 Task: Find flight options from New Delhi to Mumbai with offers for children flying for free.
Action: Mouse moved to (481, 127)
Screenshot: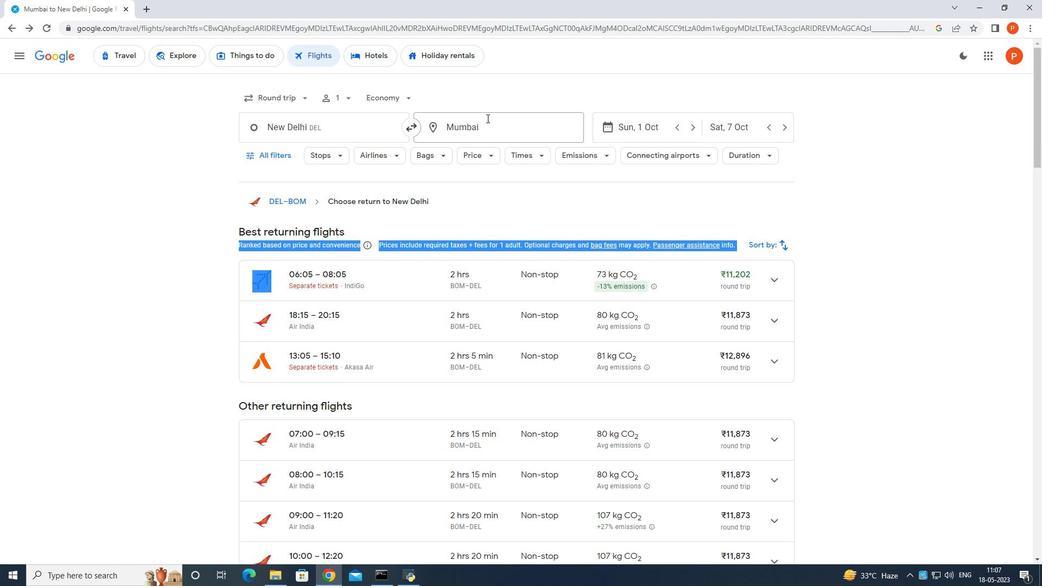 
Action: Mouse pressed left at (481, 127)
Screenshot: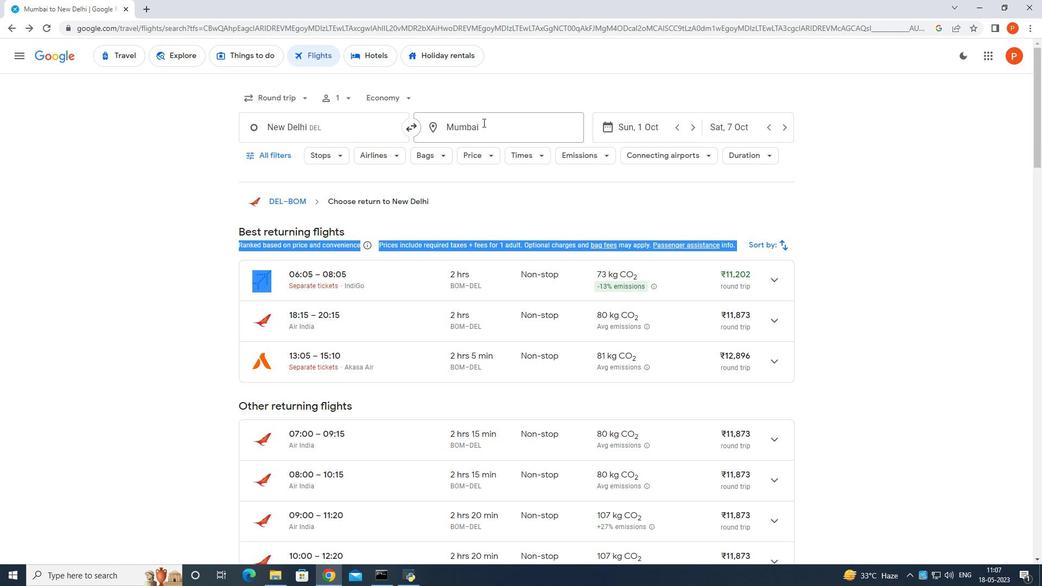 
Action: Mouse moved to (508, 126)
Screenshot: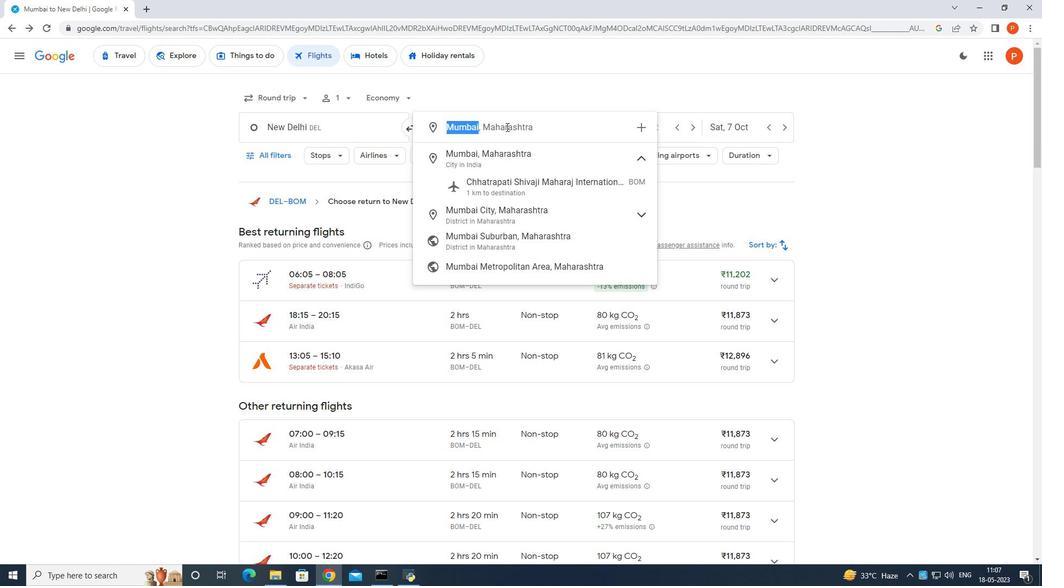 
Action: Mouse pressed left at (508, 126)
Screenshot: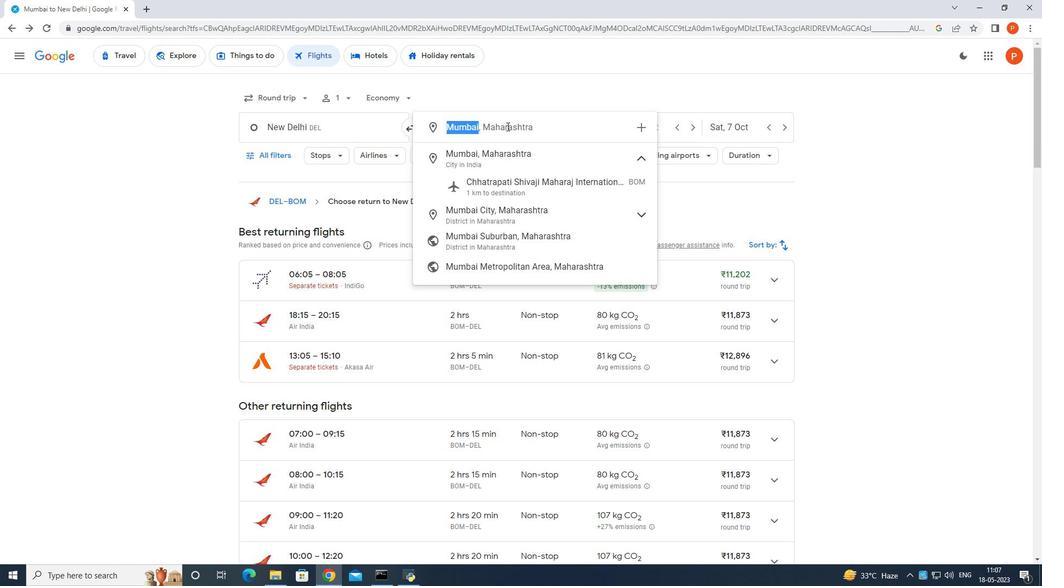 
Action: Mouse moved to (499, 155)
Screenshot: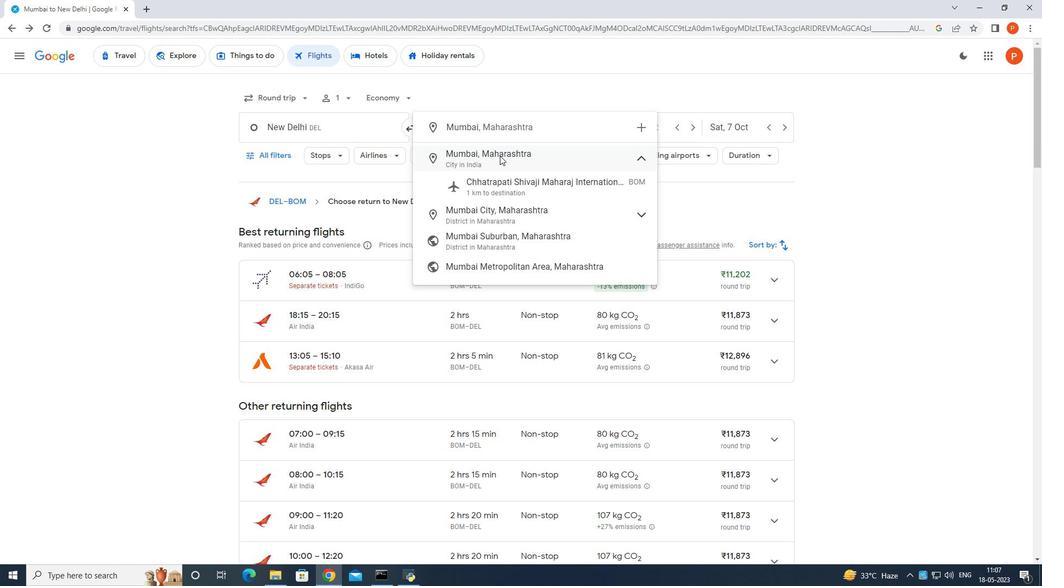 
Action: Mouse pressed left at (499, 155)
Screenshot: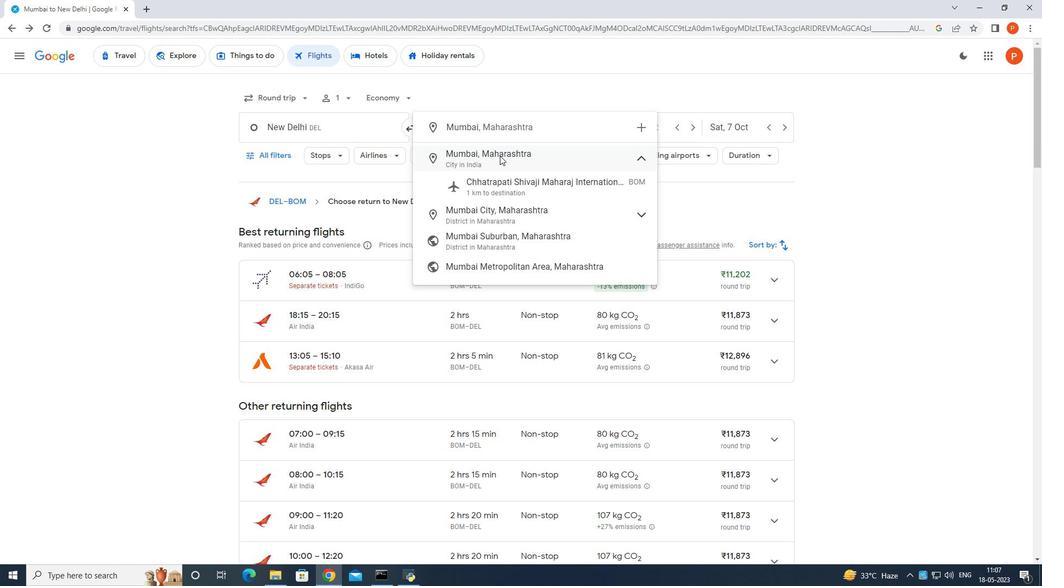 
Action: Mouse moved to (340, 129)
Screenshot: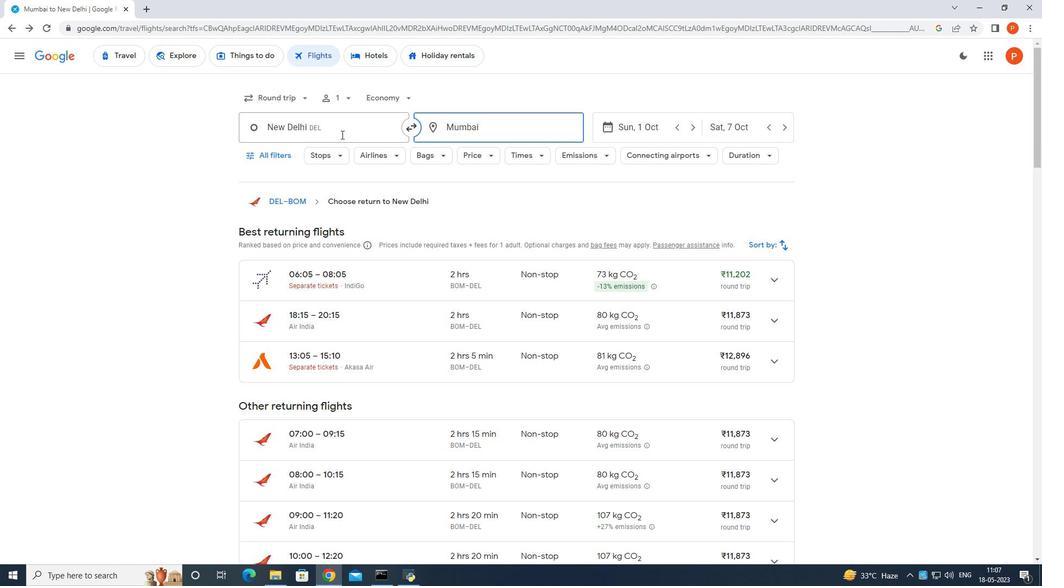 
Action: Mouse pressed left at (340, 129)
Screenshot: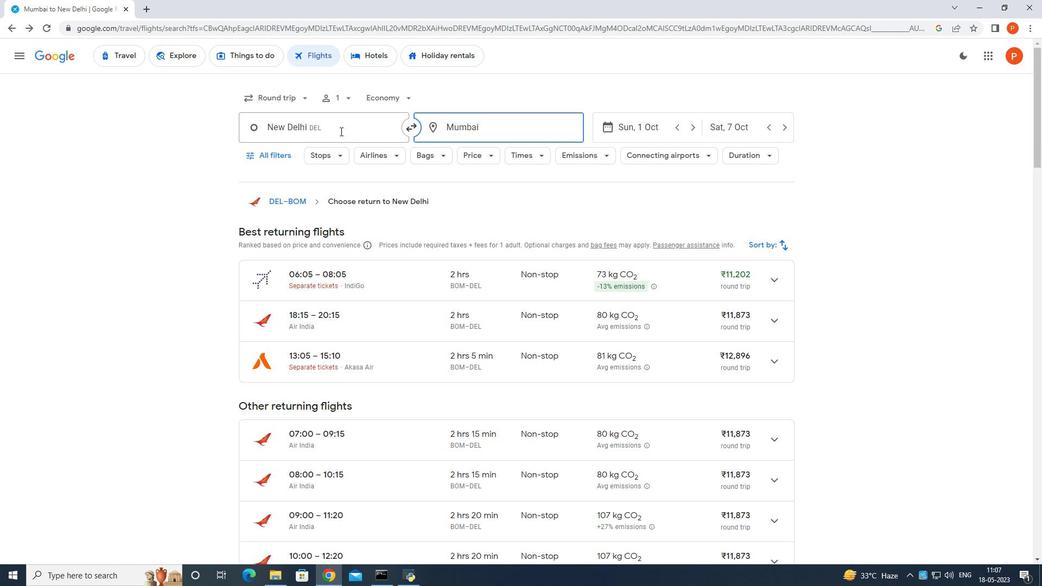 
Action: Mouse moved to (342, 179)
Screenshot: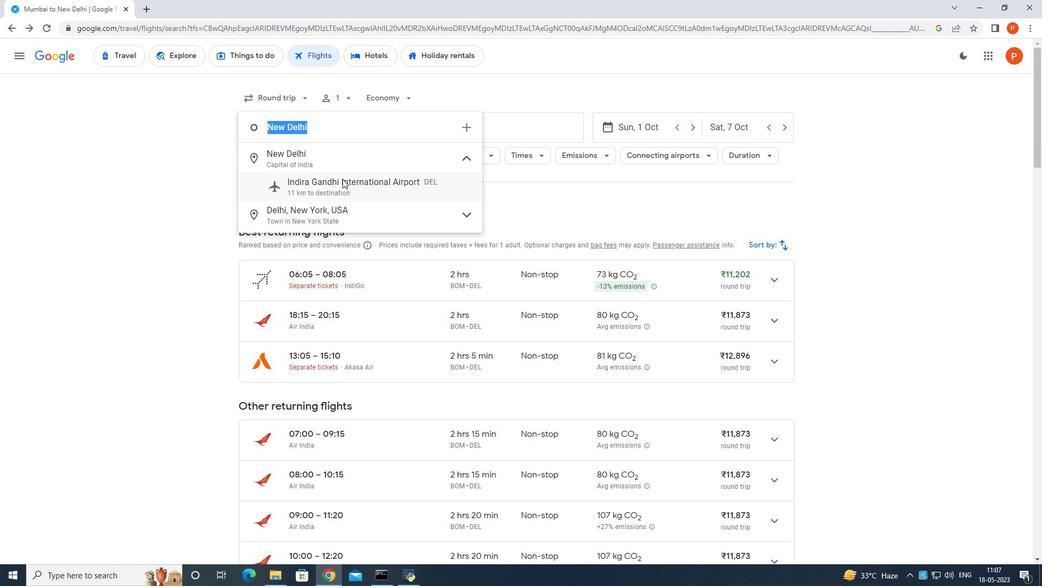 
Action: Mouse pressed left at (342, 179)
Screenshot: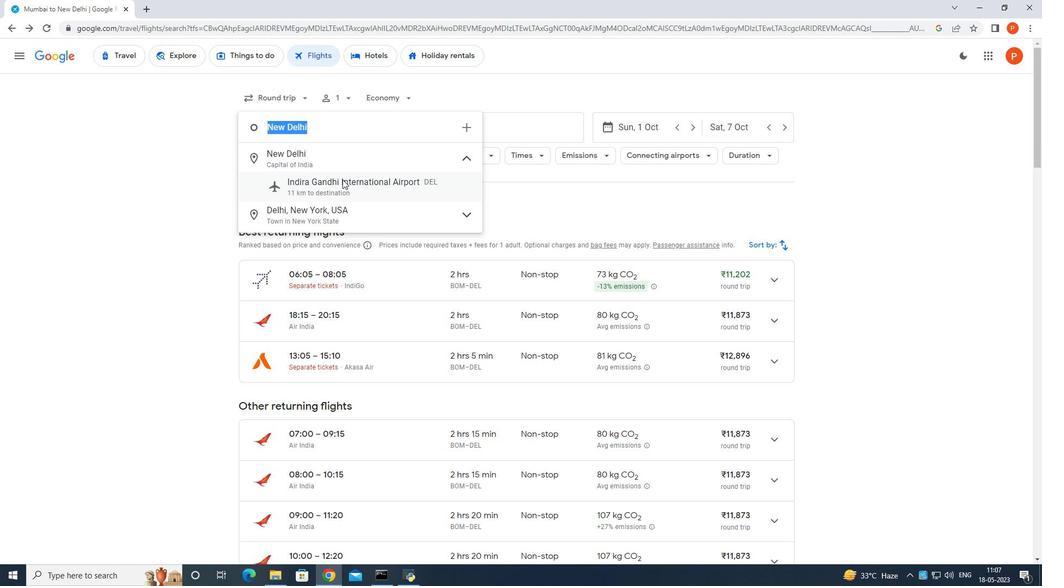 
Action: Mouse moved to (440, 270)
Screenshot: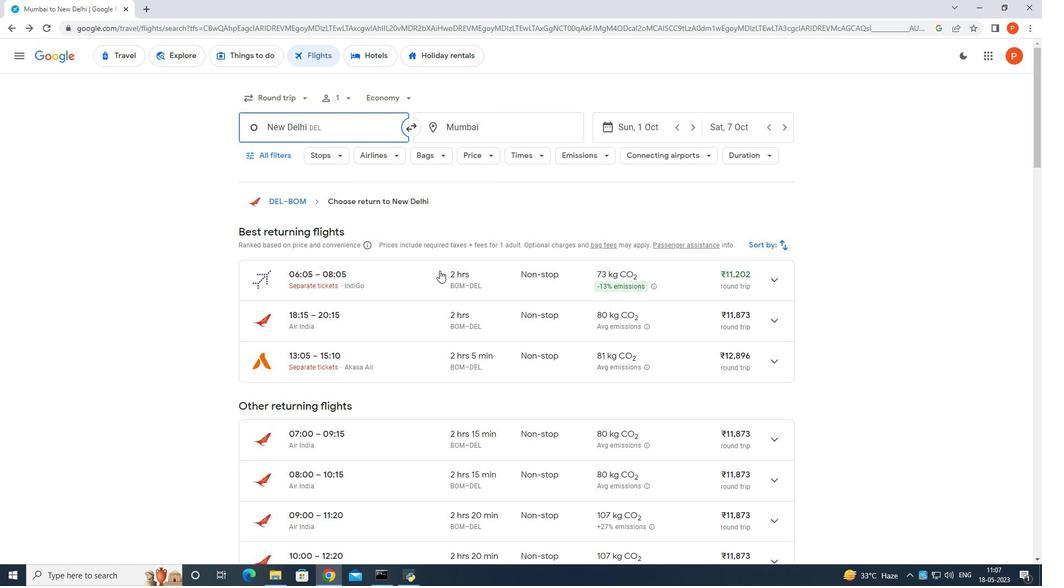 
Action: Mouse pressed left at (440, 270)
Screenshot: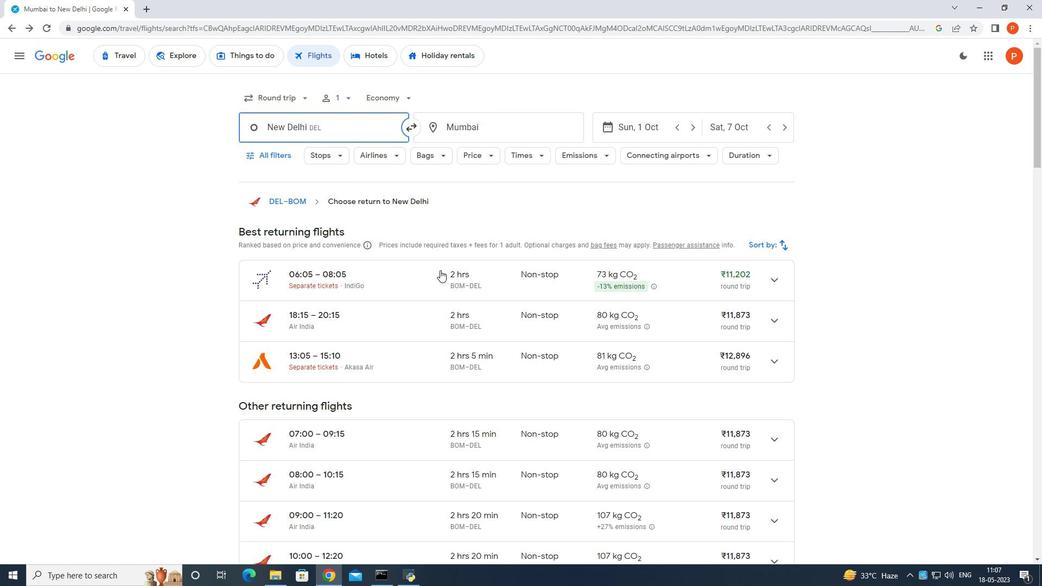 
Action: Mouse moved to (779, 148)
Screenshot: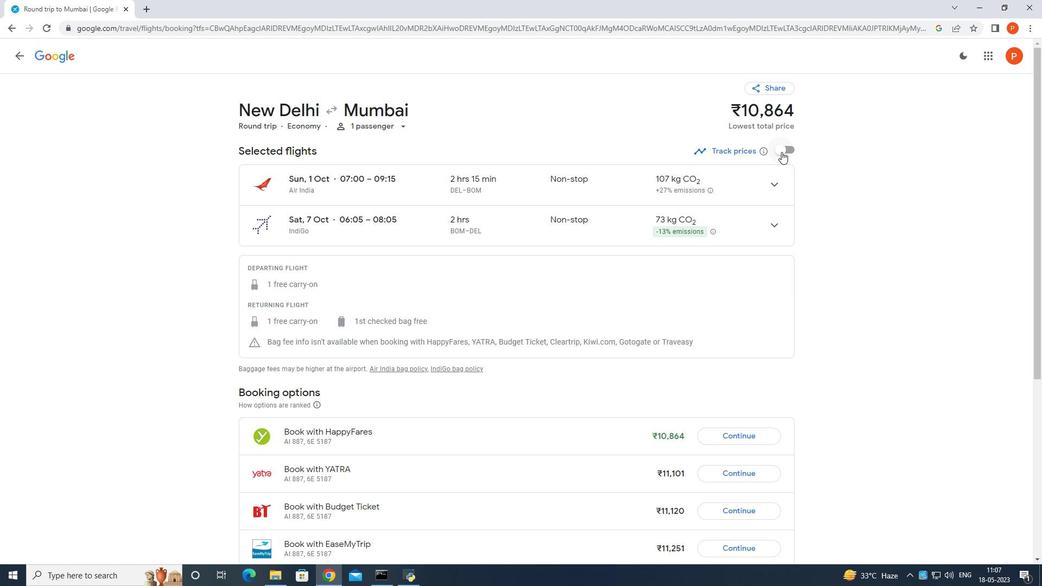 
Action: Mouse pressed left at (779, 148)
Screenshot: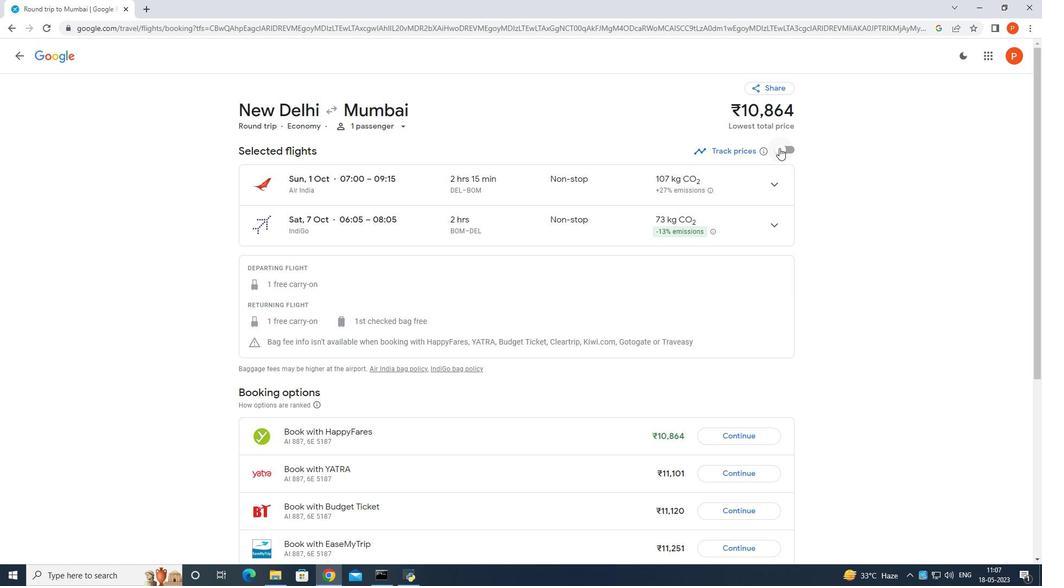 
Action: Mouse moved to (539, 187)
Screenshot: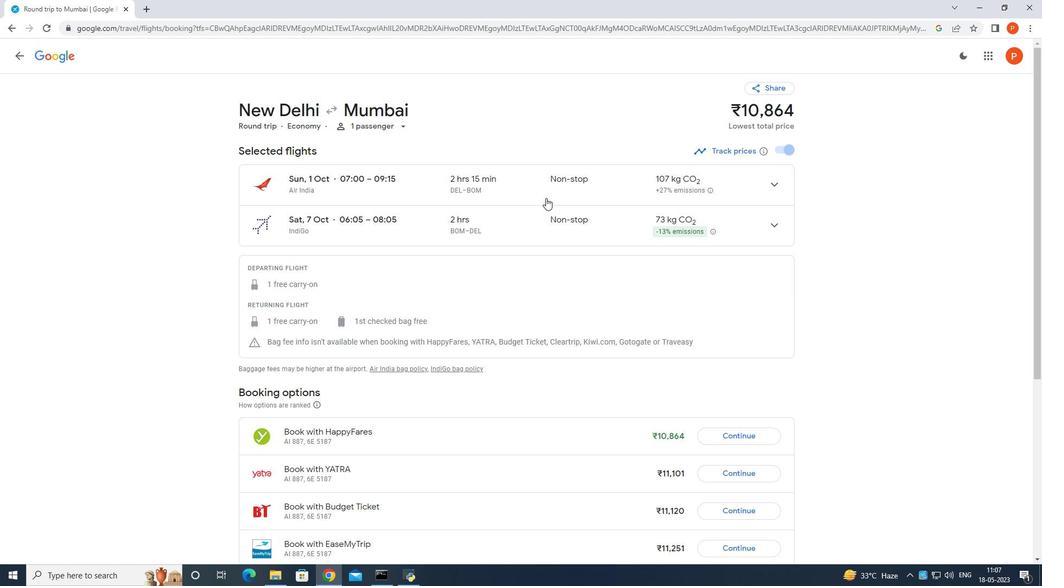 
Action: Mouse pressed left at (539, 187)
Screenshot: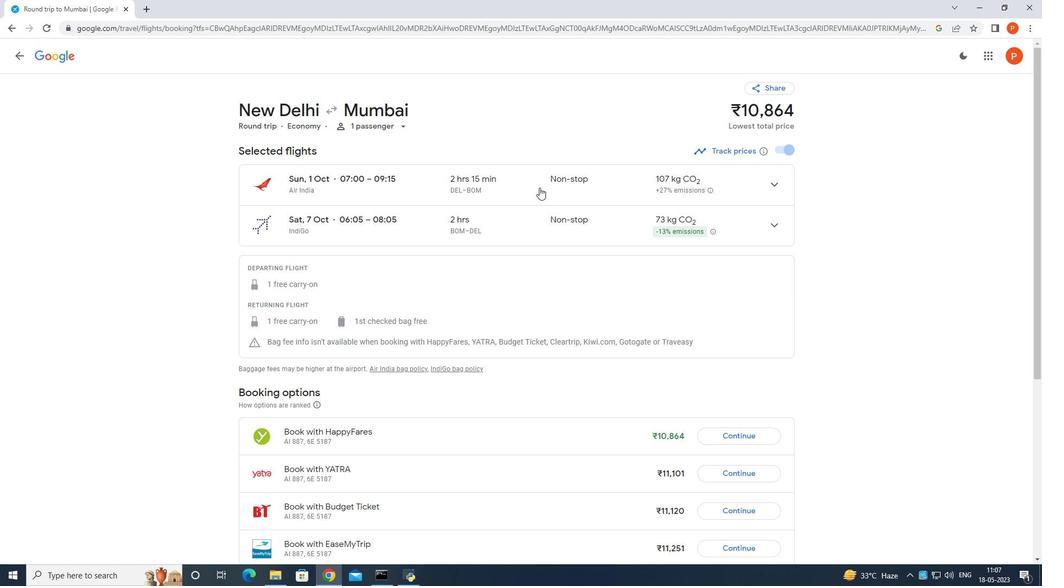 
Action: Mouse pressed left at (539, 187)
Screenshot: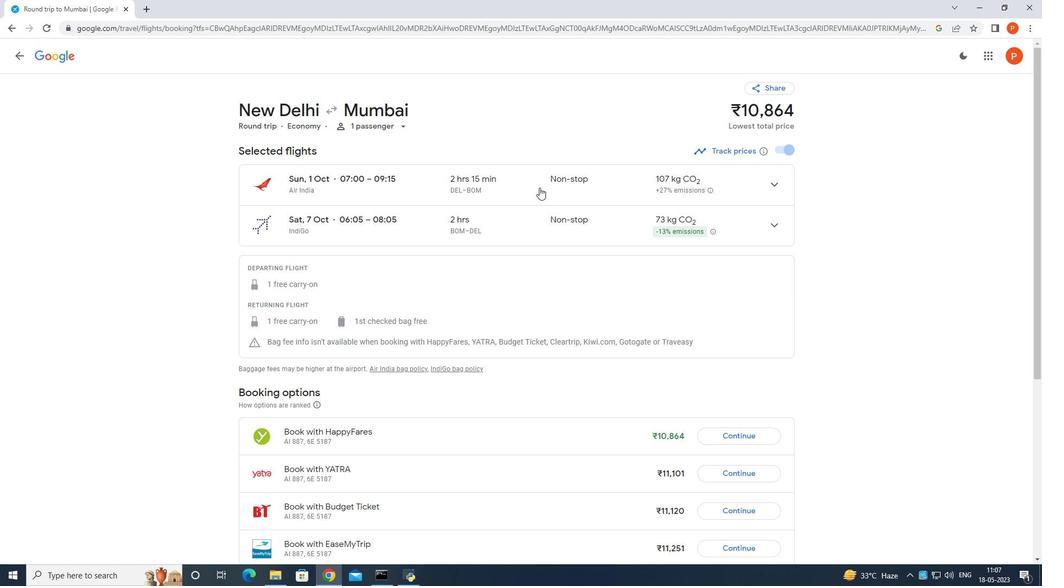 
Action: Mouse moved to (610, 368)
Screenshot: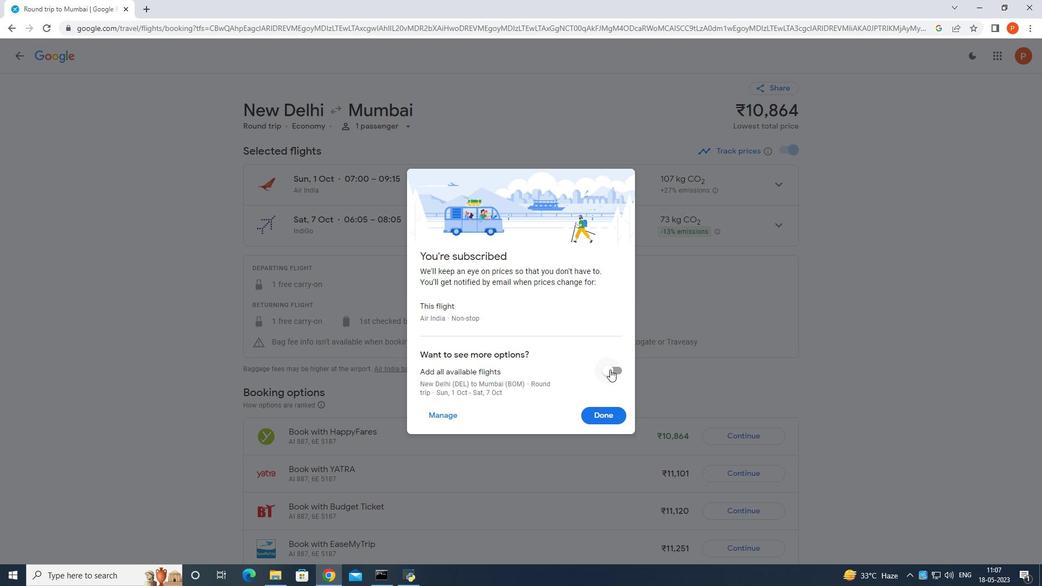 
Action: Mouse pressed left at (610, 368)
Screenshot: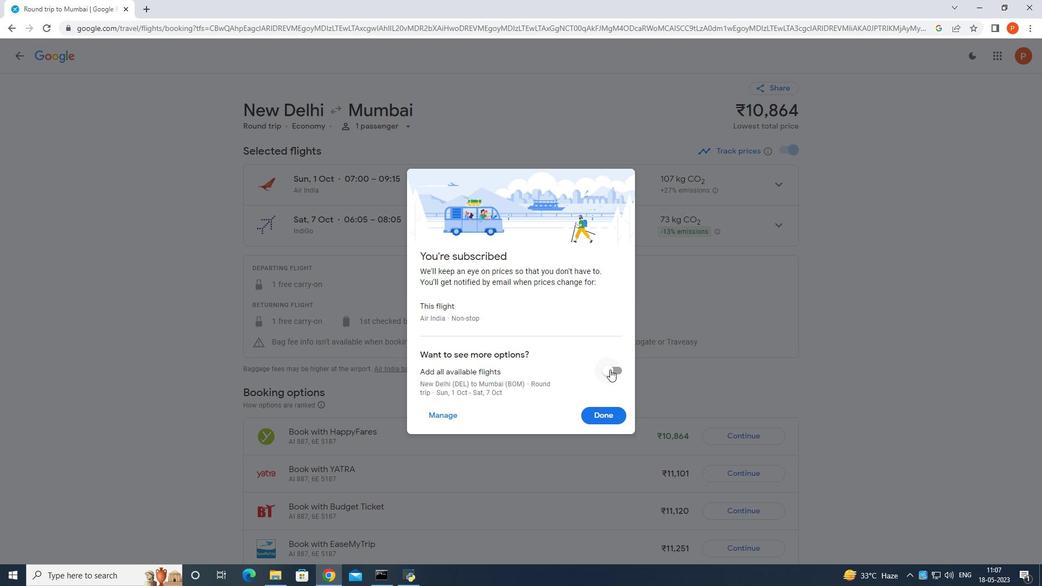 
Action: Mouse moved to (604, 414)
Screenshot: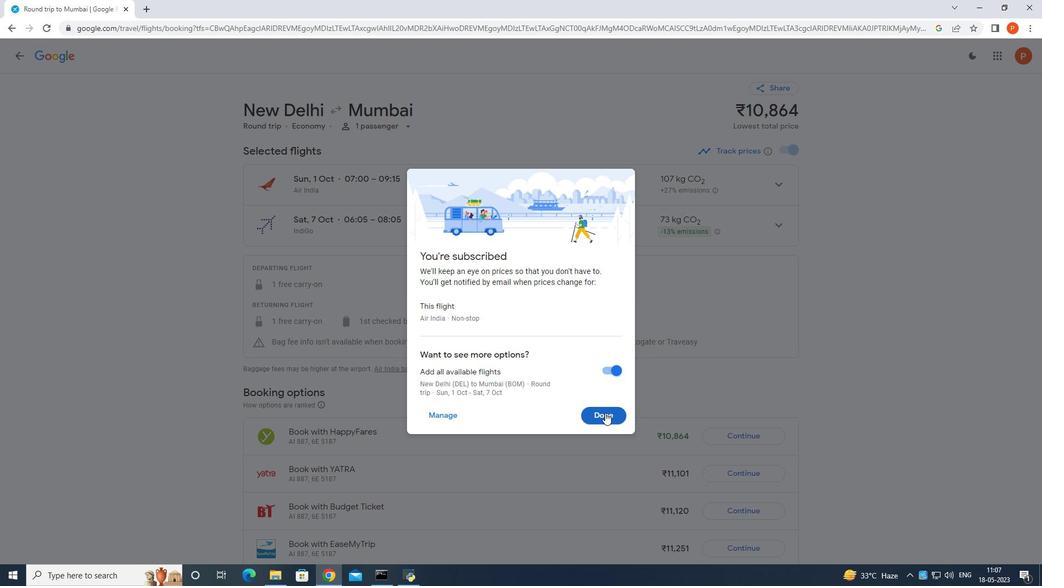 
Action: Mouse pressed left at (604, 414)
Screenshot: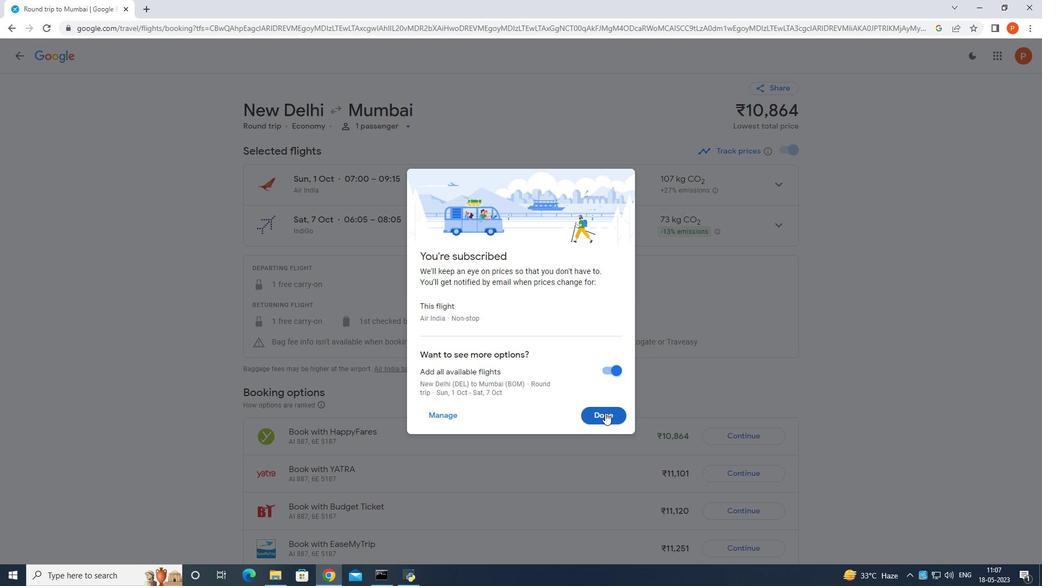 
Action: Mouse moved to (467, 185)
Screenshot: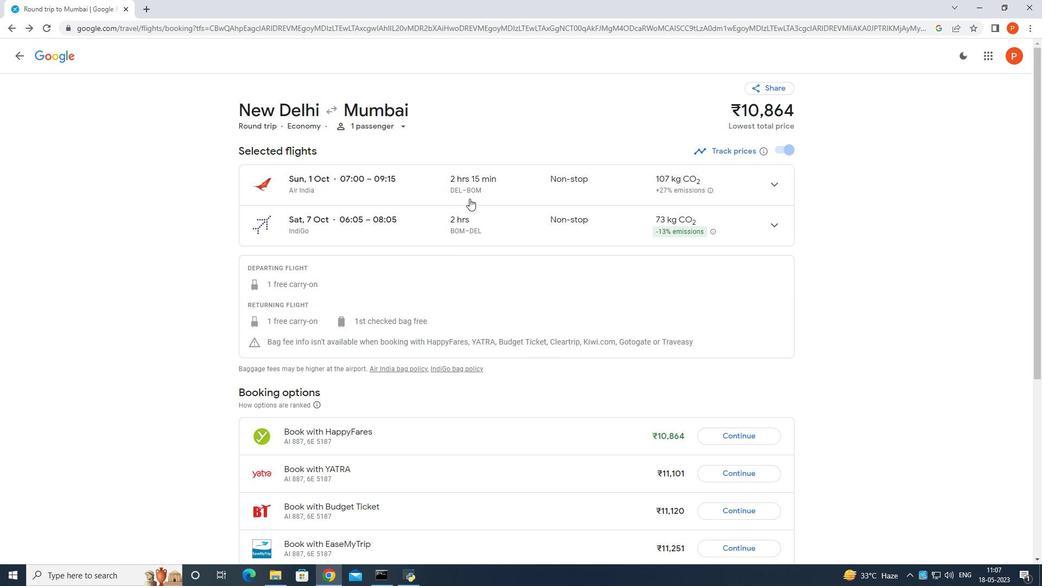 
Action: Mouse pressed left at (467, 185)
Screenshot: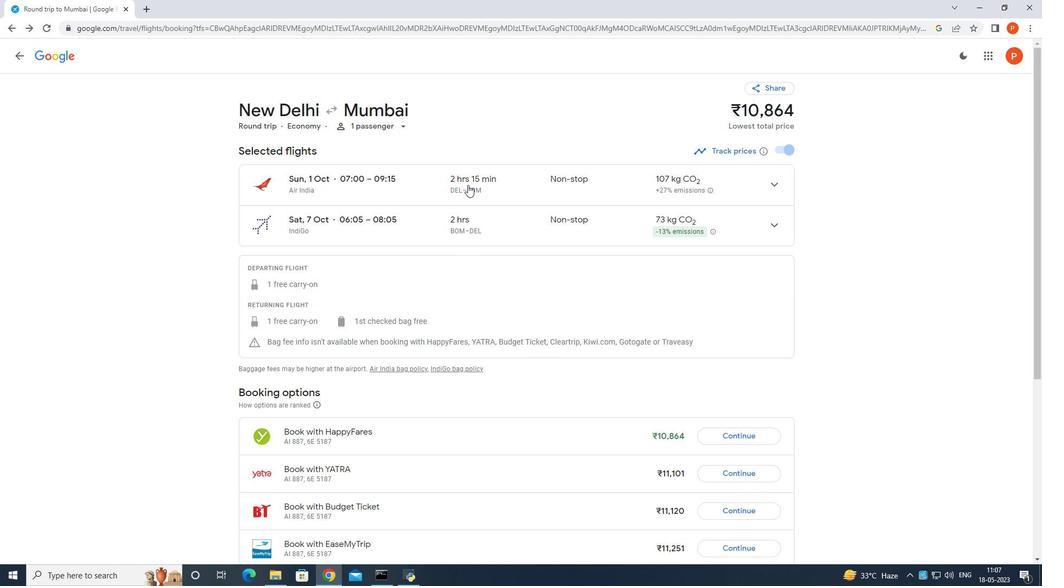 
Action: Mouse pressed left at (467, 185)
Screenshot: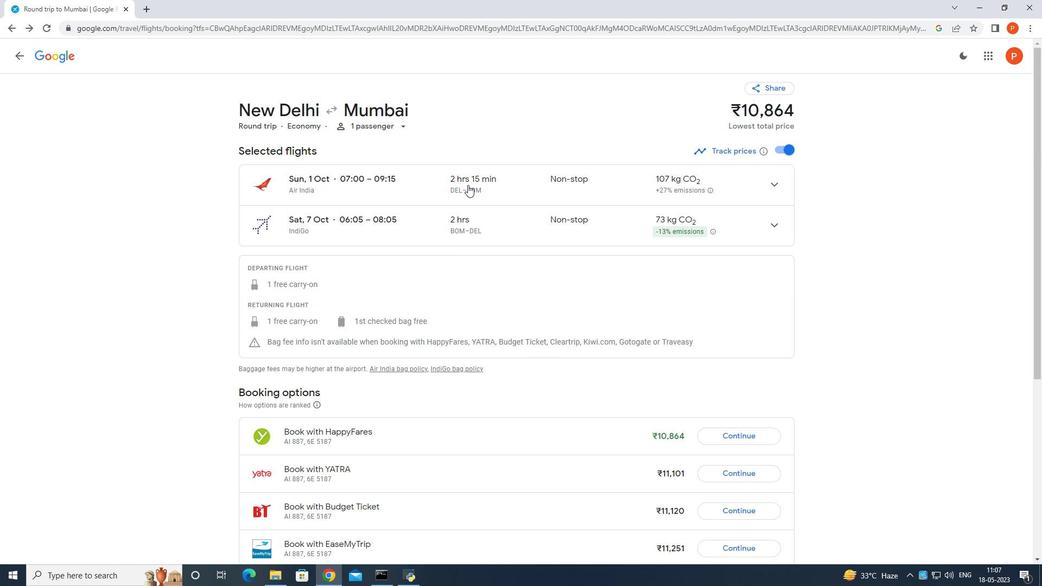 
Action: Mouse moved to (464, 186)
Screenshot: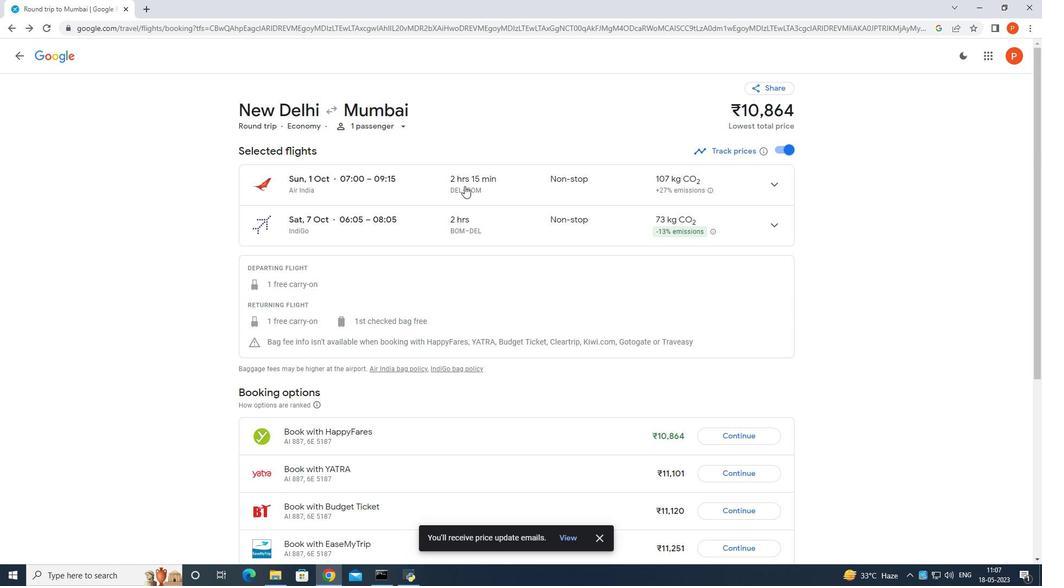
Action: Mouse pressed left at (464, 186)
Screenshot: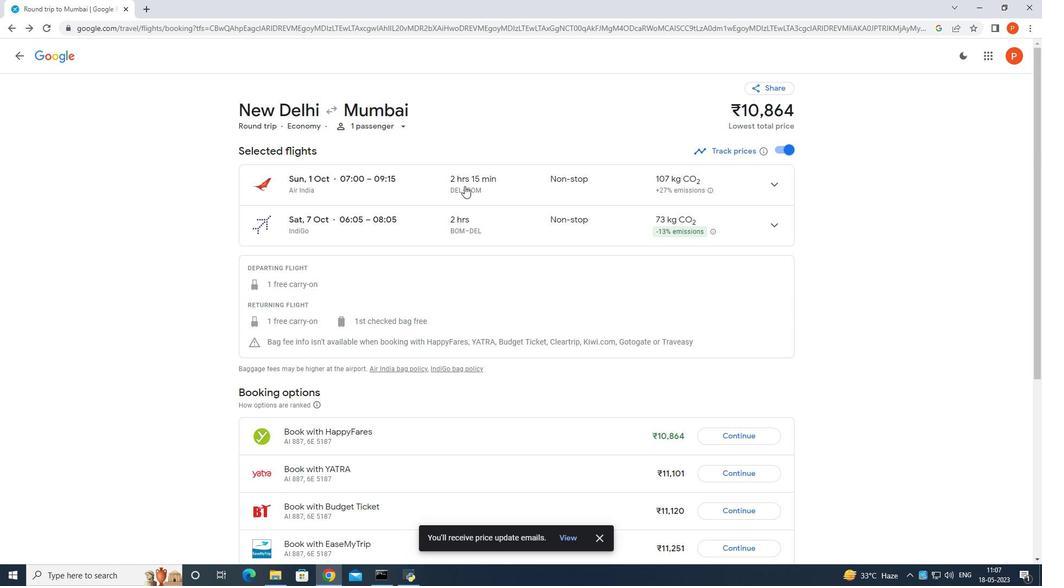 
Action: Mouse moved to (439, 251)
Screenshot: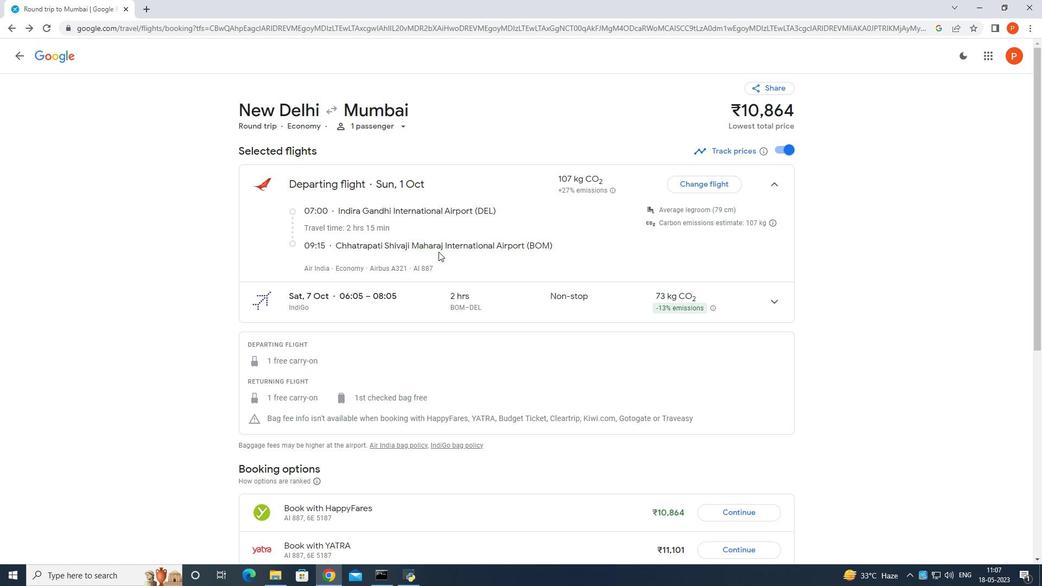 
Action: Mouse scrolled (439, 250) with delta (0, 0)
Screenshot: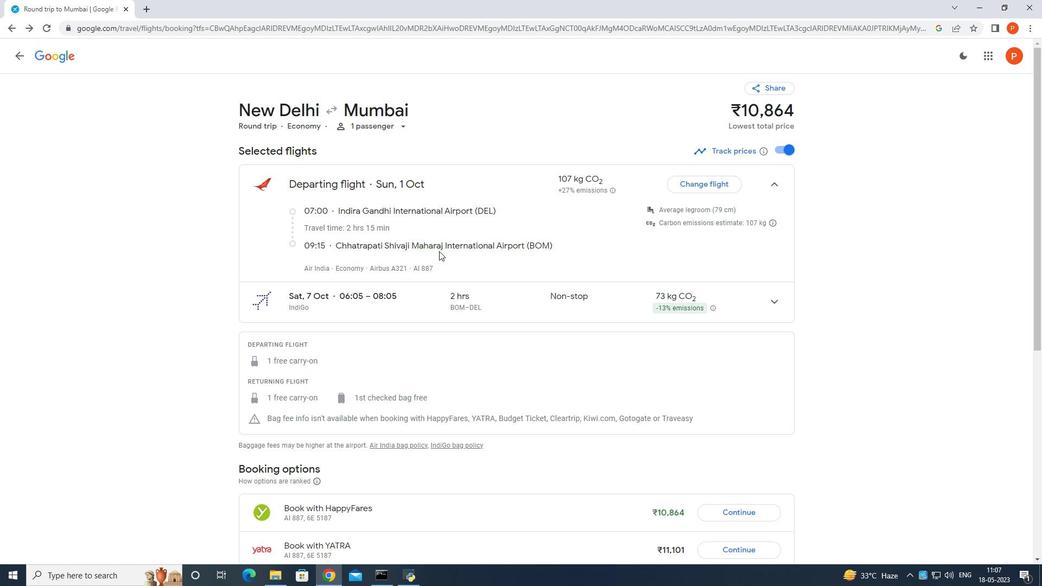 
Action: Mouse moved to (445, 255)
Screenshot: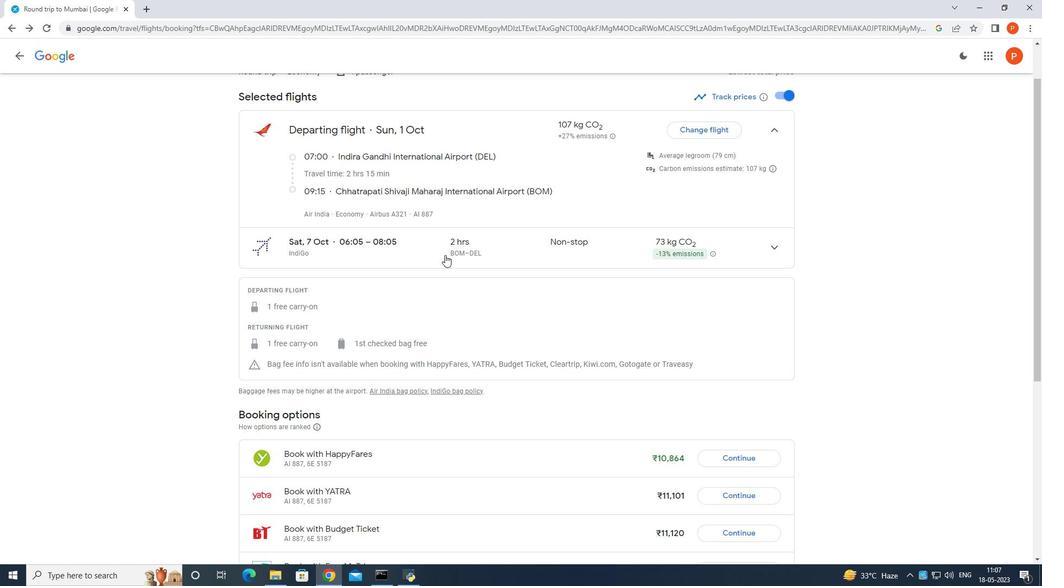 
Action: Mouse scrolled (445, 254) with delta (0, 0)
Screenshot: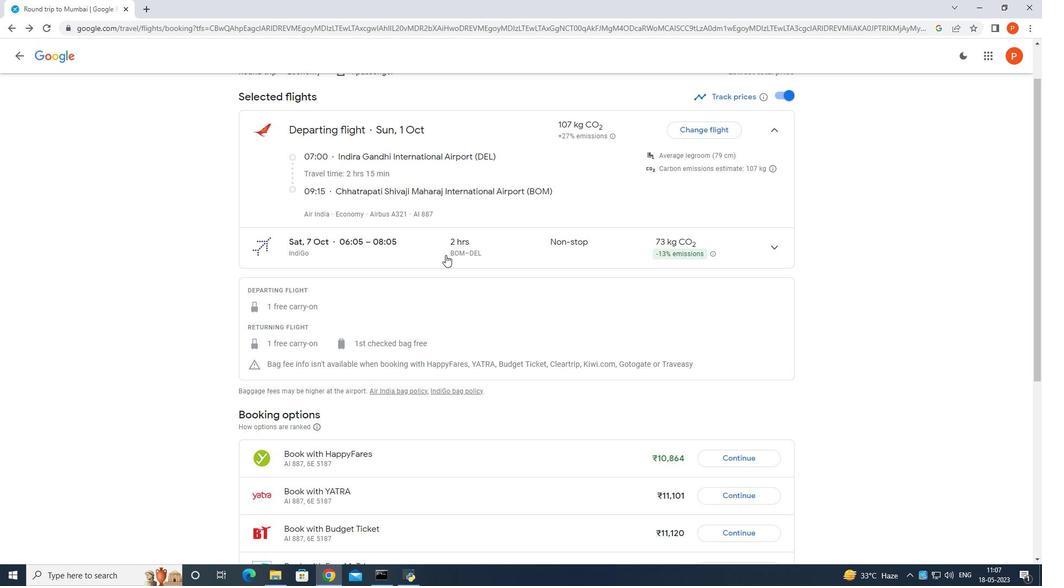 
Action: Mouse moved to (442, 254)
Screenshot: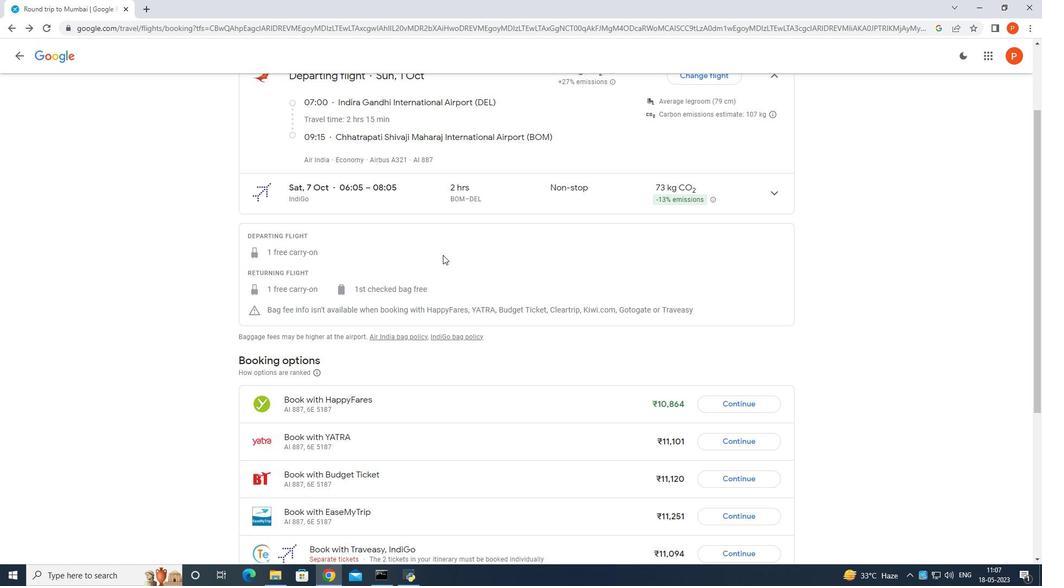 
Action: Mouse scrolled (442, 254) with delta (0, 0)
Screenshot: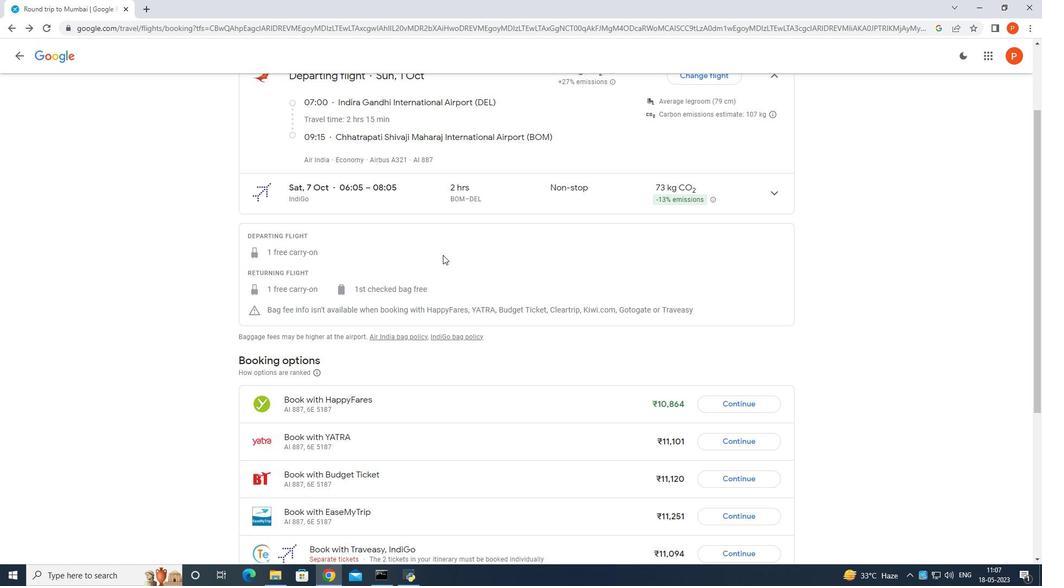 
Action: Mouse moved to (442, 255)
Screenshot: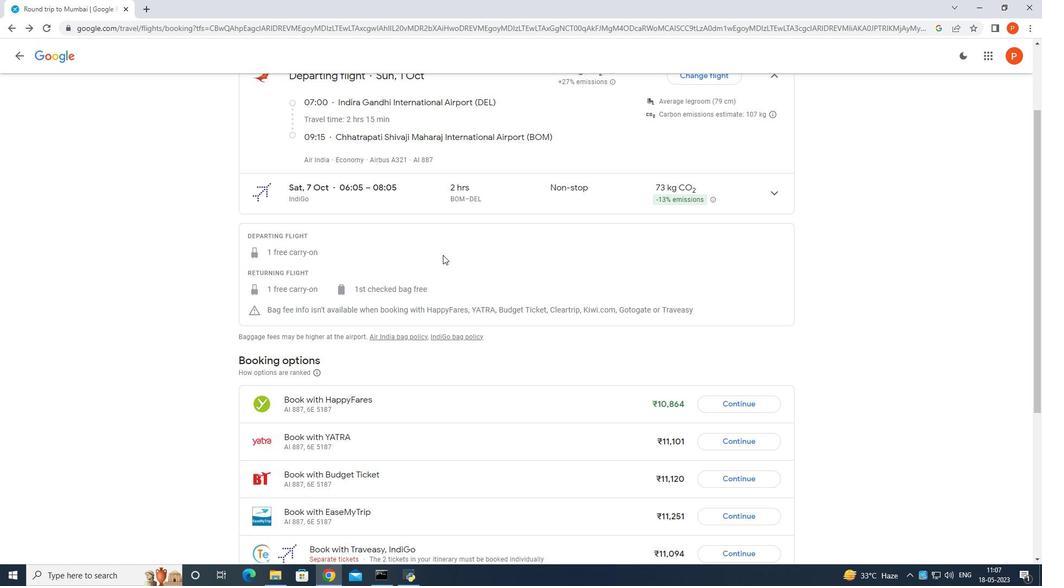 
Action: Mouse scrolled (442, 254) with delta (0, 0)
Screenshot: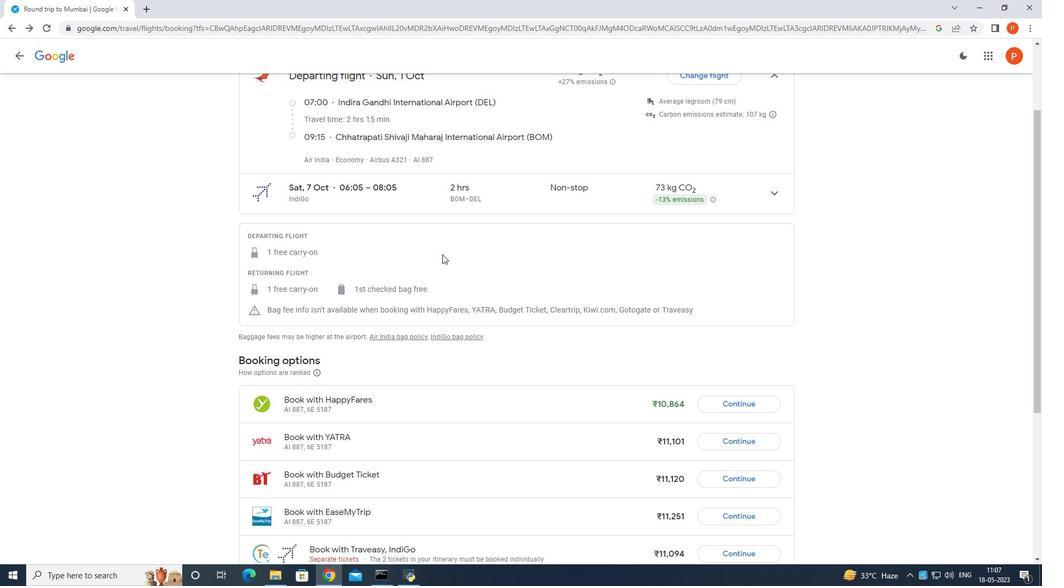 
Action: Mouse moved to (442, 257)
Screenshot: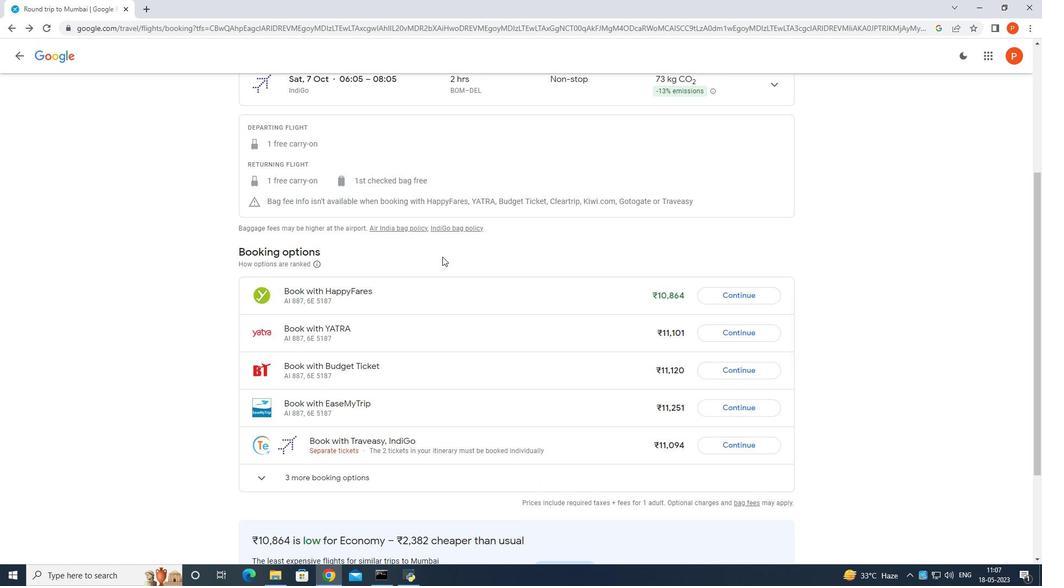 
Action: Mouse scrolled (442, 257) with delta (0, 0)
Screenshot: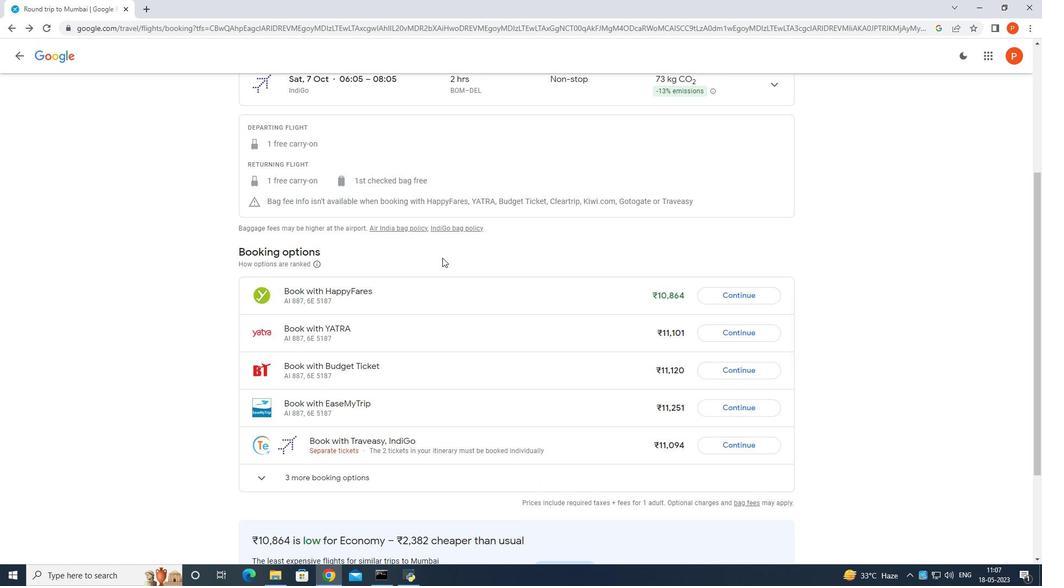 
Action: Mouse scrolled (442, 257) with delta (0, 0)
Screenshot: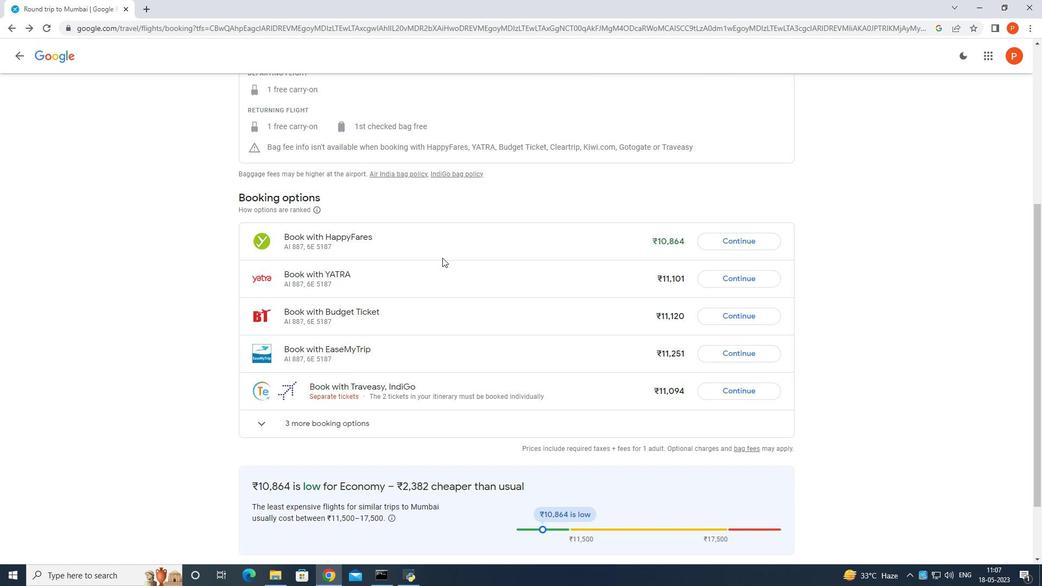 
Action: Mouse scrolled (442, 257) with delta (0, 0)
Screenshot: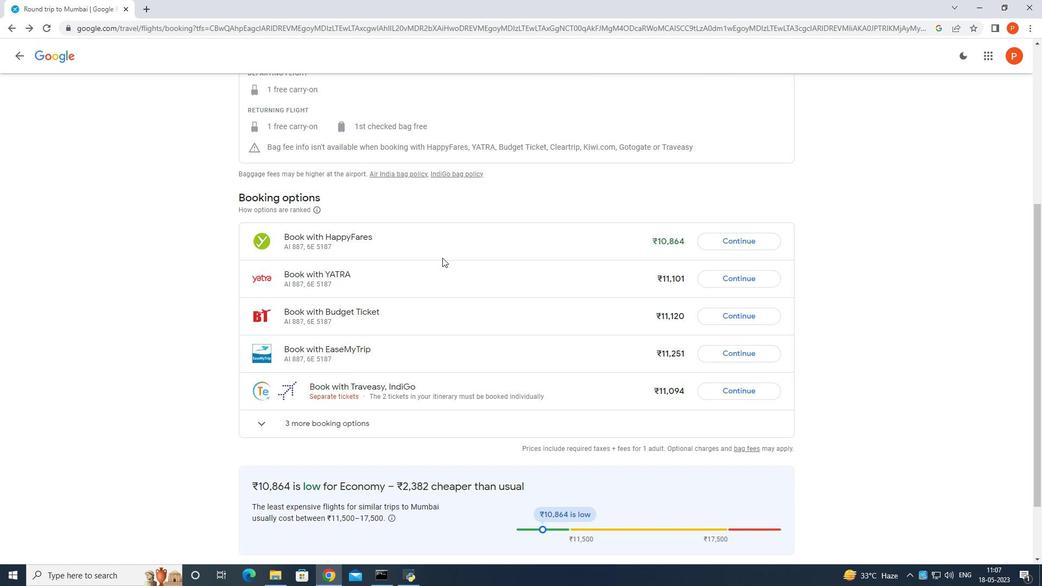 
Action: Mouse scrolled (442, 257) with delta (0, 0)
Screenshot: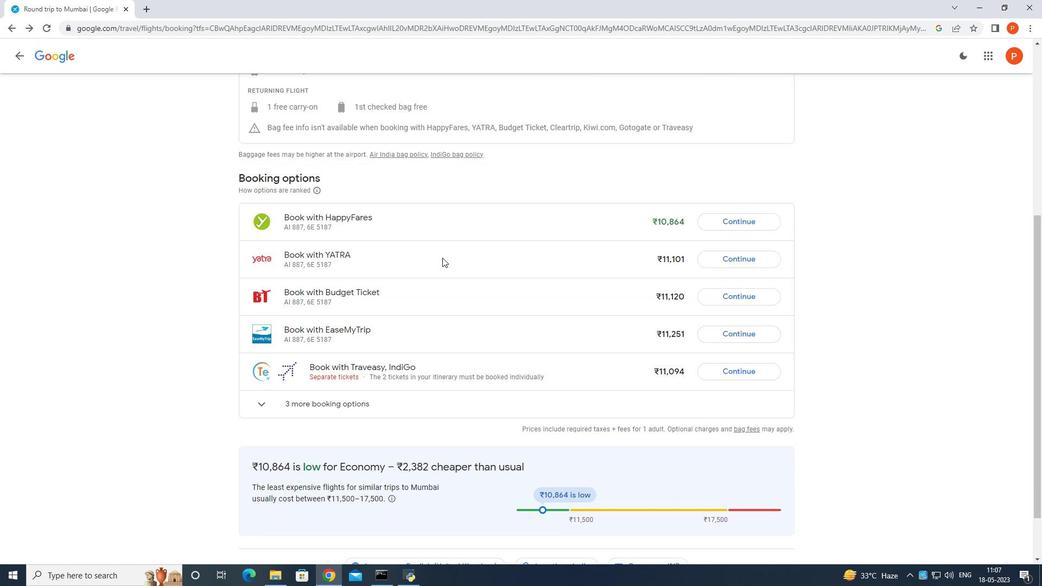 
Action: Mouse scrolled (442, 258) with delta (0, 0)
Screenshot: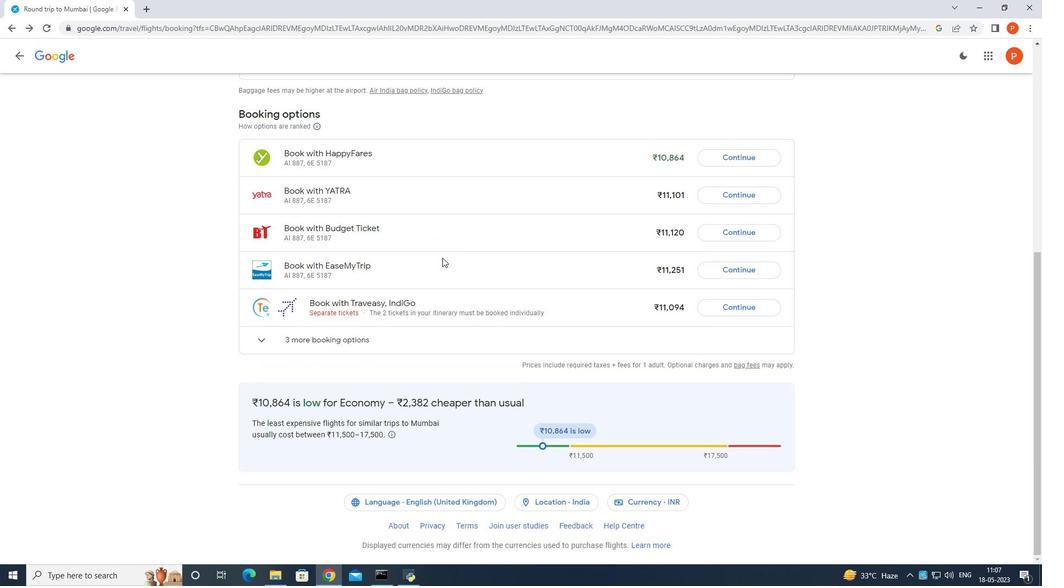 
Action: Mouse scrolled (442, 258) with delta (0, 0)
Screenshot: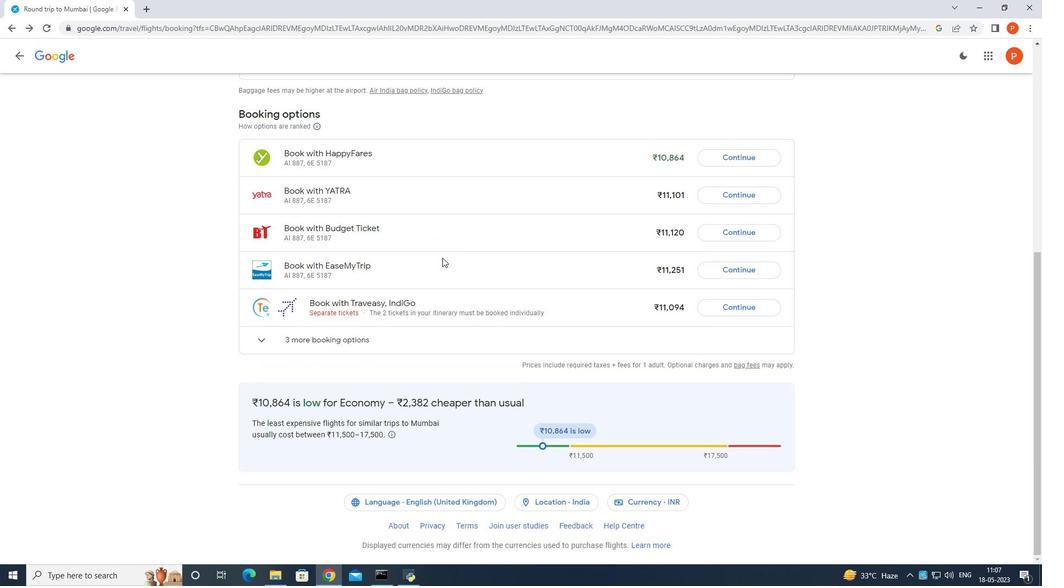 
Action: Mouse scrolled (442, 258) with delta (0, 0)
Screenshot: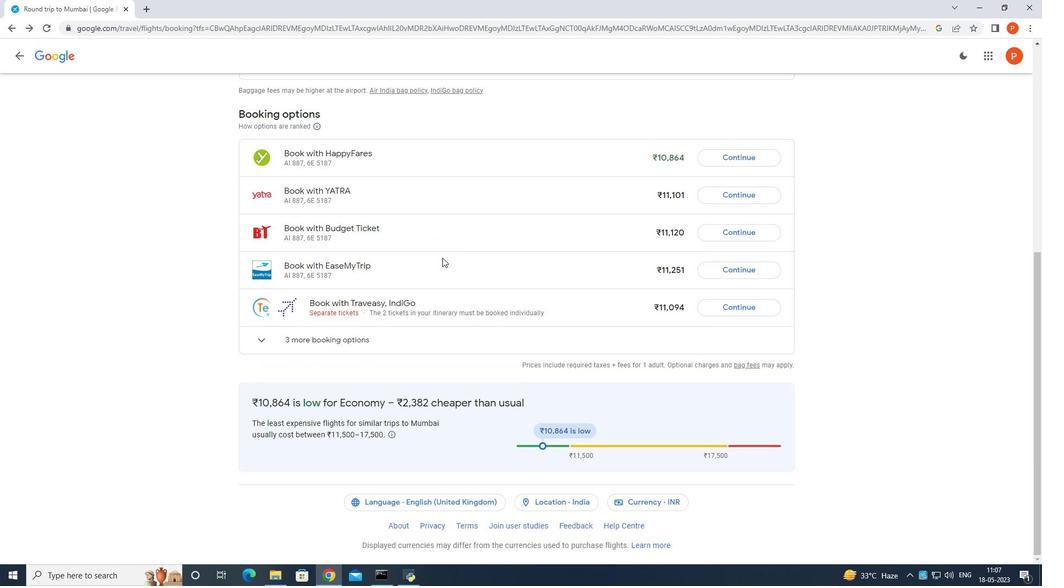 
Action: Mouse moved to (447, 320)
Screenshot: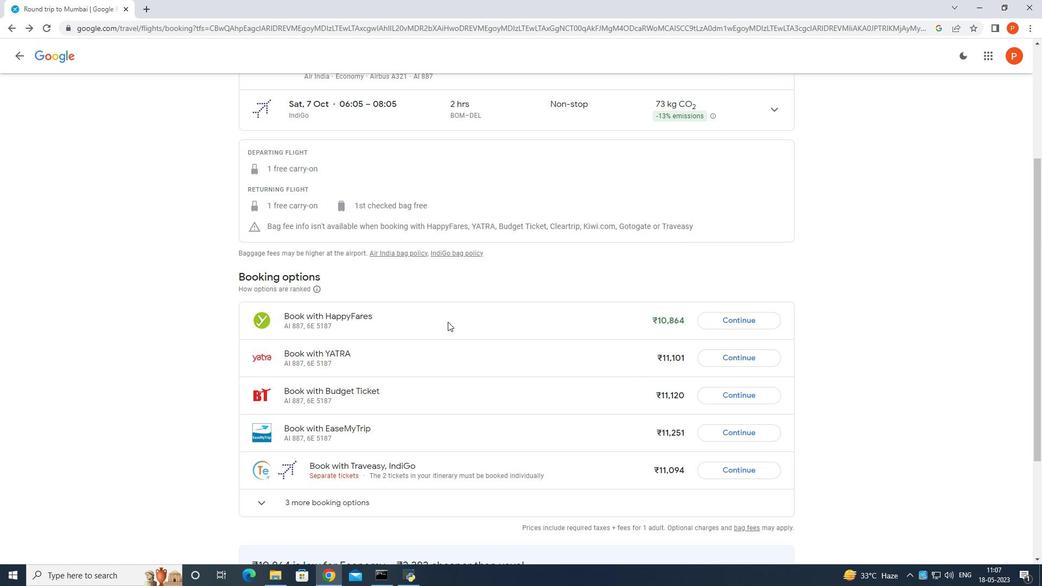 
Action: Mouse scrolled (447, 321) with delta (0, 0)
Screenshot: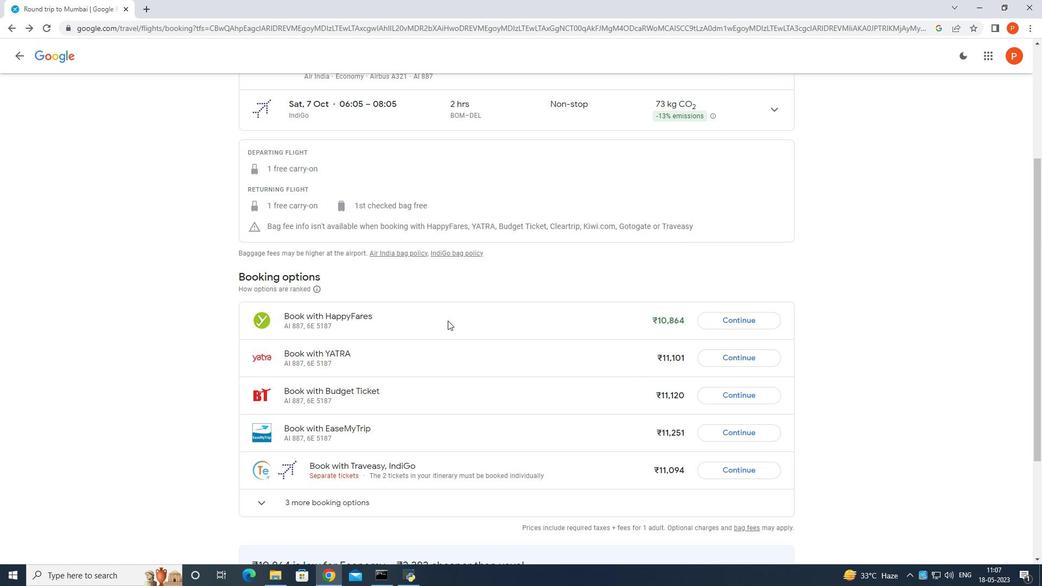 
Action: Mouse moved to (447, 320)
Screenshot: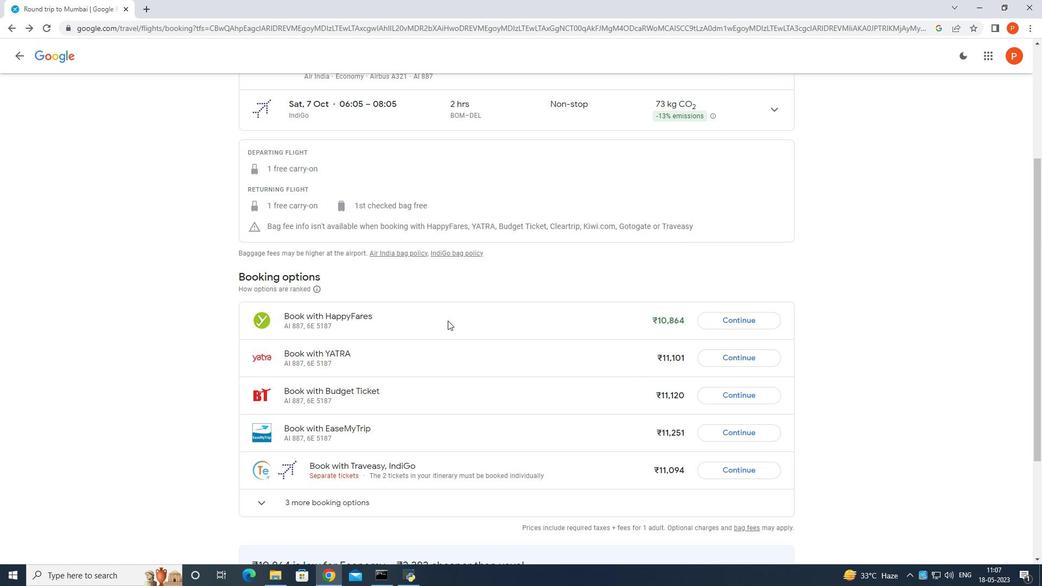 
Action: Mouse scrolled (447, 321) with delta (0, 0)
Screenshot: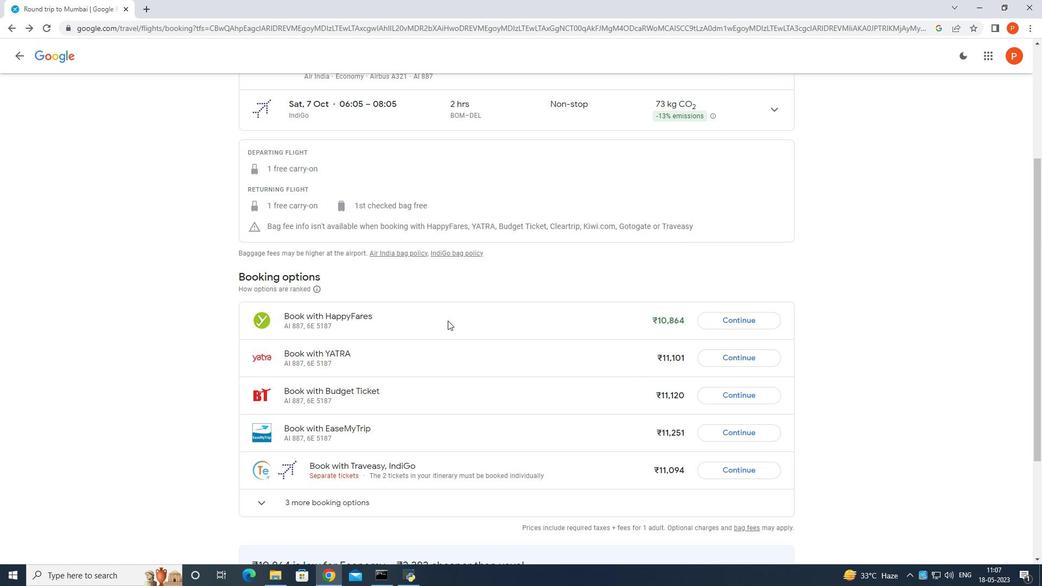 
Action: Mouse moved to (447, 320)
Screenshot: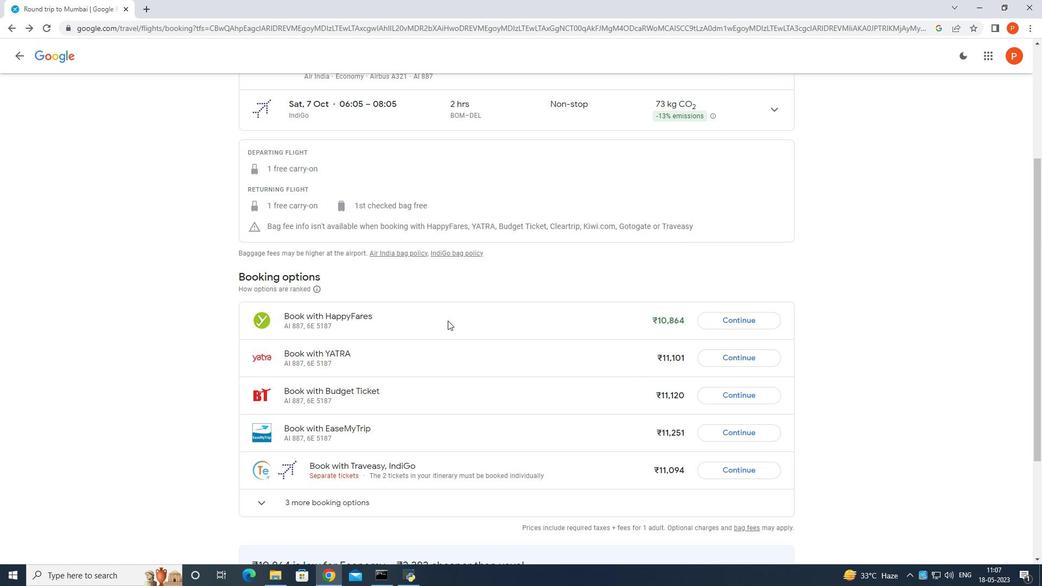 
Action: Mouse scrolled (447, 320) with delta (0, 0)
Screenshot: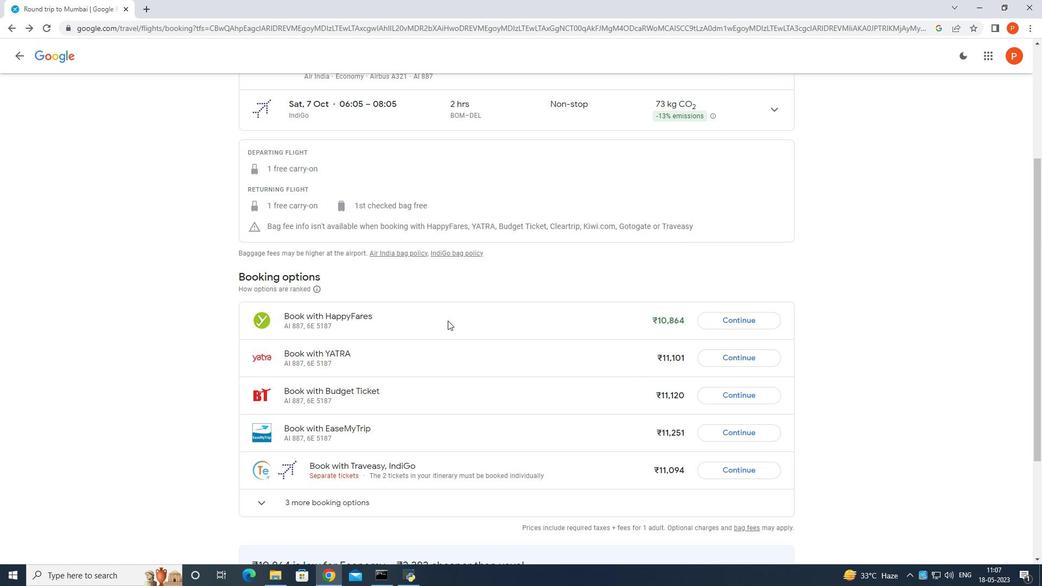 
Action: Mouse moved to (449, 318)
Screenshot: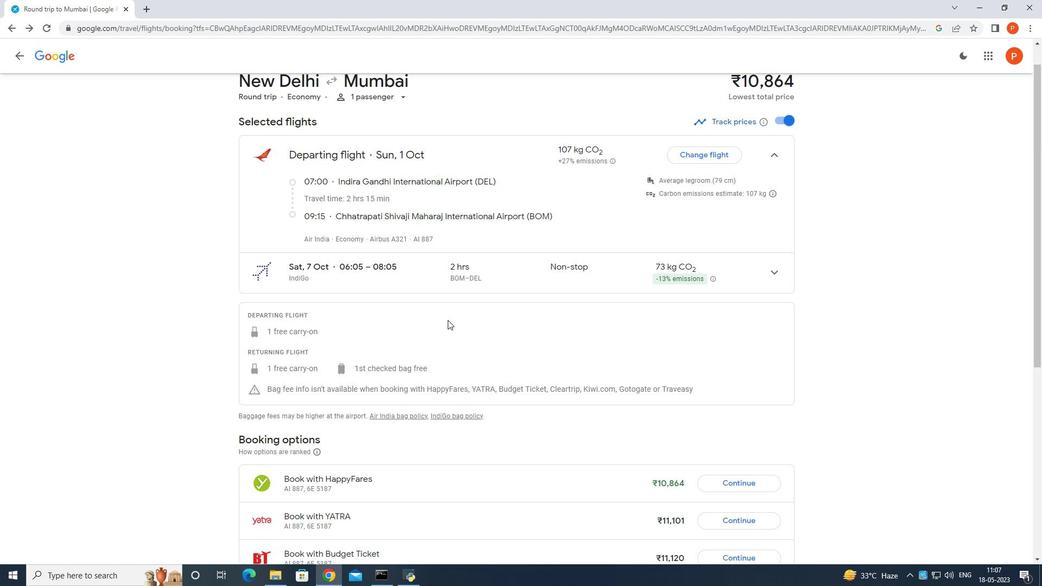 
Action: Mouse scrolled (449, 318) with delta (0, 0)
Screenshot: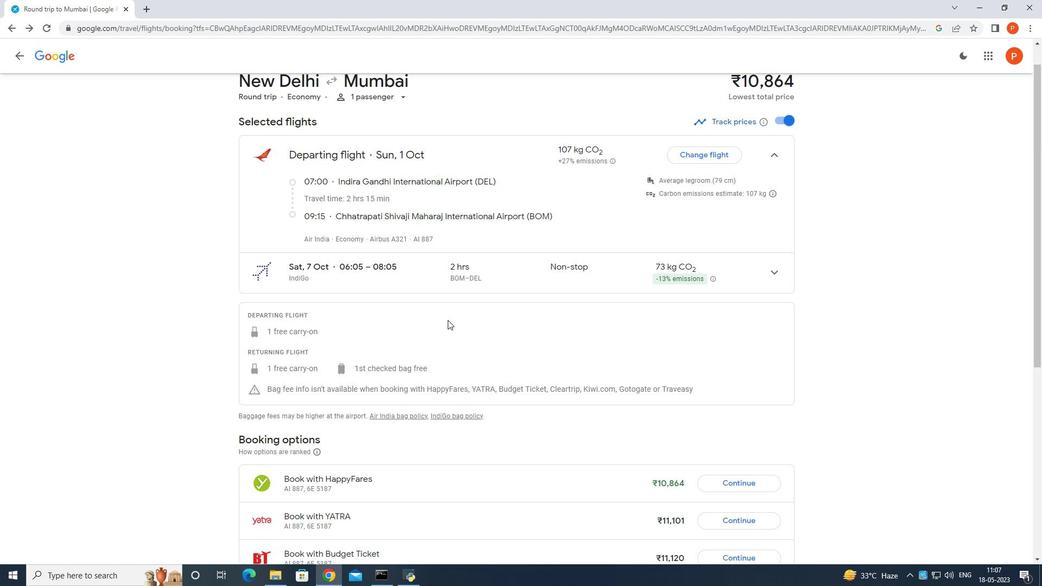 
Action: Mouse moved to (451, 316)
Screenshot: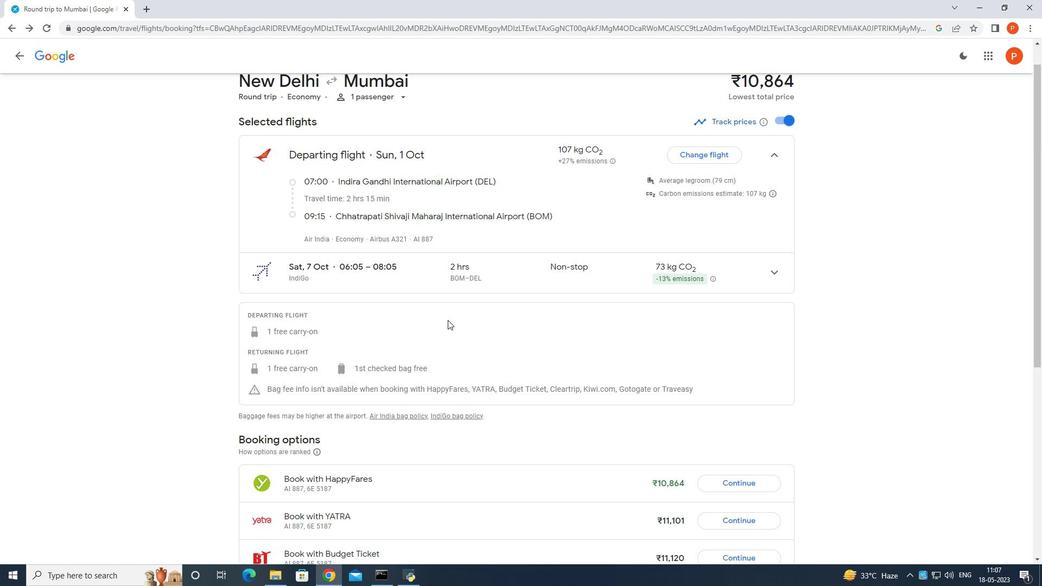 
Action: Mouse scrolled (451, 317) with delta (0, 0)
Screenshot: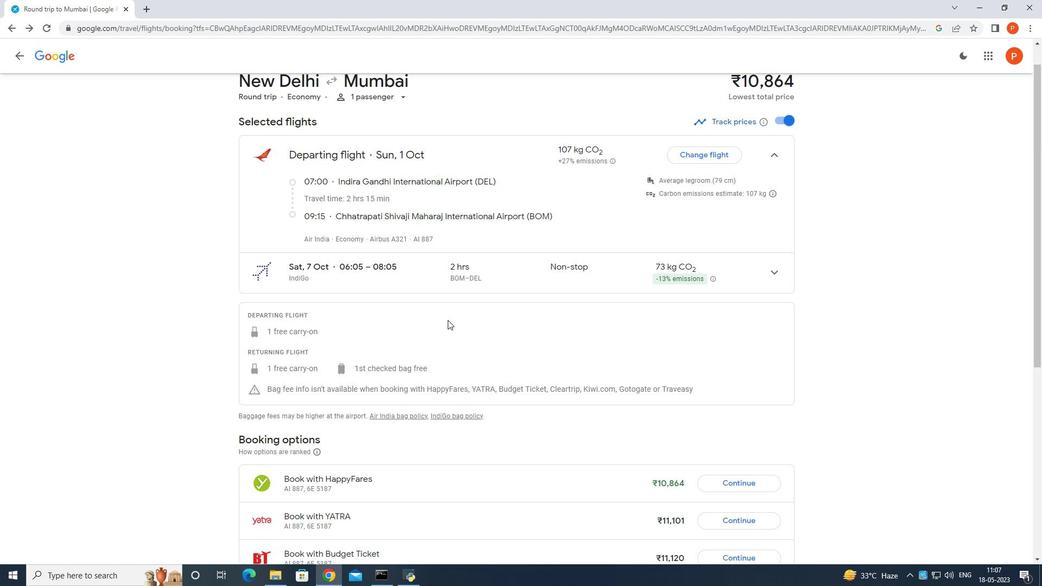
Action: Mouse moved to (452, 315)
Screenshot: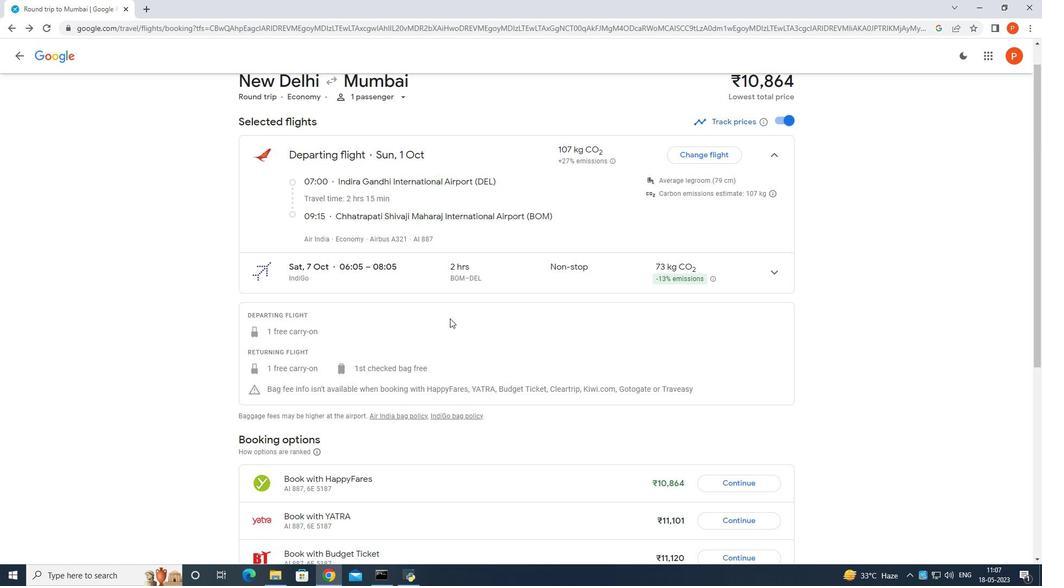 
Action: Mouse scrolled (452, 316) with delta (0, 0)
Screenshot: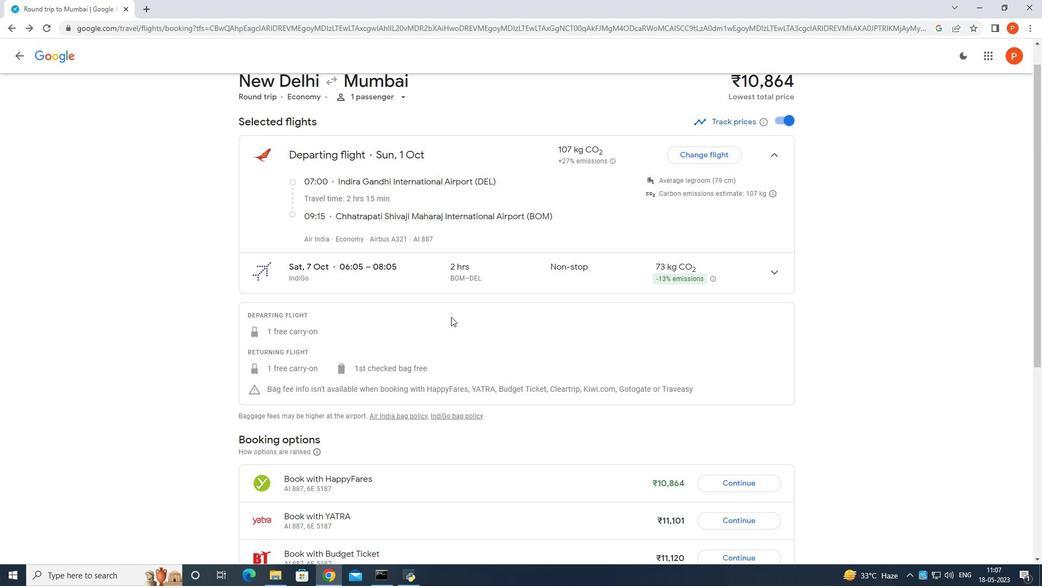 
Action: Mouse moved to (452, 315)
Screenshot: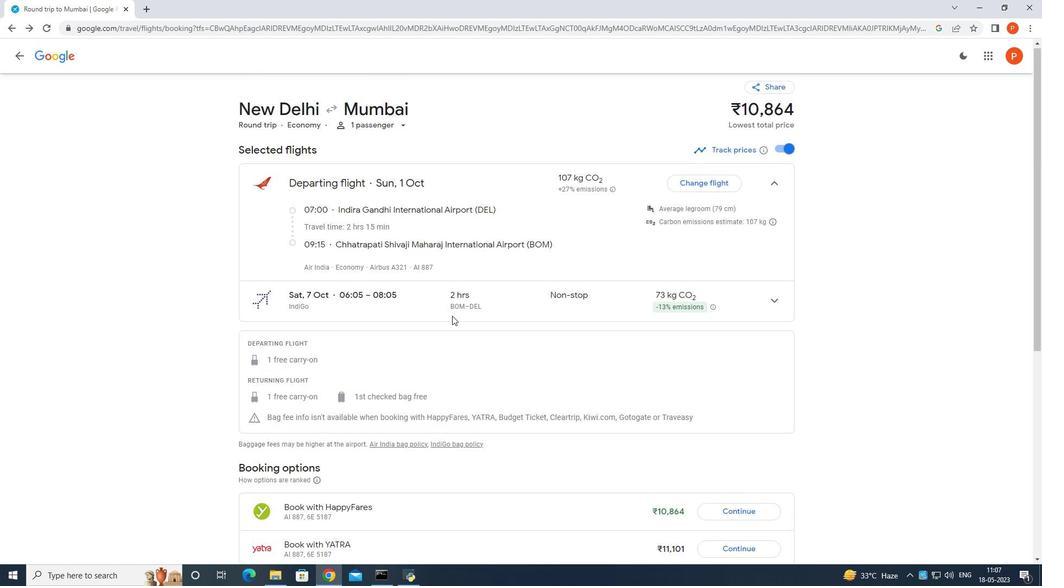 
Action: Mouse scrolled (452, 316) with delta (0, 0)
Screenshot: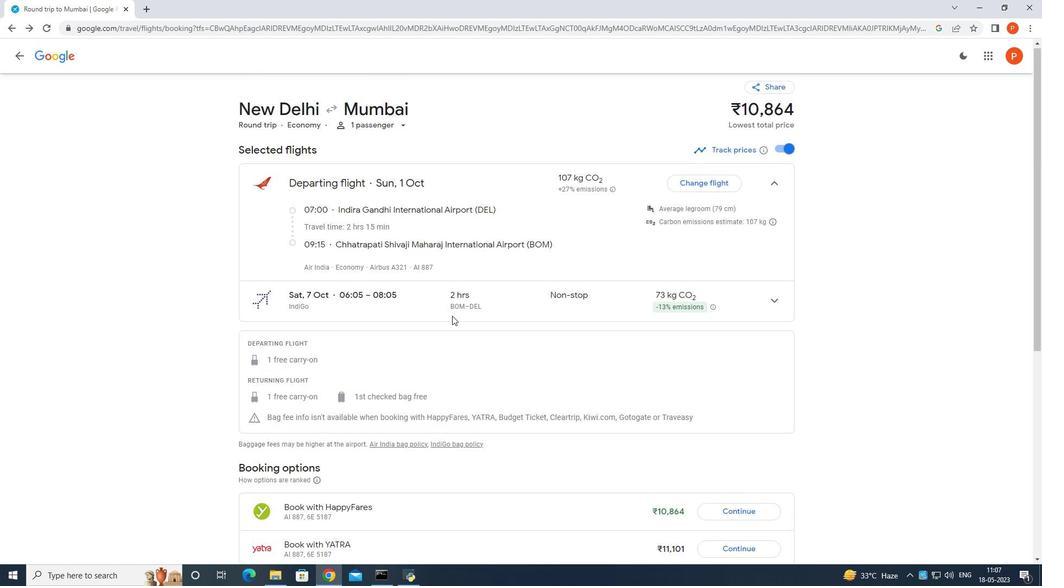 
Action: Mouse moved to (453, 314)
Screenshot: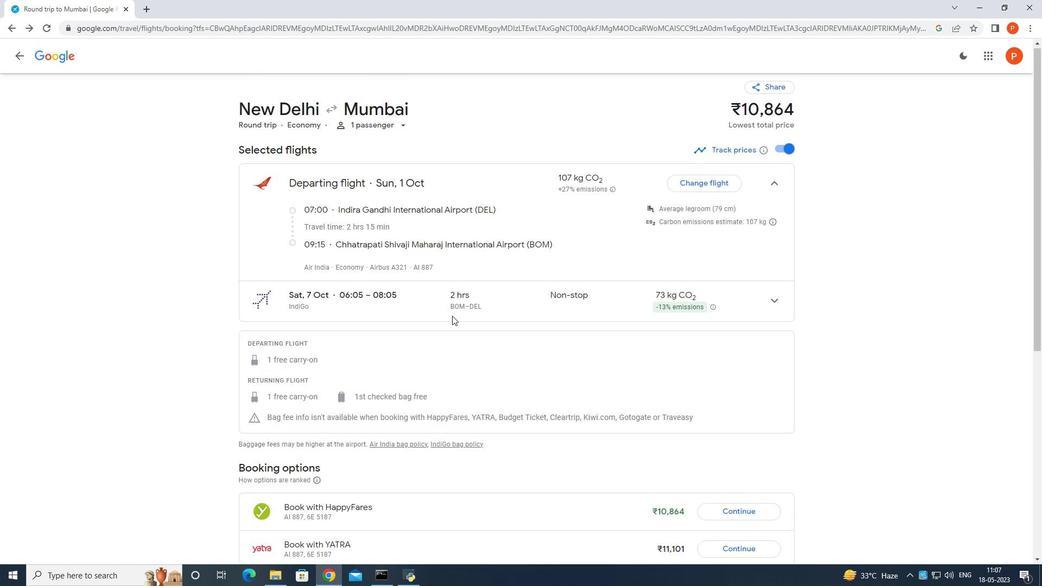 
Action: Mouse scrolled (453, 314) with delta (0, 0)
Screenshot: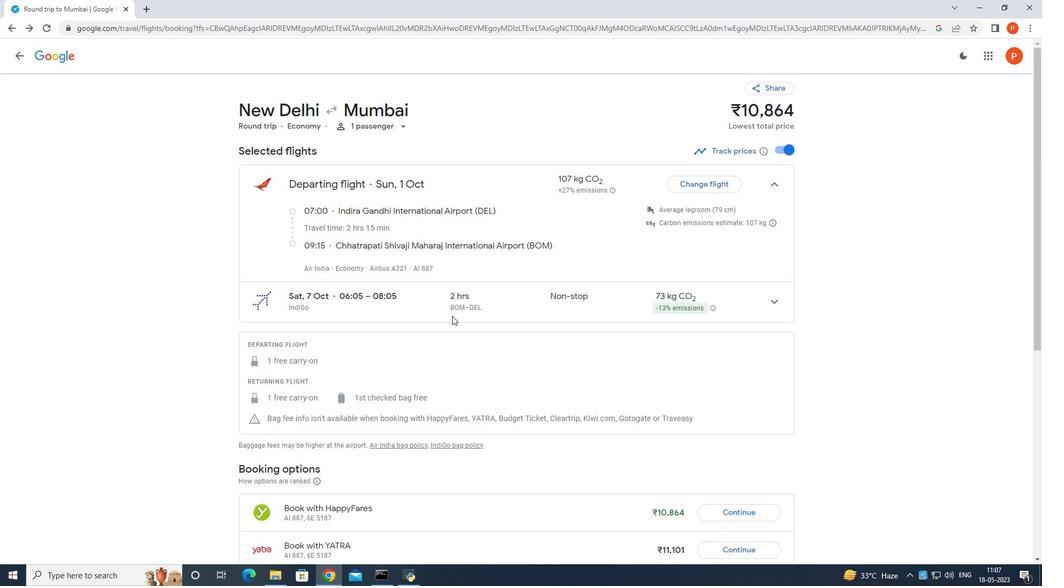 
Action: Mouse moved to (357, 256)
Screenshot: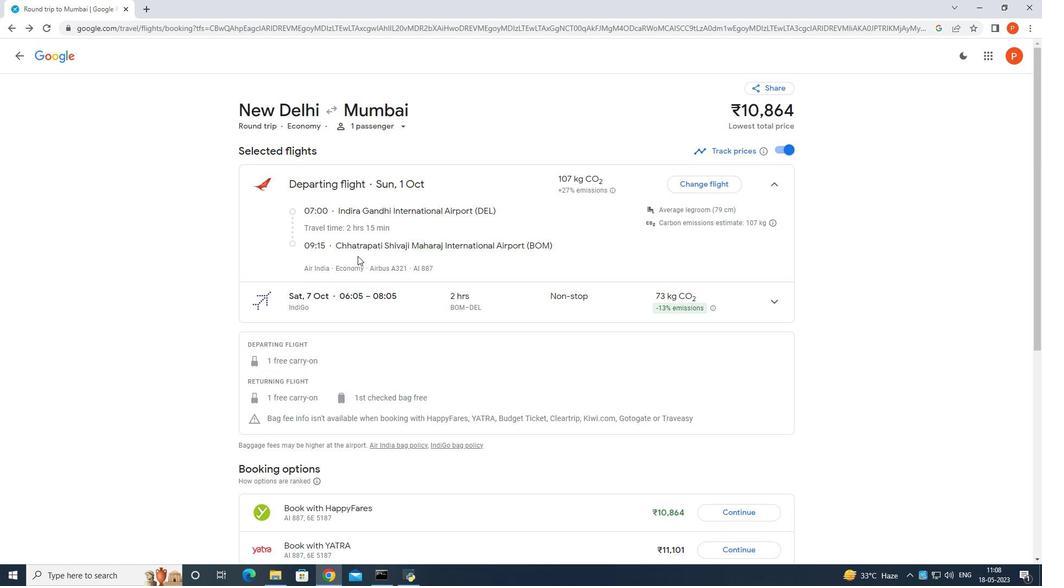 
Action: Mouse scrolled (357, 255) with delta (0, 0)
Screenshot: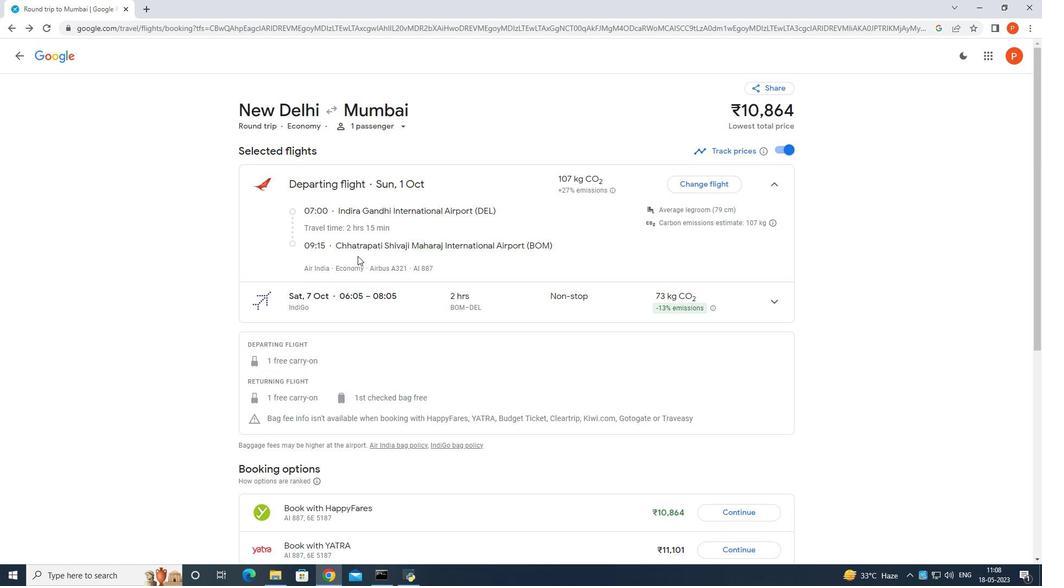 
Action: Mouse moved to (357, 256)
Screenshot: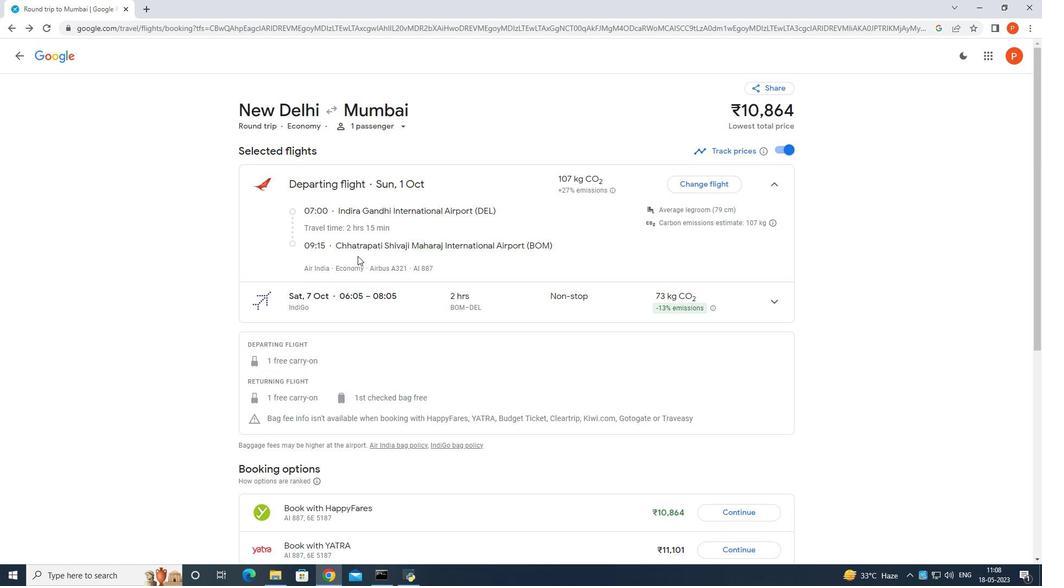 
Action: Mouse scrolled (357, 256) with delta (0, 0)
Screenshot: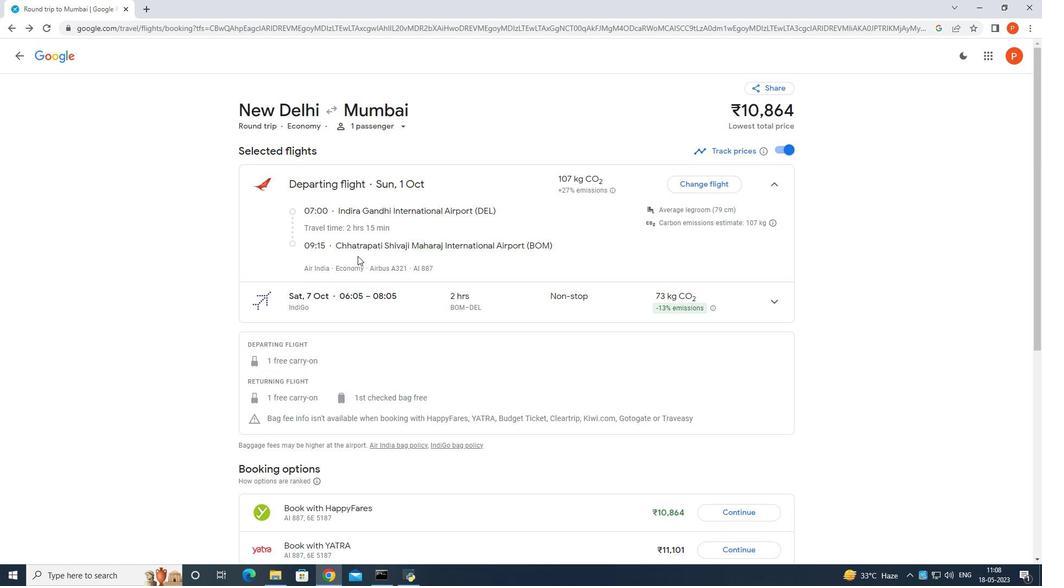 
Action: Mouse scrolled (357, 257) with delta (0, 0)
Screenshot: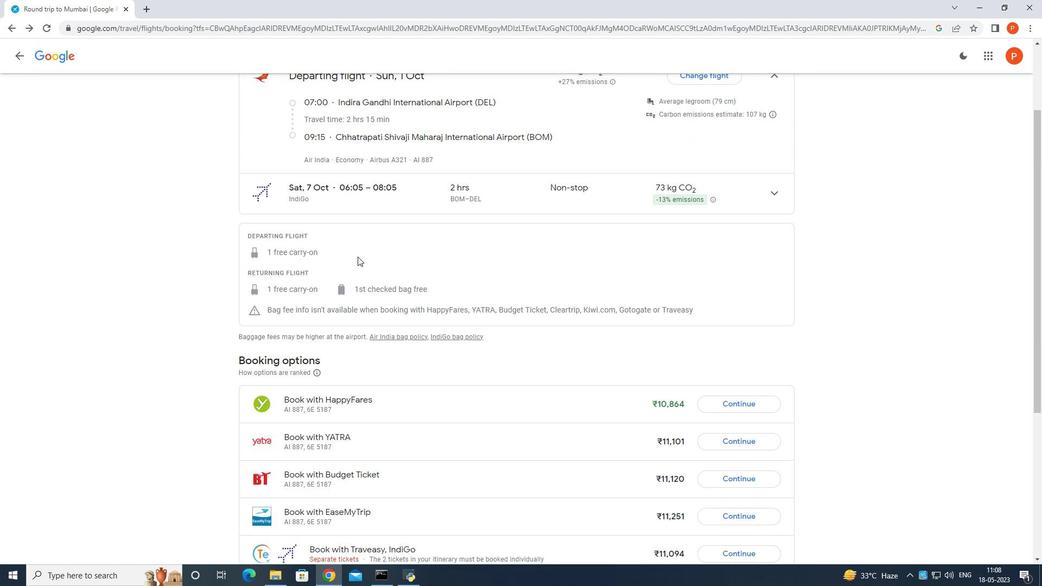 
Action: Mouse moved to (97, 152)
Screenshot: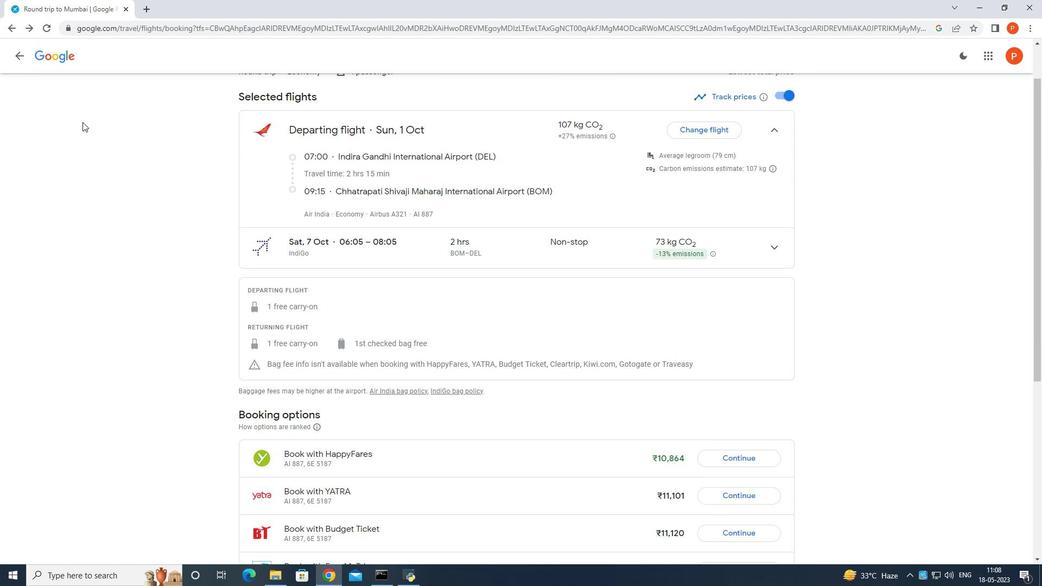 
Action: Mouse scrolled (97, 153) with delta (0, 0)
Screenshot: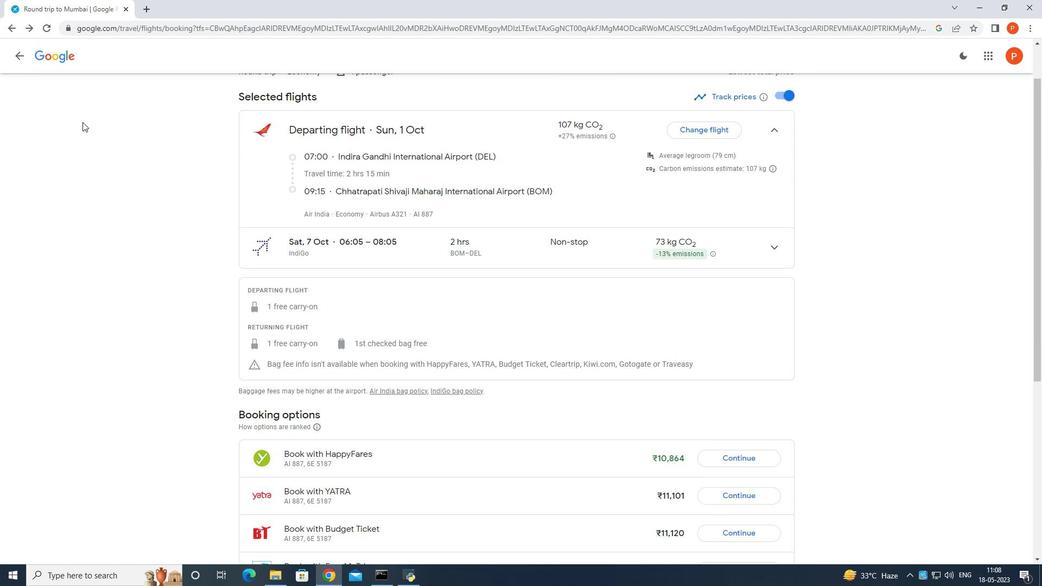 
Action: Mouse moved to (99, 152)
Screenshot: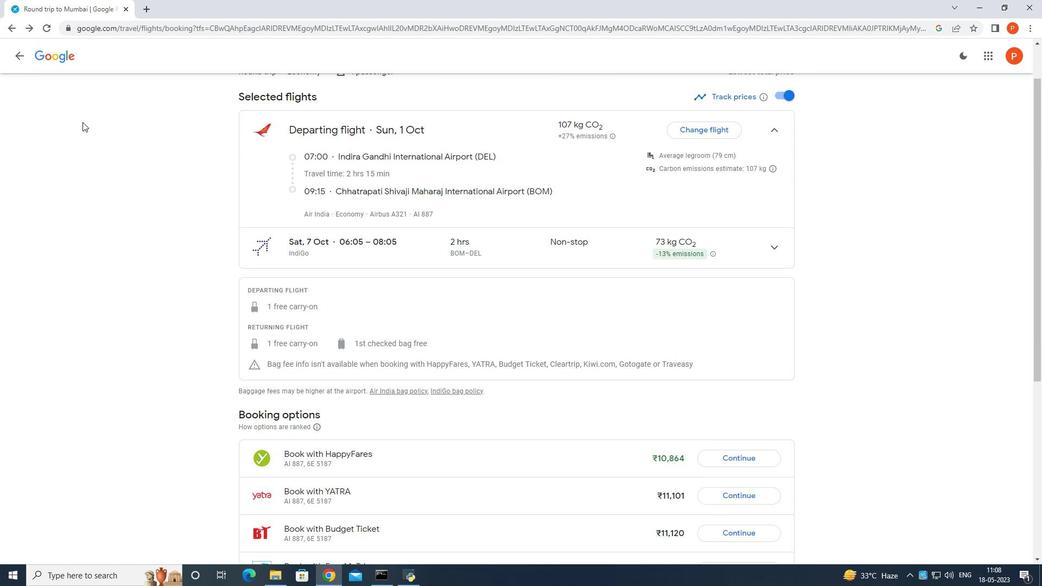 
Action: Mouse scrolled (99, 153) with delta (0, 0)
Screenshot: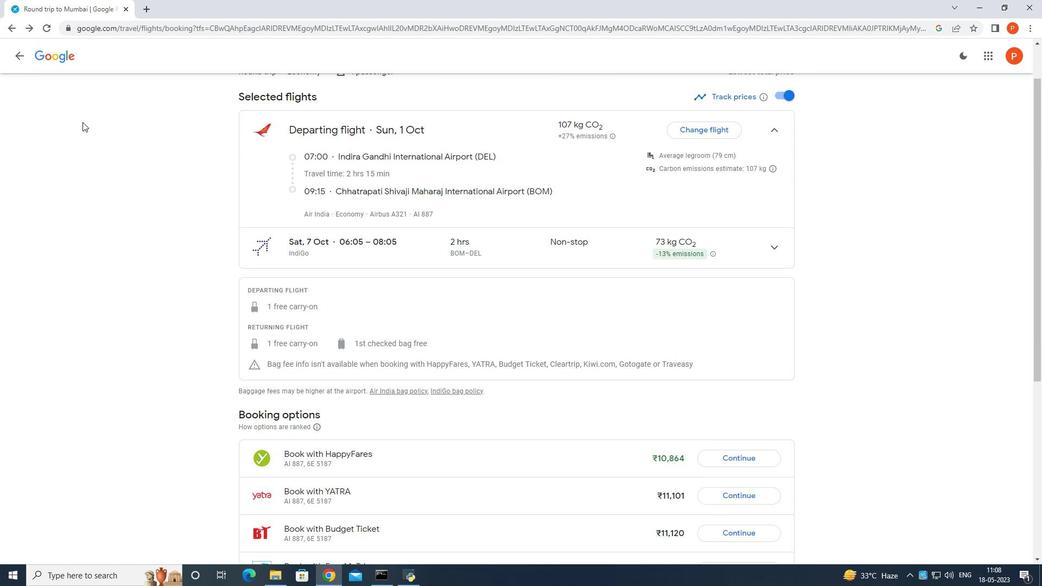 
Action: Mouse moved to (100, 152)
Screenshot: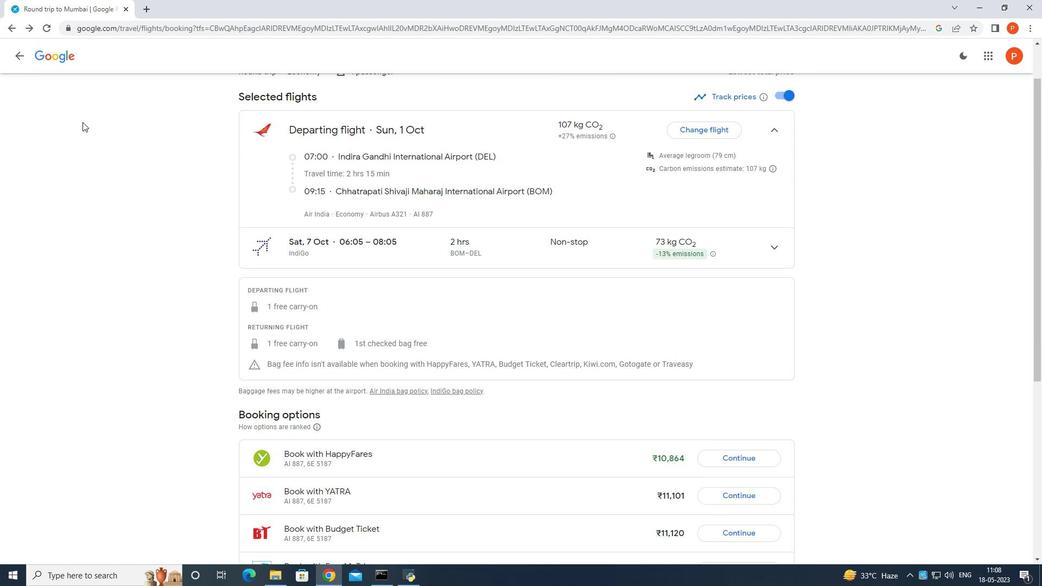 
Action: Mouse scrolled (100, 153) with delta (0, 0)
Screenshot: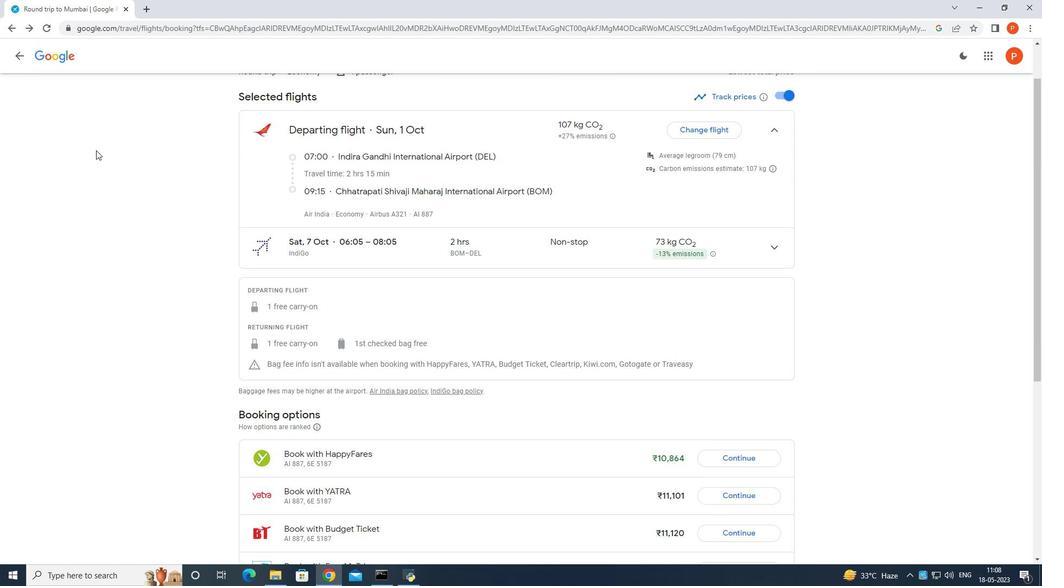 
Action: Mouse moved to (101, 152)
Screenshot: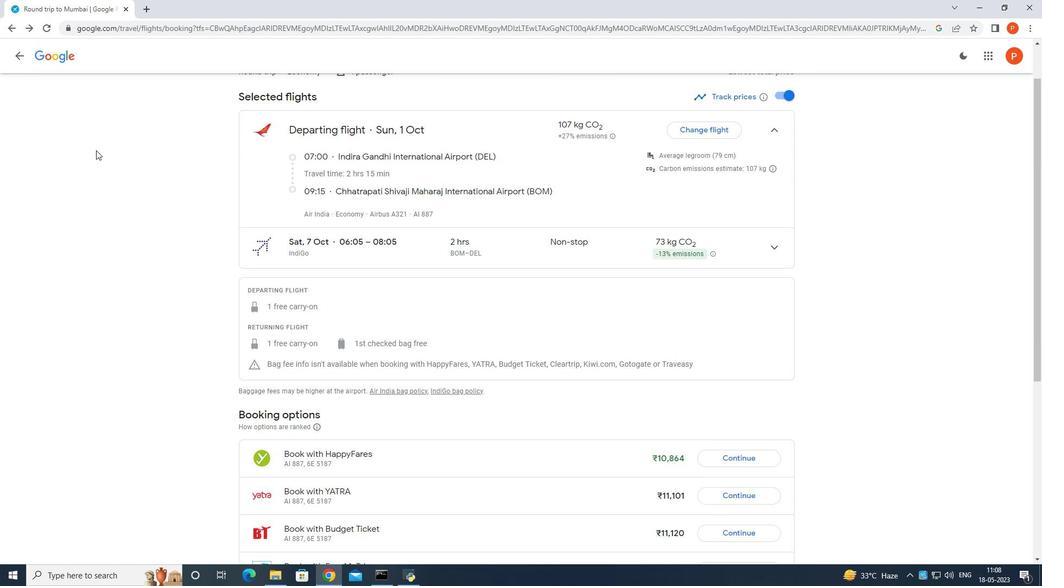 
Action: Mouse scrolled (101, 153) with delta (0, 0)
Screenshot: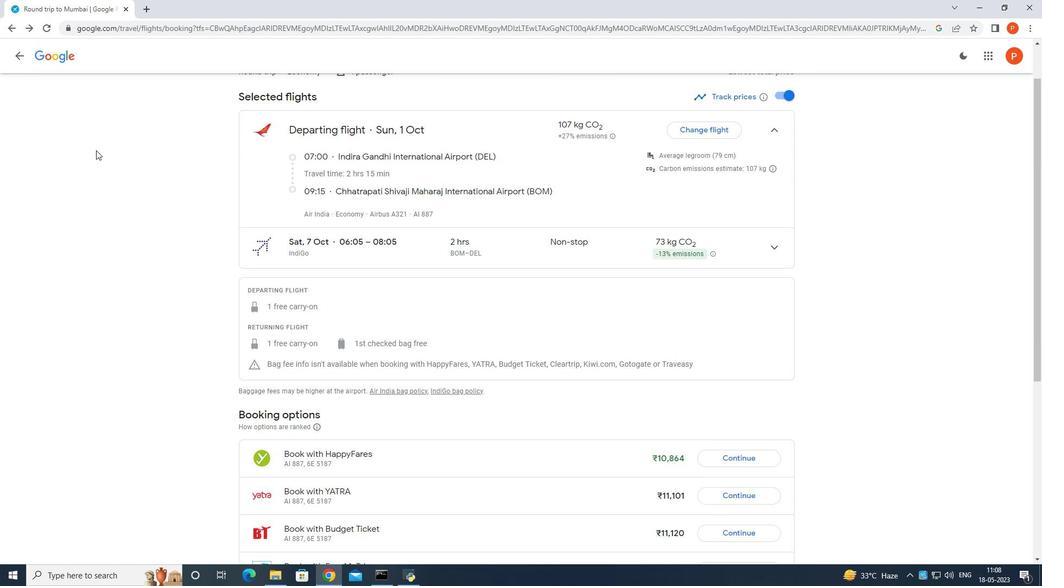 
Action: Mouse moved to (702, 181)
Screenshot: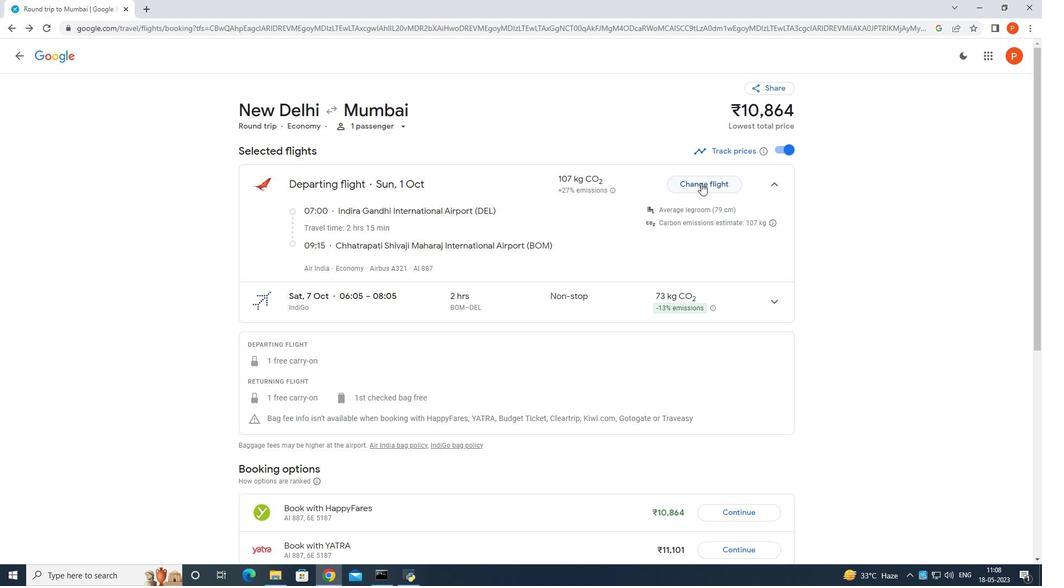 
Action: Mouse pressed left at (702, 181)
Screenshot: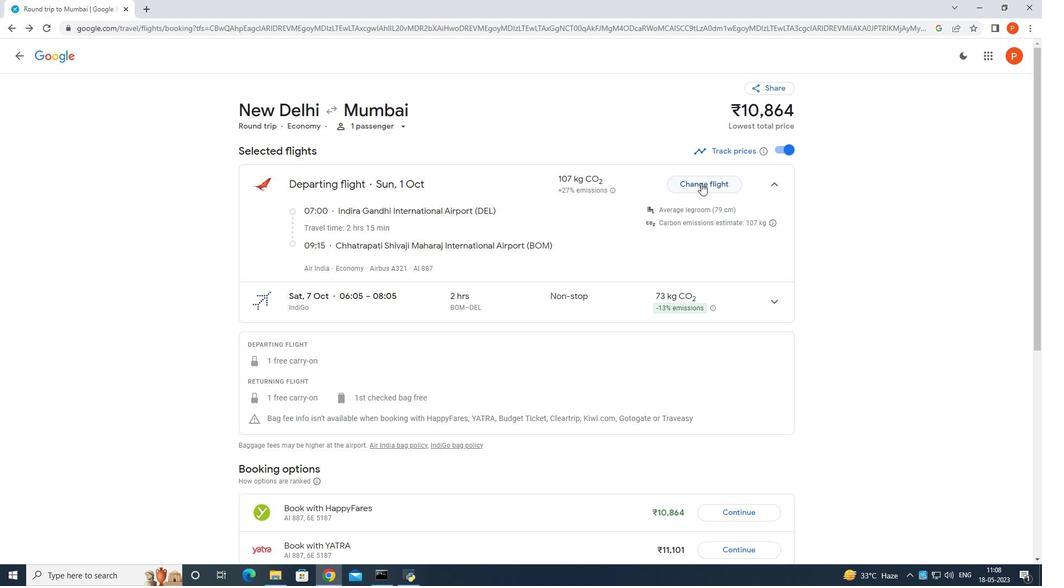 
Action: Mouse moved to (488, 309)
Screenshot: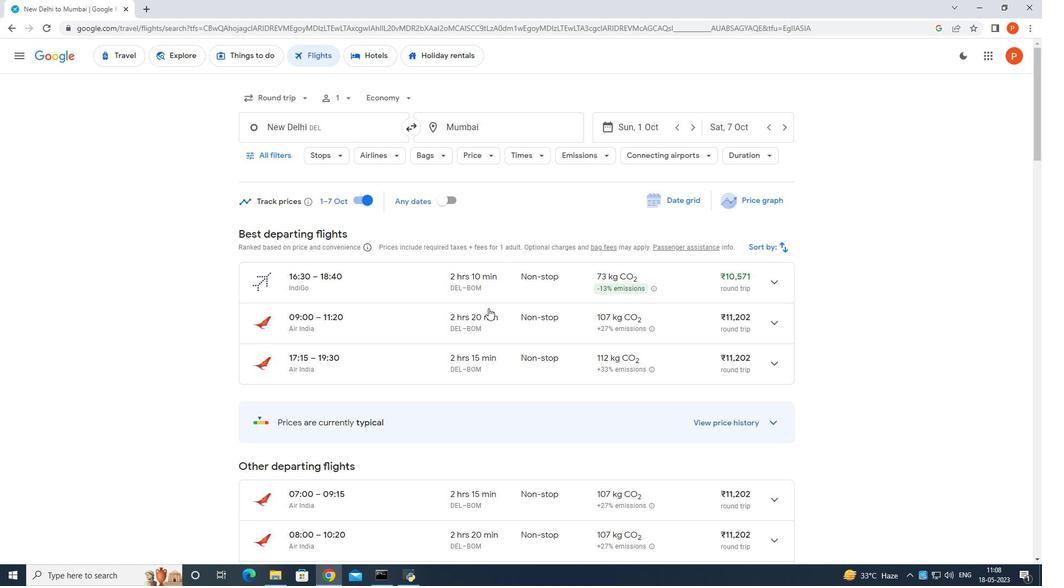 
Action: Mouse pressed left at (488, 309)
Screenshot: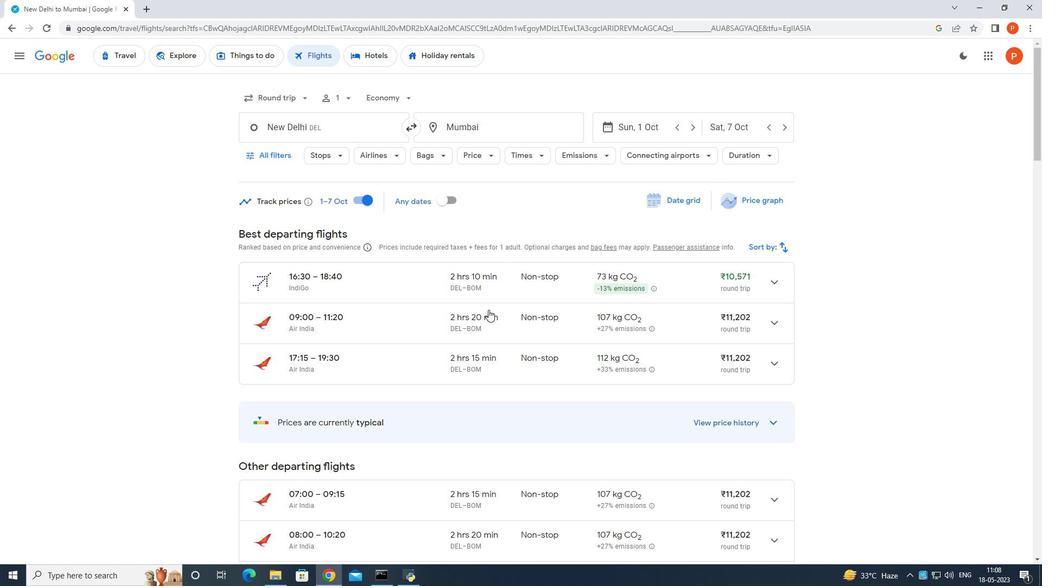 
Action: Mouse moved to (488, 310)
Screenshot: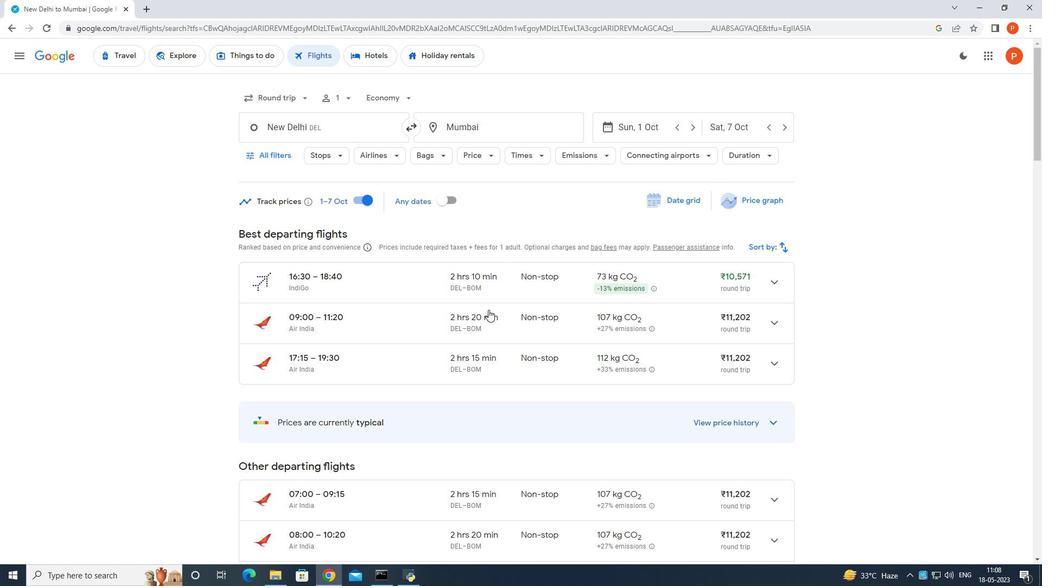 
Action: Mouse pressed left at (488, 310)
Screenshot: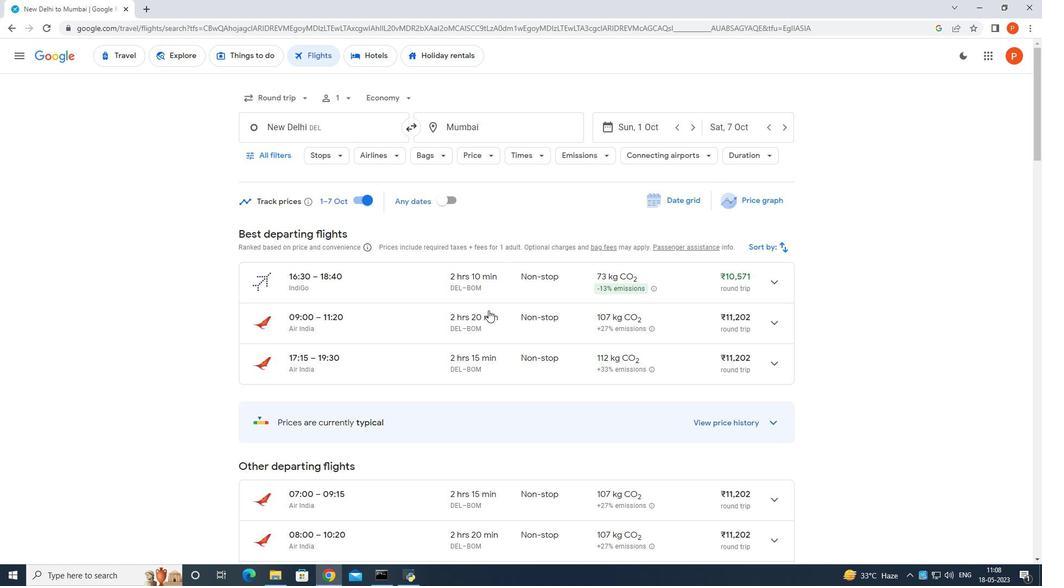 
Action: Mouse moved to (488, 290)
Screenshot: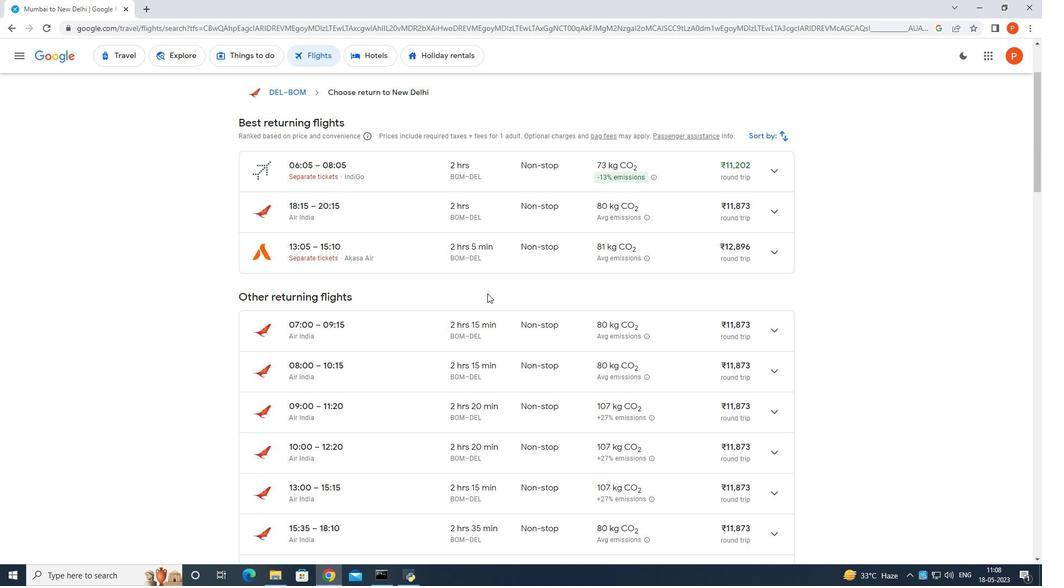 
Action: Mouse scrolled (488, 291) with delta (0, 0)
Screenshot: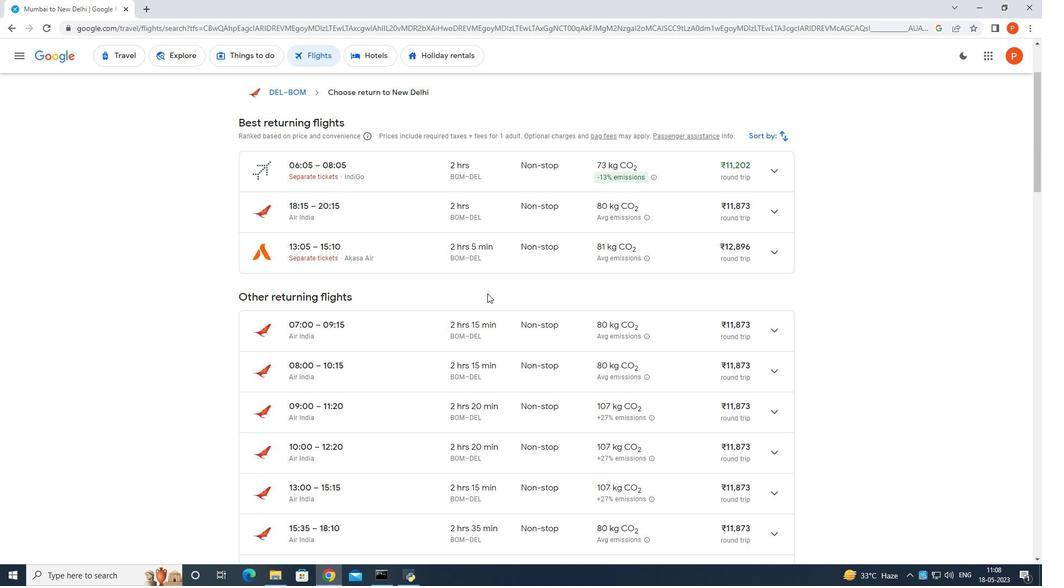 
Action: Mouse moved to (489, 289)
Screenshot: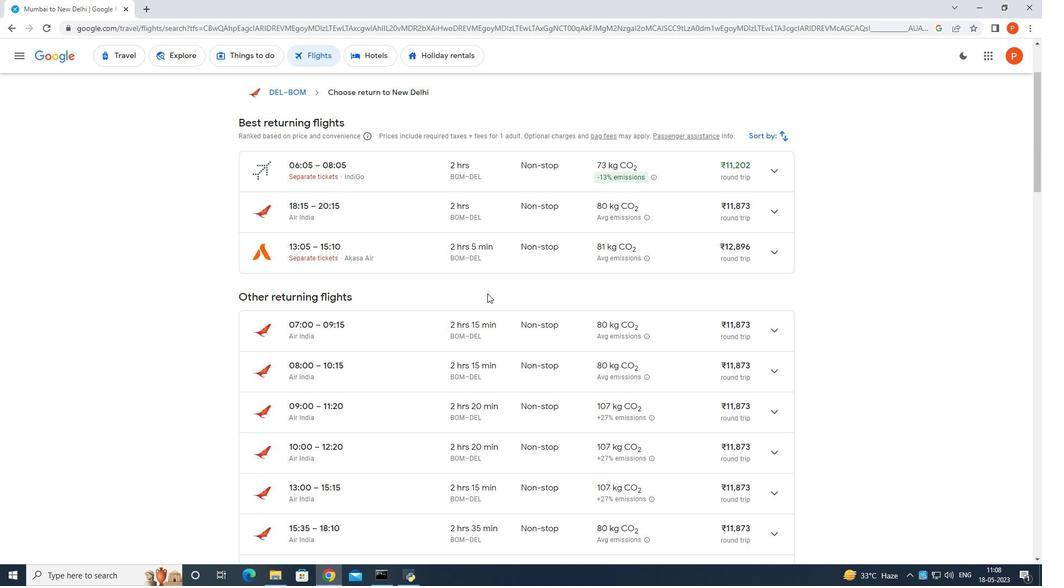 
Action: Mouse scrolled (489, 290) with delta (0, 0)
Screenshot: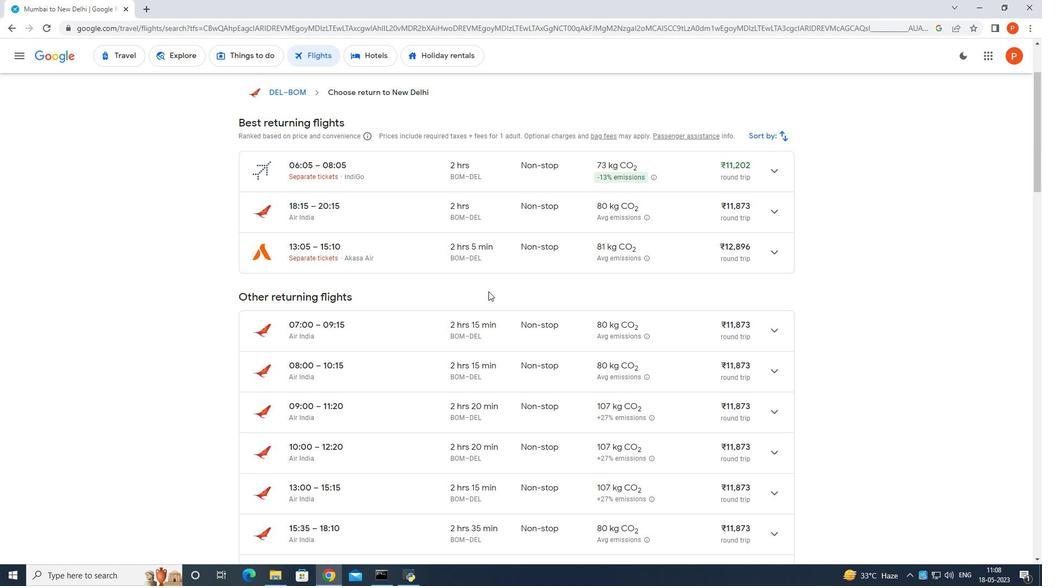 
Action: Mouse moved to (779, 273)
Screenshot: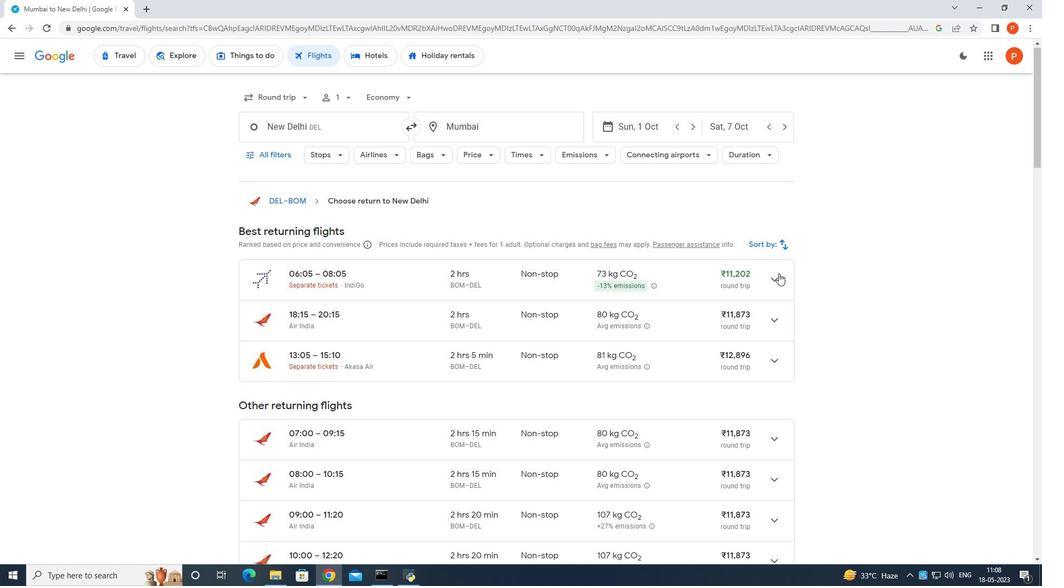
Action: Mouse pressed left at (779, 273)
Screenshot: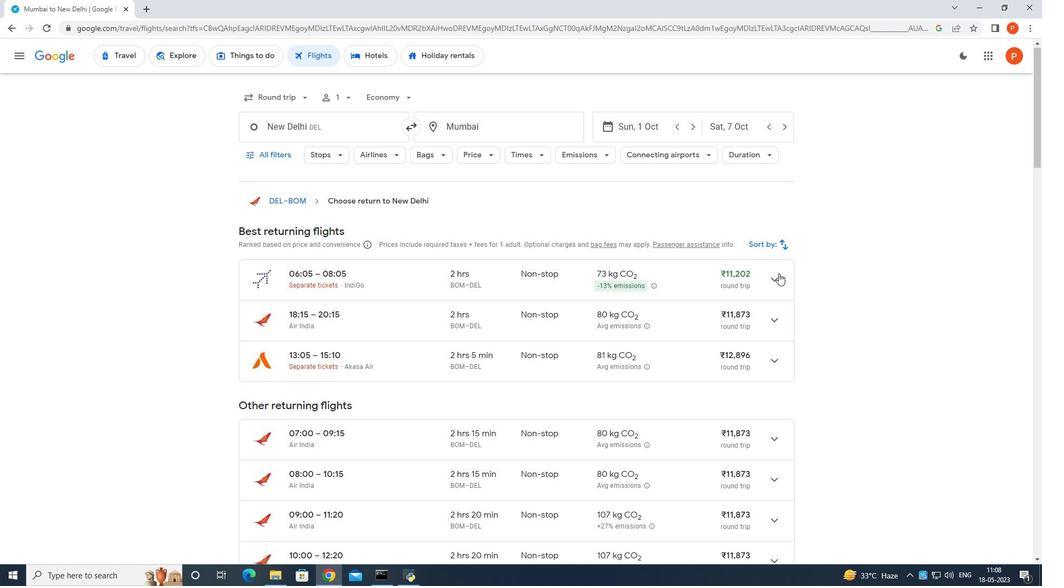
Action: Mouse moved to (714, 294)
Screenshot: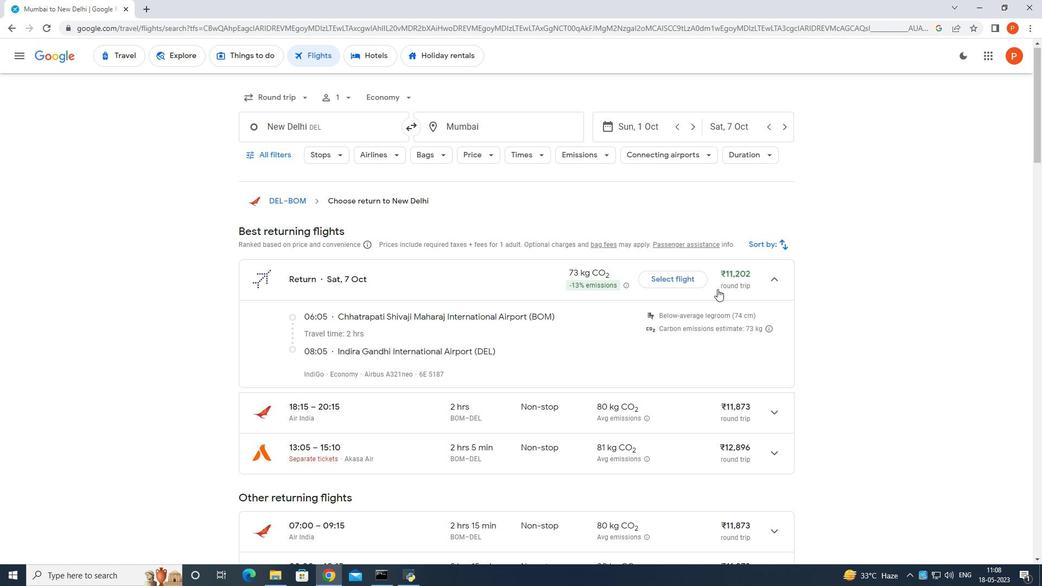 
Action: Mouse scrolled (714, 294) with delta (0, 0)
Screenshot: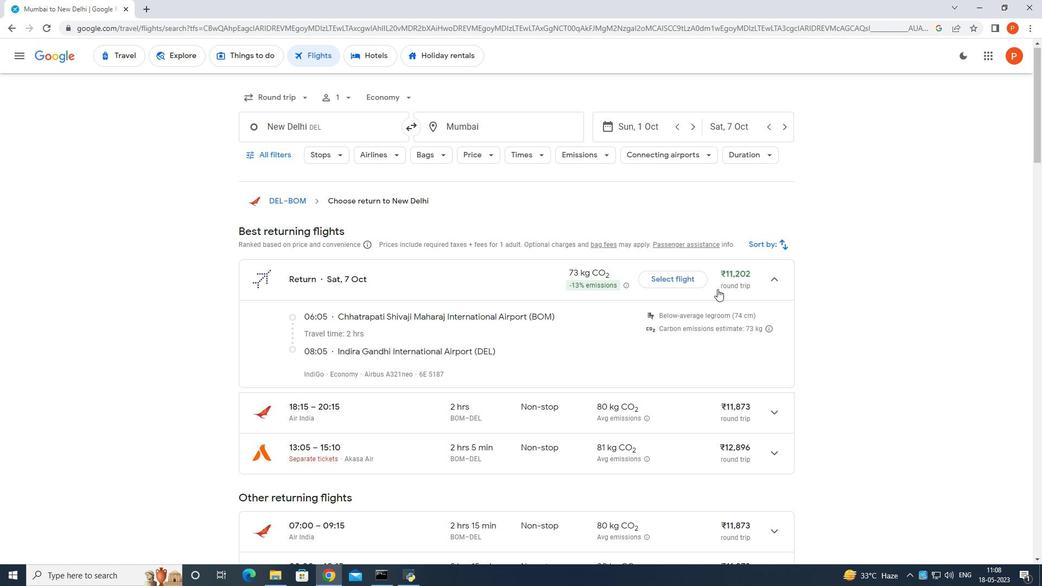 
Action: Mouse moved to (713, 295)
Screenshot: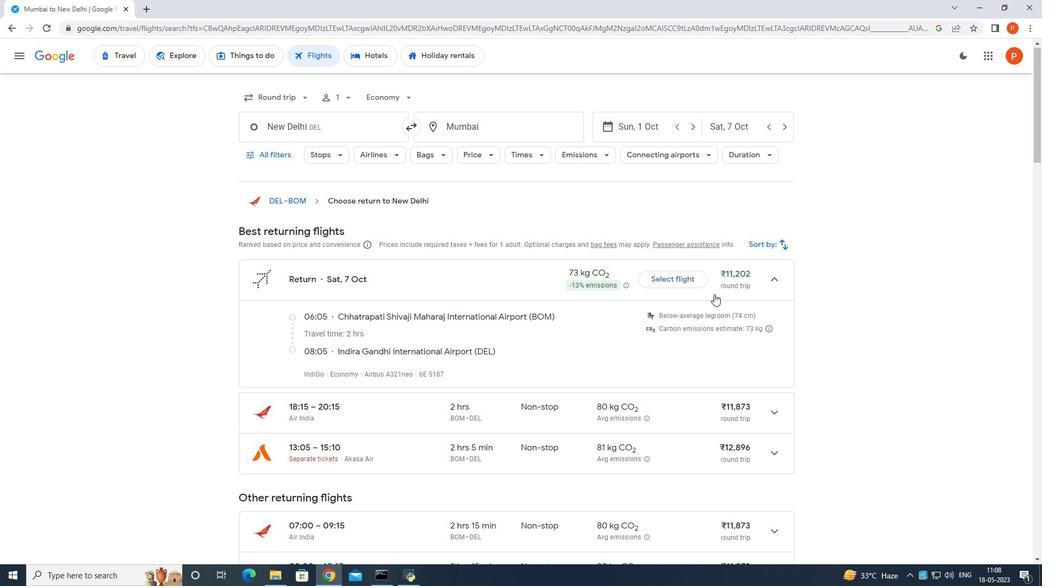 
Action: Mouse scrolled (713, 295) with delta (0, 0)
Screenshot: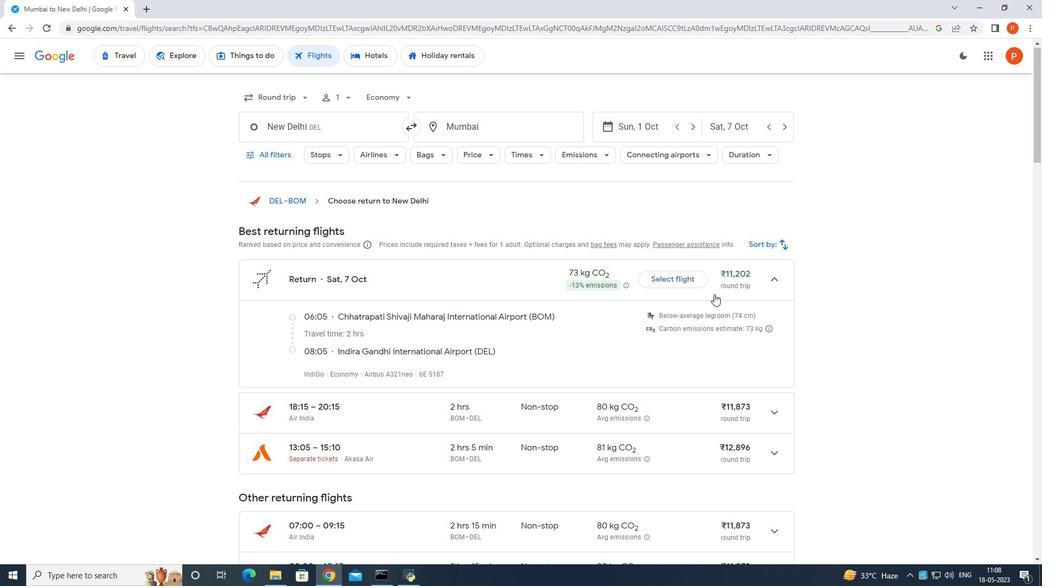 
Action: Mouse moved to (771, 341)
Screenshot: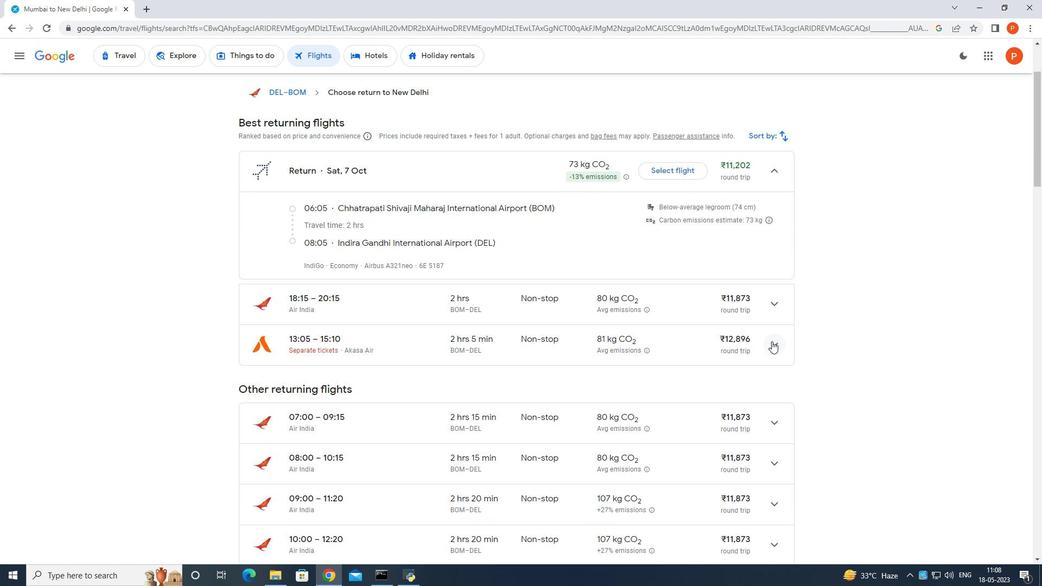 
Action: Mouse pressed left at (771, 341)
Screenshot: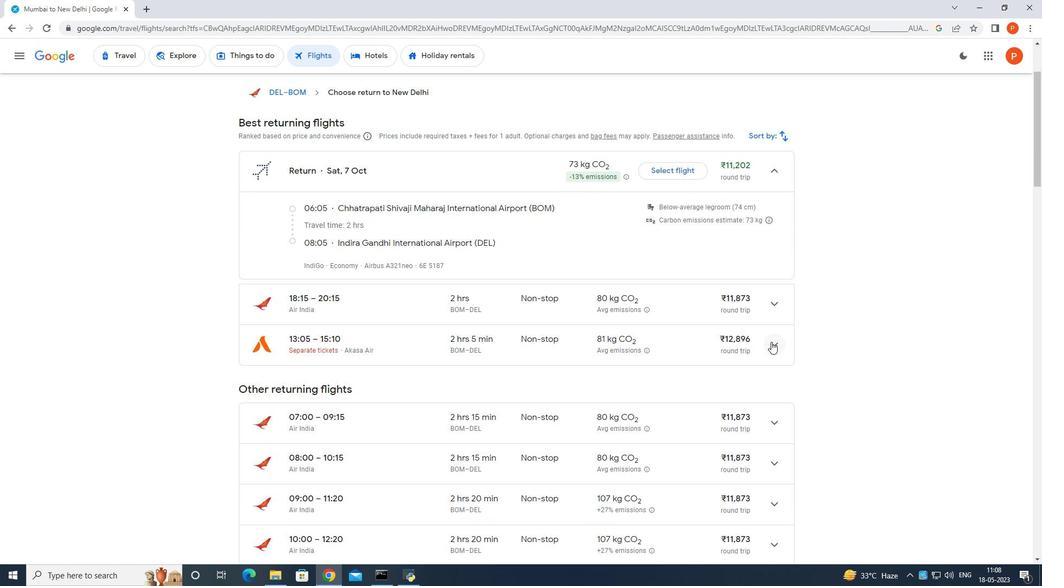 
Action: Mouse moved to (766, 338)
Screenshot: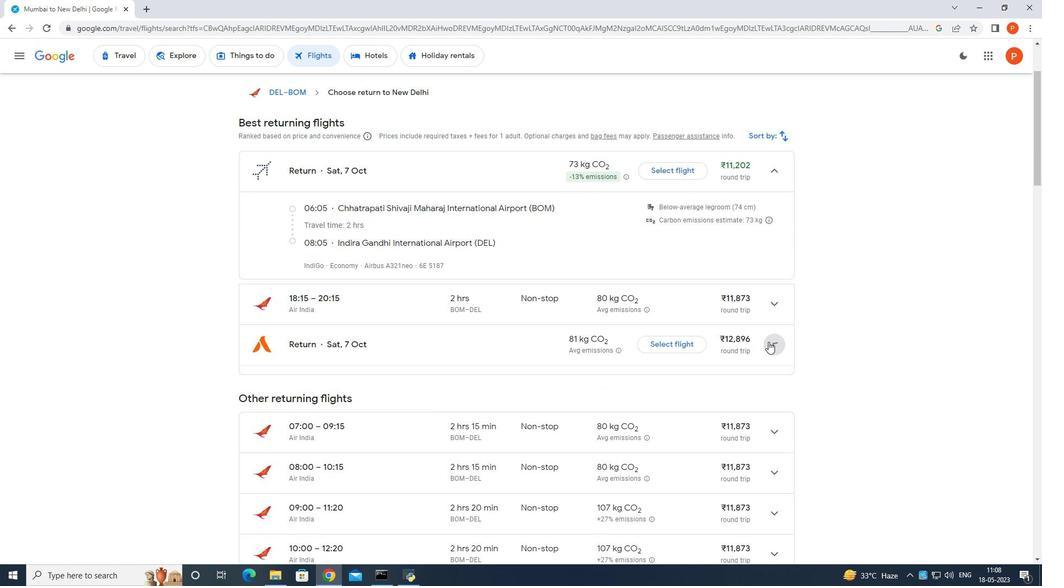 
Action: Mouse scrolled (766, 338) with delta (0, 0)
Screenshot: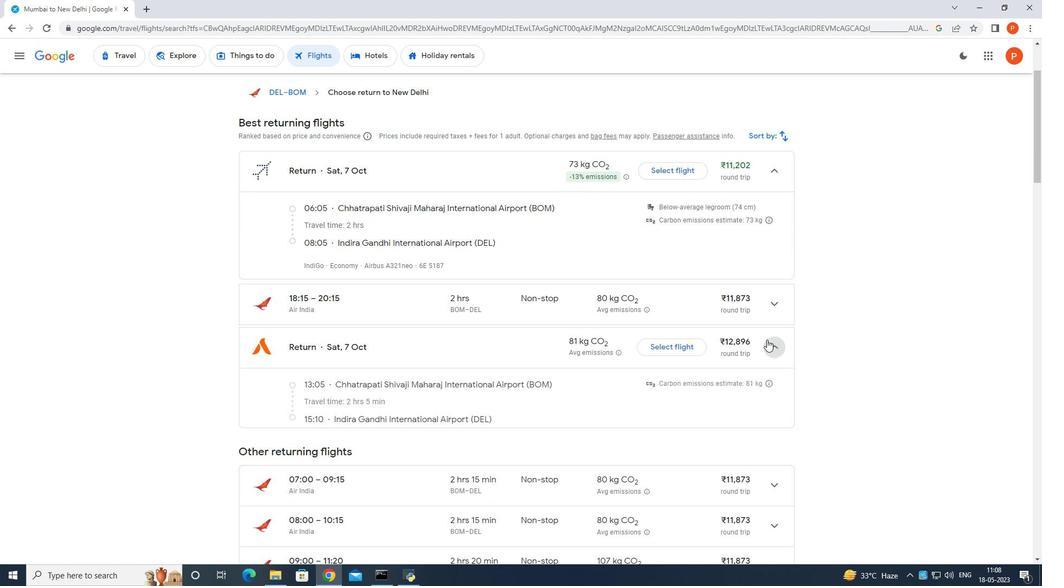 
Action: Mouse moved to (765, 338)
Screenshot: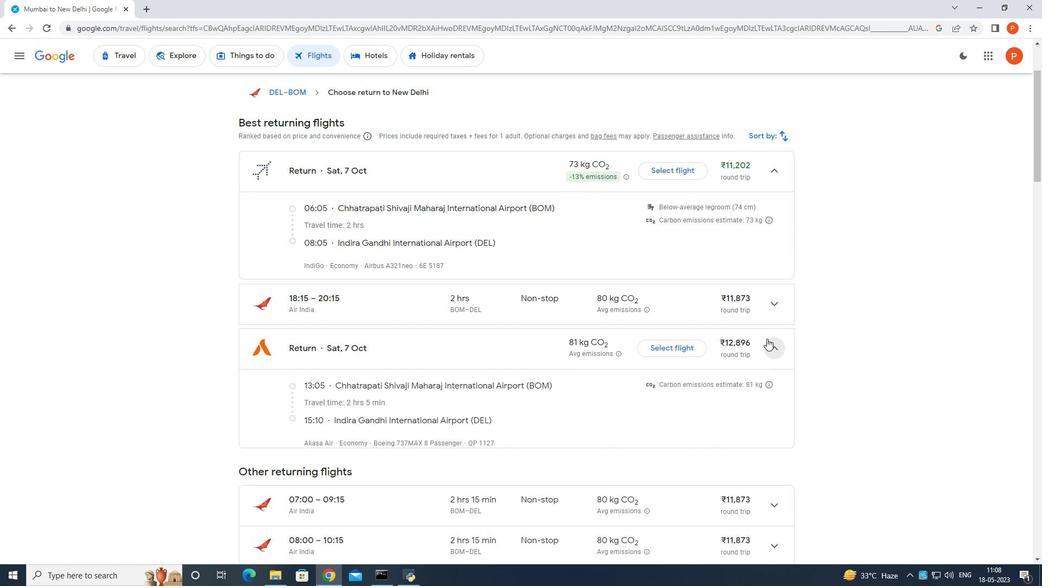 
Action: Mouse scrolled (765, 338) with delta (0, 0)
Screenshot: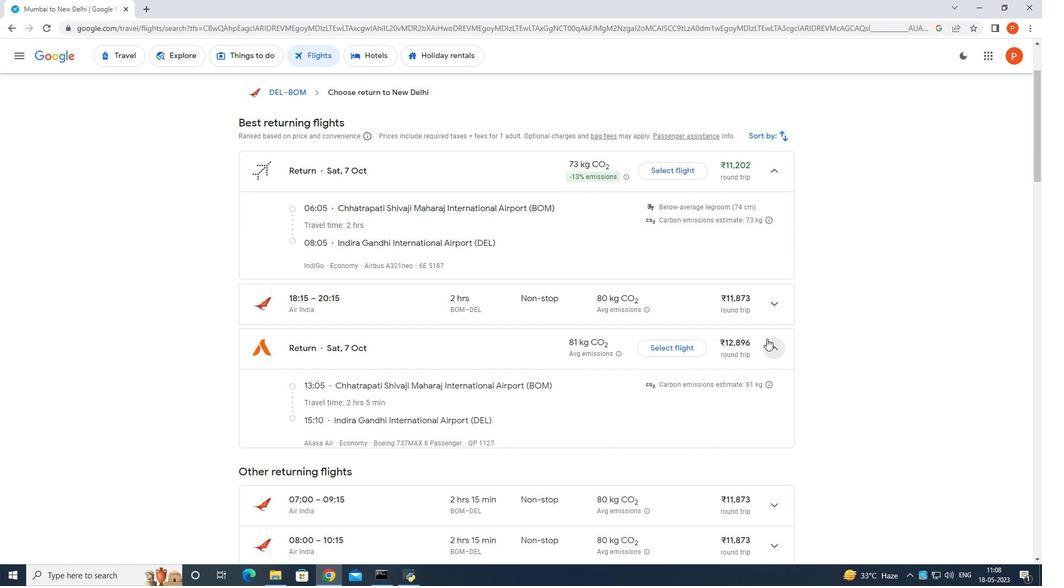 
Action: Mouse moved to (604, 306)
Screenshot: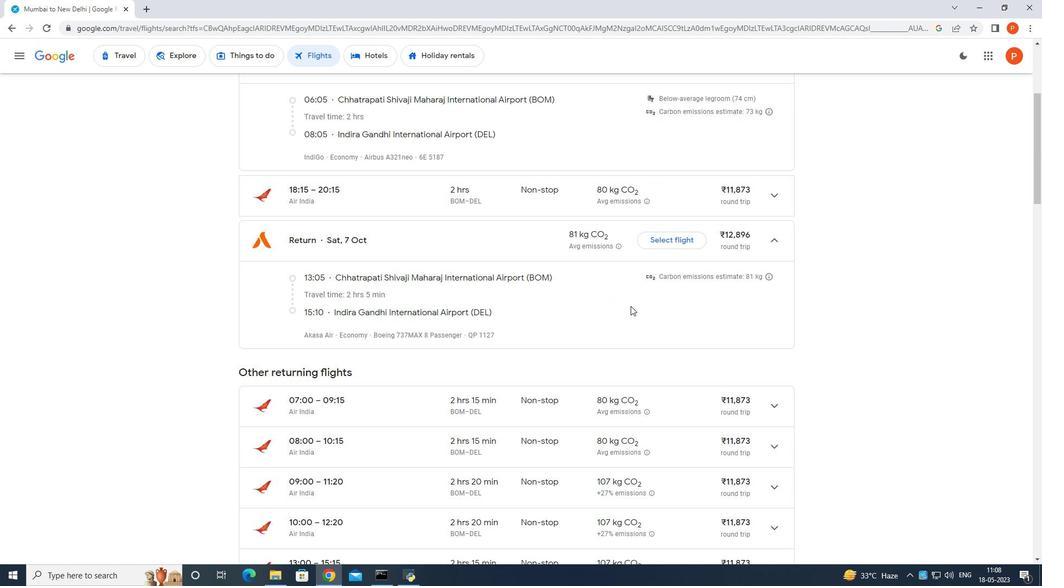 
Action: Mouse scrolled (604, 305) with delta (0, 0)
Screenshot: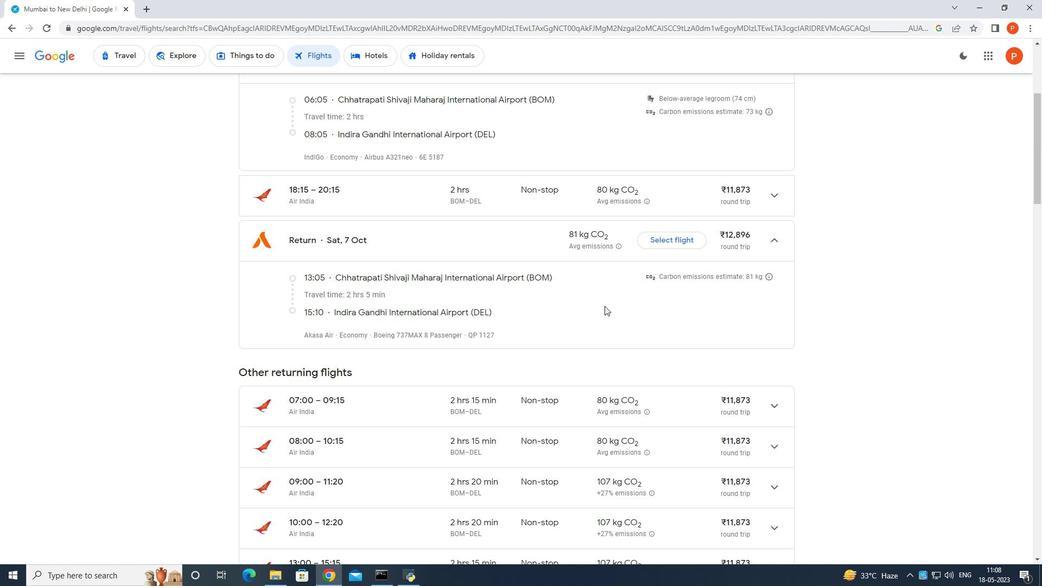 
Action: Mouse moved to (602, 300)
Screenshot: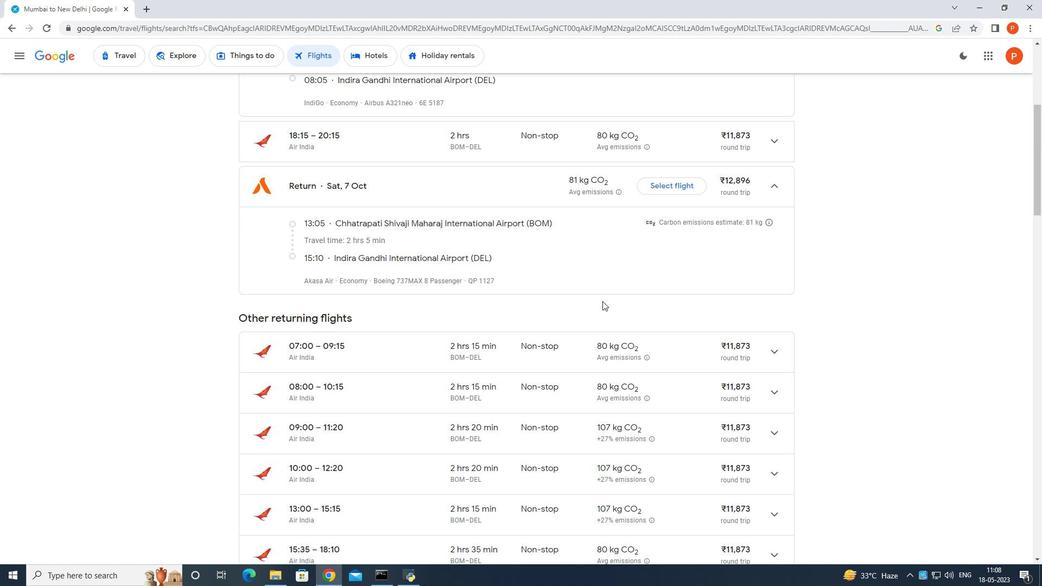 
Action: Mouse scrolled (602, 299) with delta (0, 0)
Screenshot: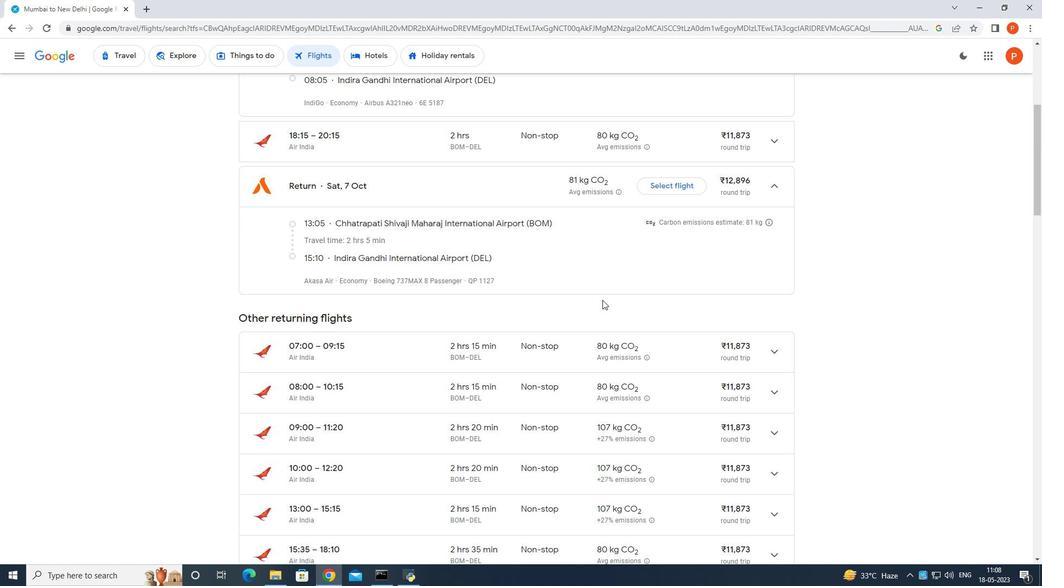 
Action: Mouse moved to (672, 125)
Screenshot: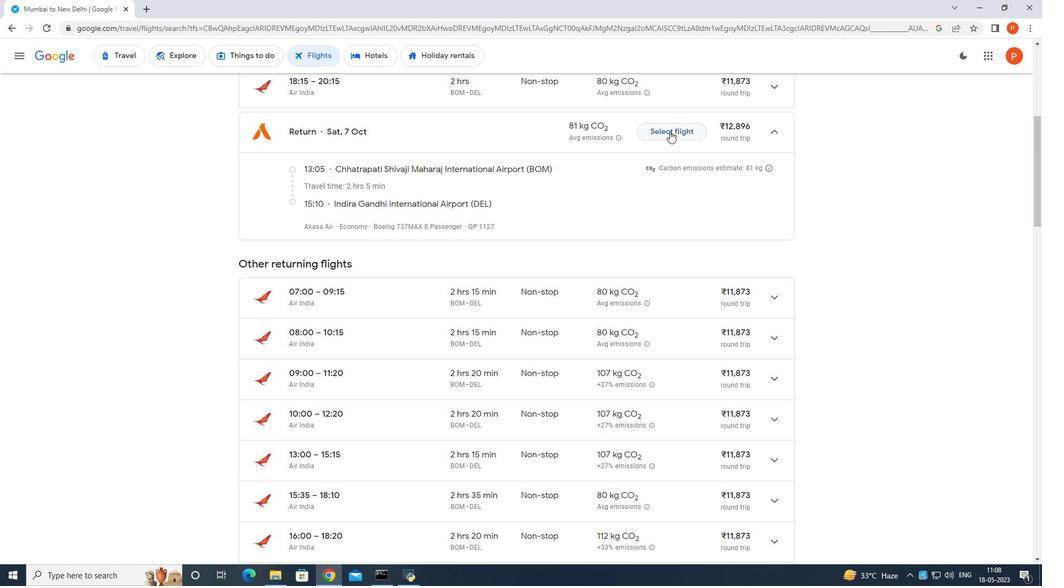
Action: Mouse pressed left at (672, 125)
Screenshot: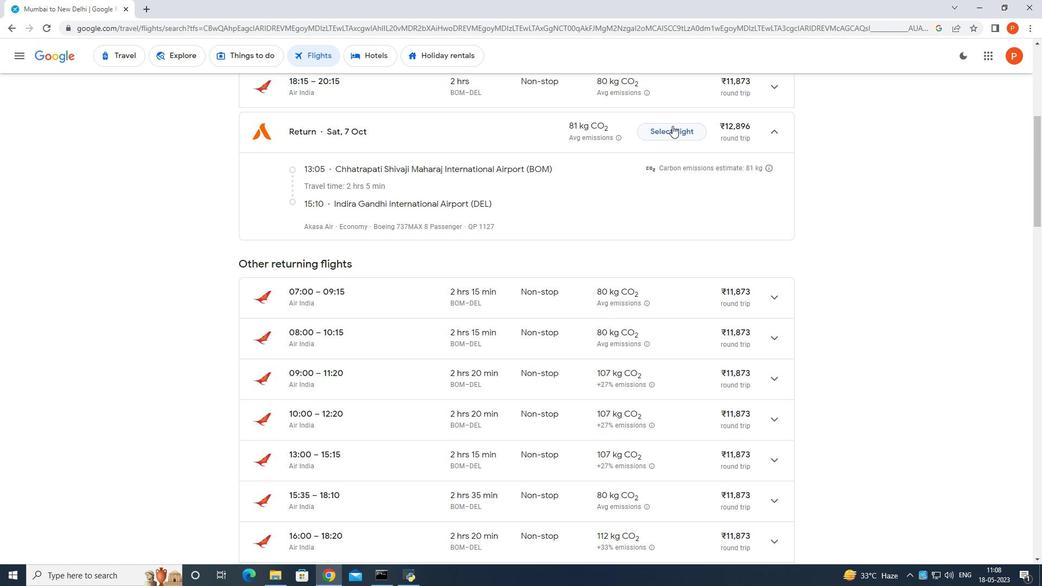 
Action: Mouse moved to (290, 224)
Screenshot: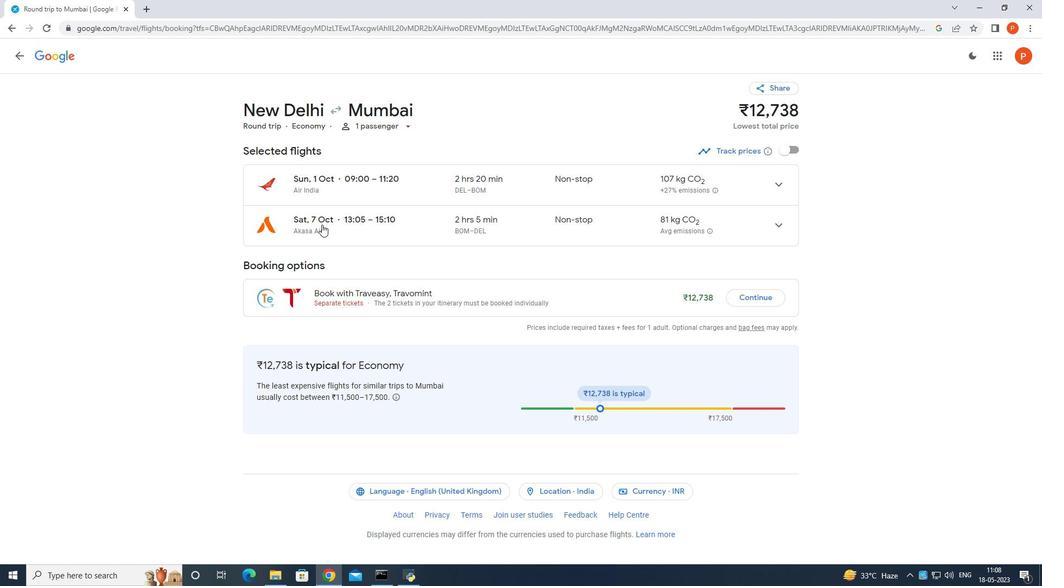 
Action: Mouse pressed left at (290, 224)
Screenshot: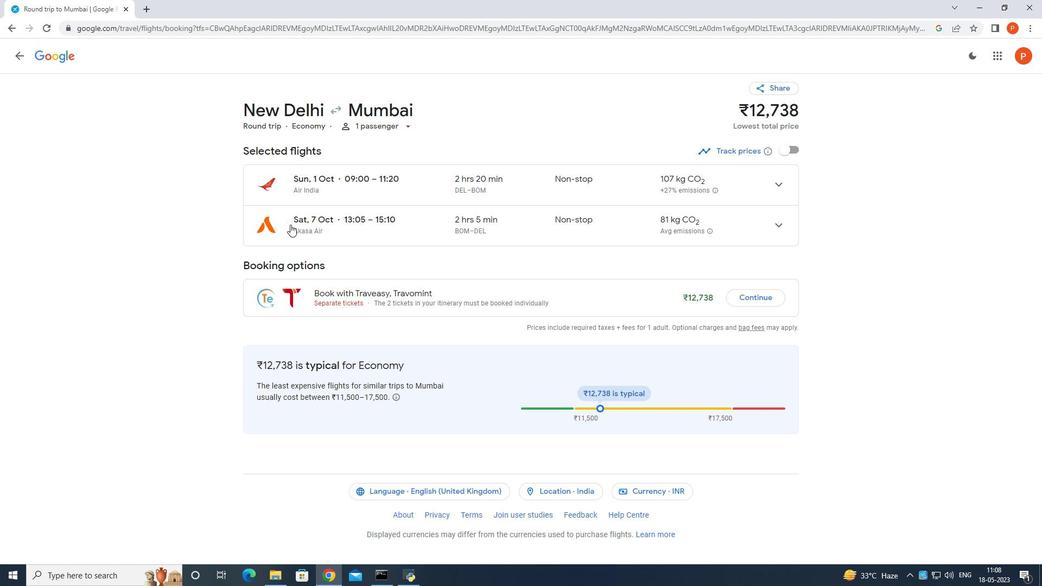 
Action: Mouse moved to (557, 261)
Screenshot: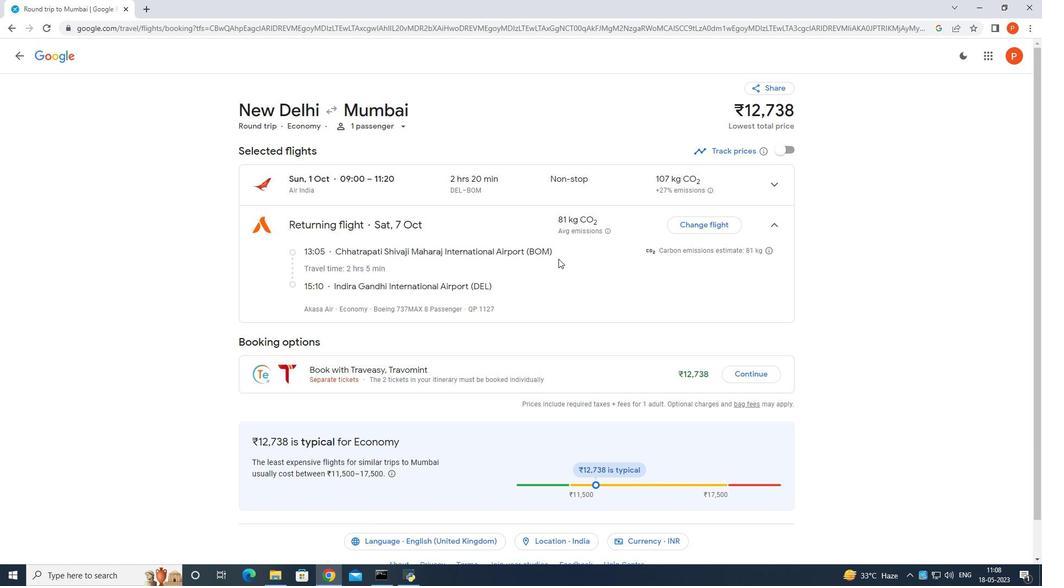 
Action: Mouse scrolled (557, 261) with delta (0, 0)
Screenshot: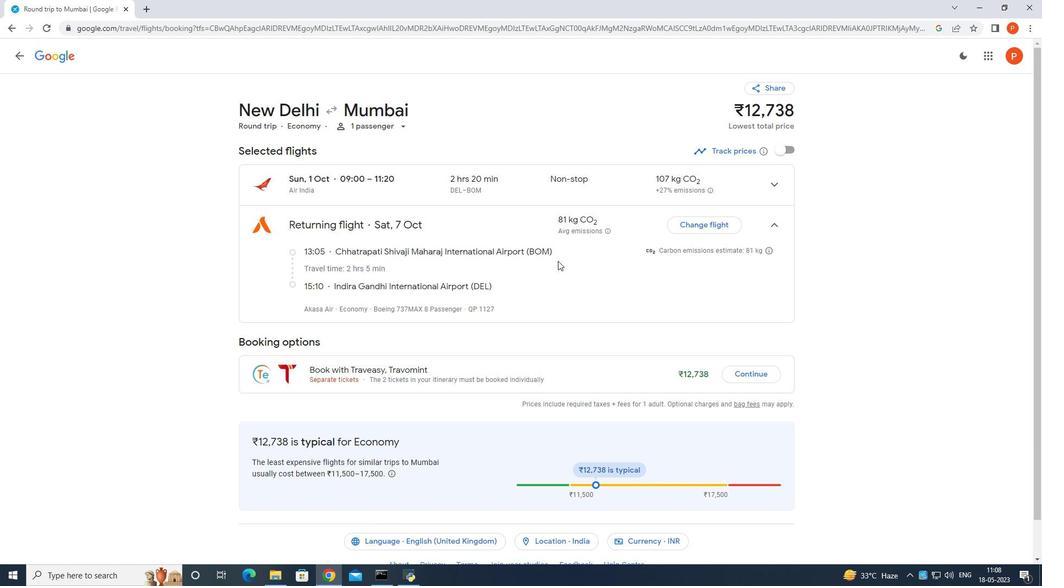 
Action: Mouse moved to (557, 262)
Screenshot: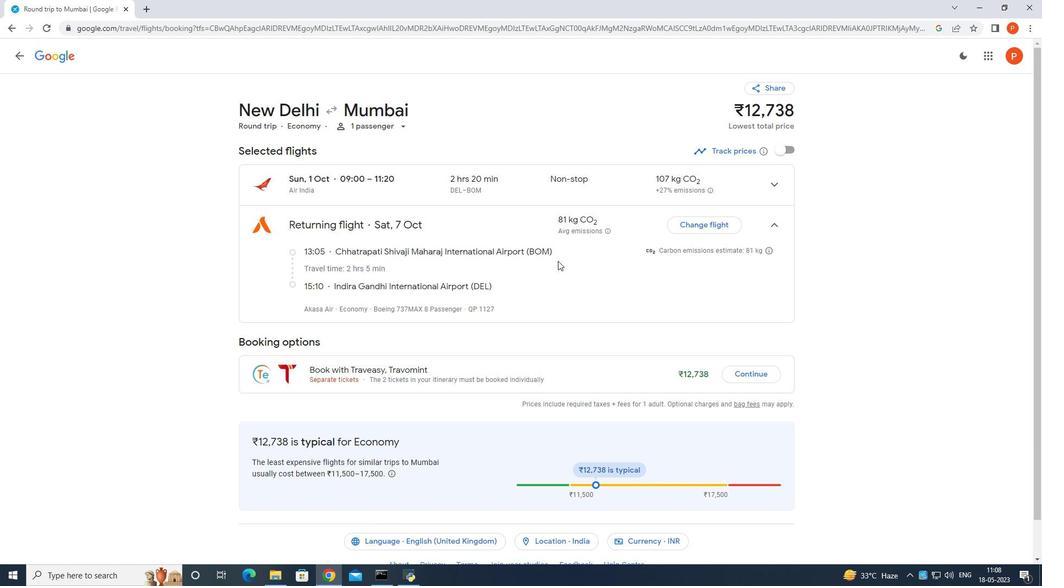 
Action: Mouse scrolled (557, 263) with delta (0, 0)
Screenshot: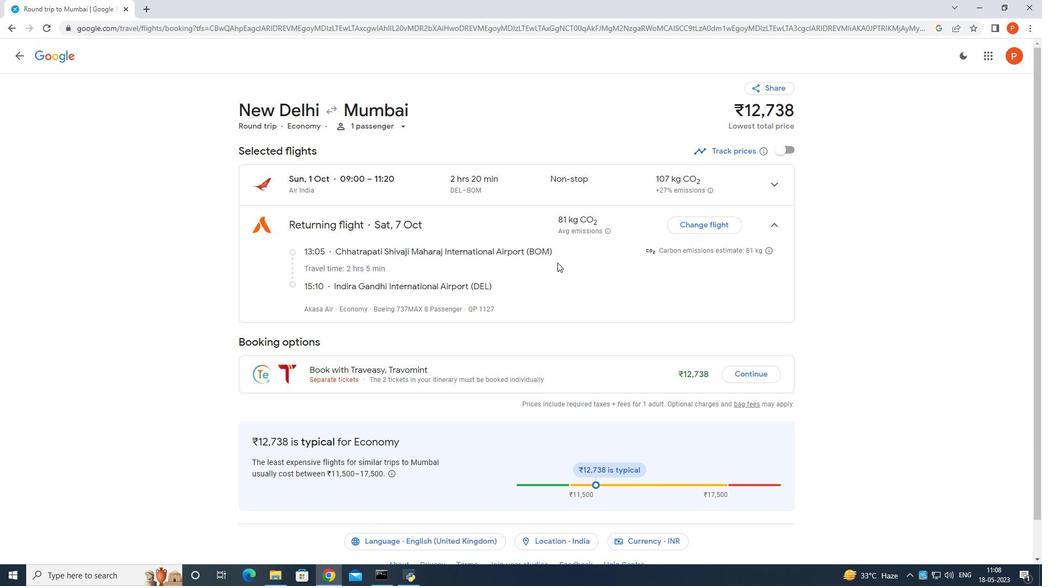 
Action: Mouse scrolled (557, 263) with delta (0, 0)
Screenshot: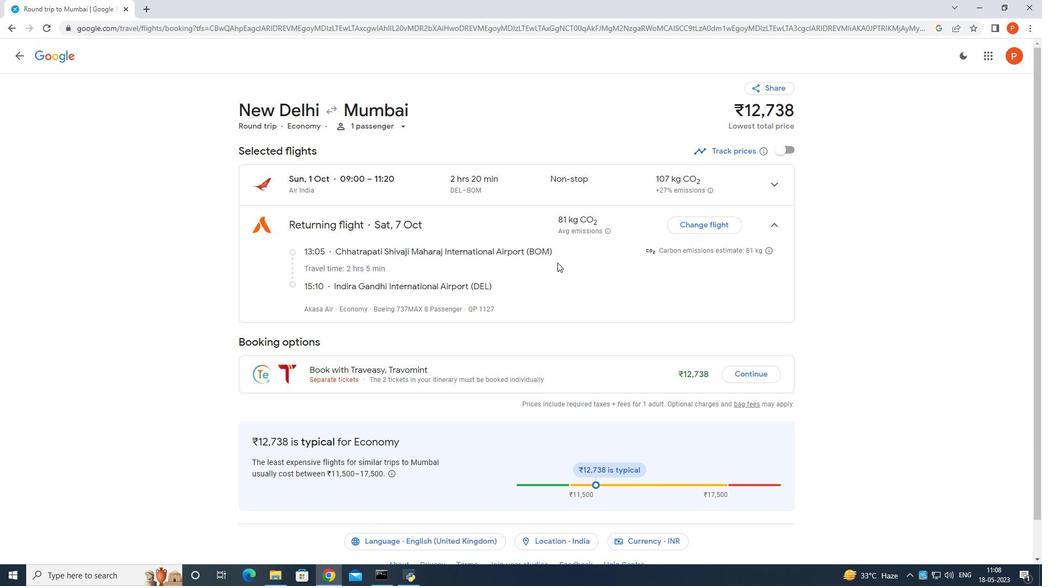 
Action: Mouse scrolled (557, 262) with delta (0, 0)
Screenshot: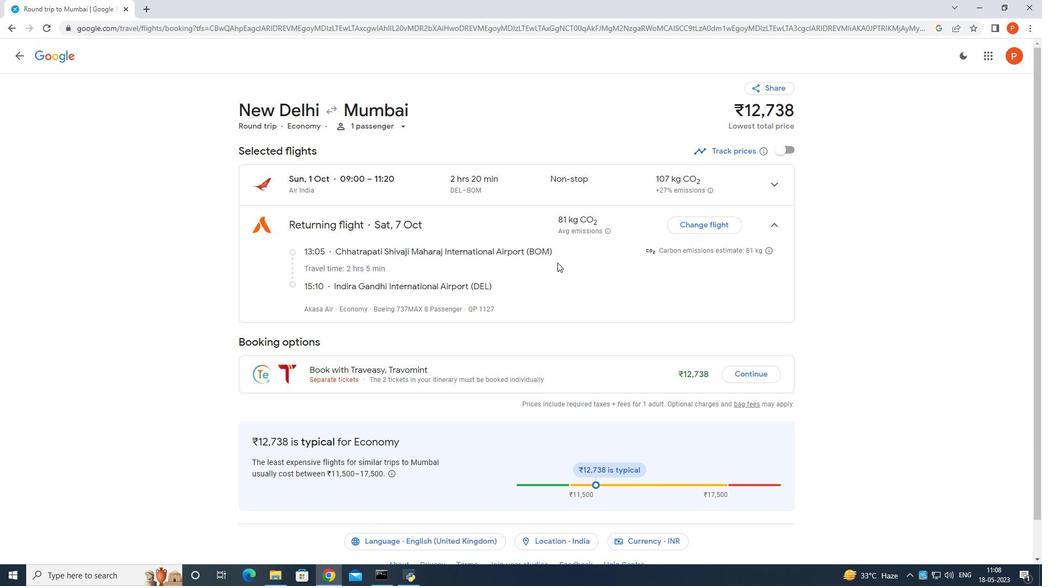 
Action: Mouse scrolled (557, 262) with delta (0, 0)
Screenshot: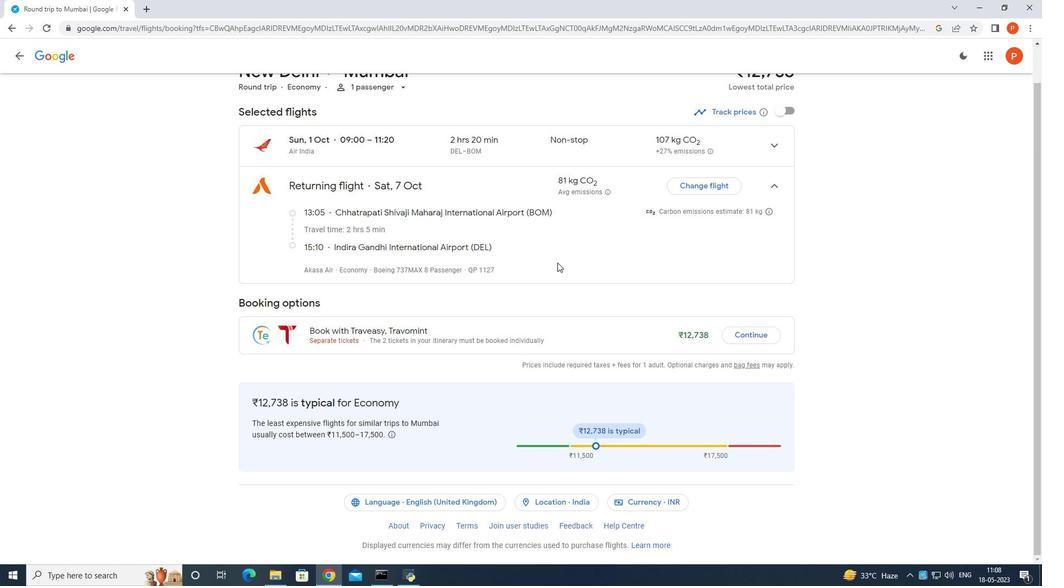 
Action: Mouse scrolled (557, 262) with delta (0, 0)
Screenshot: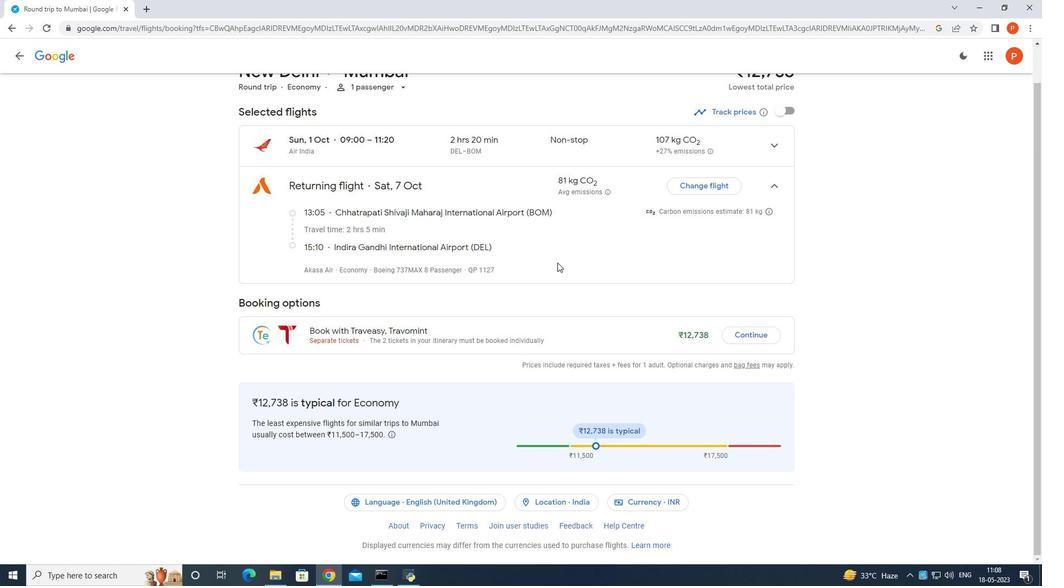 
Action: Mouse scrolled (557, 262) with delta (0, 0)
Screenshot: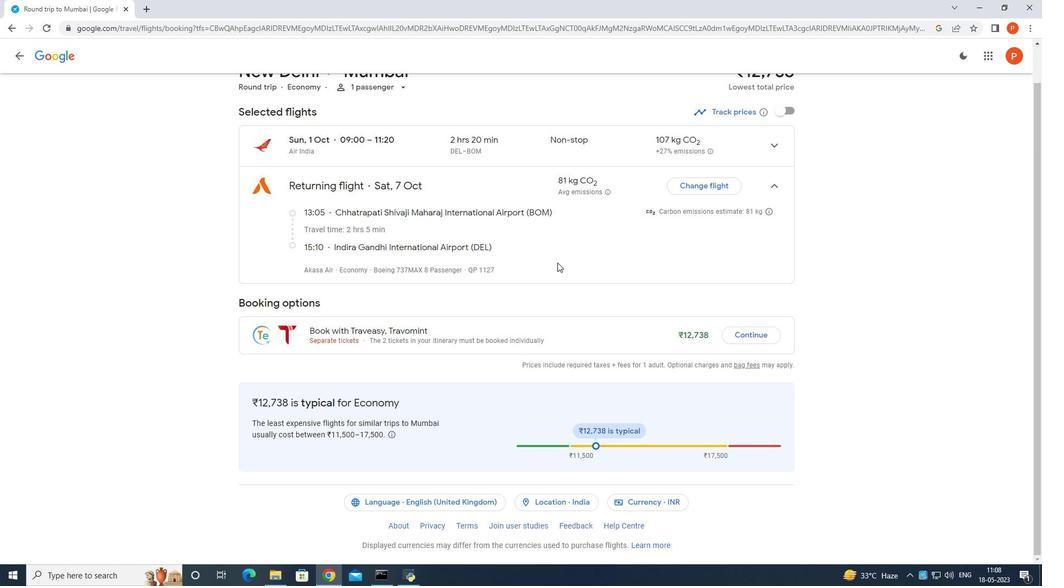 
Action: Mouse scrolled (557, 262) with delta (0, 0)
Screenshot: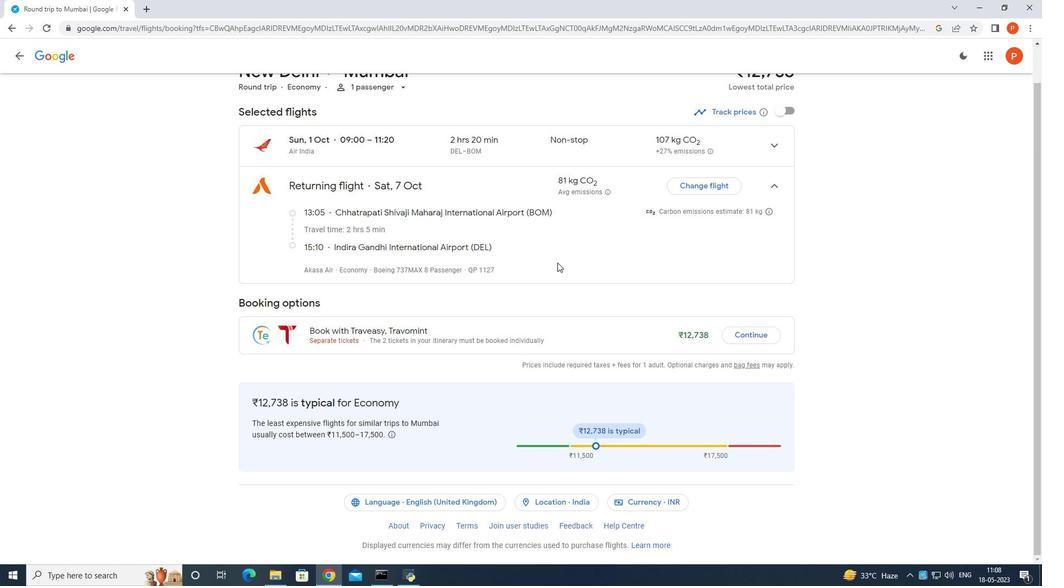 
Action: Mouse scrolled (557, 262) with delta (0, 0)
Screenshot: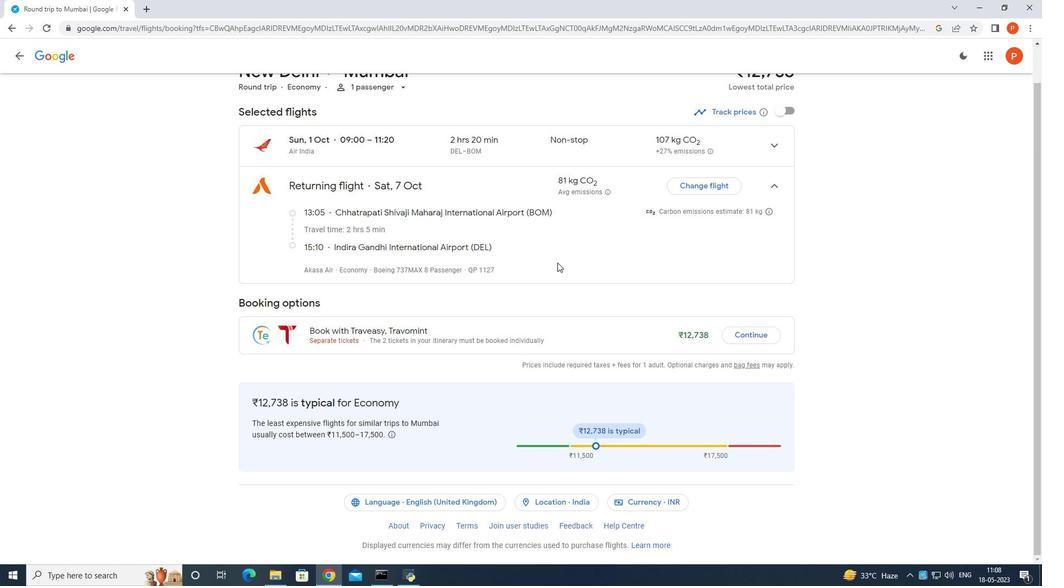 
Action: Mouse scrolled (557, 262) with delta (0, 0)
Screenshot: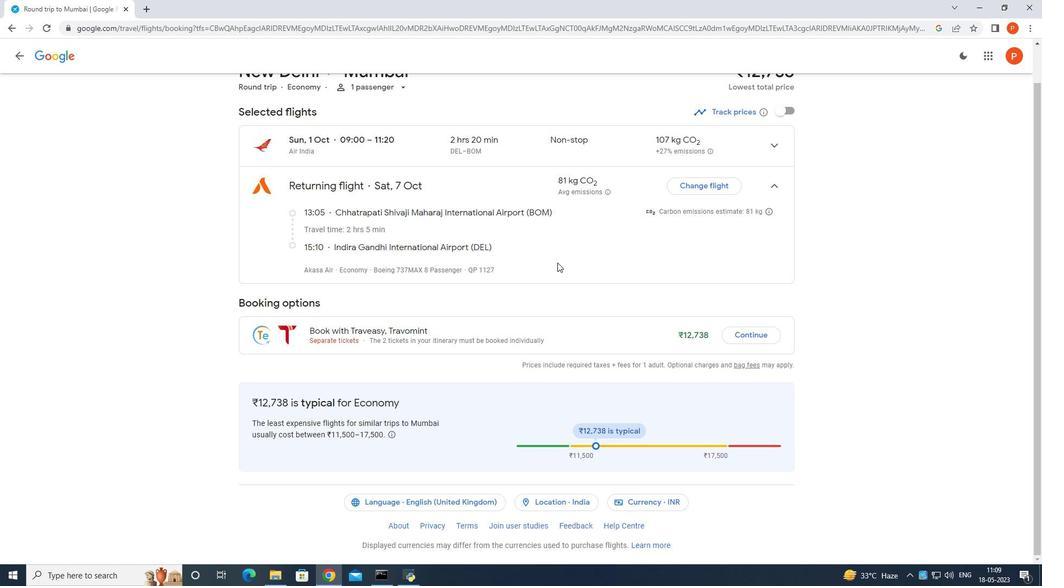 
Action: Mouse scrolled (557, 262) with delta (0, 0)
Screenshot: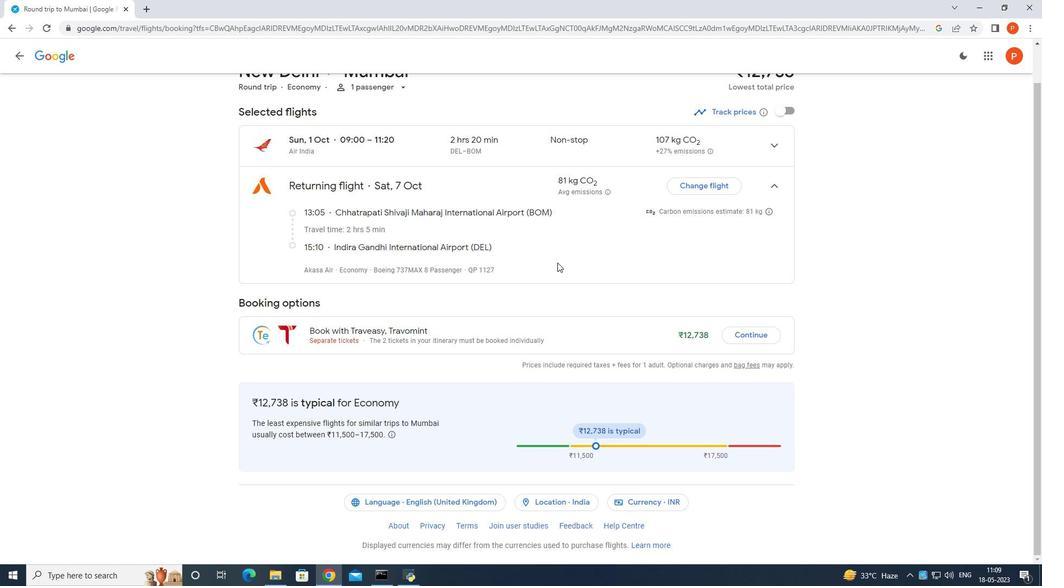 
Action: Mouse scrolled (557, 262) with delta (0, 0)
Screenshot: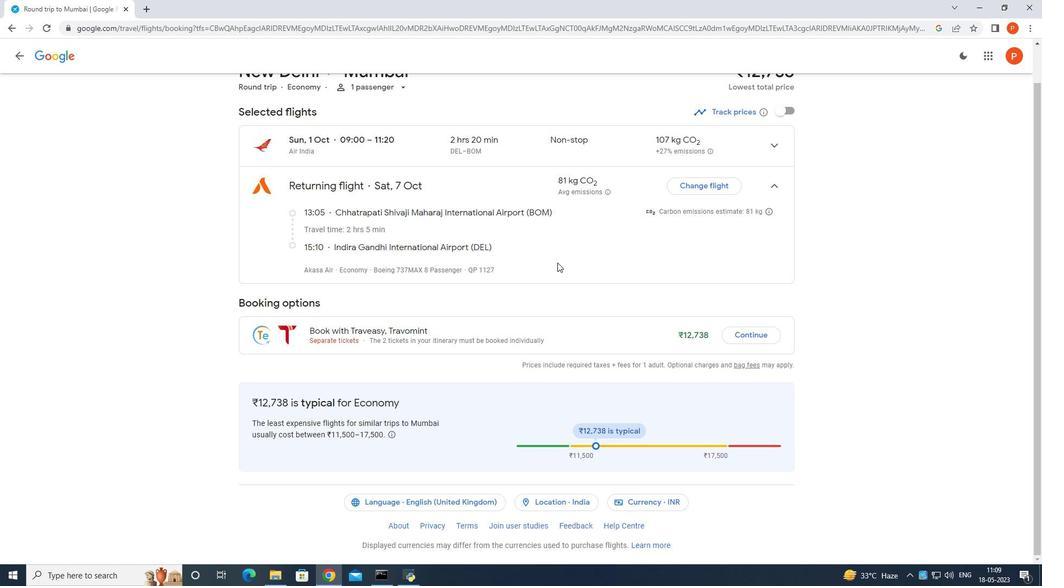 
Action: Mouse scrolled (557, 262) with delta (0, 0)
Screenshot: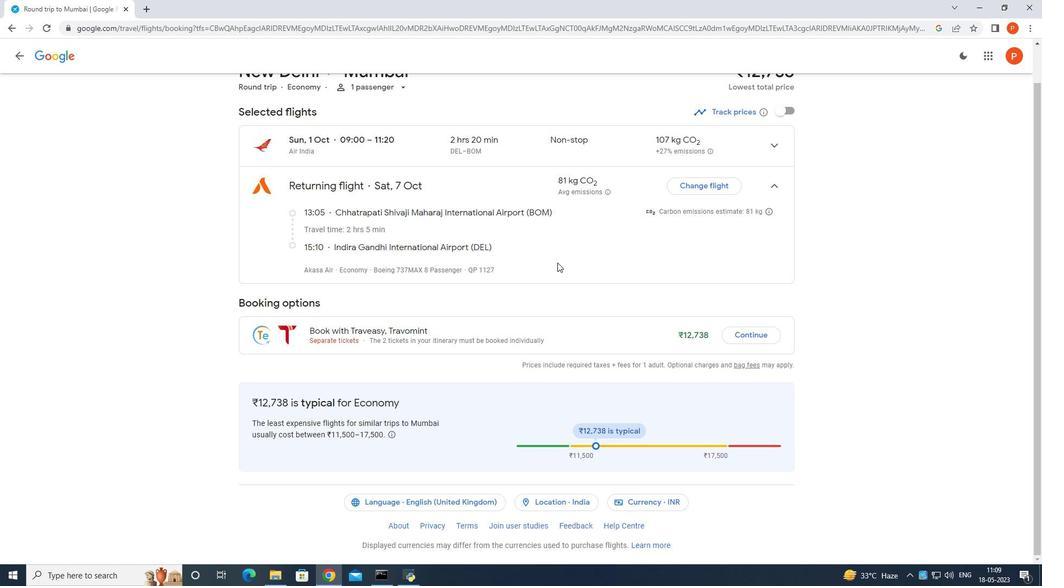 
Action: Mouse scrolled (557, 262) with delta (0, 0)
Screenshot: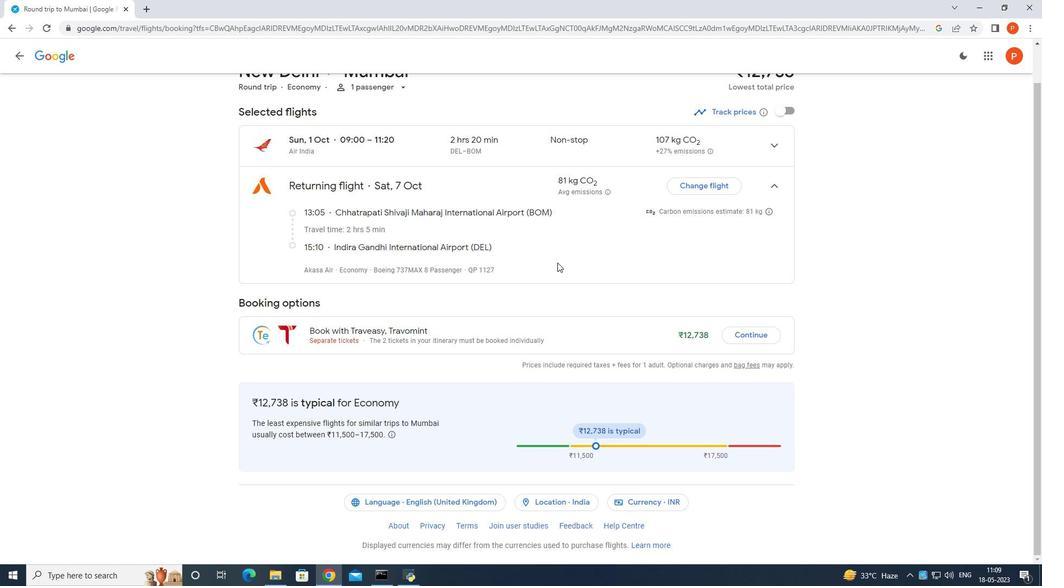 
Action: Mouse moved to (681, 218)
Screenshot: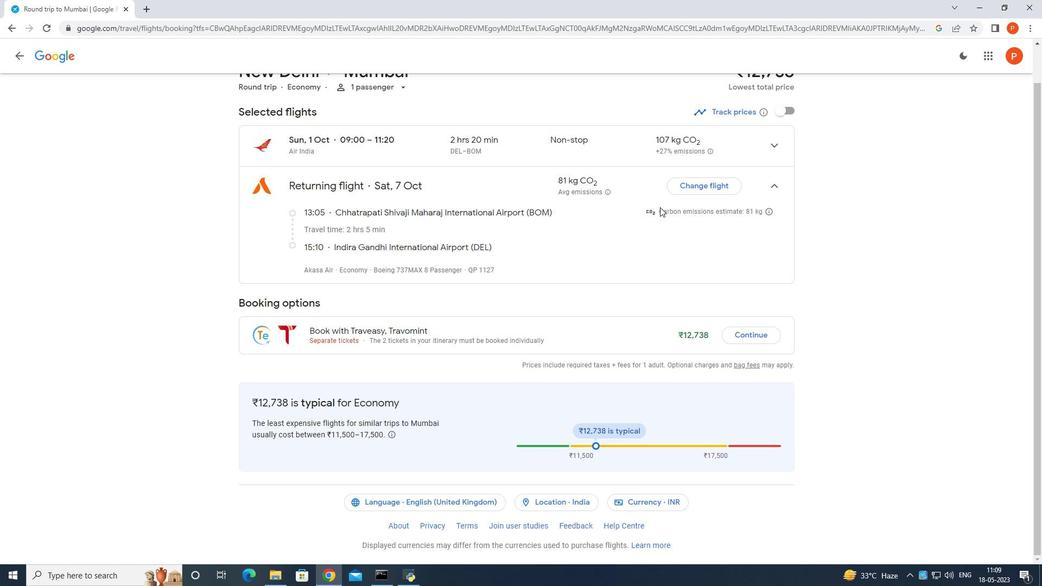 
Action: Mouse scrolled (681, 219) with delta (0, 0)
Screenshot: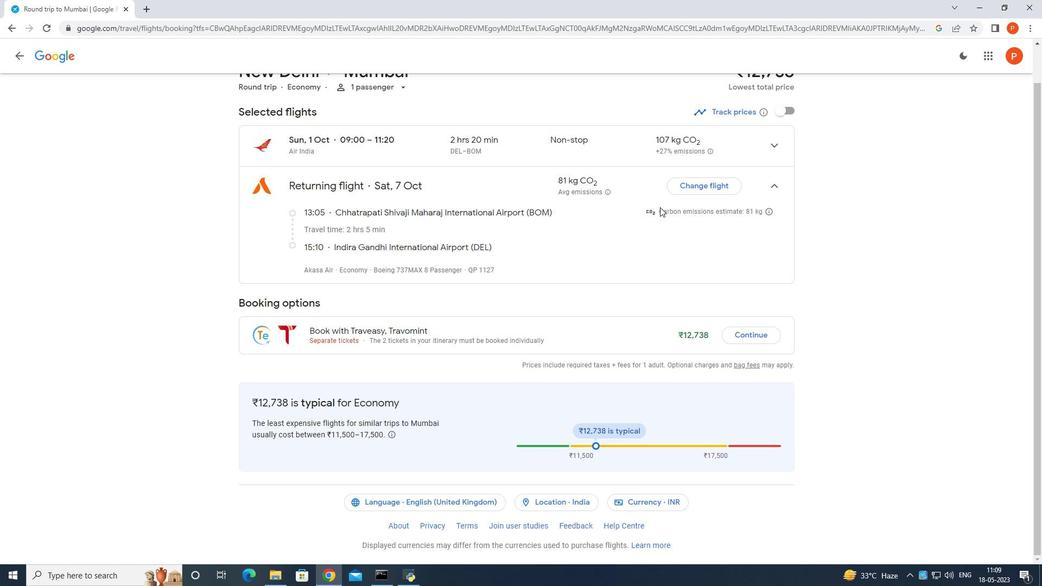 
Action: Mouse moved to (683, 216)
Screenshot: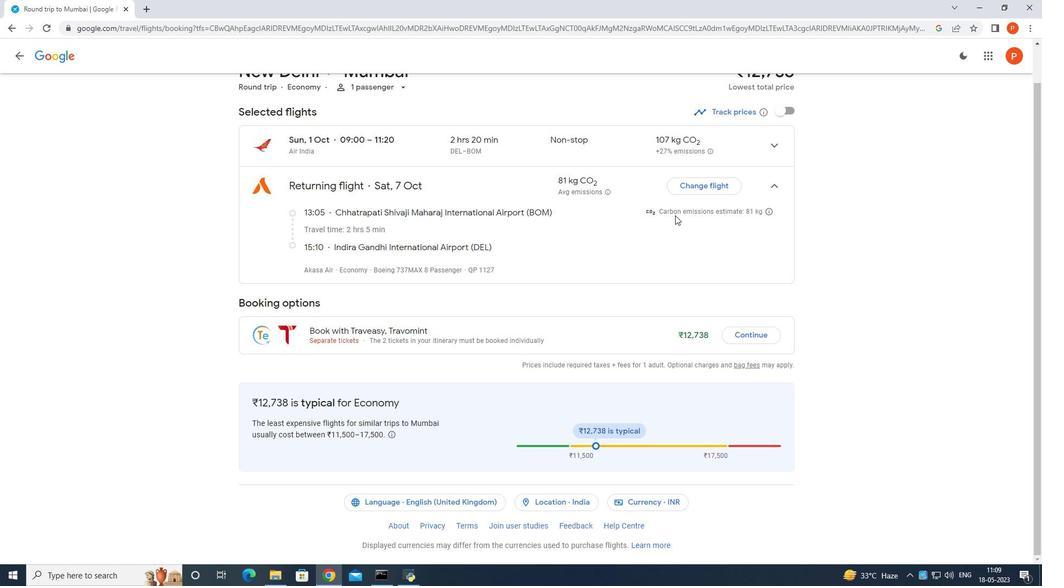 
Action: Mouse scrolled (683, 216) with delta (0, 0)
Screenshot: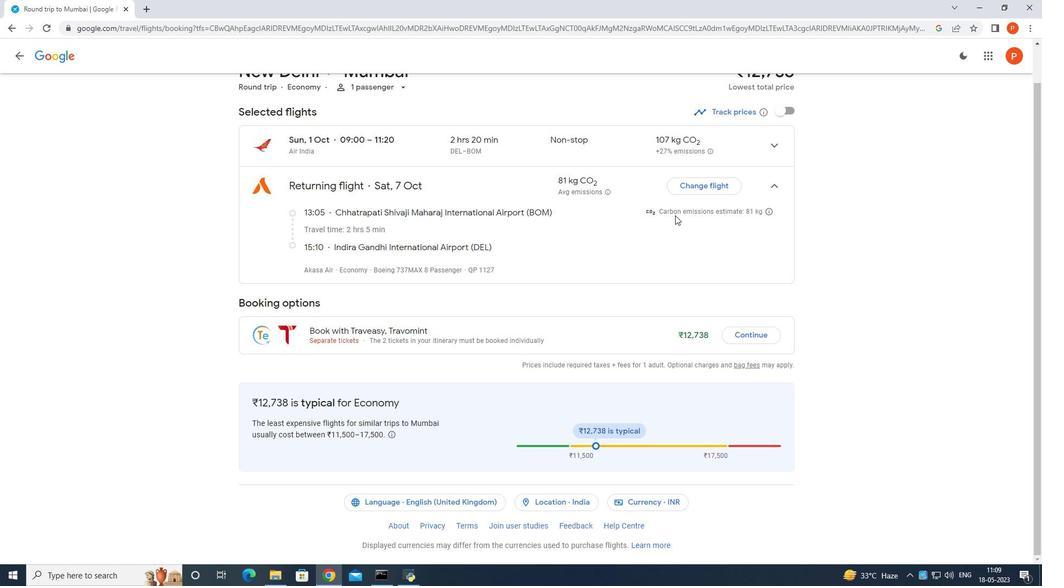 
Action: Mouse moved to (685, 213)
Screenshot: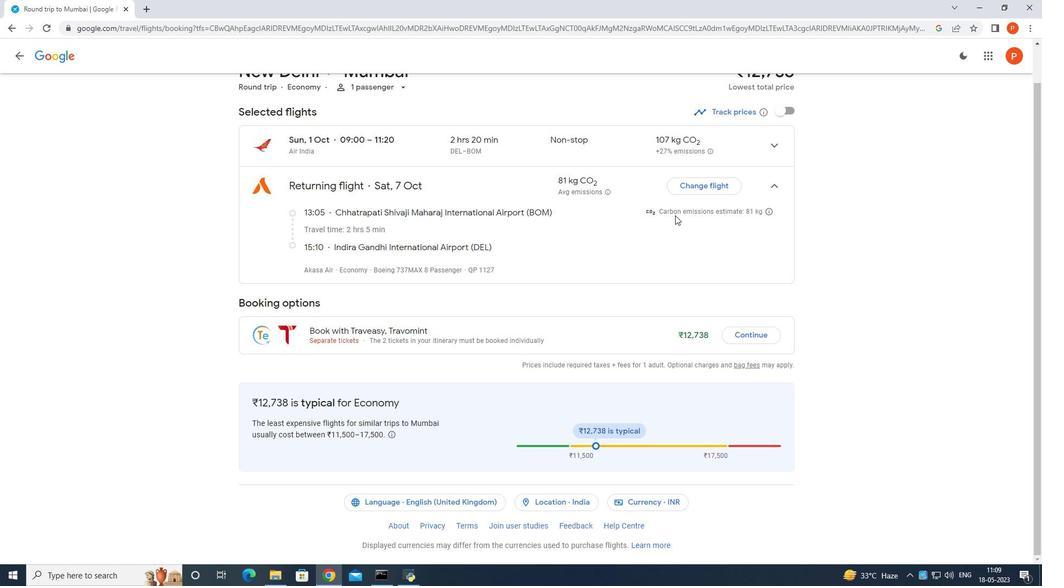 
Action: Mouse scrolled (685, 214) with delta (0, 0)
Screenshot: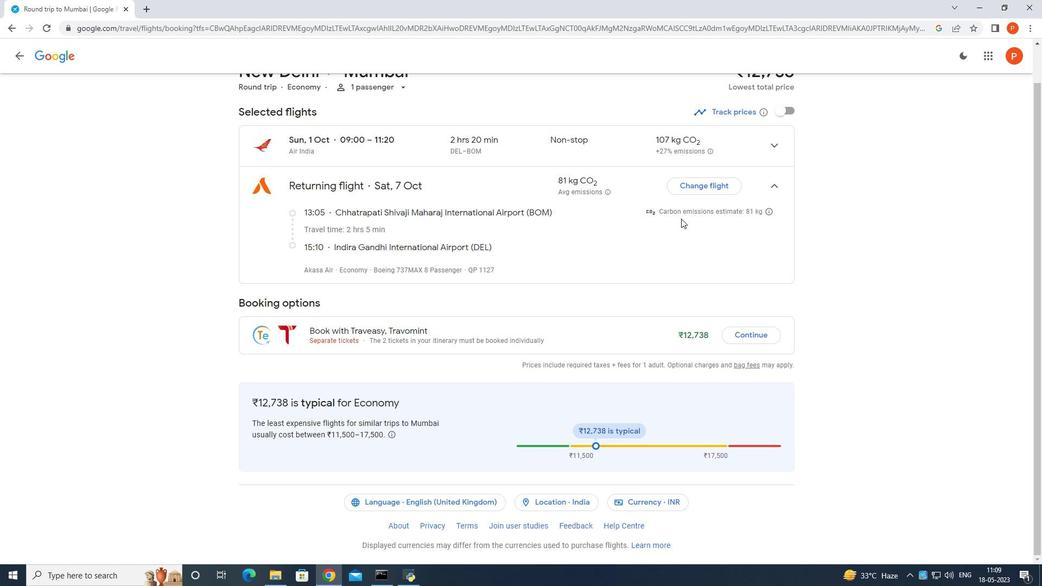 
Action: Mouse moved to (686, 210)
Screenshot: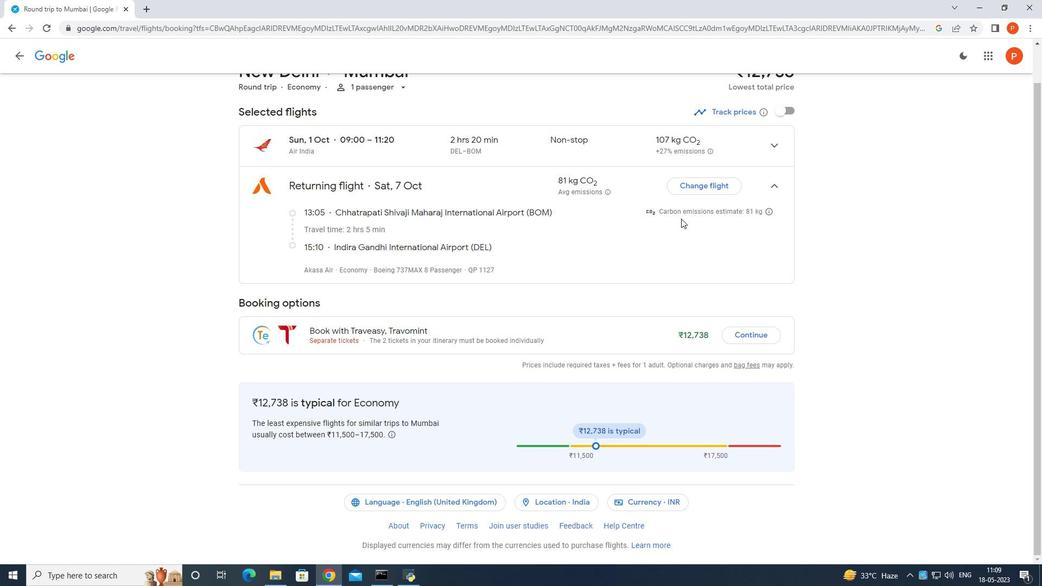 
Action: Mouse scrolled (686, 210) with delta (0, 0)
Screenshot: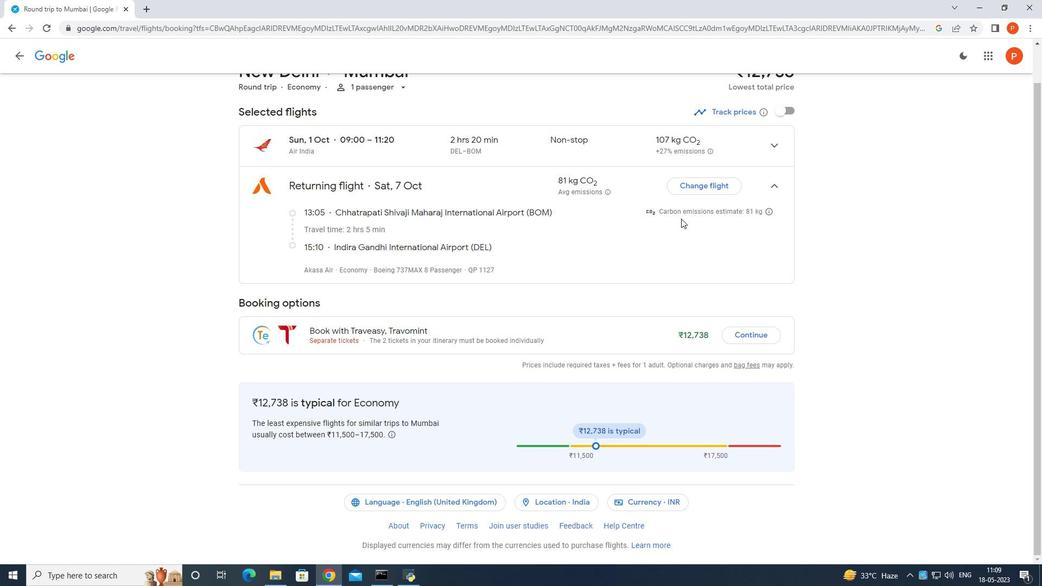 
Action: Mouse moved to (690, 218)
Screenshot: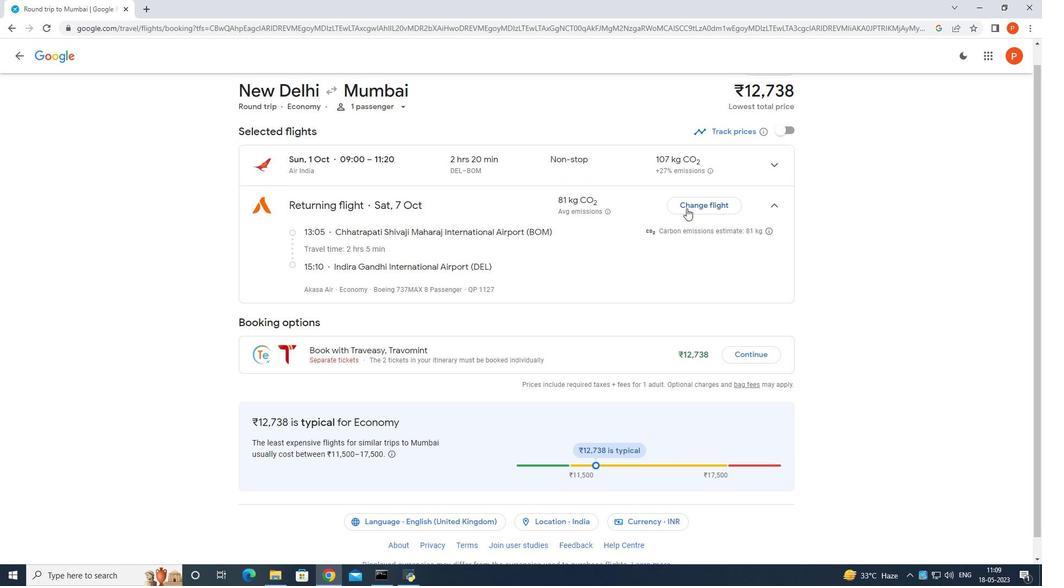 
Action: Mouse scrolled (690, 218) with delta (0, 0)
Screenshot: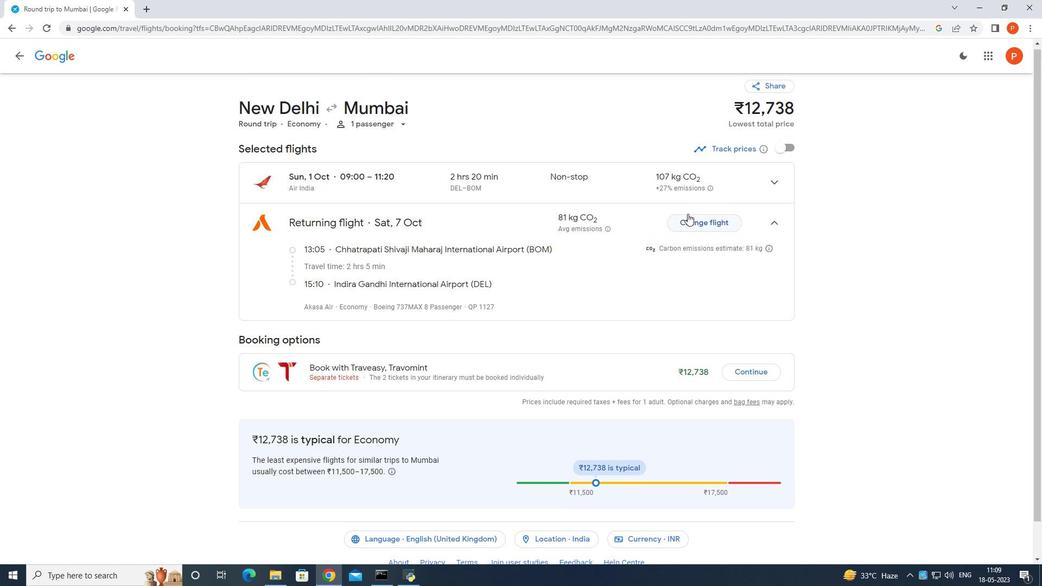 
Action: Mouse moved to (690, 218)
Screenshot: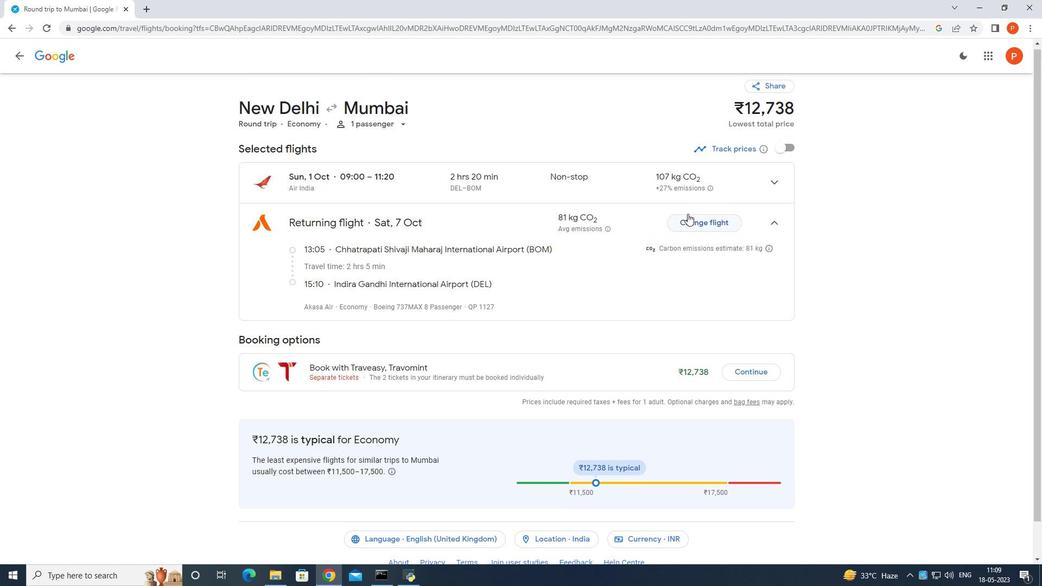 
Action: Mouse scrolled (690, 218) with delta (0, 0)
Screenshot: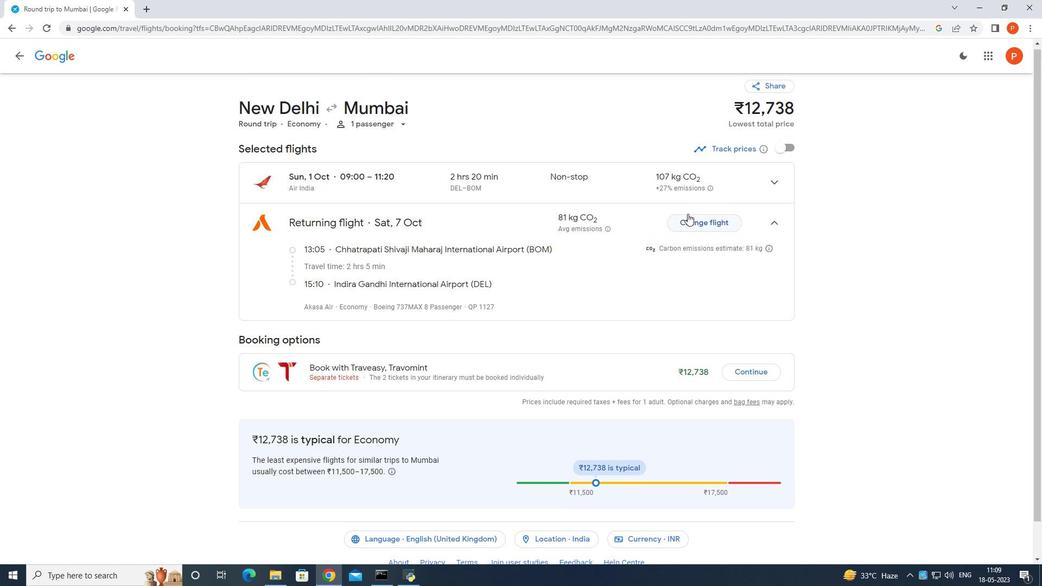 
Action: Mouse moved to (693, 217)
Screenshot: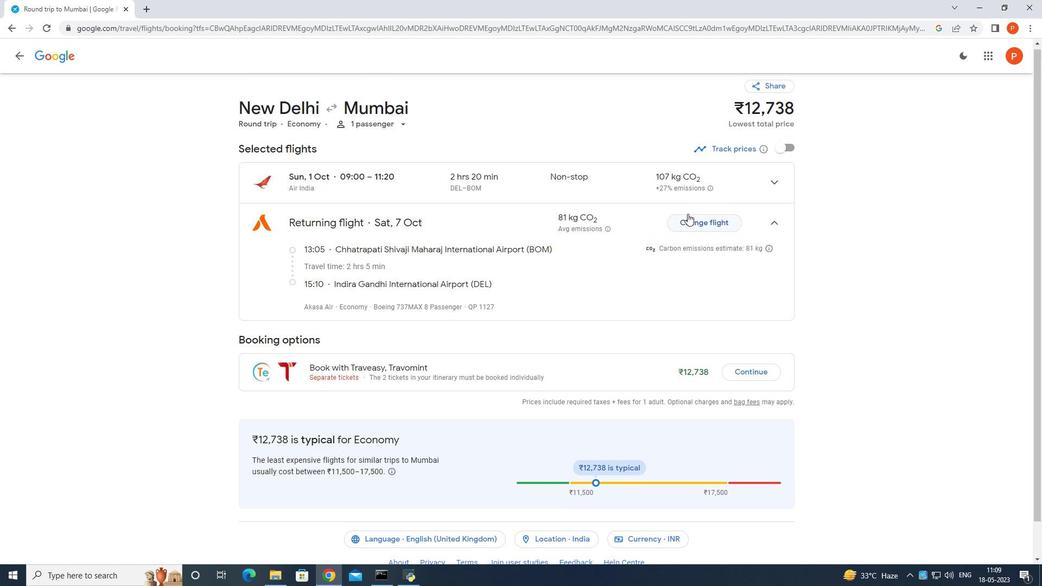 
Action: Mouse scrolled (693, 217) with delta (0, 0)
Screenshot: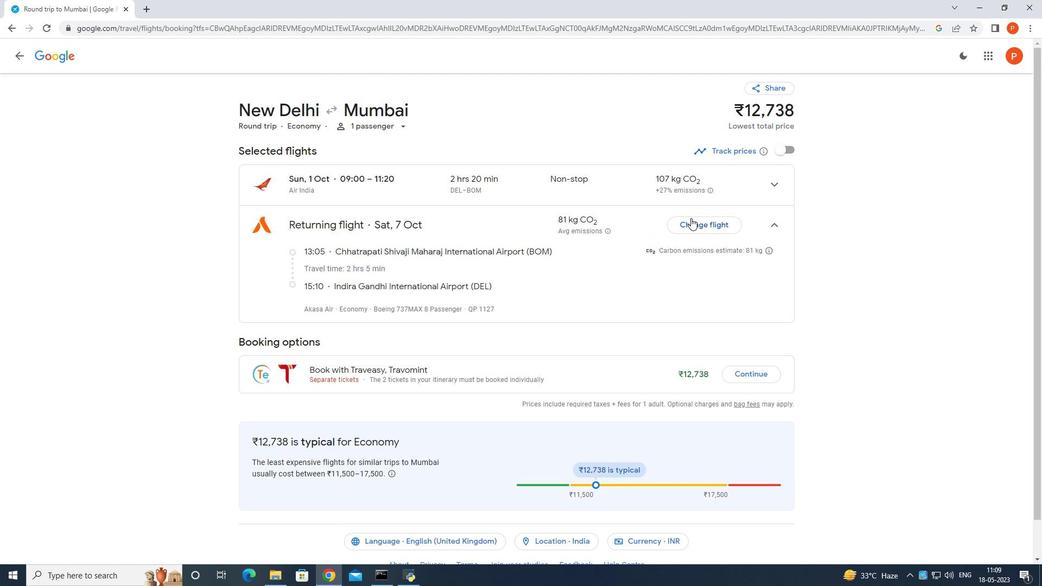 
Action: Mouse moved to (694, 213)
Screenshot: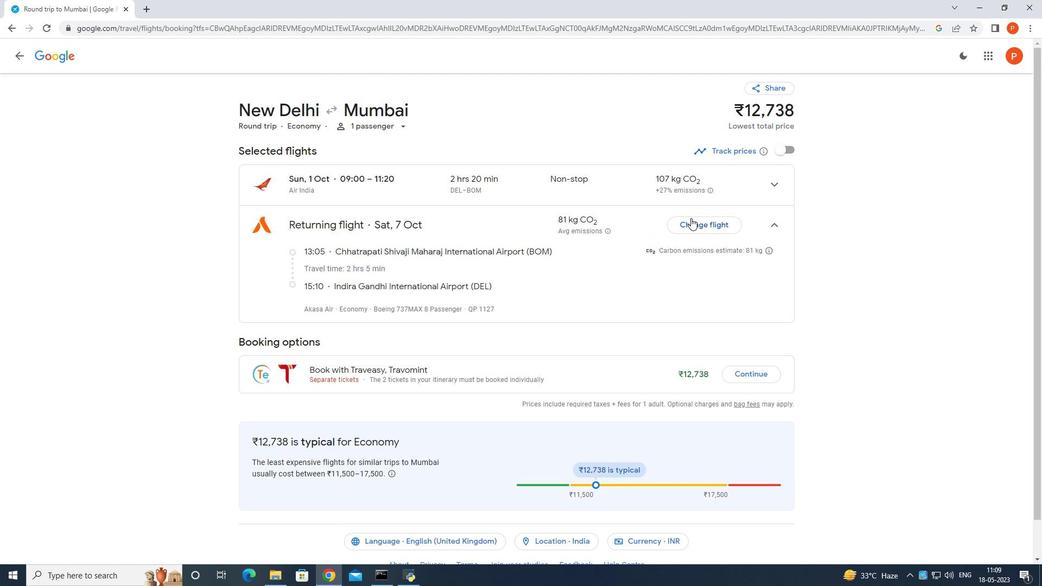 
Action: Mouse scrolled (694, 214) with delta (0, 0)
Screenshot: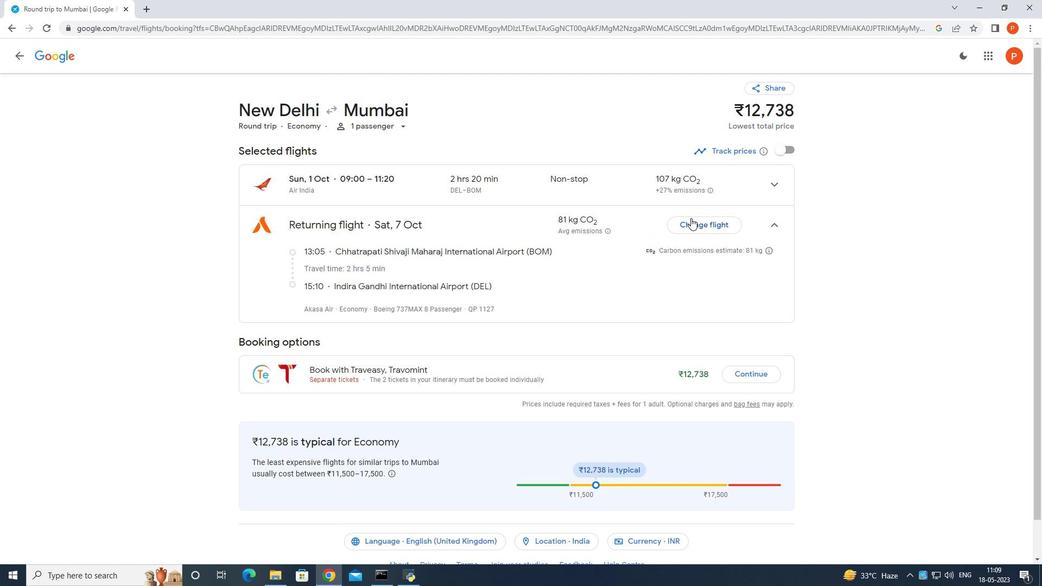 
Action: Mouse moved to (693, 224)
Screenshot: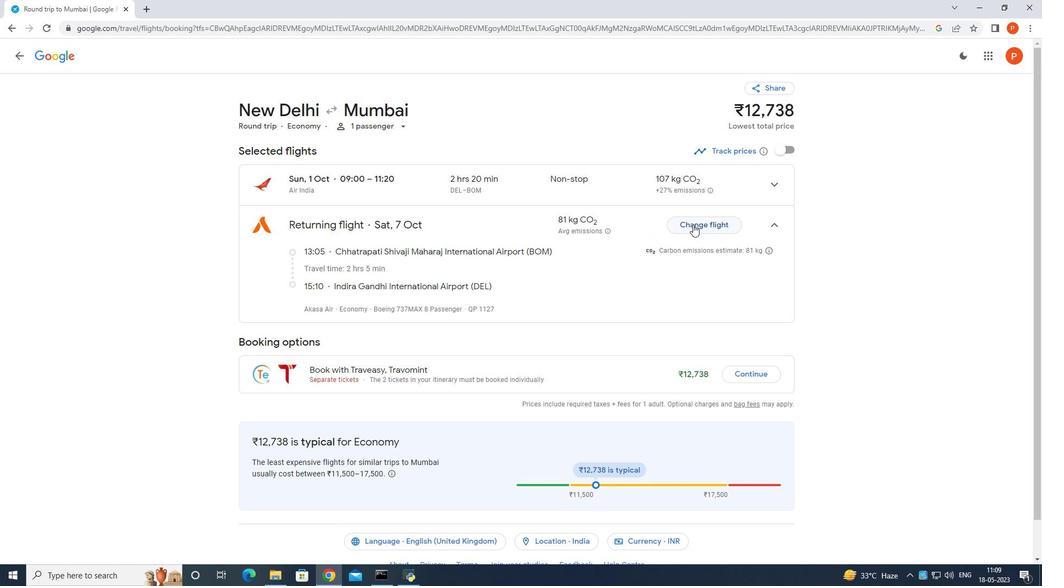 
Action: Mouse pressed left at (693, 224)
Screenshot: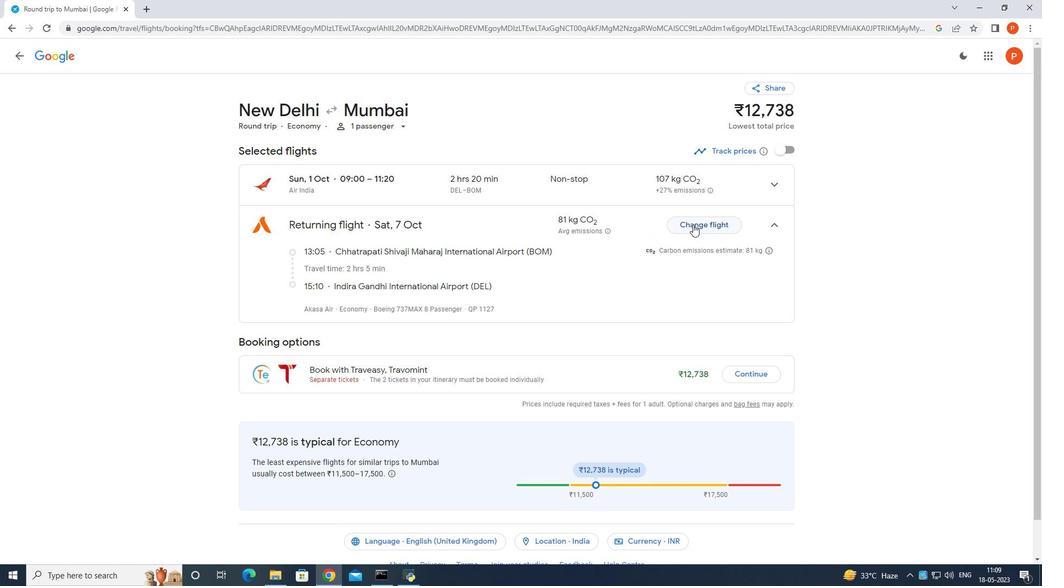 
Action: Mouse moved to (622, 217)
Screenshot: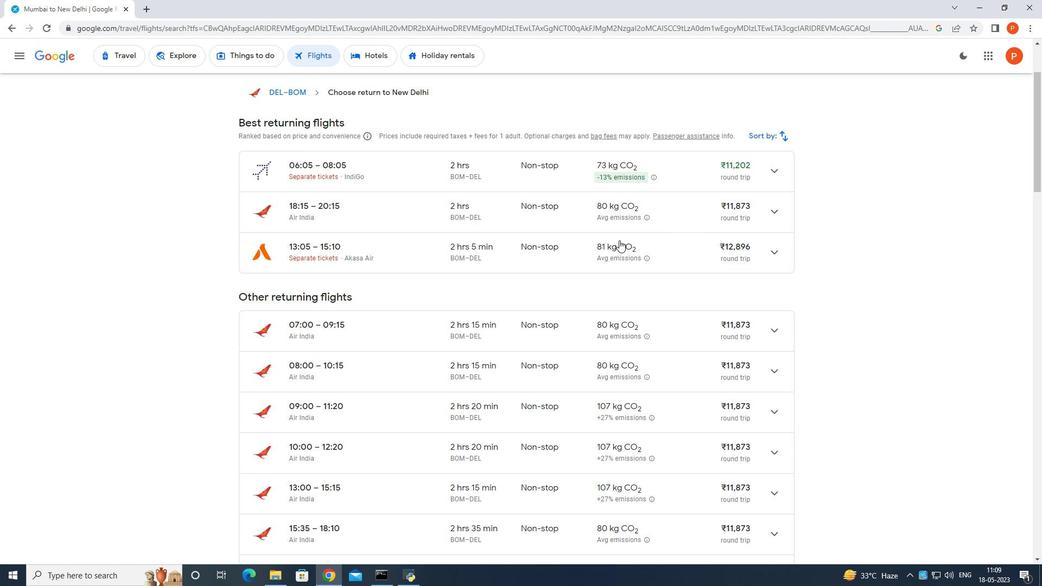 
Action: Mouse scrolled (622, 216) with delta (0, 0)
Screenshot: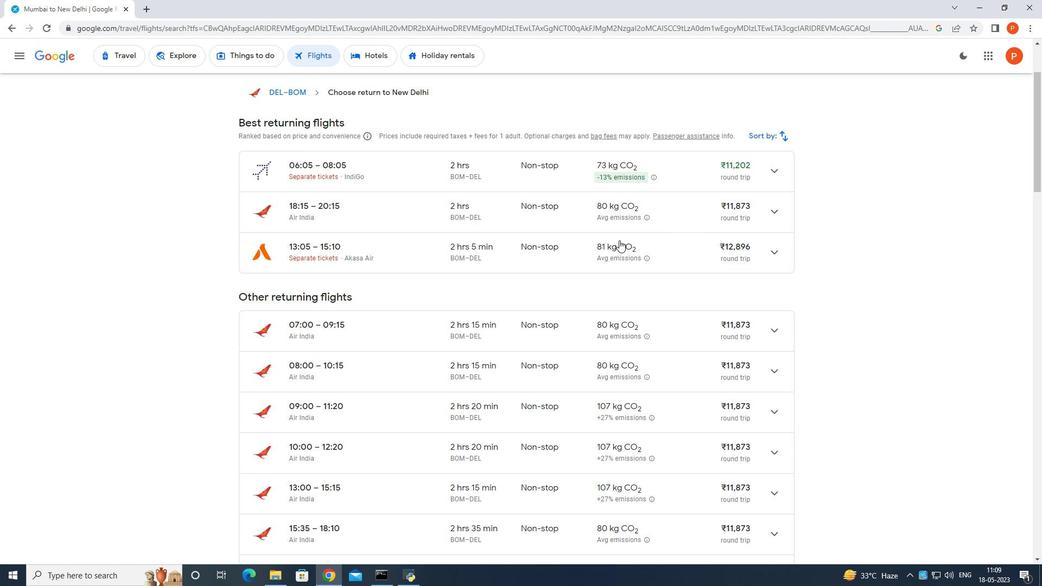 
Action: Mouse moved to (621, 225)
Screenshot: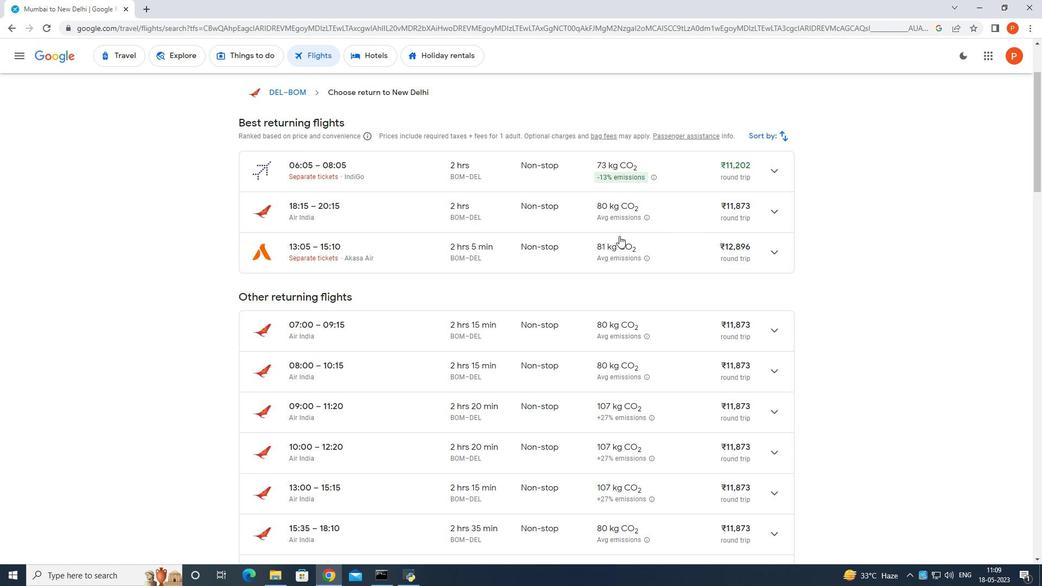 
Action: Mouse scrolled (621, 225) with delta (0, 0)
Screenshot: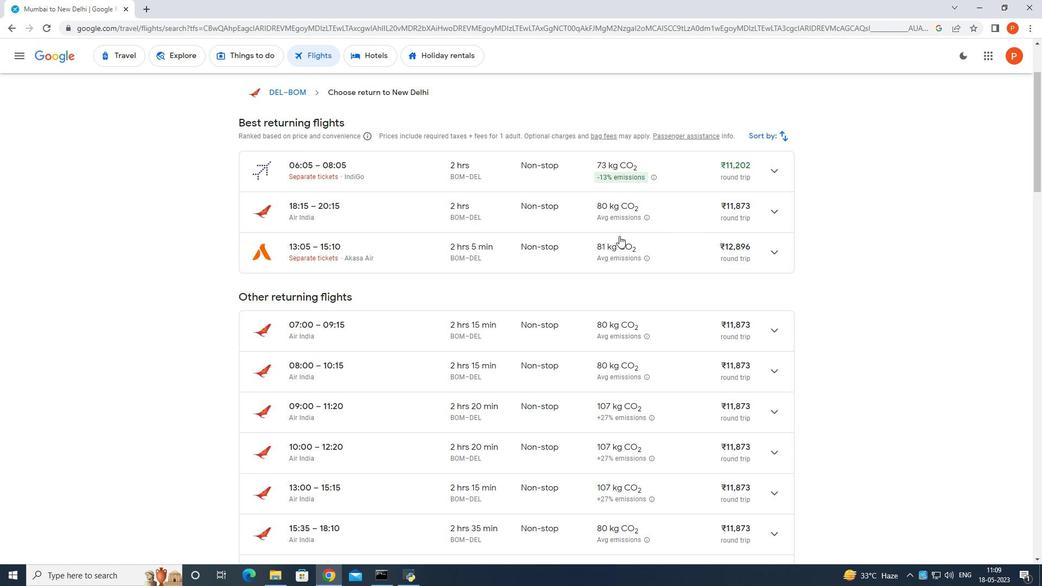 
Action: Mouse moved to (620, 230)
Screenshot: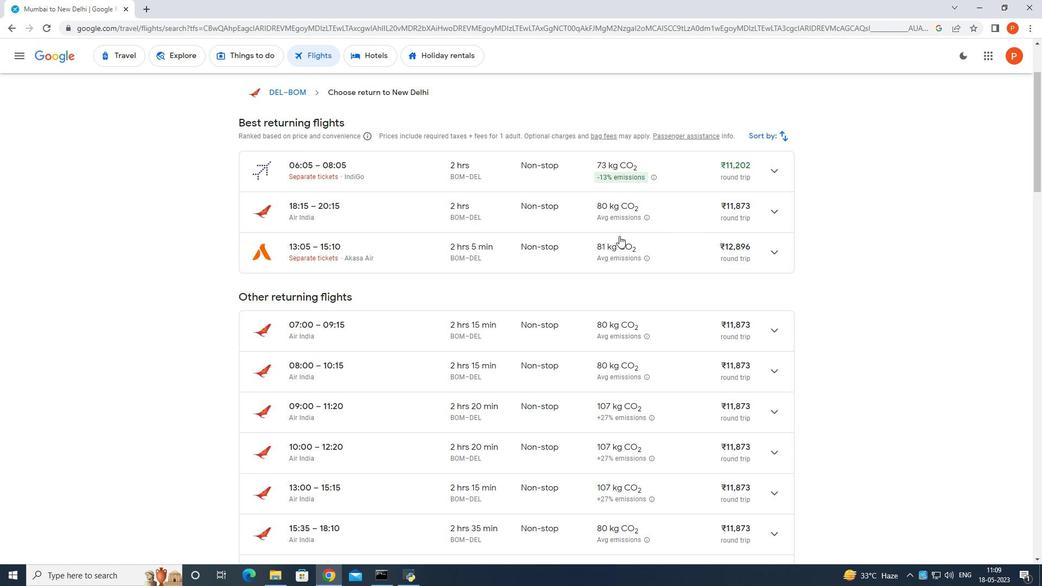 
Action: Mouse scrolled (620, 230) with delta (0, 0)
Screenshot: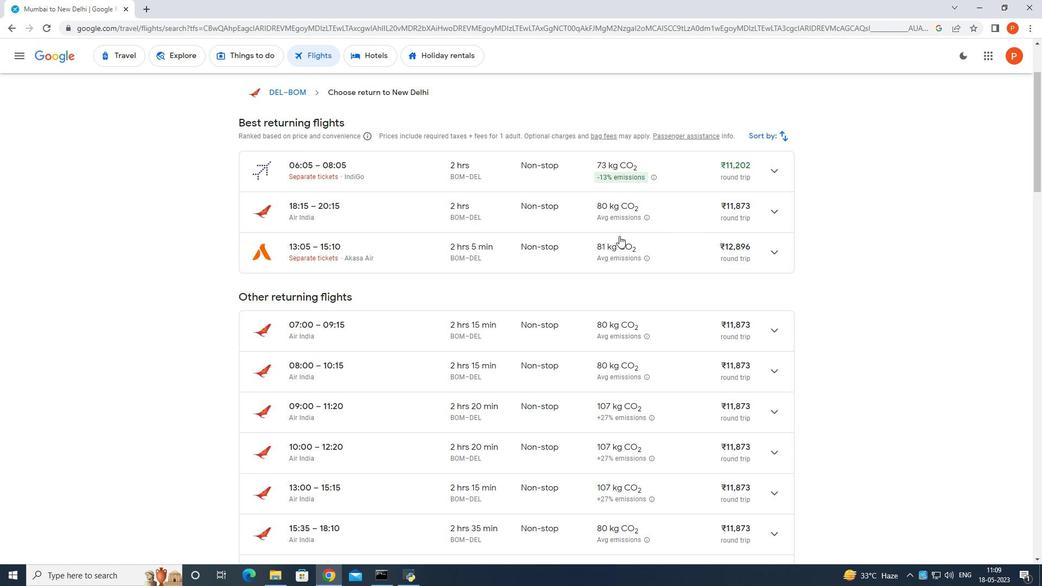 
Action: Mouse moved to (619, 237)
Screenshot: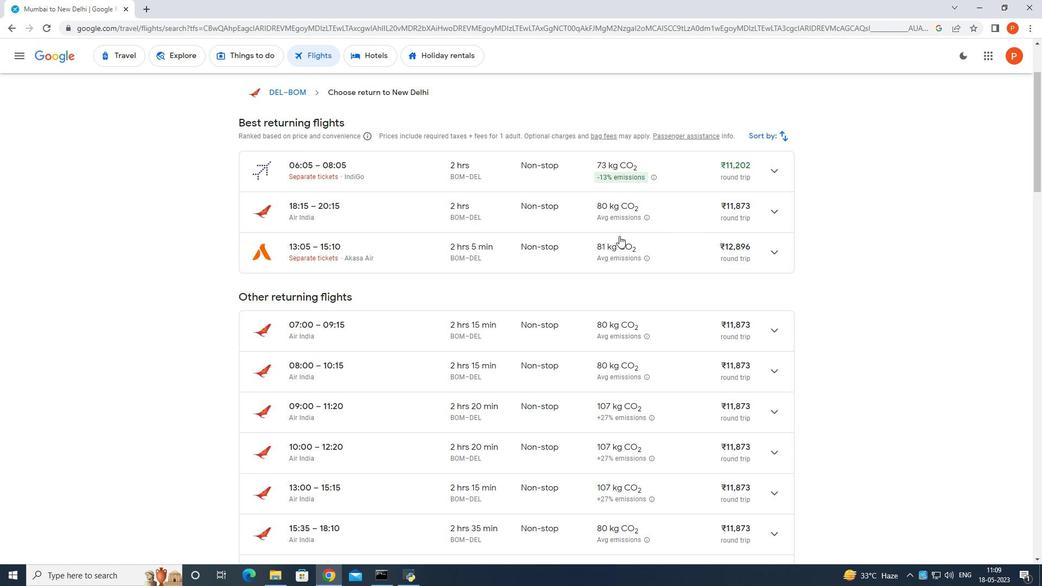 
Action: Mouse scrolled (619, 236) with delta (0, 0)
Screenshot: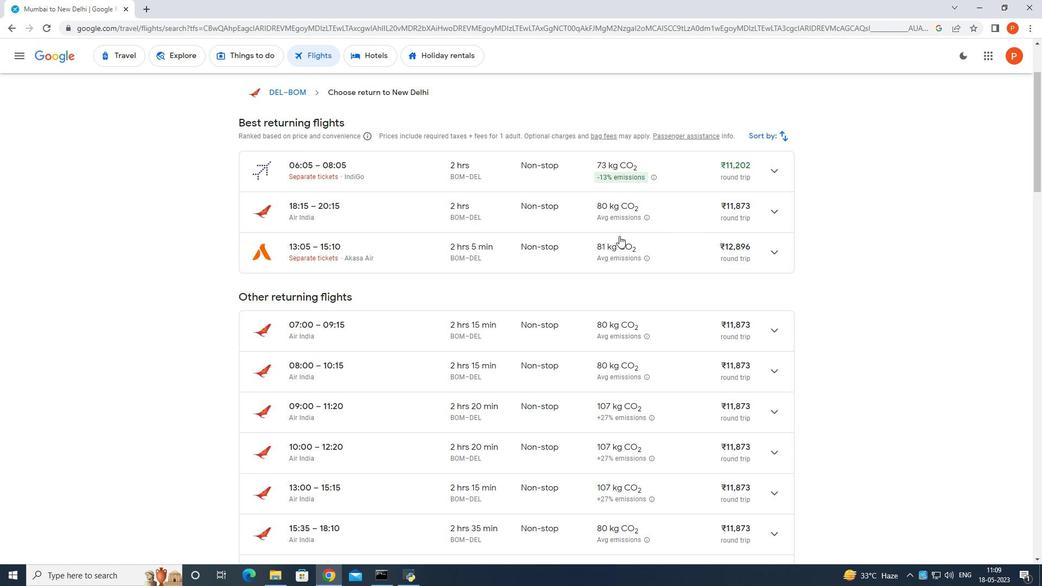 
Action: Mouse moved to (619, 244)
Screenshot: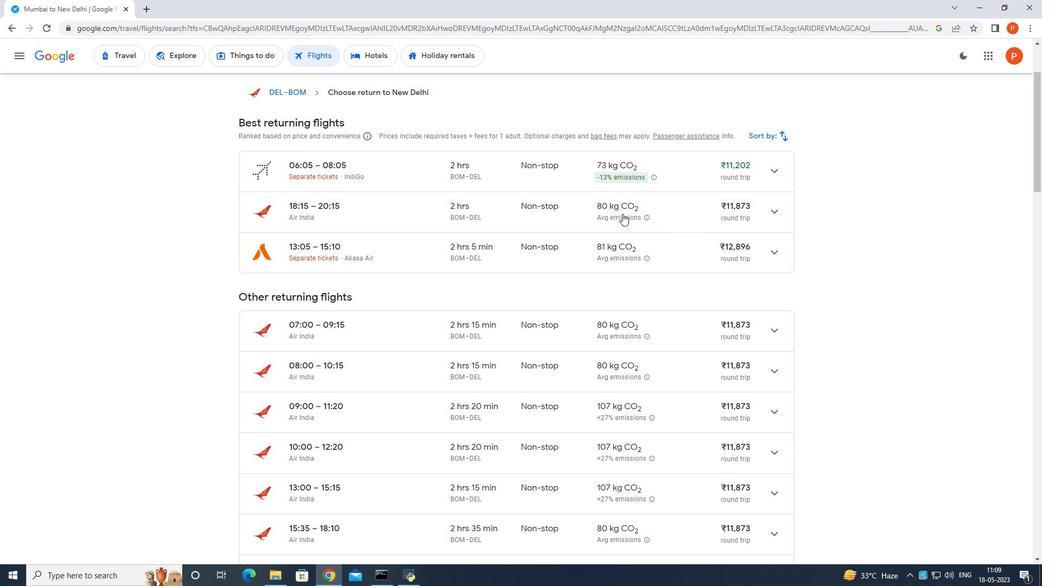 
Action: Mouse scrolled (619, 243) with delta (0, 0)
Screenshot: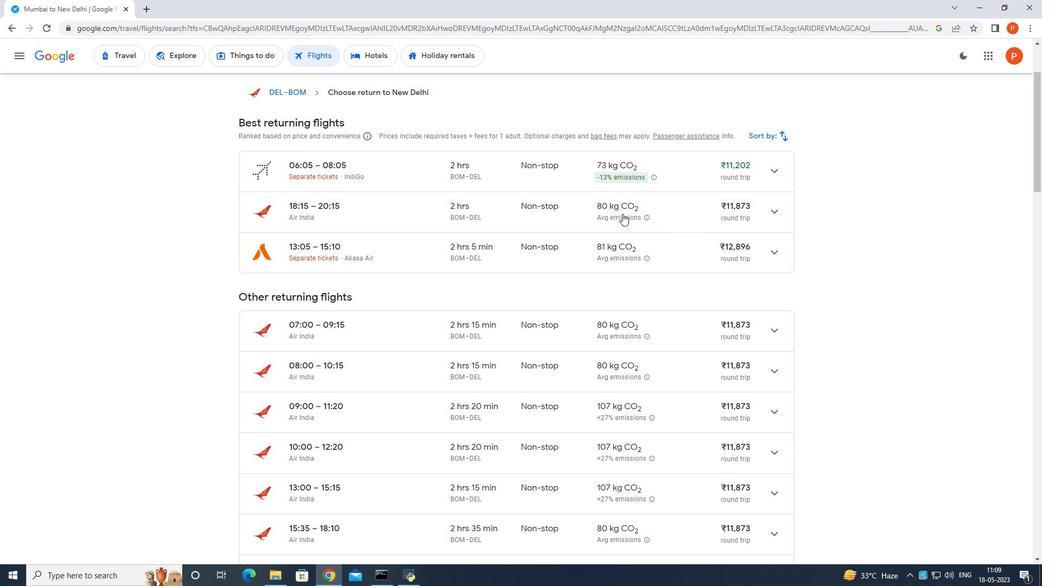
Action: Mouse moved to (622, 236)
Screenshot: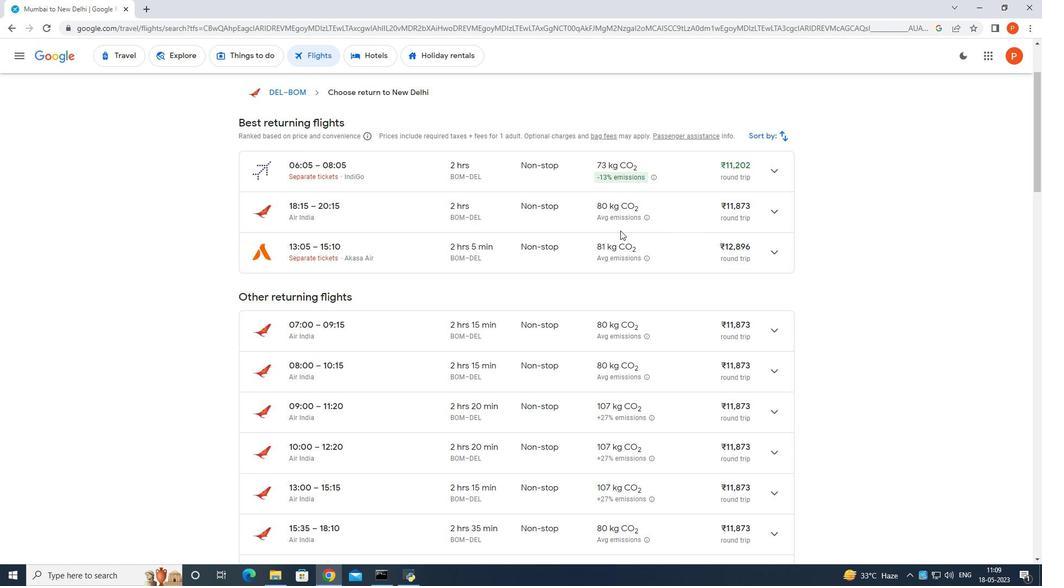 
Action: Mouse scrolled (622, 236) with delta (0, 0)
Screenshot: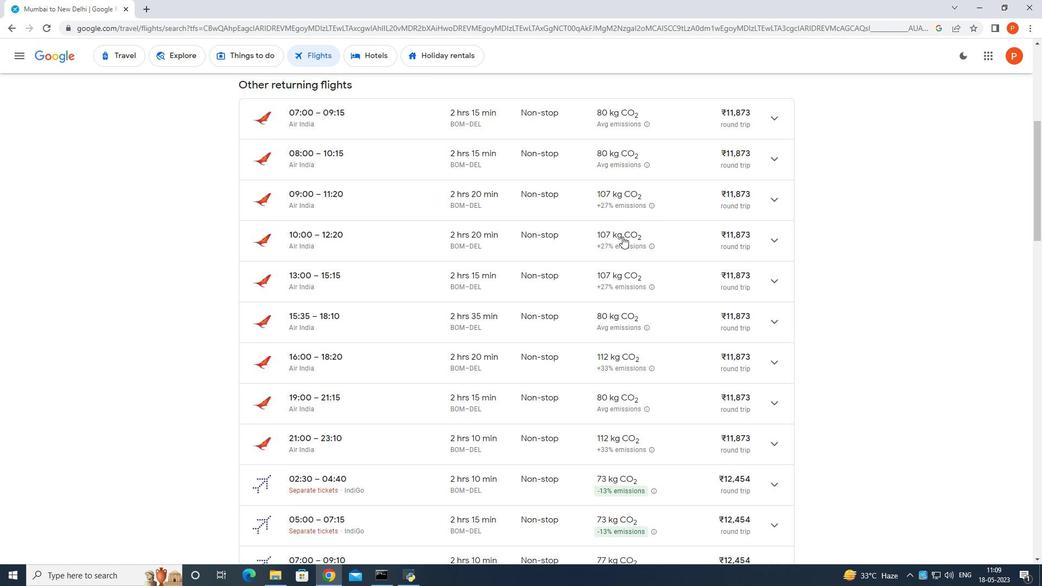 
Action: Mouse scrolled (622, 236) with delta (0, 0)
Screenshot: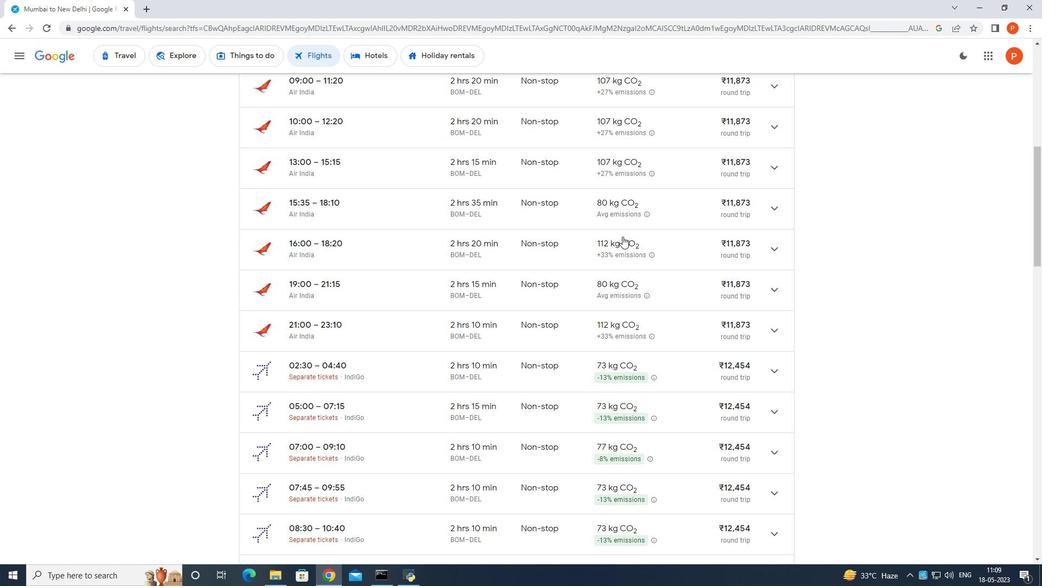 
Action: Mouse moved to (622, 236)
Screenshot: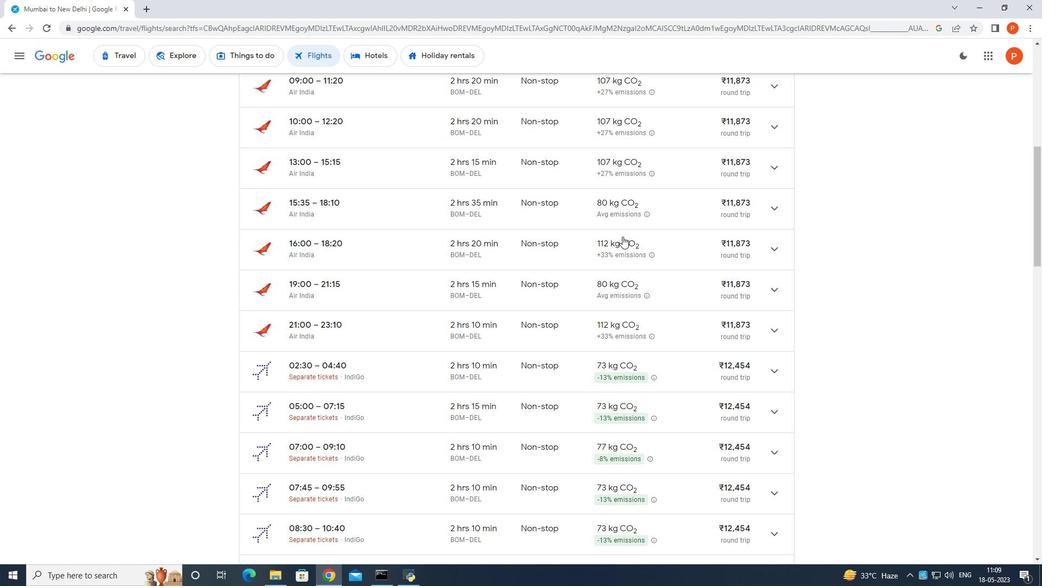 
Action: Mouse scrolled (622, 236) with delta (0, 0)
Screenshot: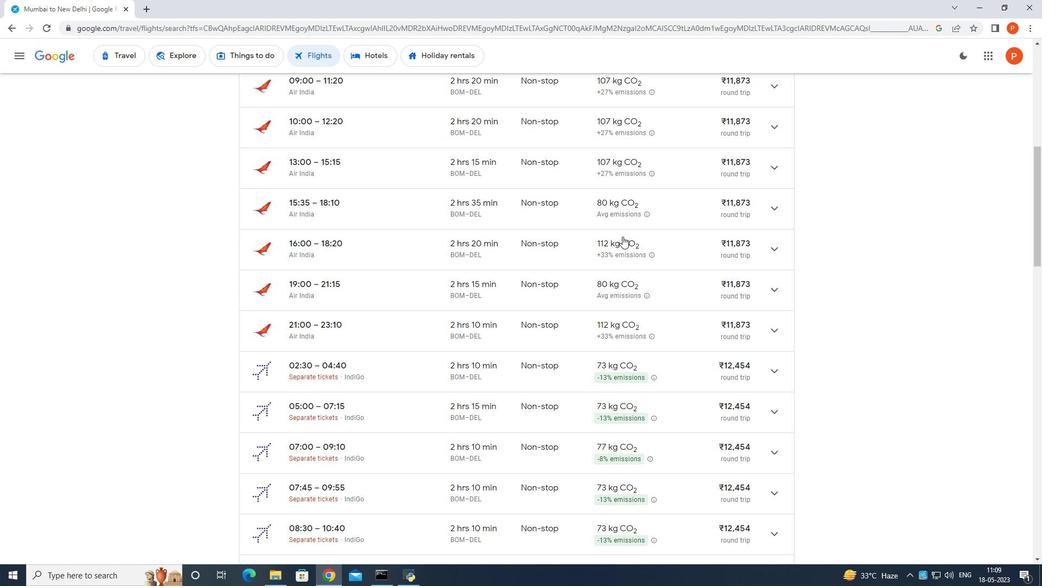 
Action: Mouse moved to (622, 237)
Screenshot: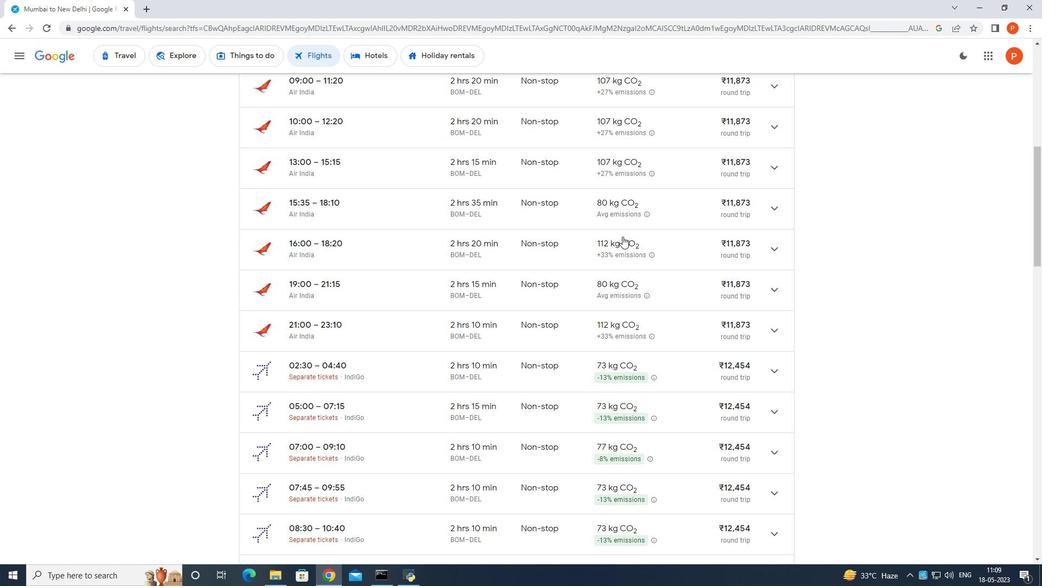 
Action: Mouse scrolled (622, 236) with delta (0, 0)
Screenshot: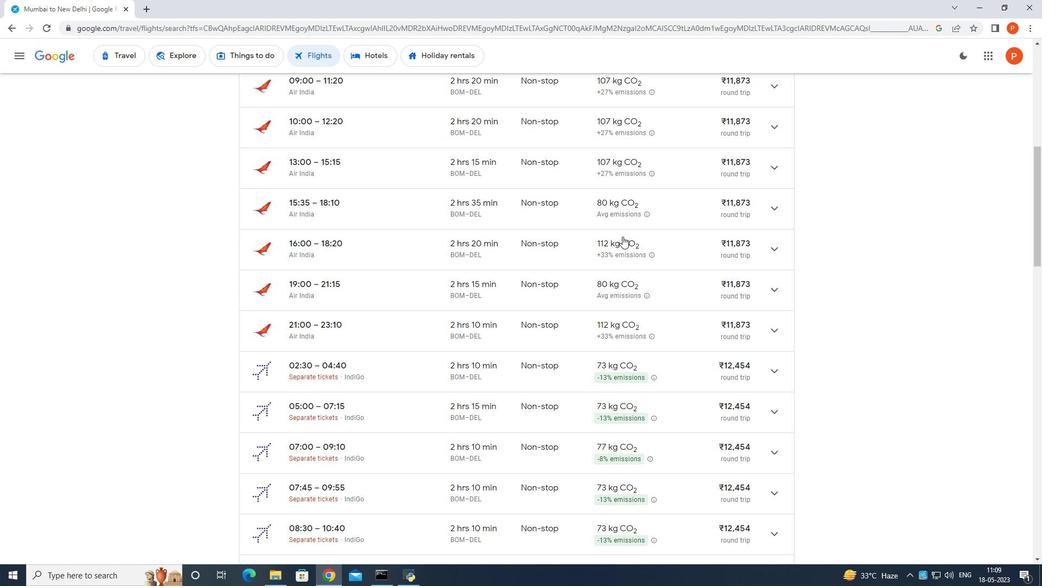 
Action: Mouse scrolled (622, 236) with delta (0, 0)
Screenshot: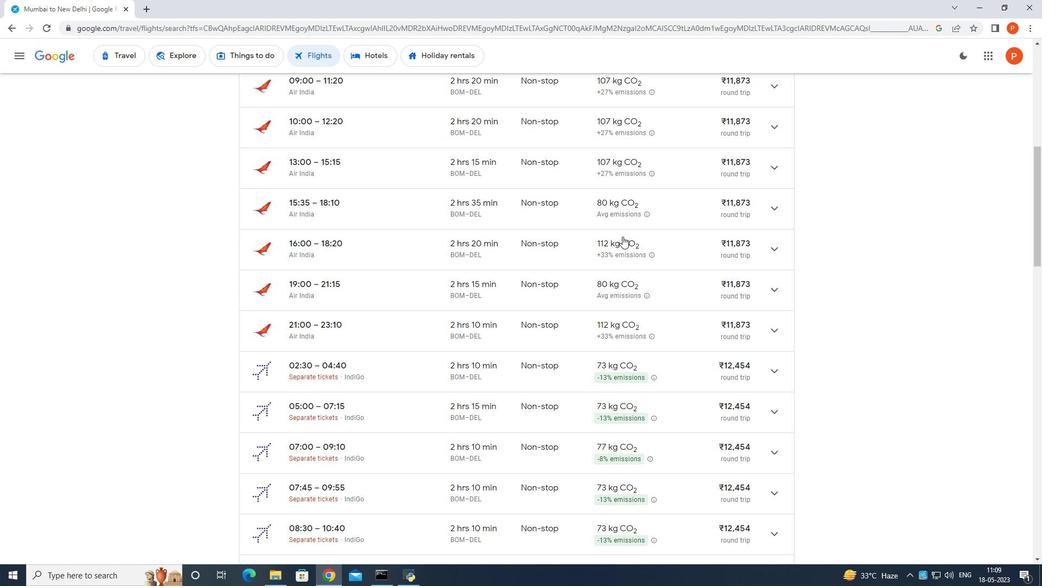 
Action: Mouse moved to (621, 238)
Screenshot: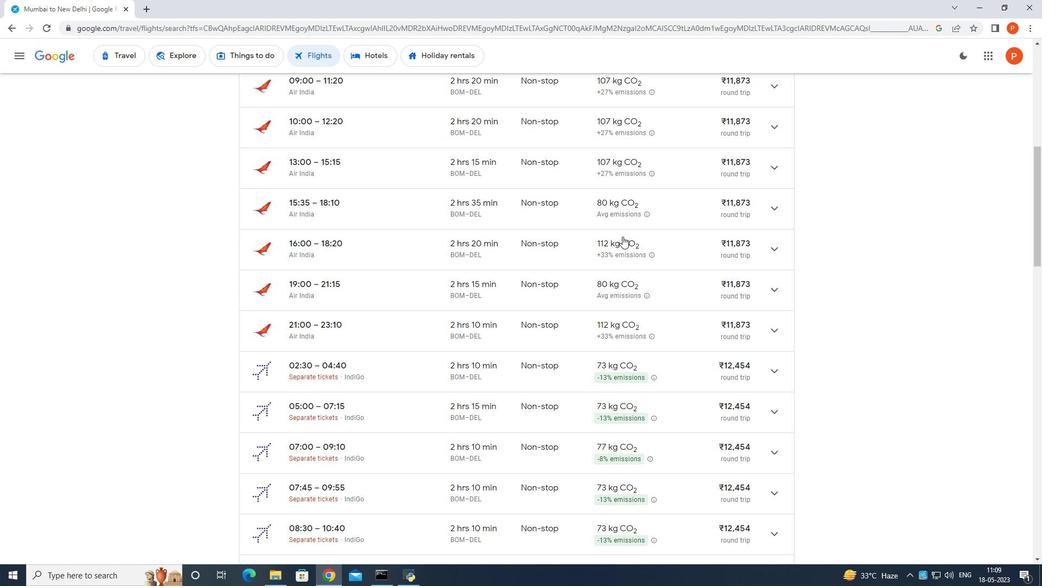 
Action: Mouse scrolled (621, 237) with delta (0, 0)
Screenshot: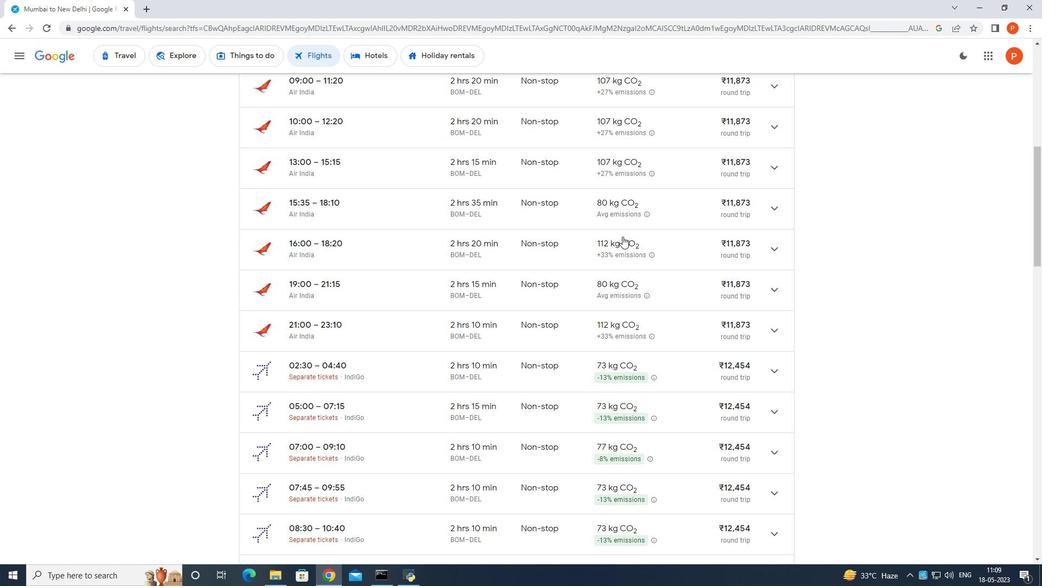 
Action: Mouse moved to (621, 238)
Screenshot: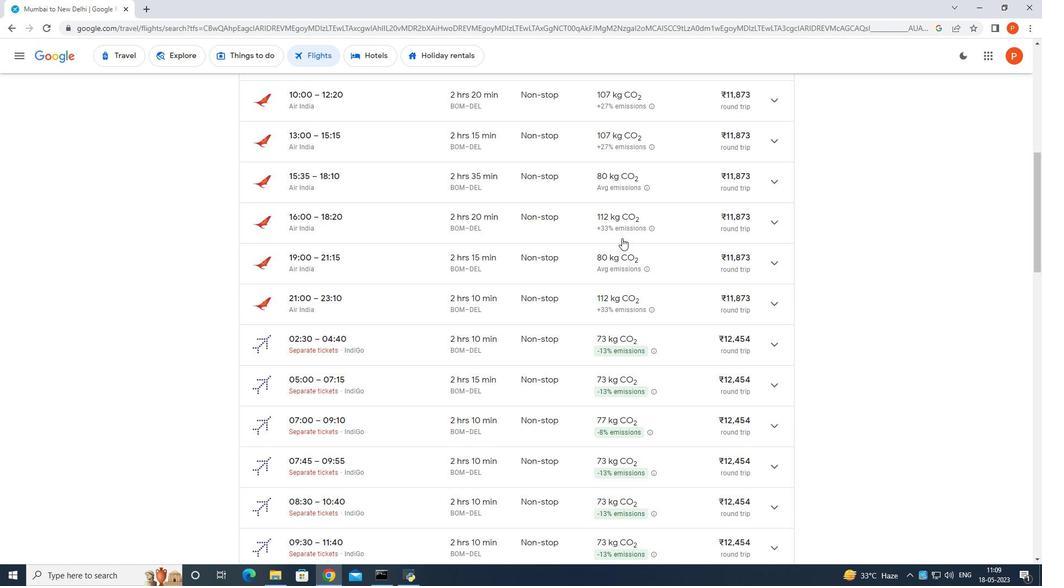 
Action: Mouse scrolled (621, 237) with delta (0, 0)
Screenshot: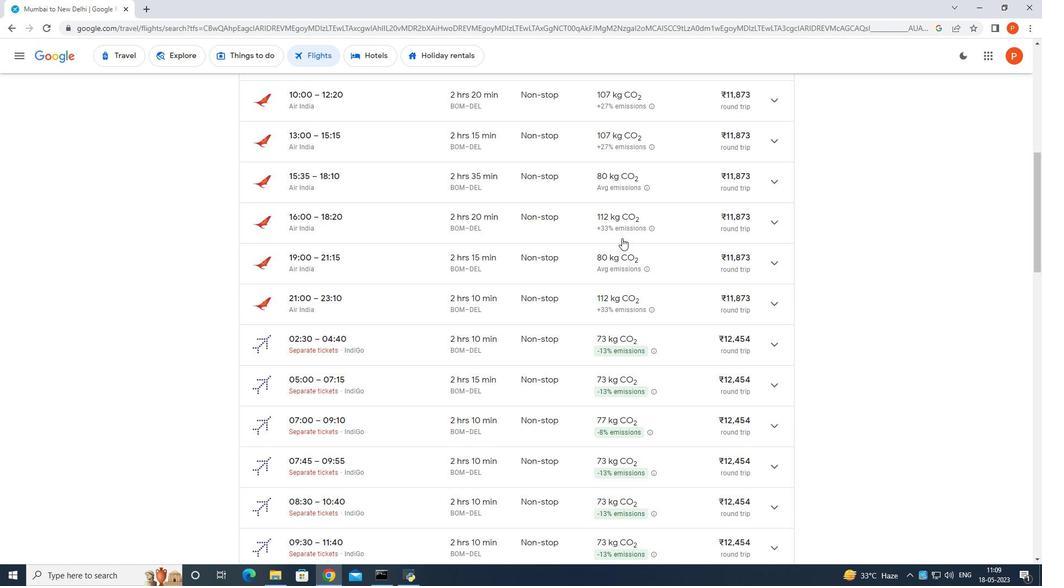 
Action: Mouse scrolled (621, 237) with delta (0, 0)
Screenshot: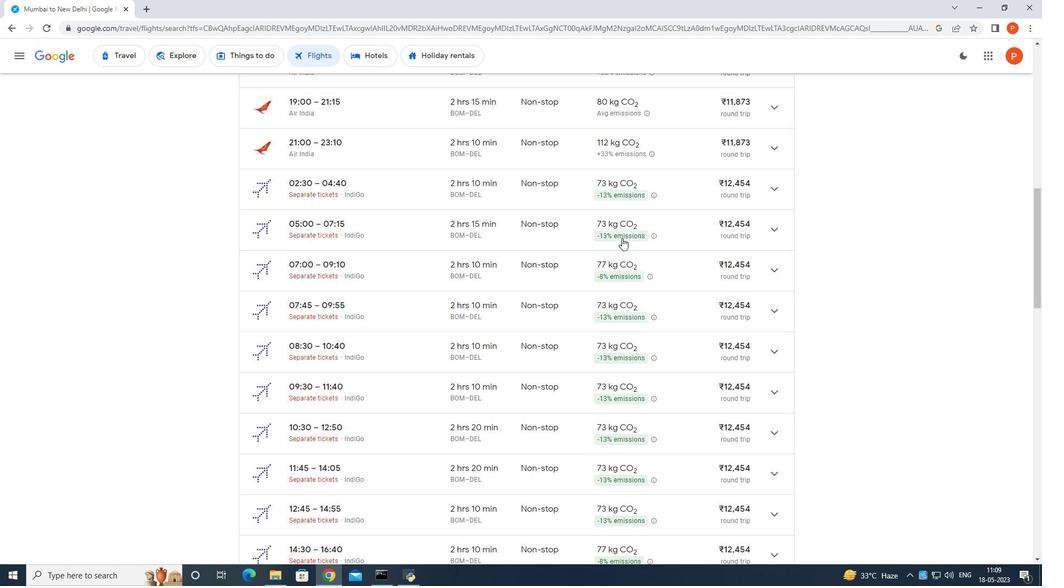 
Action: Mouse scrolled (621, 237) with delta (0, 0)
Screenshot: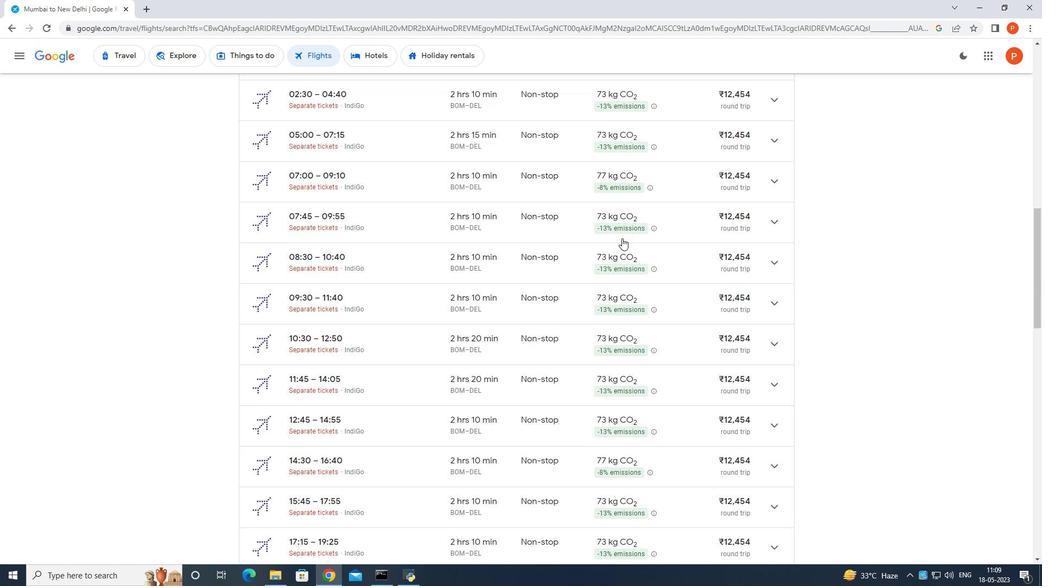 
Action: Mouse scrolled (621, 237) with delta (0, 0)
Screenshot: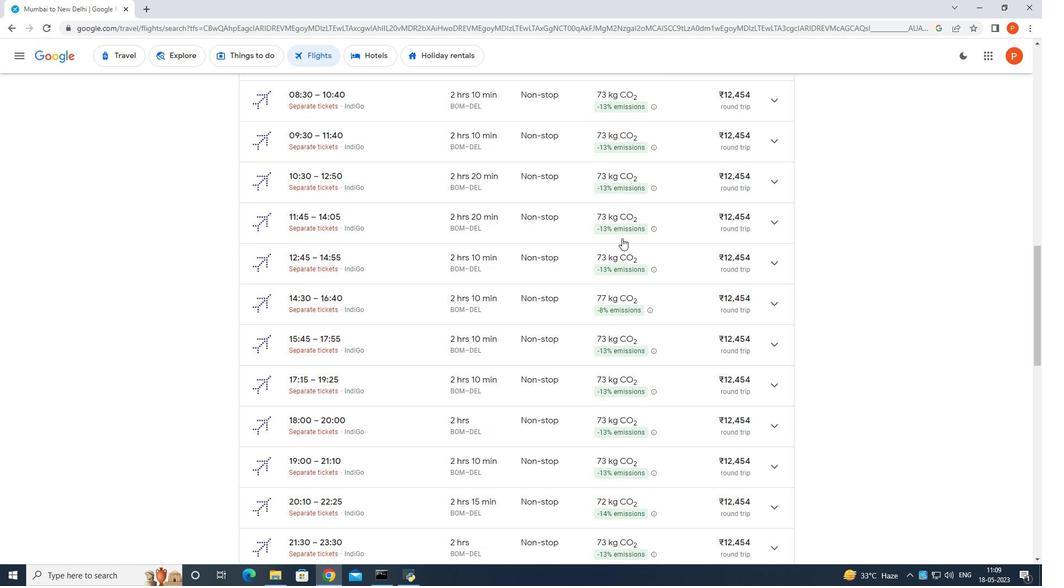 
Action: Mouse scrolled (621, 237) with delta (0, 0)
Screenshot: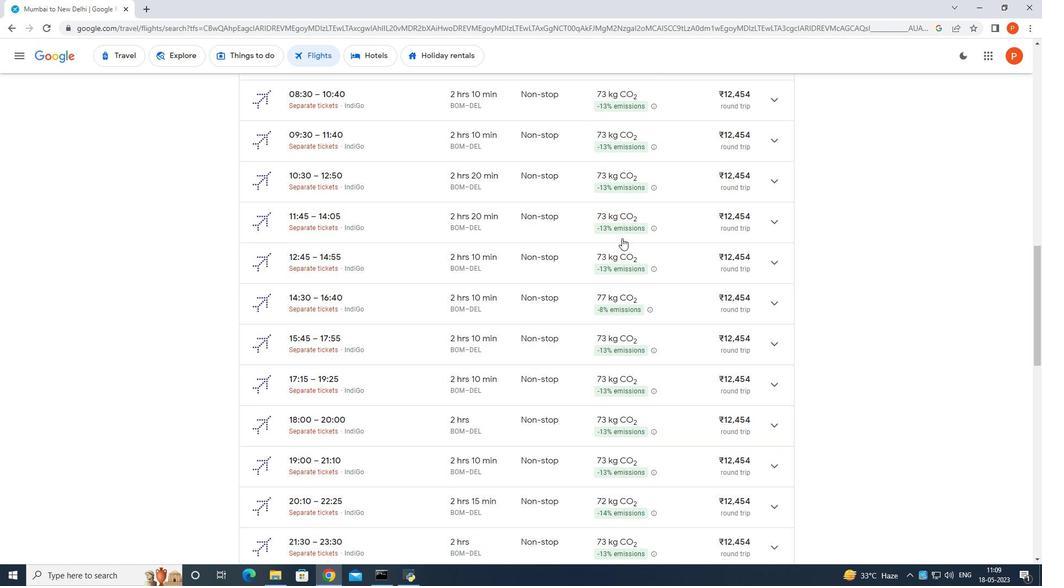 
Action: Mouse scrolled (621, 237) with delta (0, 0)
Screenshot: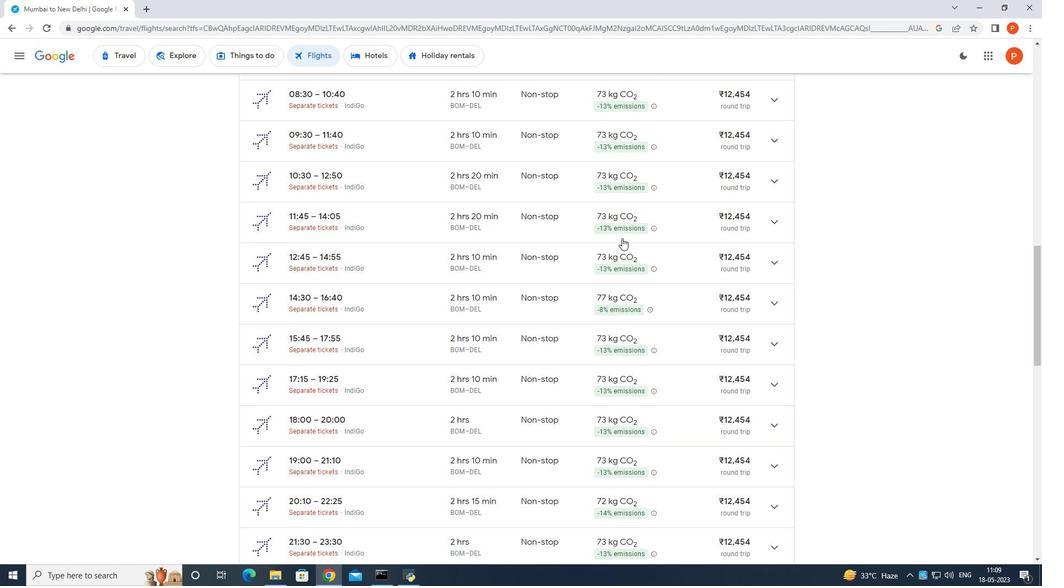 
Action: Mouse scrolled (621, 237) with delta (0, 0)
Screenshot: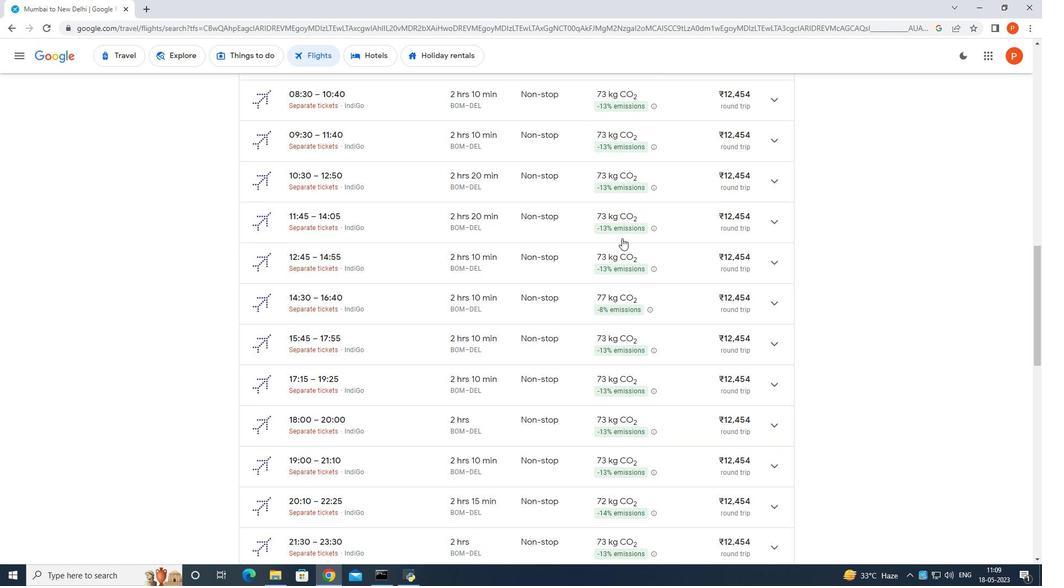 
Action: Mouse scrolled (621, 237) with delta (0, 0)
Screenshot: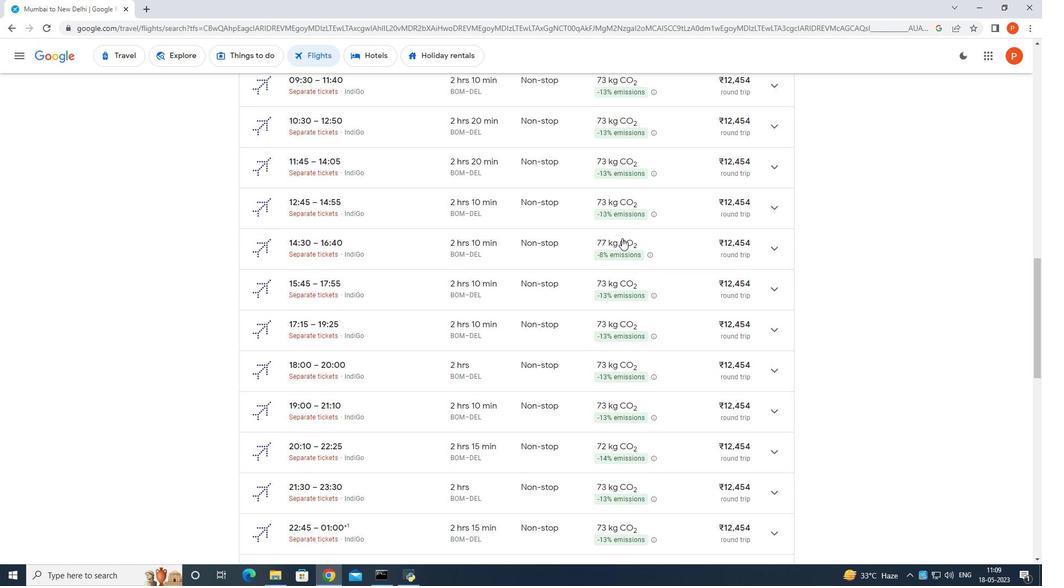 
Action: Mouse scrolled (621, 237) with delta (0, 0)
Screenshot: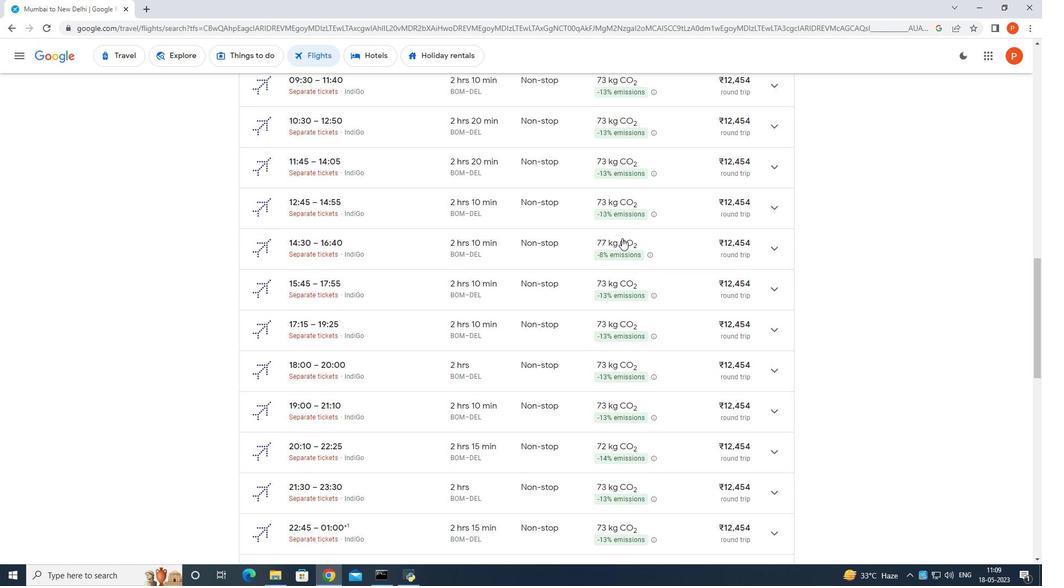 
Action: Mouse moved to (621, 237)
Screenshot: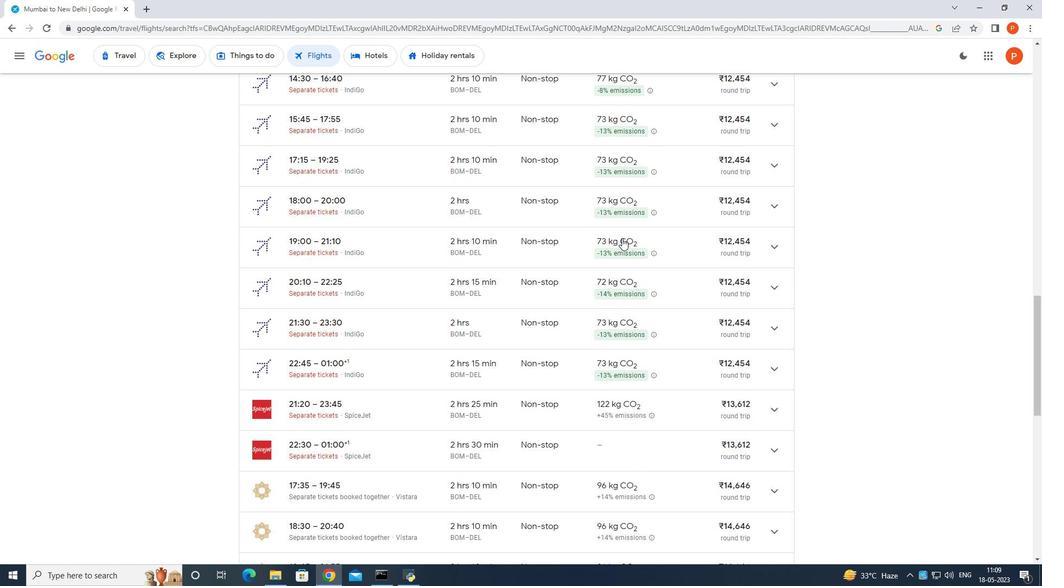 
Action: Mouse scrolled (621, 237) with delta (0, 0)
Screenshot: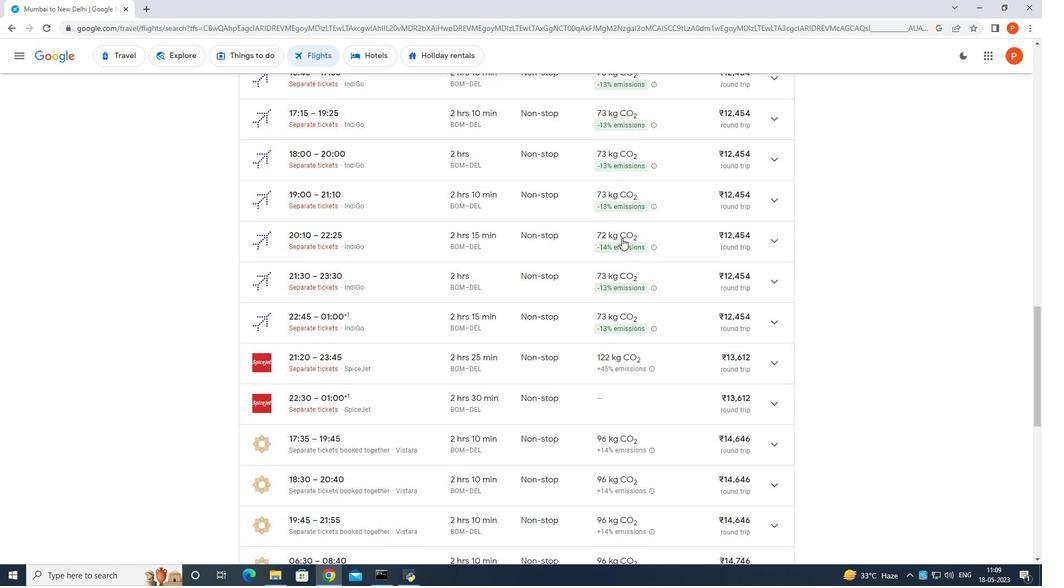 
Action: Mouse scrolled (621, 237) with delta (0, 0)
Screenshot: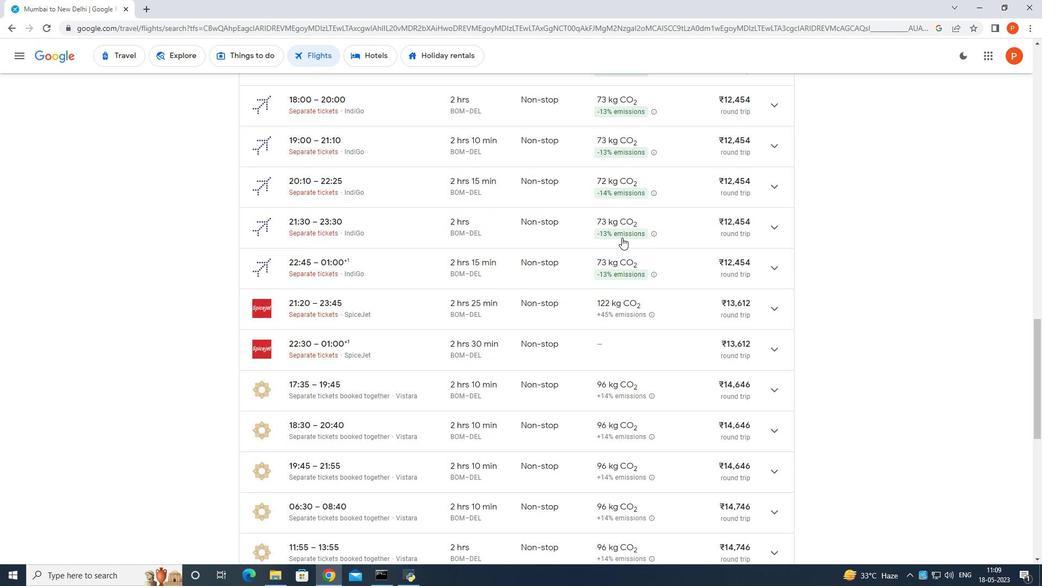 
Action: Mouse moved to (524, 279)
Screenshot: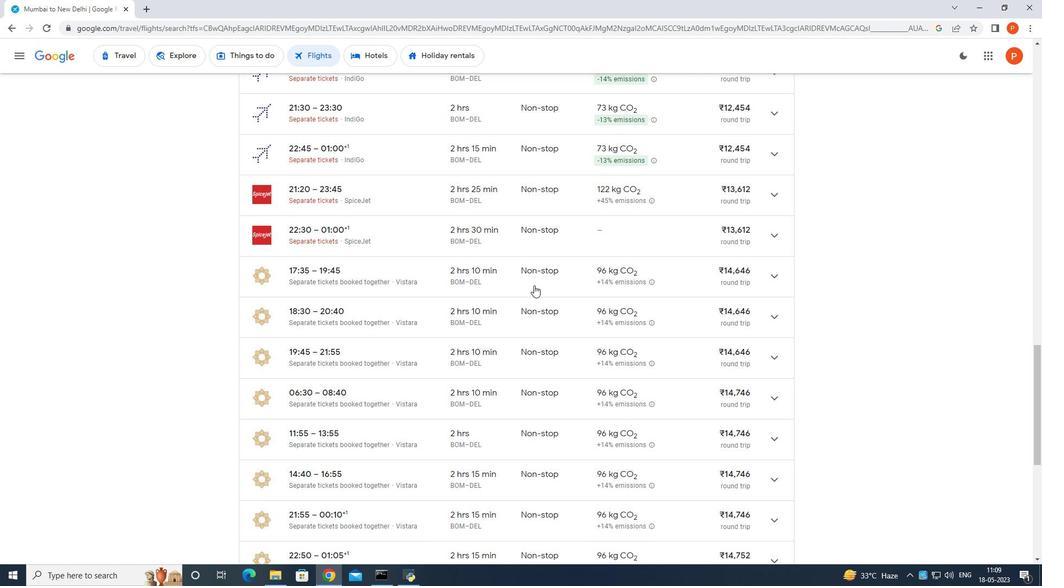 
Action: Mouse pressed left at (524, 279)
Screenshot: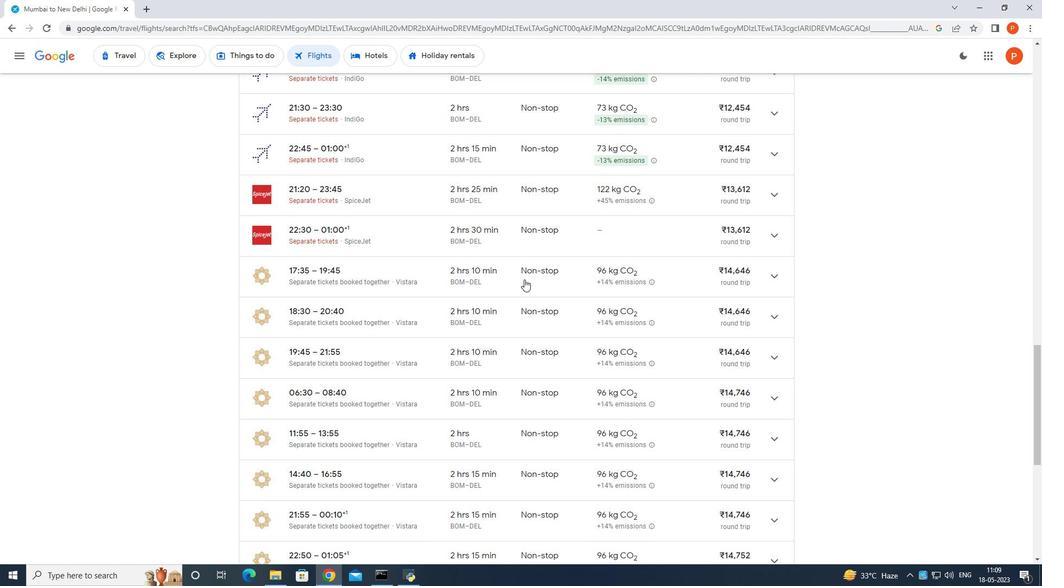 
Action: Mouse moved to (524, 277)
Screenshot: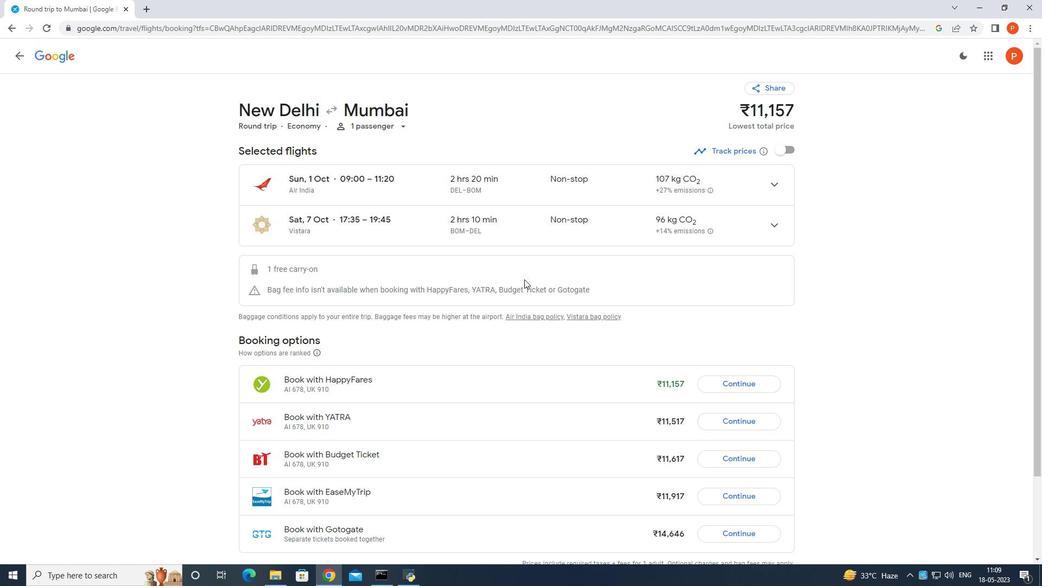
Action: Mouse scrolled (524, 277) with delta (0, 0)
Screenshot: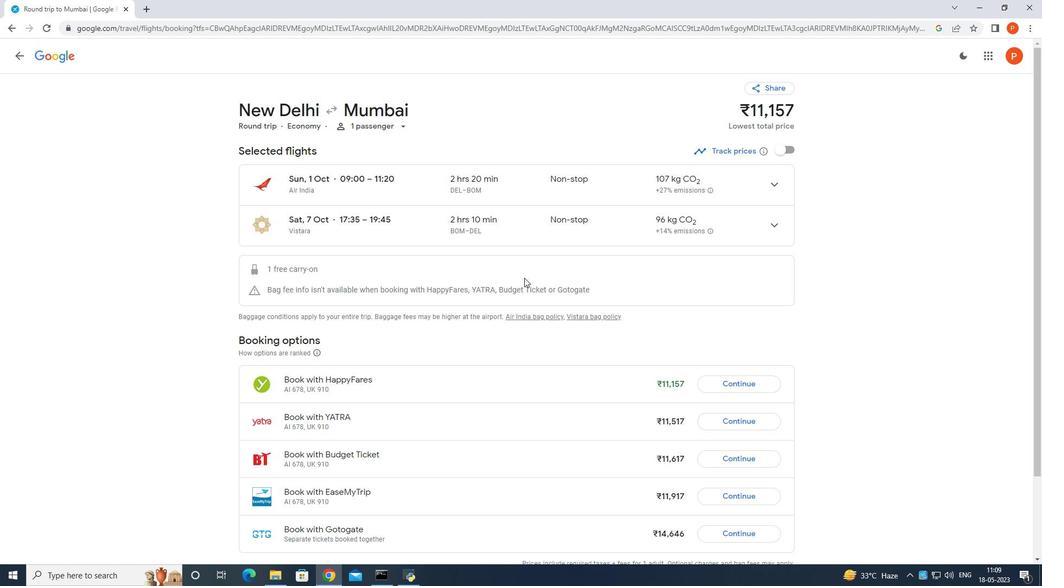 
Action: Mouse scrolled (524, 277) with delta (0, 0)
Screenshot: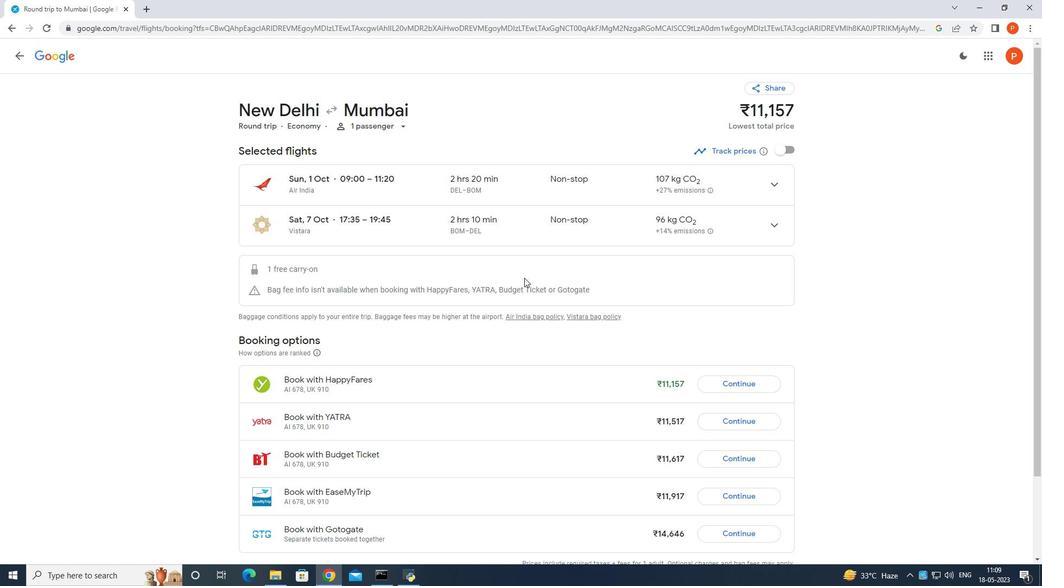 
Action: Mouse moved to (527, 273)
Screenshot: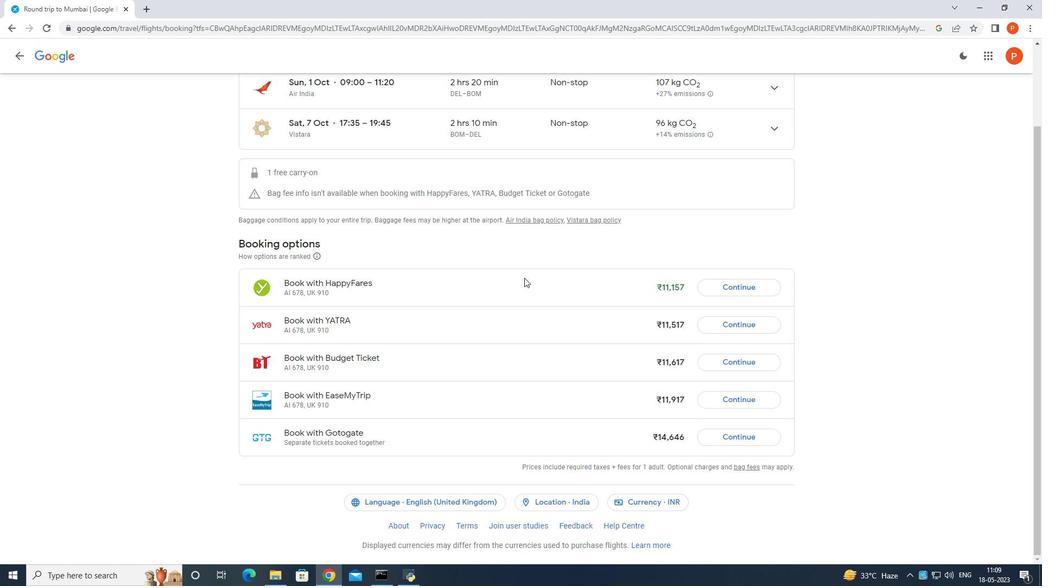 
Action: Mouse scrolled (527, 273) with delta (0, 0)
Screenshot: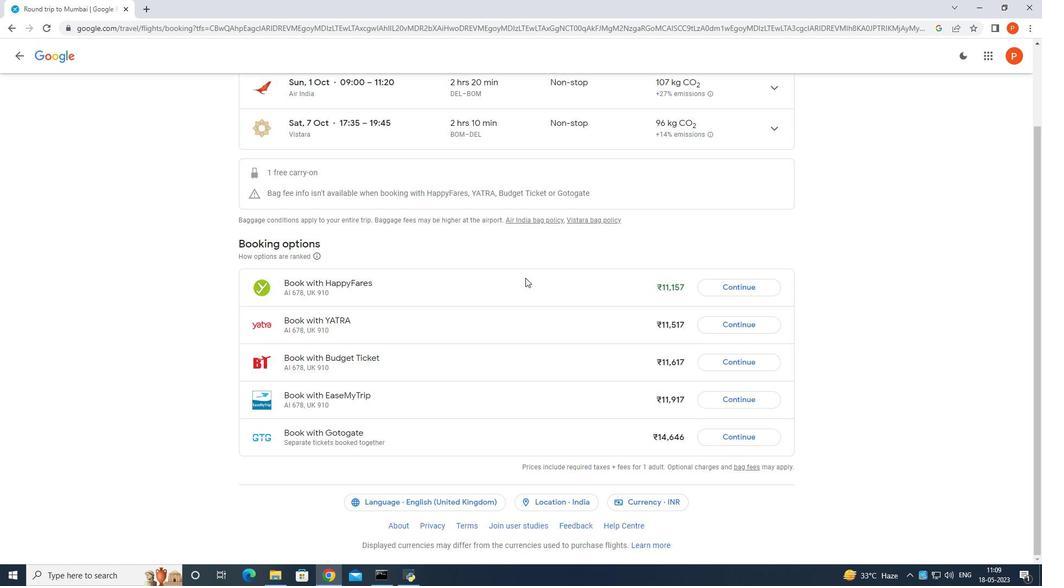 
Action: Mouse moved to (527, 269)
Screenshot: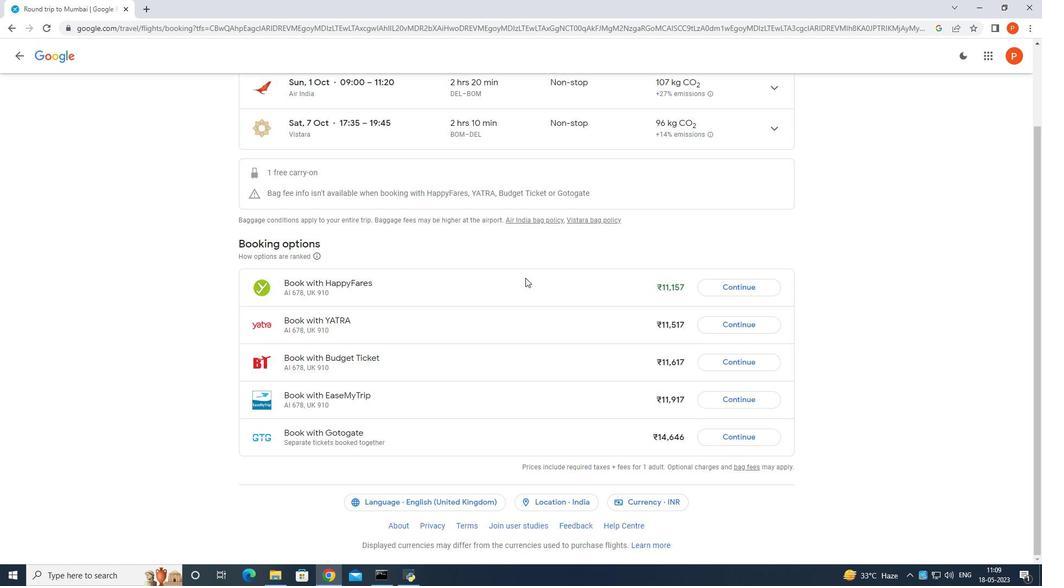 
Action: Mouse scrolled (527, 270) with delta (0, 0)
Screenshot: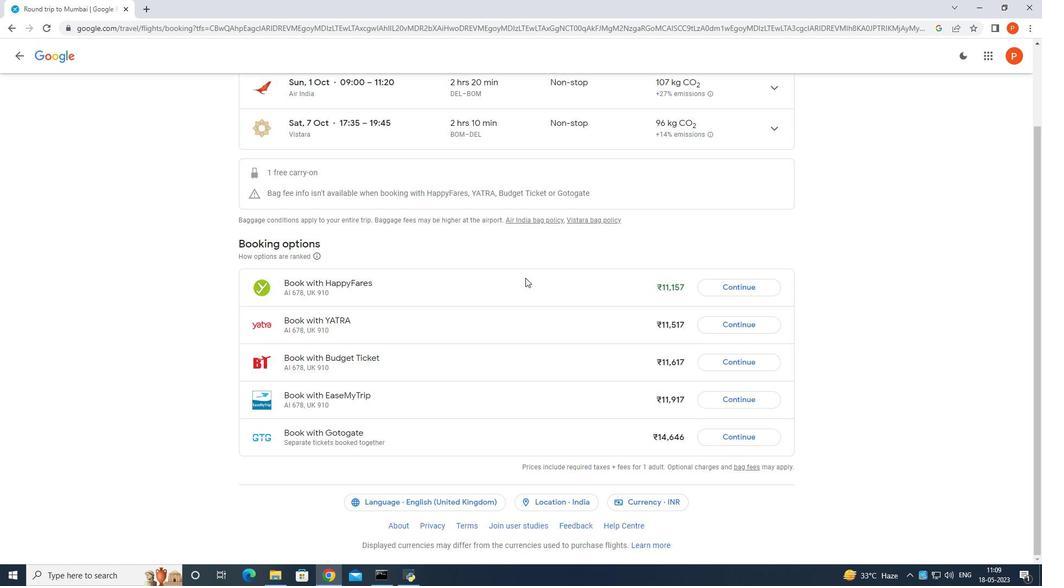 
Action: Mouse moved to (528, 265)
Screenshot: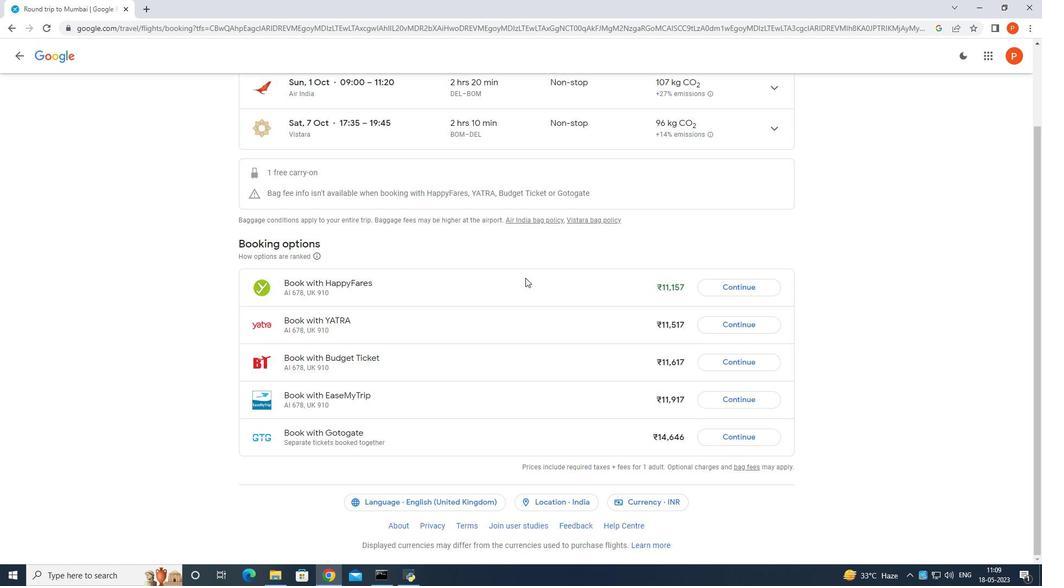 
Action: Mouse scrolled (528, 266) with delta (0, 0)
Screenshot: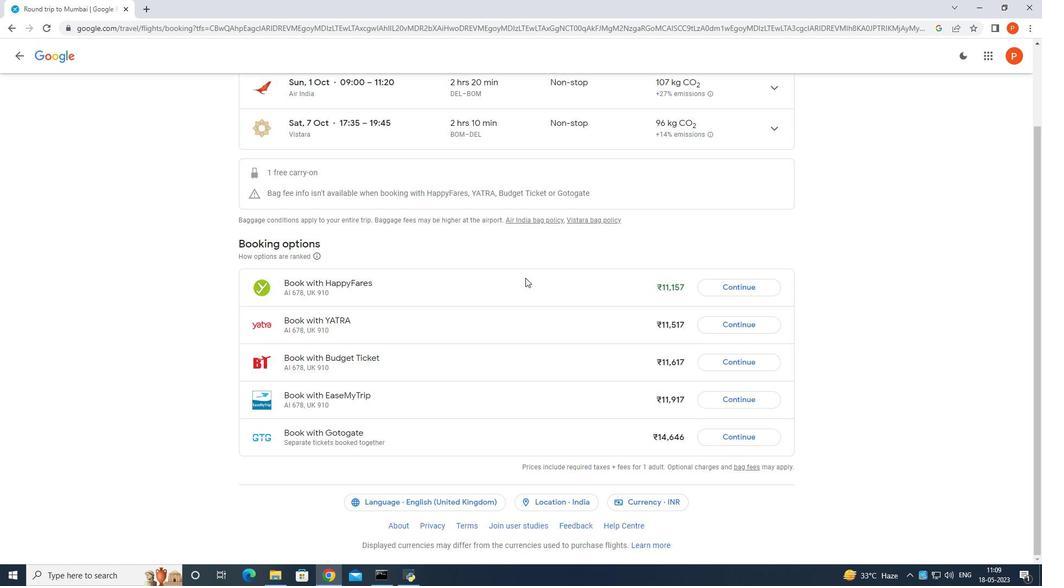 
Action: Mouse moved to (769, 221)
Screenshot: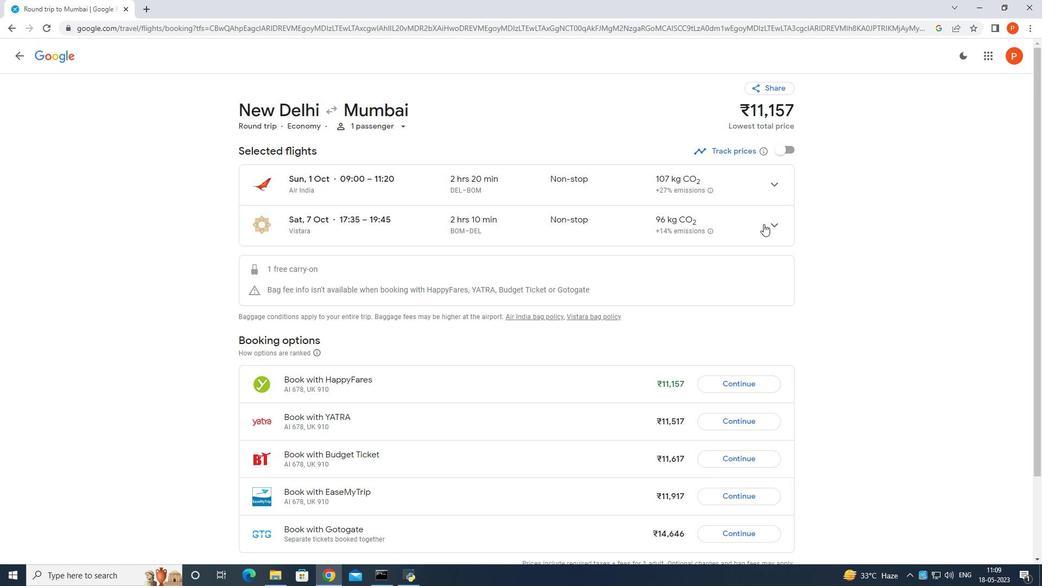 
Action: Mouse pressed left at (769, 221)
Screenshot: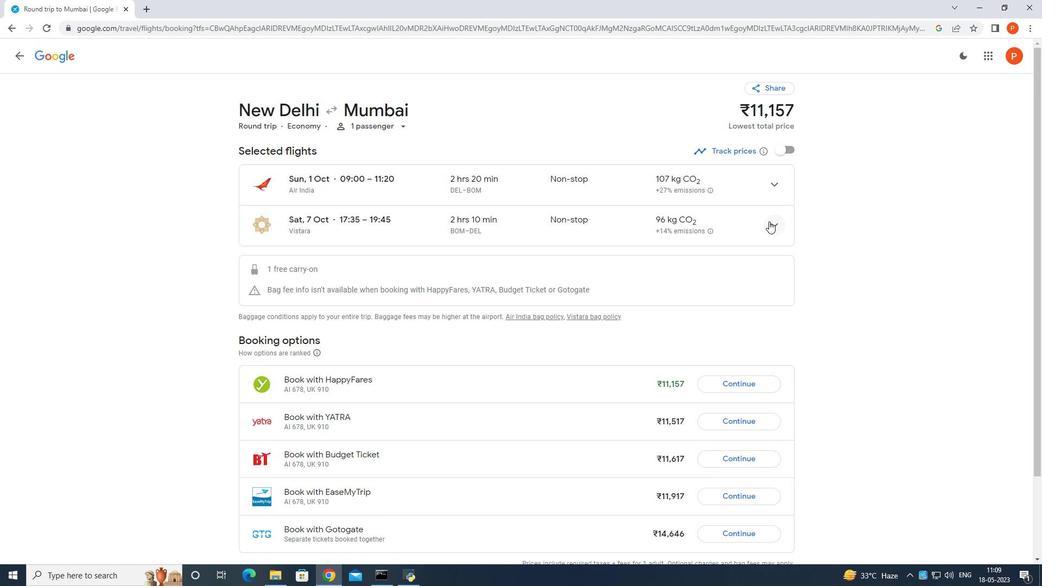 
Action: Mouse moved to (590, 273)
Screenshot: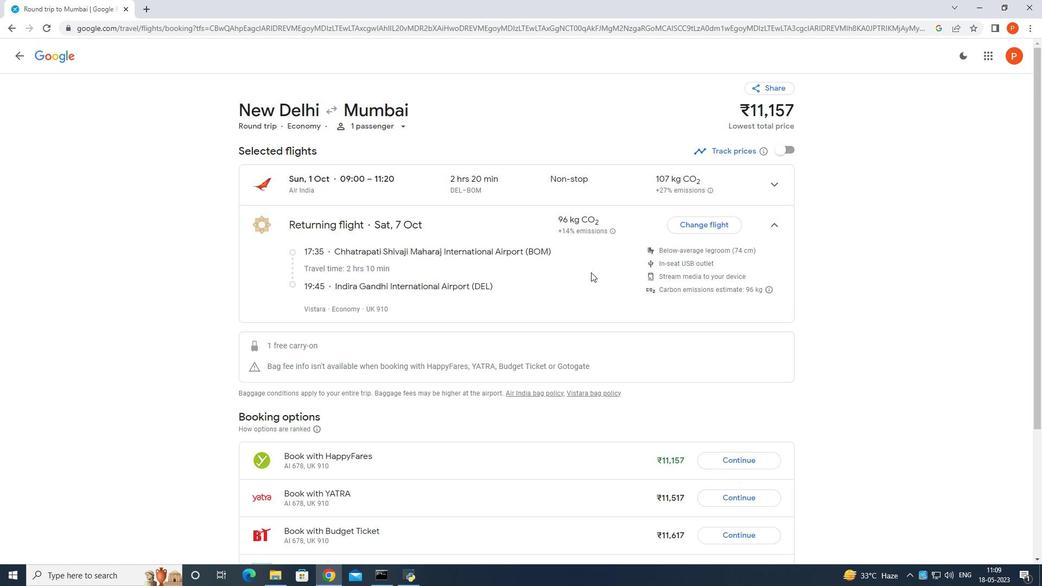 
Action: Mouse scrolled (590, 272) with delta (0, 0)
Screenshot: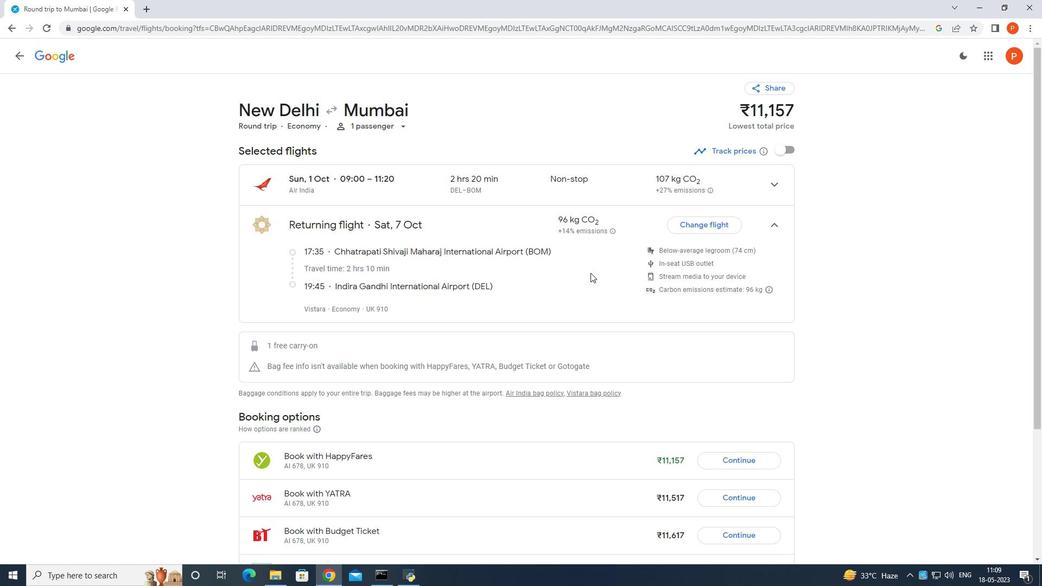 
Action: Mouse moved to (603, 189)
Screenshot: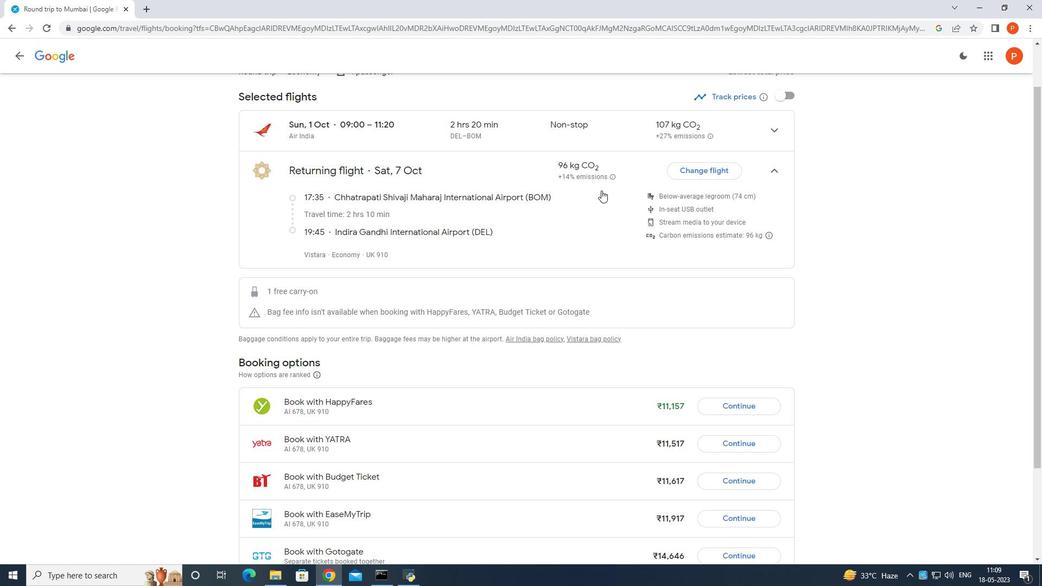 
Action: Mouse scrolled (603, 188) with delta (0, 0)
Screenshot: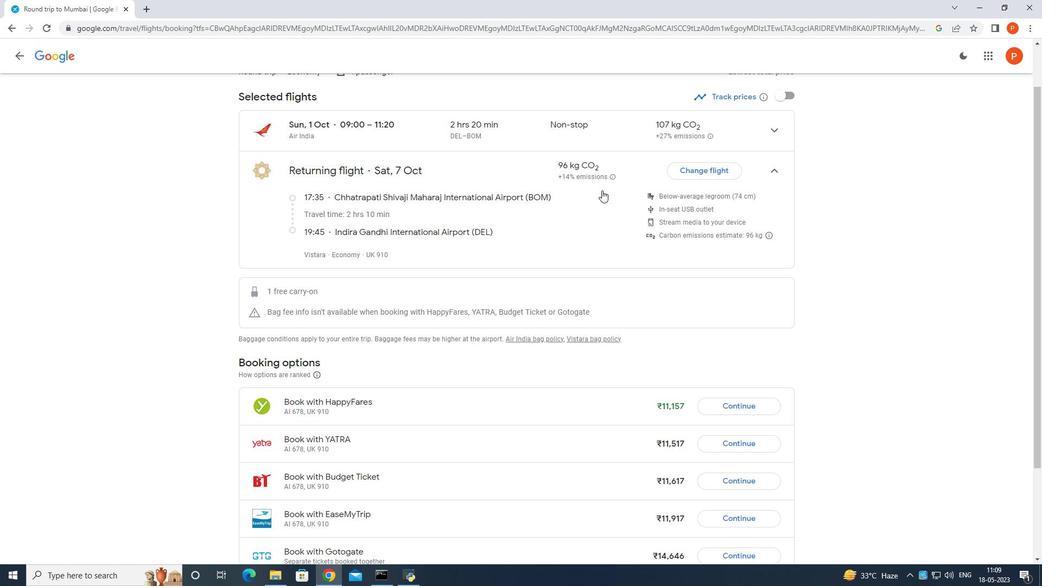 
Action: Mouse moved to (602, 189)
Screenshot: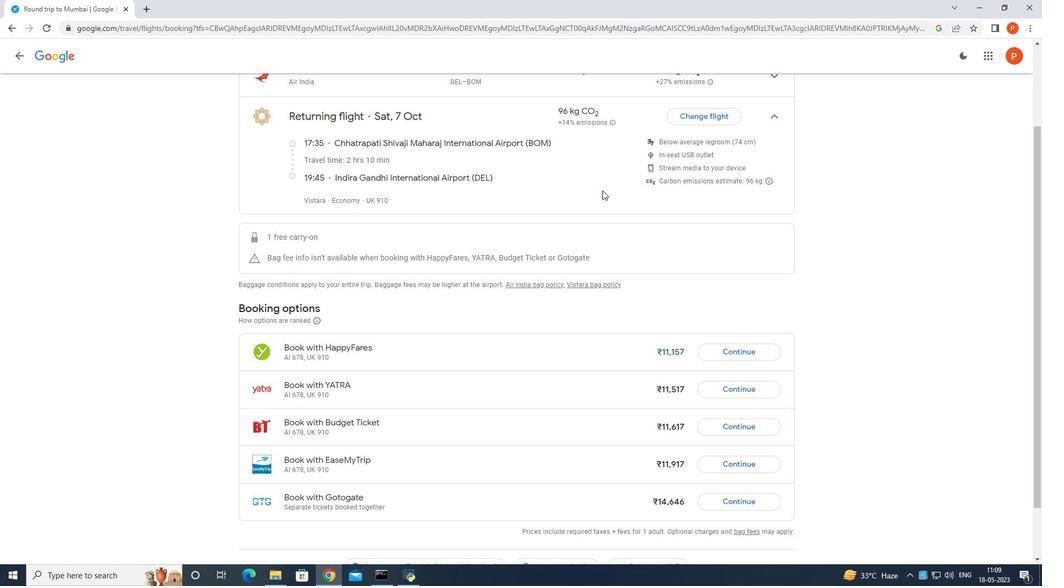 
Action: Mouse scrolled (602, 190) with delta (0, 0)
Screenshot: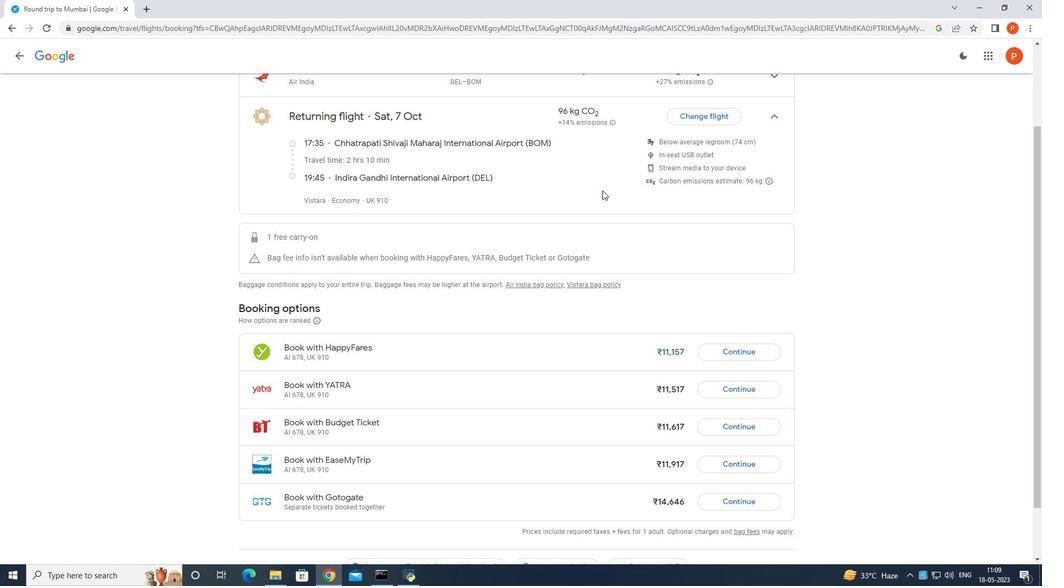 
Action: Mouse moved to (603, 178)
Screenshot: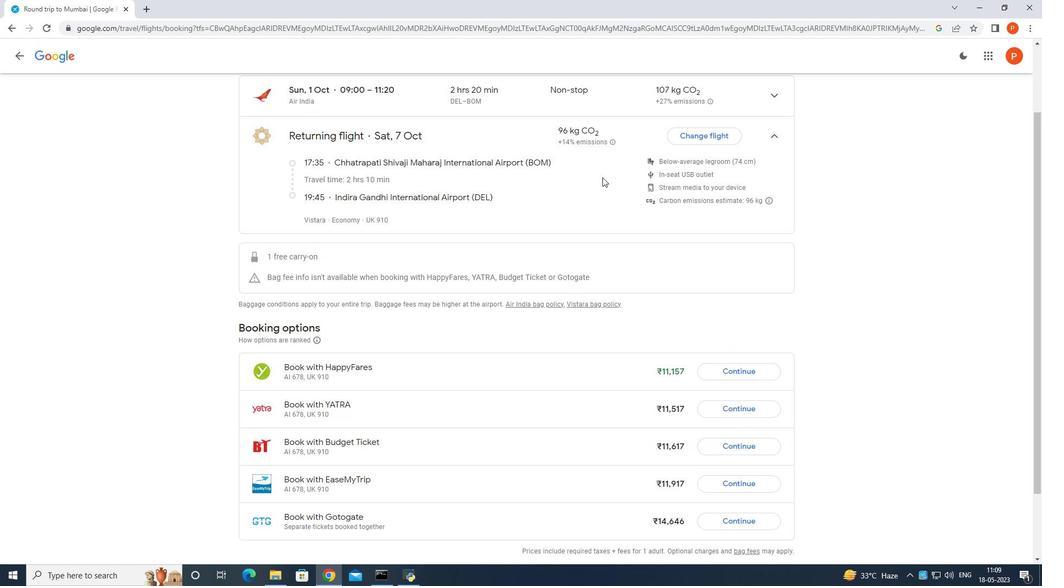 
Action: Mouse scrolled (603, 179) with delta (0, 0)
Screenshot: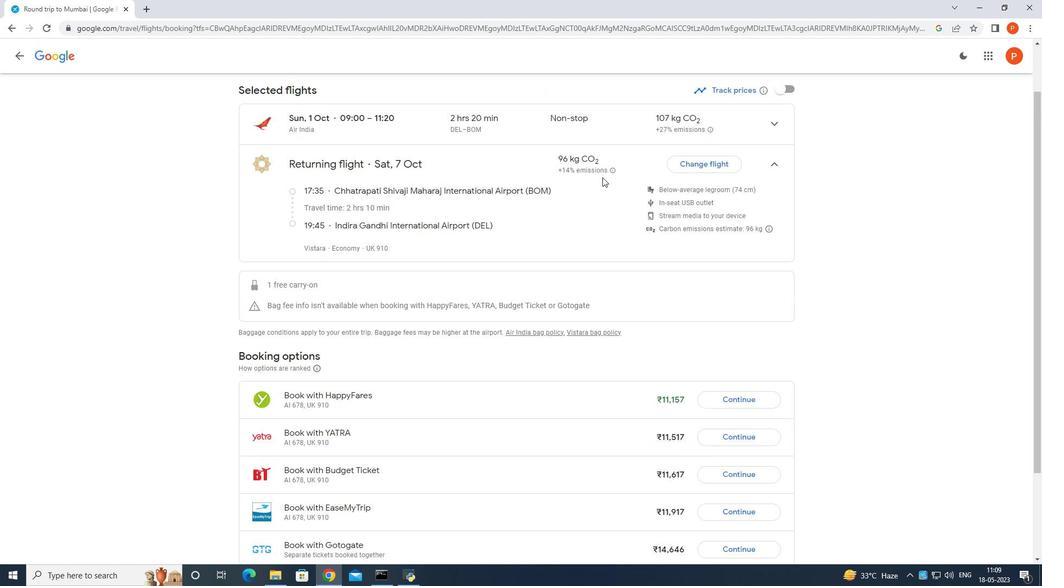 
Action: Mouse moved to (604, 178)
Screenshot: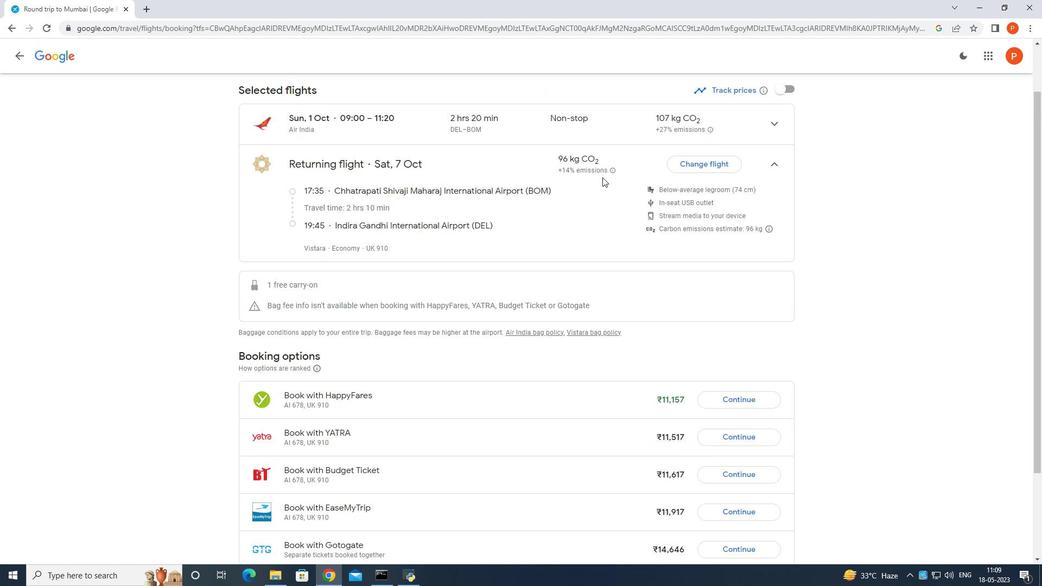 
Action: Mouse scrolled (604, 179) with delta (0, 0)
Screenshot: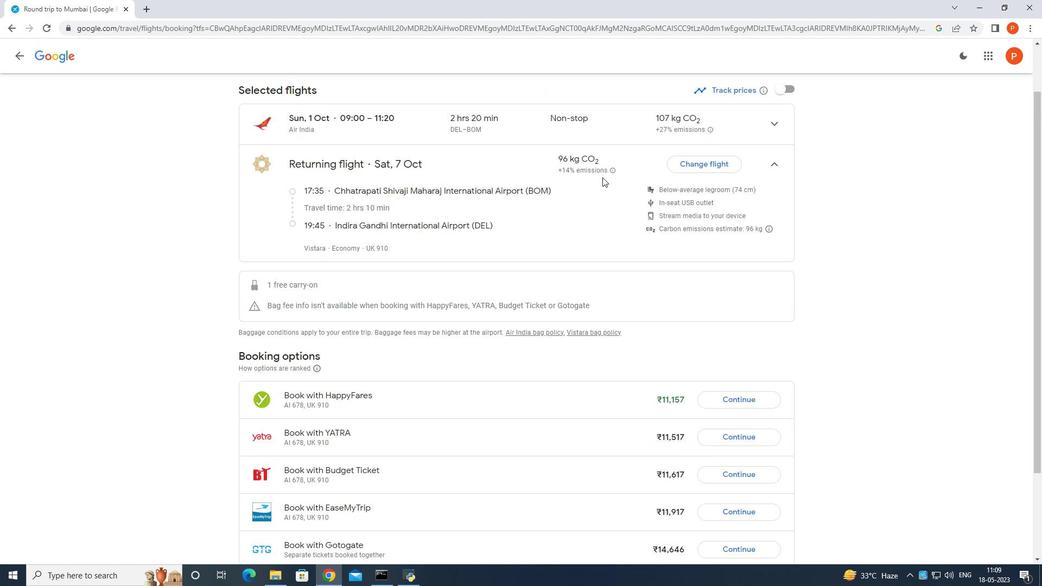 
Action: Mouse moved to (605, 178)
Screenshot: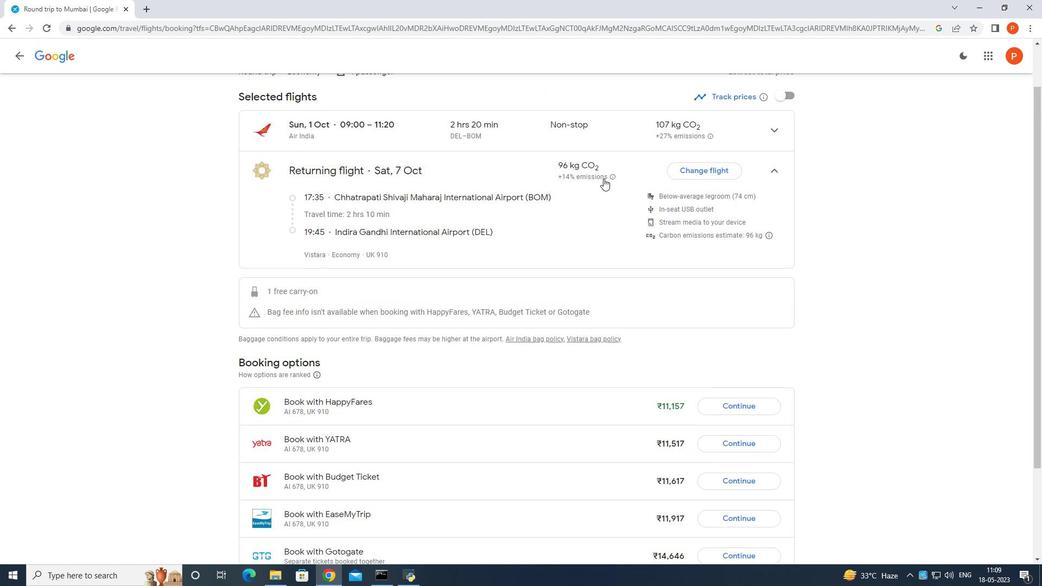 
Action: Mouse scrolled (605, 179) with delta (0, 0)
Screenshot: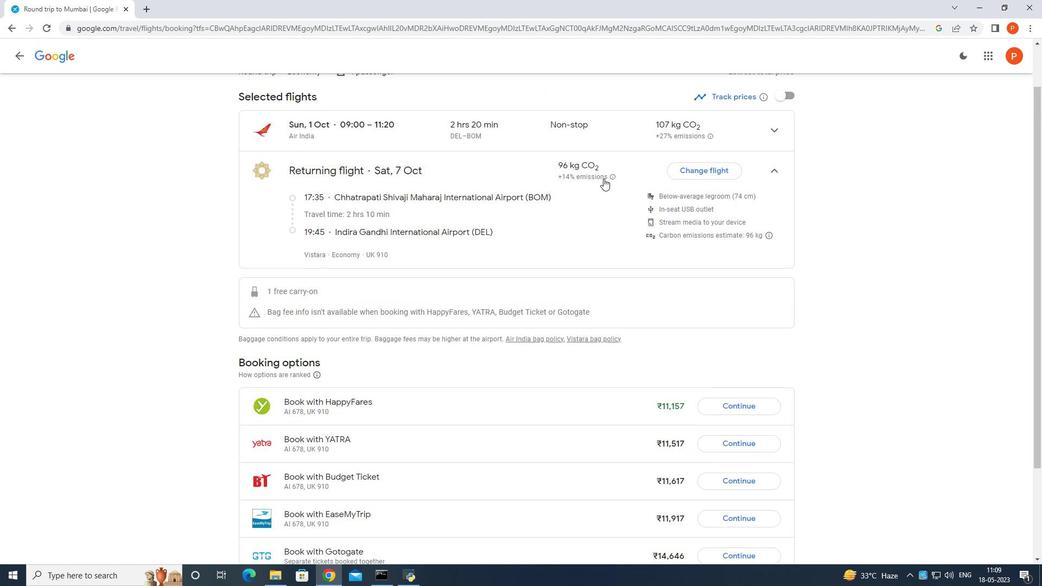 
Action: Mouse moved to (605, 178)
Screenshot: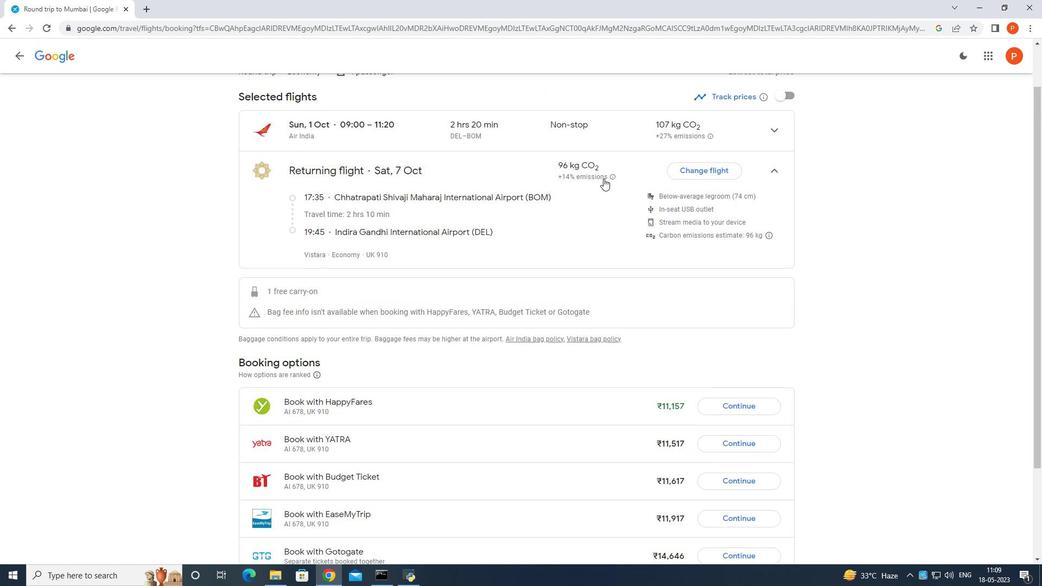 
Action: Mouse scrolled (605, 178) with delta (0, 0)
Screenshot: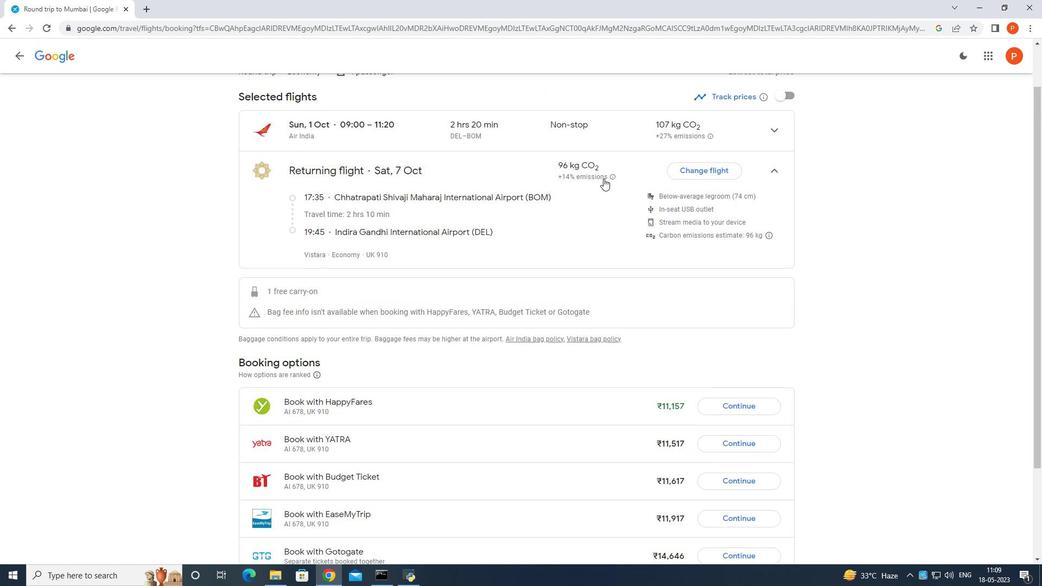 
Action: Mouse moved to (781, 150)
Screenshot: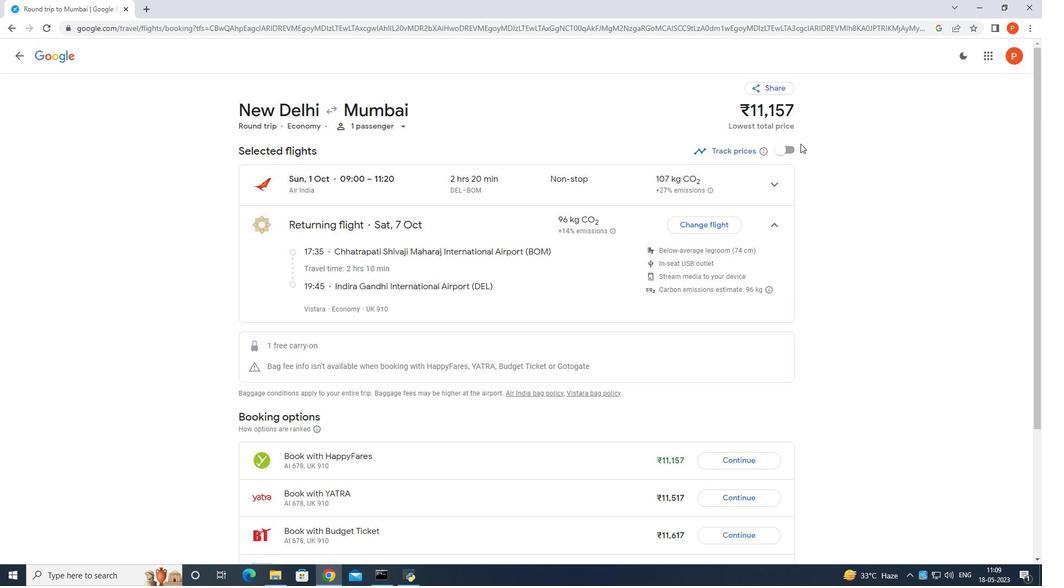 
Action: Mouse pressed left at (781, 150)
Screenshot: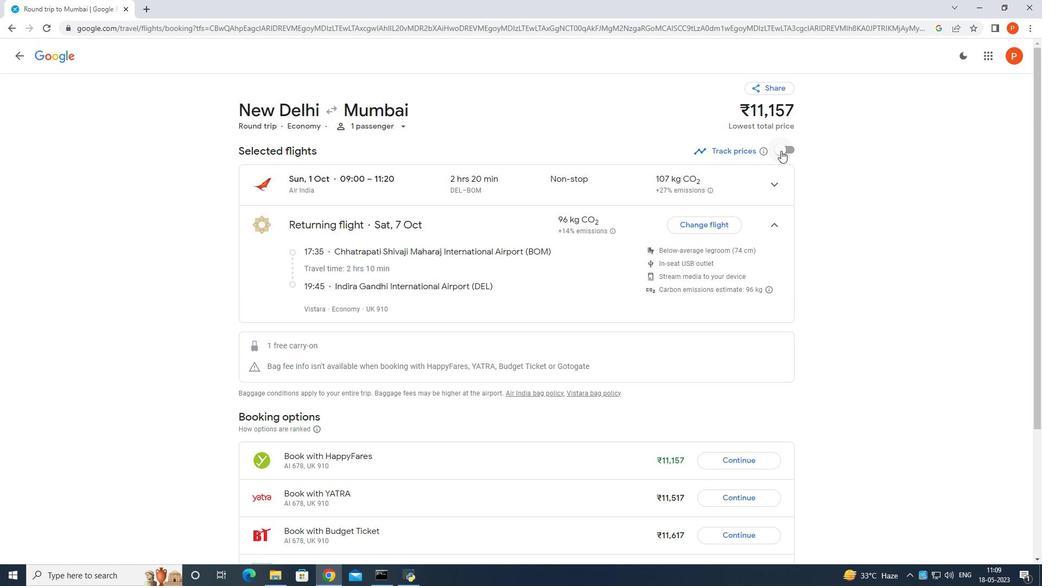 
Action: Mouse moved to (775, 164)
Screenshot: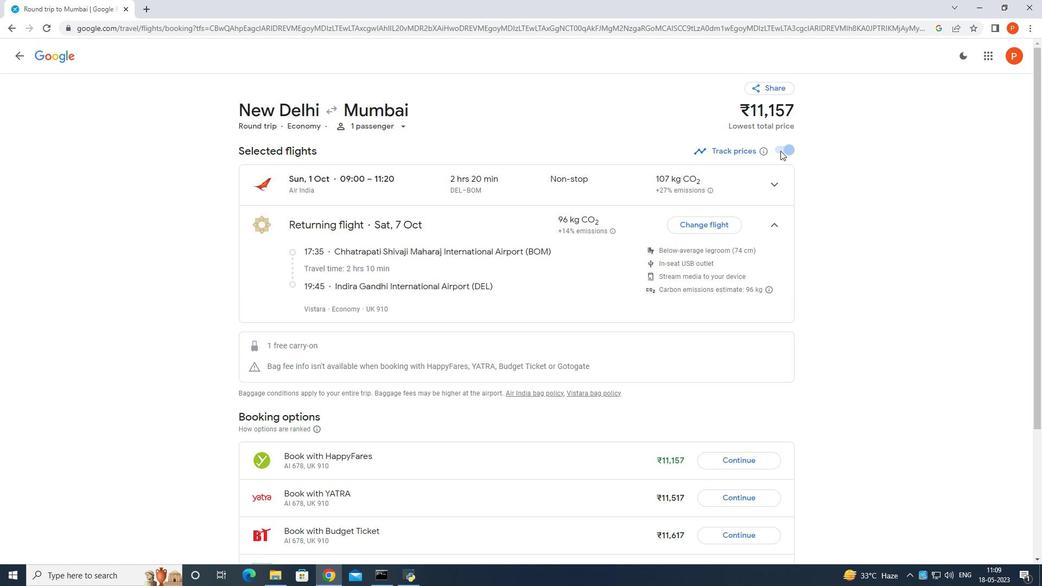 
Action: Mouse scrolled (775, 163) with delta (0, 0)
Screenshot: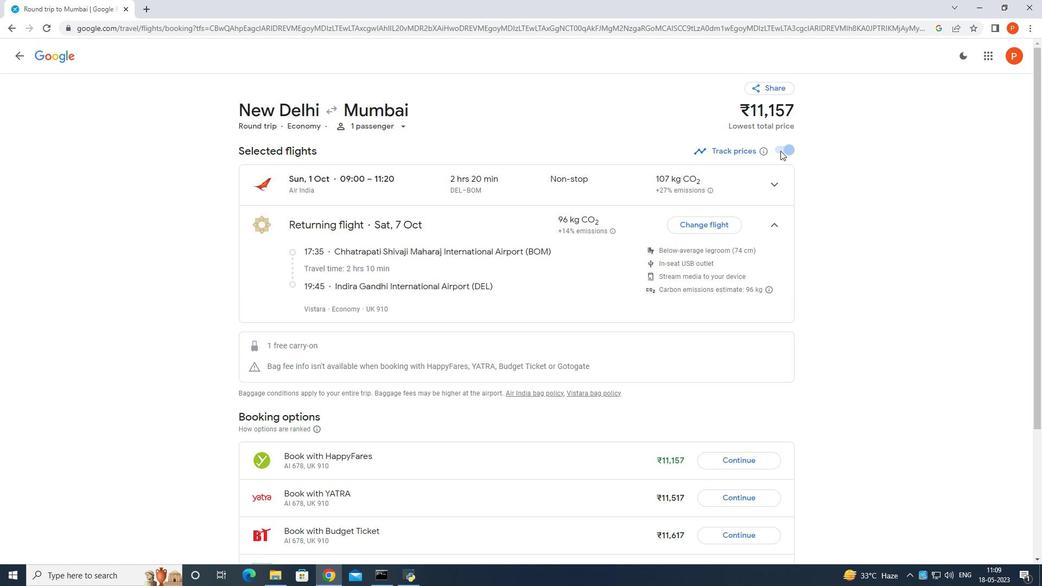 
Action: Mouse moved to (773, 166)
Screenshot: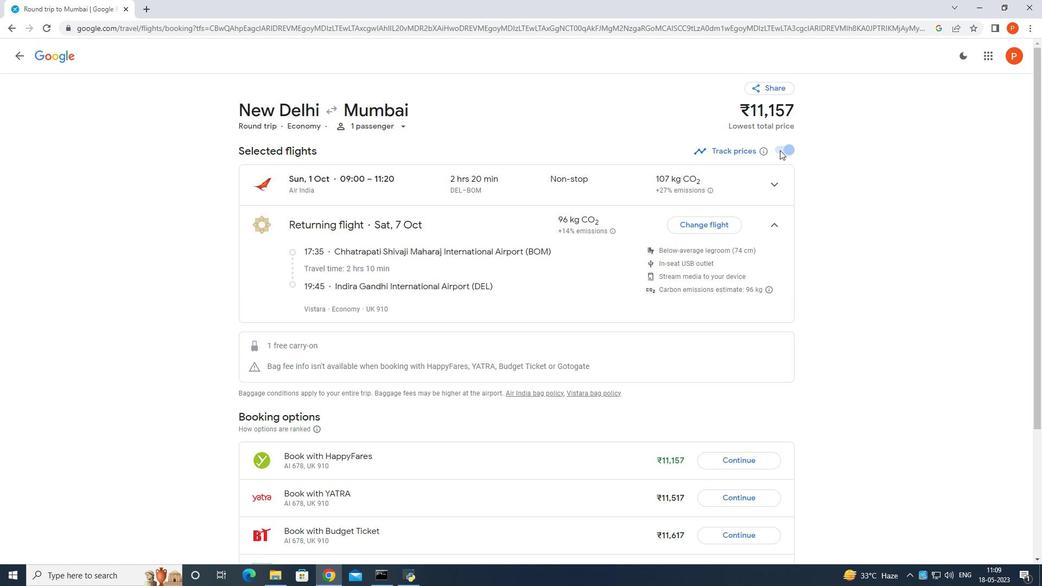 
Action: Mouse scrolled (773, 166) with delta (0, 0)
Screenshot: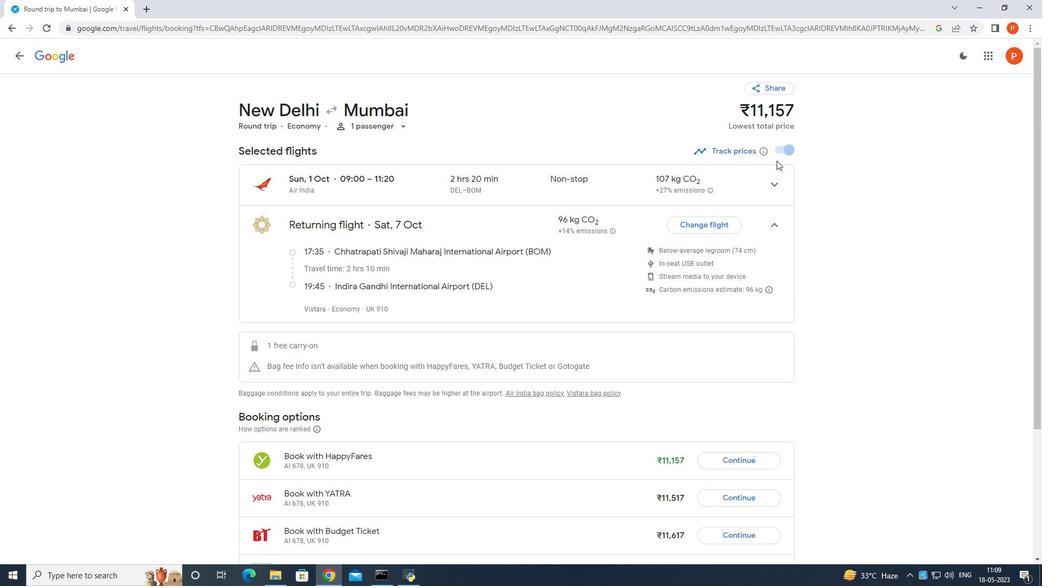 
Action: Mouse moved to (453, 106)
Screenshot: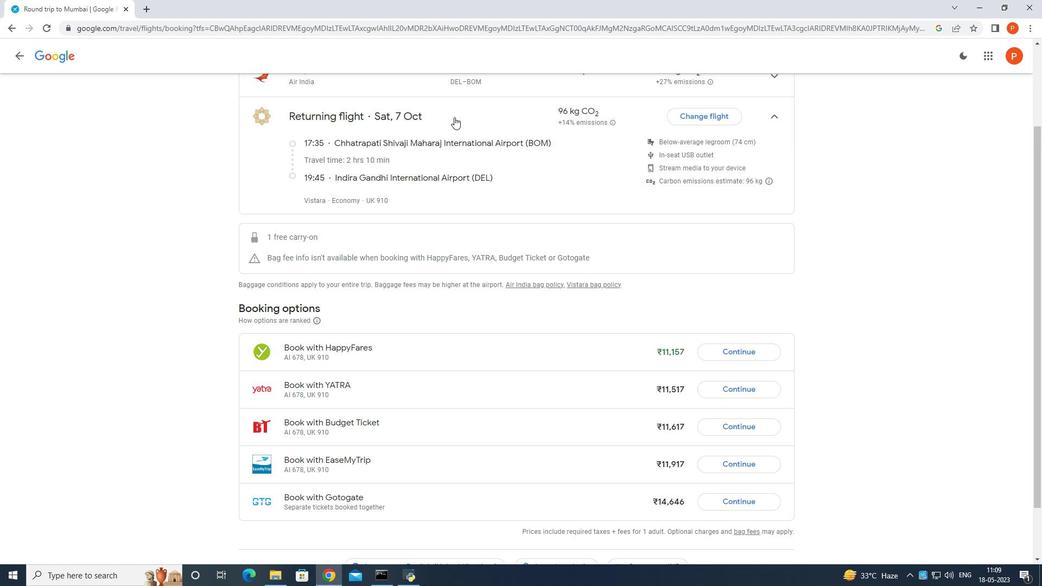 
Action: Mouse pressed left at (453, 106)
Screenshot: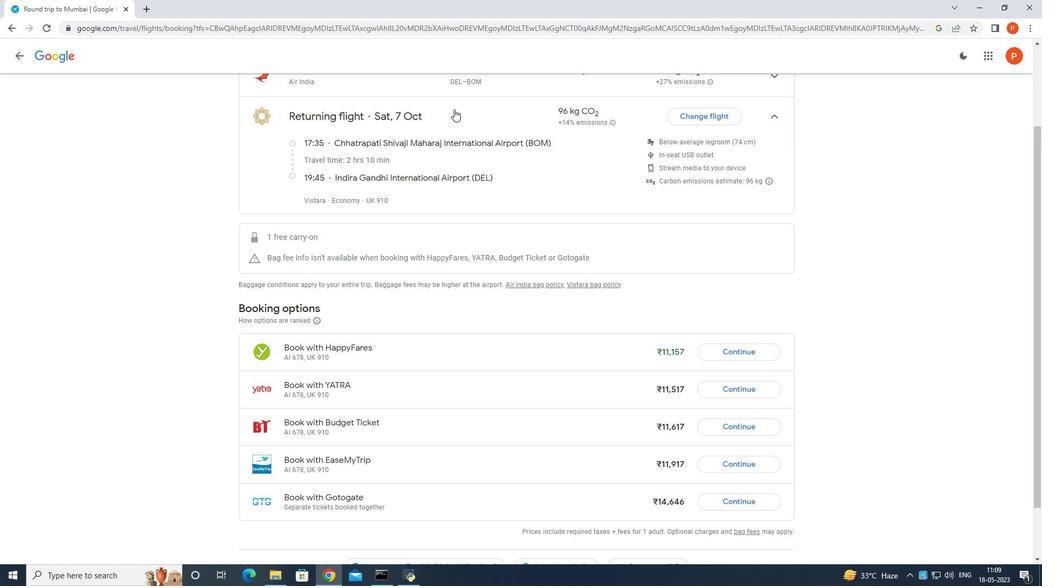 
Action: Mouse moved to (452, 106)
Screenshot: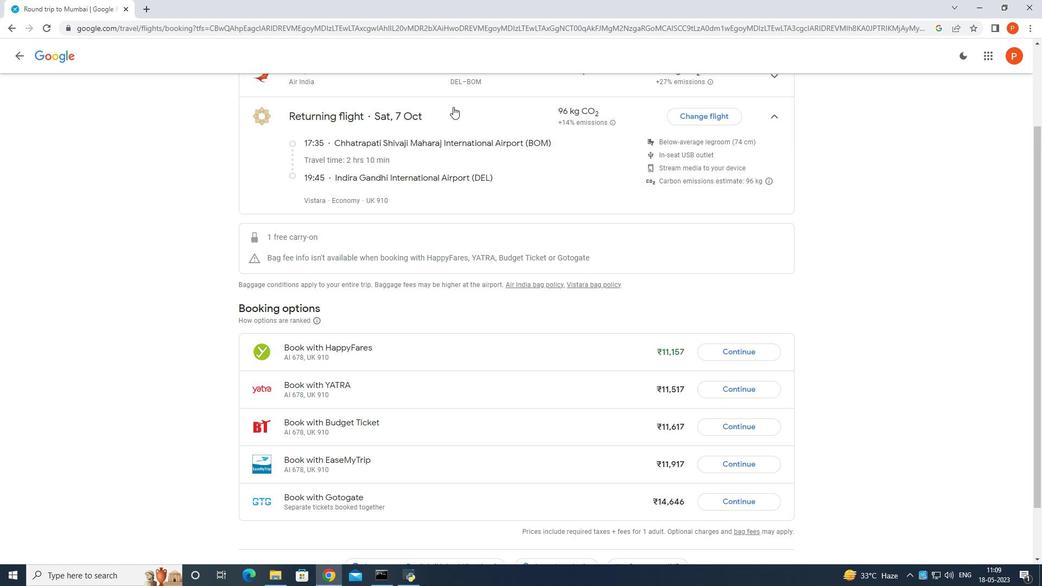 
Action: Mouse pressed left at (452, 106)
Screenshot: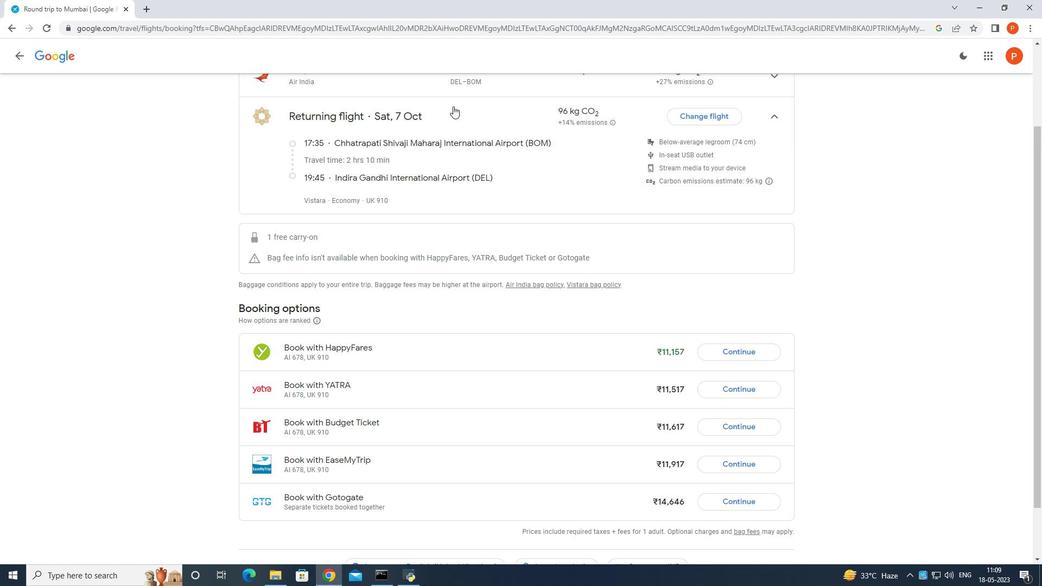 
Action: Mouse moved to (606, 415)
Screenshot: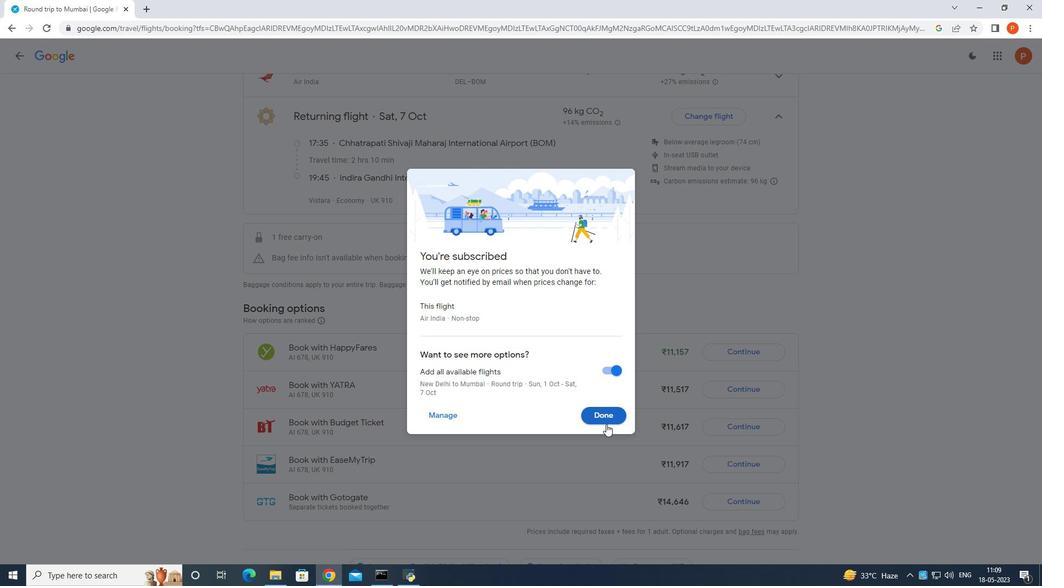 
Action: Mouse pressed left at (606, 415)
Screenshot: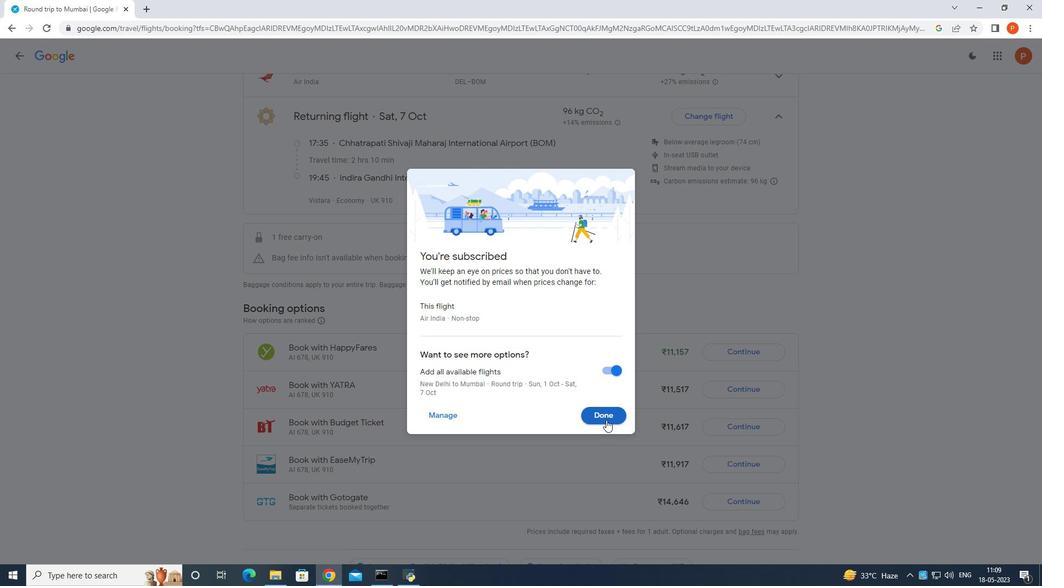 
Action: Mouse moved to (377, 259)
Screenshot: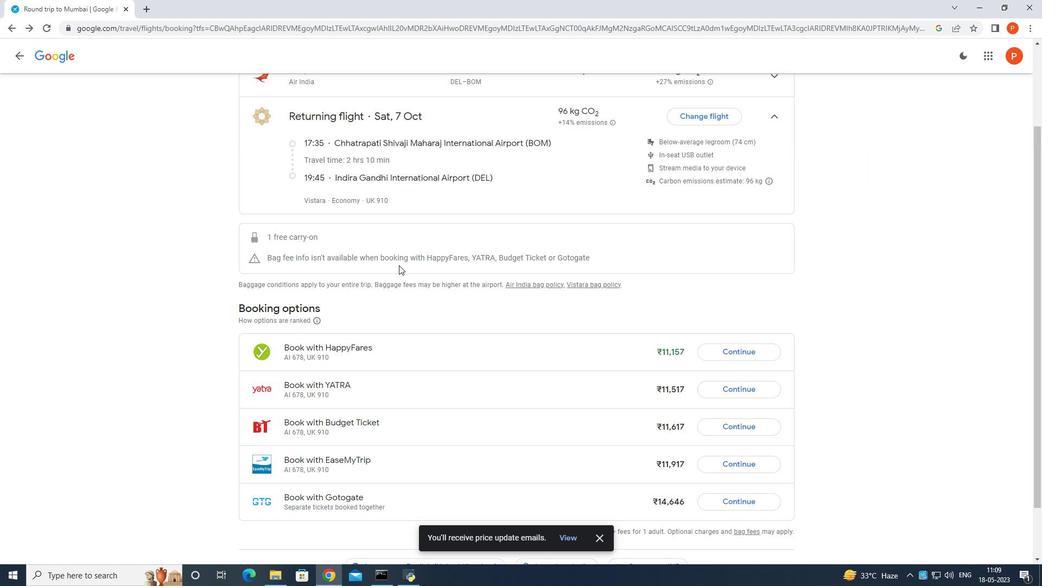 
Action: Mouse scrolled (377, 260) with delta (0, 0)
Screenshot: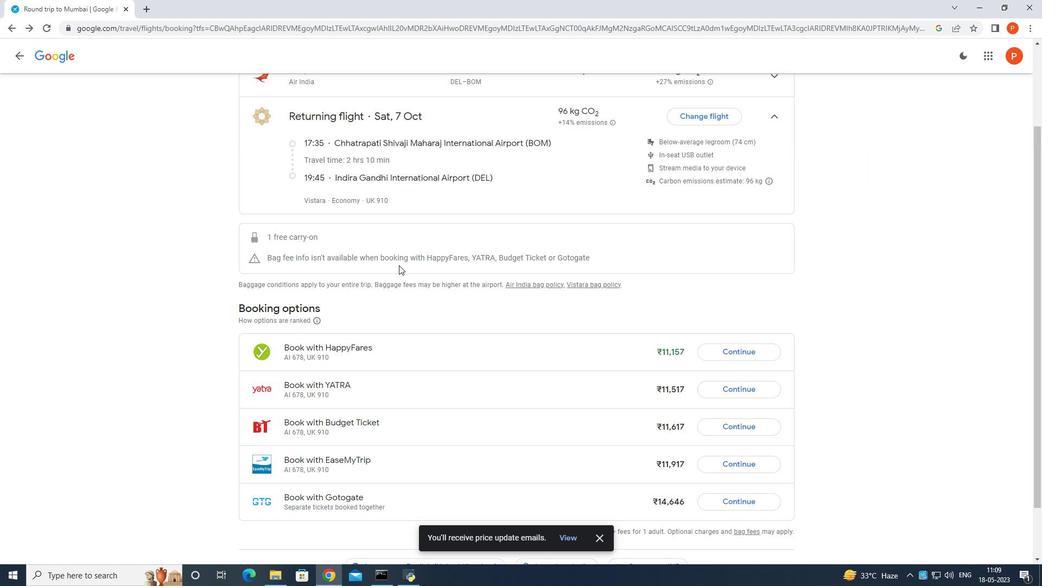 
Action: Mouse moved to (374, 256)
Screenshot: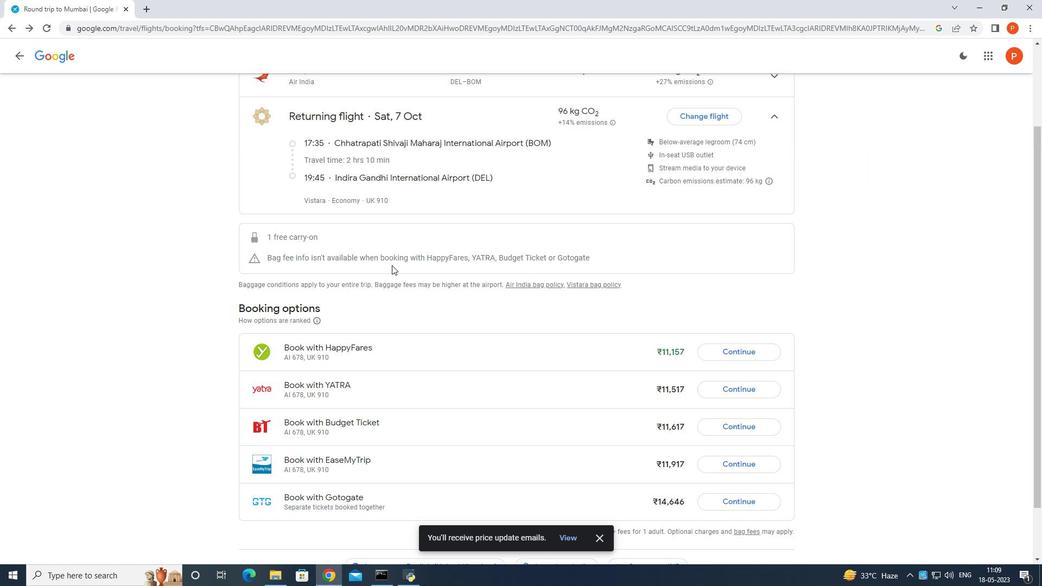 
Action: Mouse scrolled (374, 257) with delta (0, 0)
Screenshot: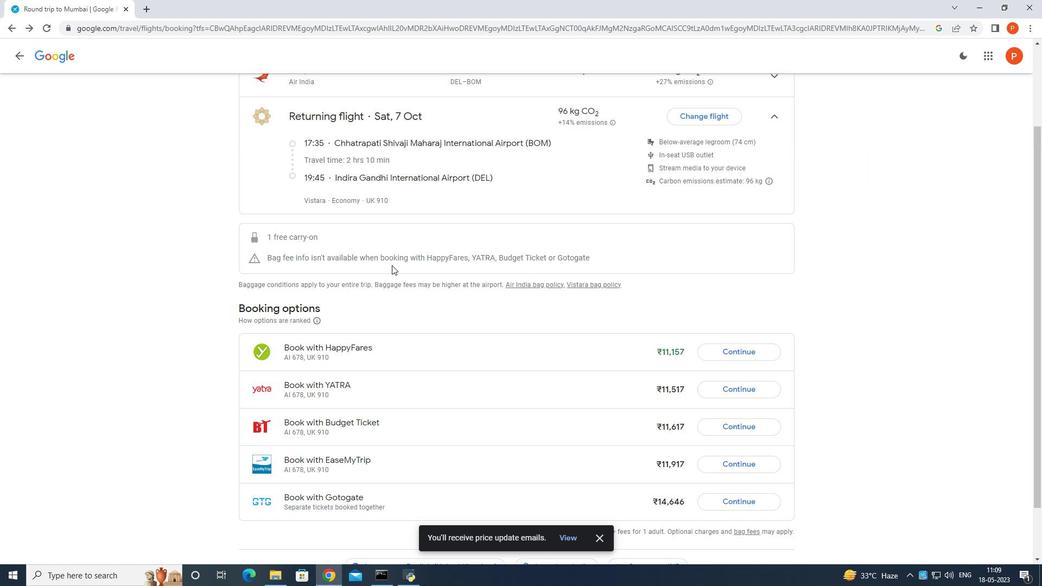 
Action: Mouse moved to (372, 252)
Screenshot: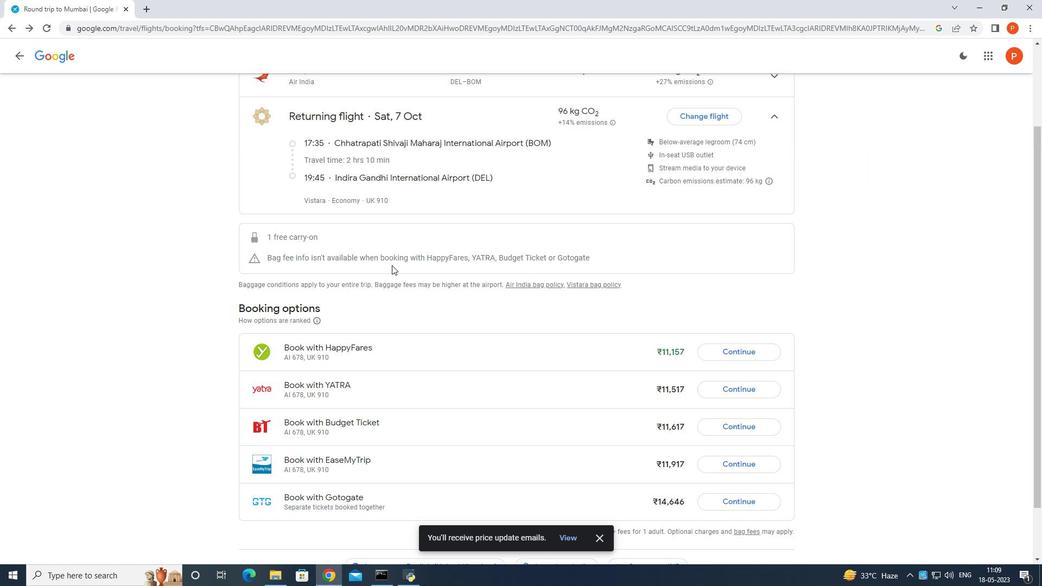 
Action: Mouse scrolled (372, 253) with delta (0, 0)
Screenshot: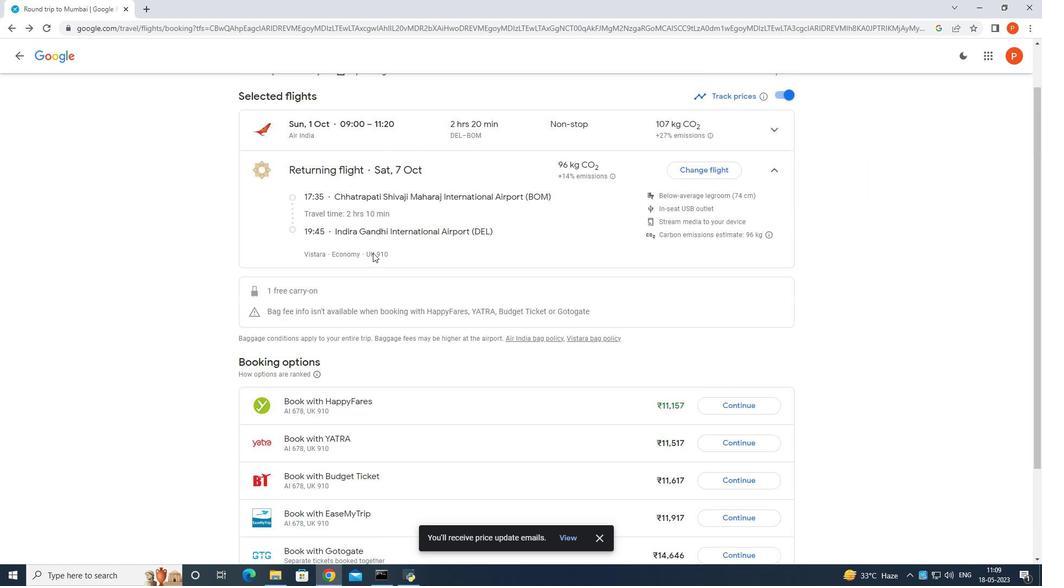 
Action: Mouse moved to (9, 27)
Screenshot: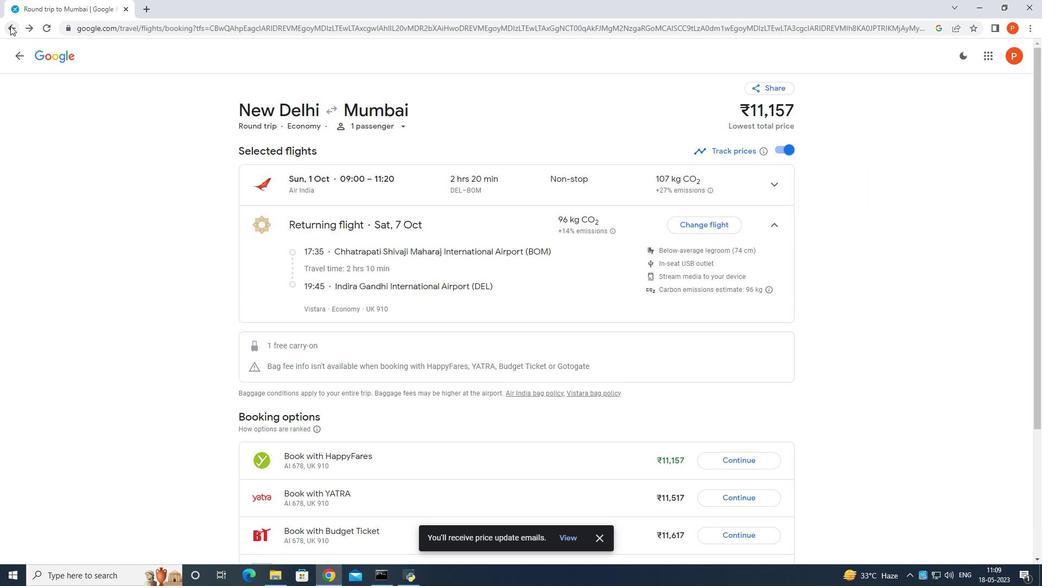 
Action: Mouse pressed left at (9, 27)
Screenshot: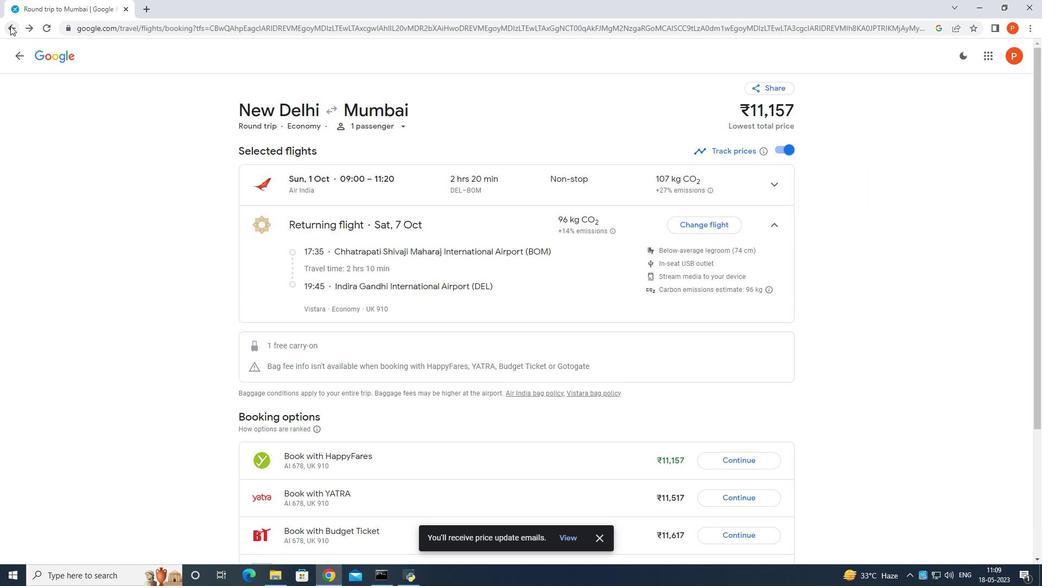 
Action: Mouse moved to (462, 253)
Screenshot: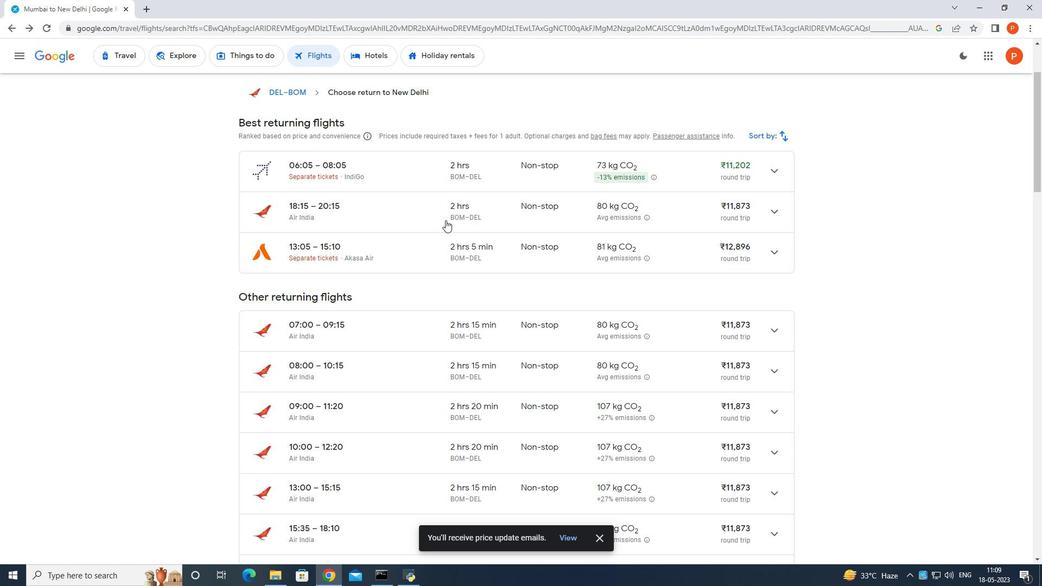 
Action: Mouse scrolled (462, 252) with delta (0, 0)
Screenshot: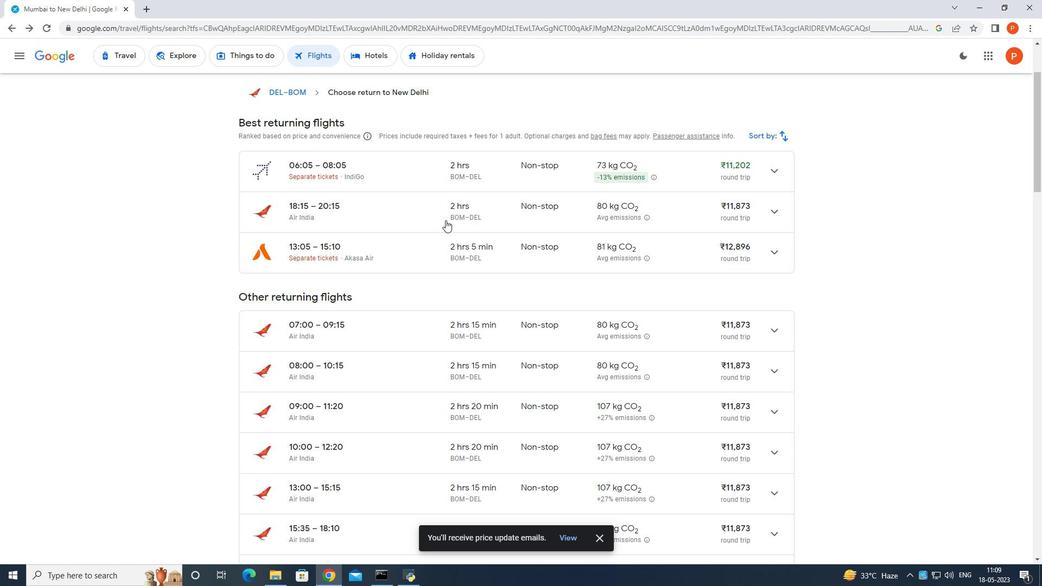 
Action: Mouse moved to (462, 254)
Screenshot: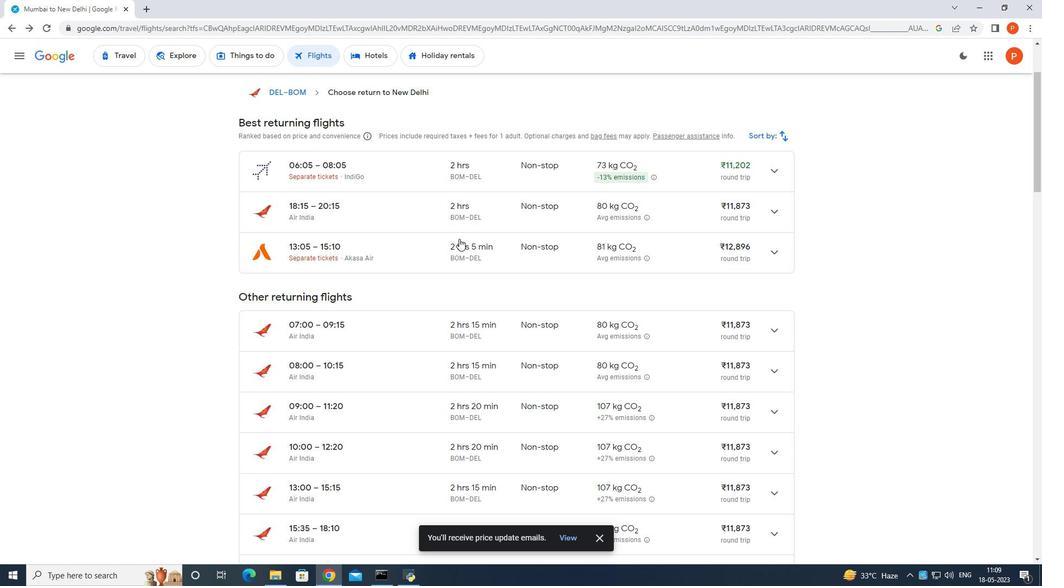 
Action: Mouse scrolled (462, 253) with delta (0, 0)
Screenshot: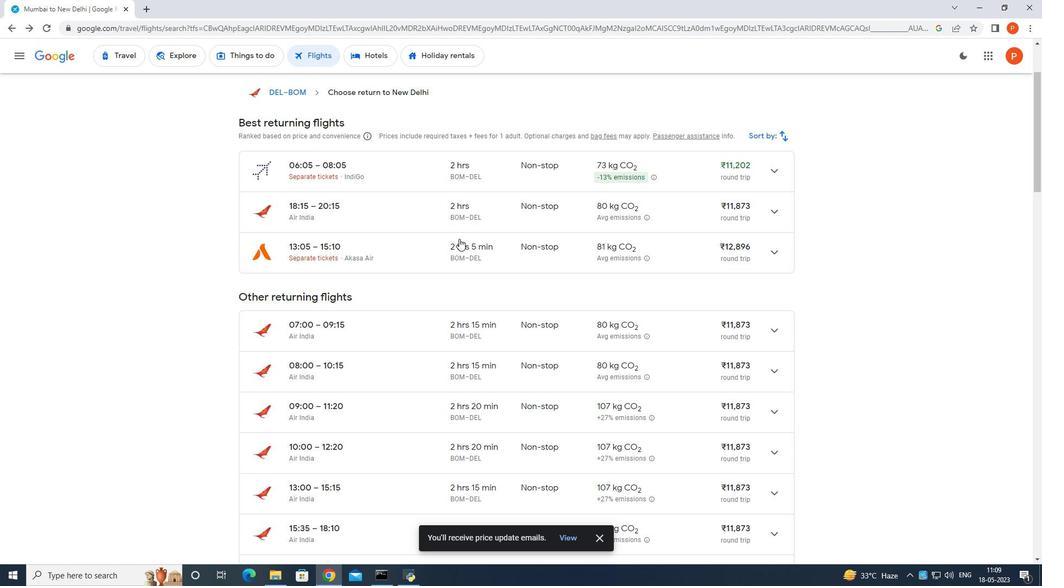 
Action: Mouse moved to (462, 255)
Screenshot: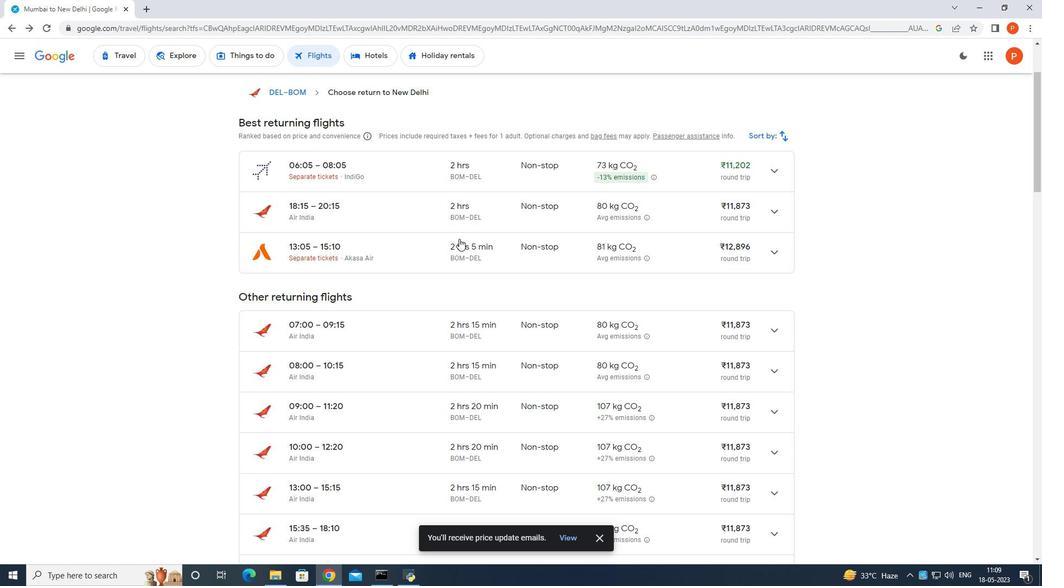 
Action: Mouse scrolled (462, 254) with delta (0, 0)
Screenshot: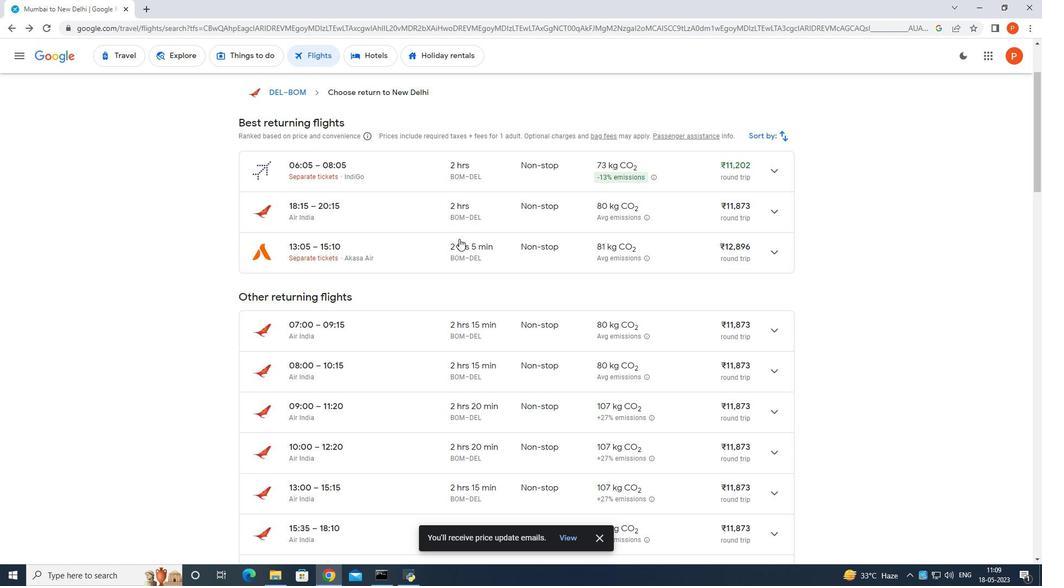 
Action: Mouse scrolled (462, 254) with delta (0, 0)
Screenshot: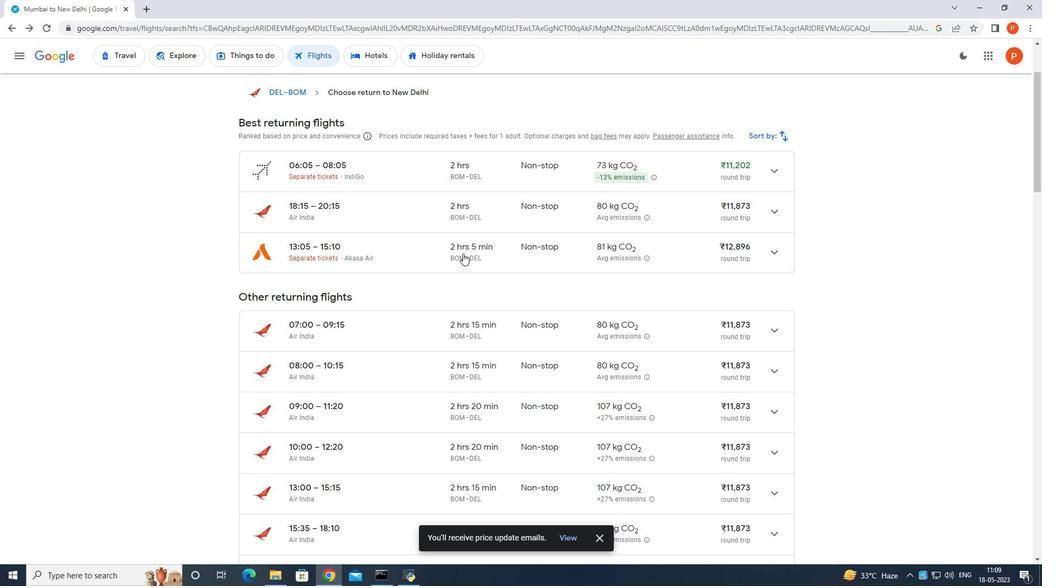 
Action: Mouse moved to (463, 255)
Screenshot: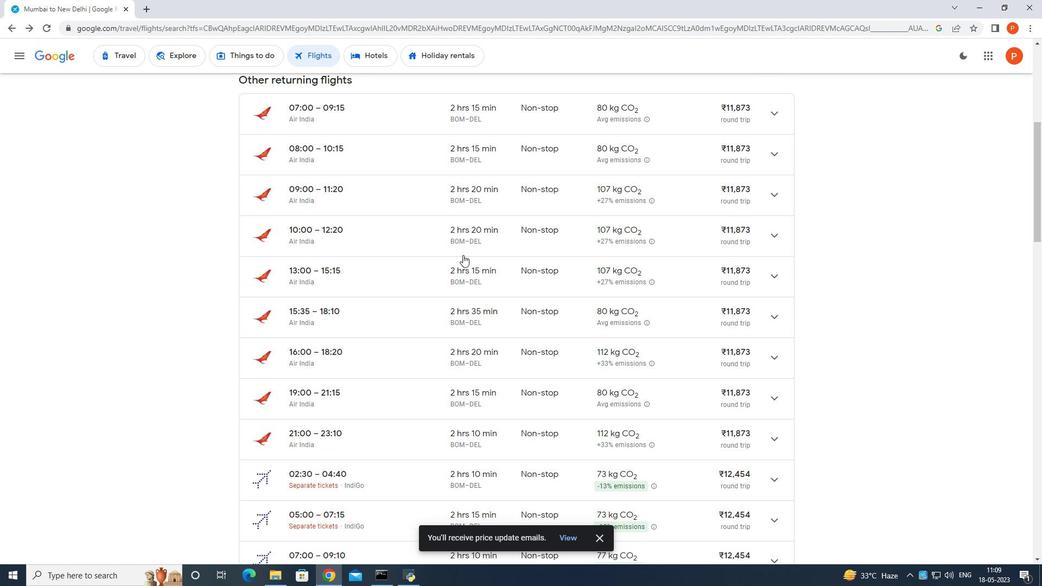 
Action: Mouse scrolled (463, 254) with delta (0, 0)
Screenshot: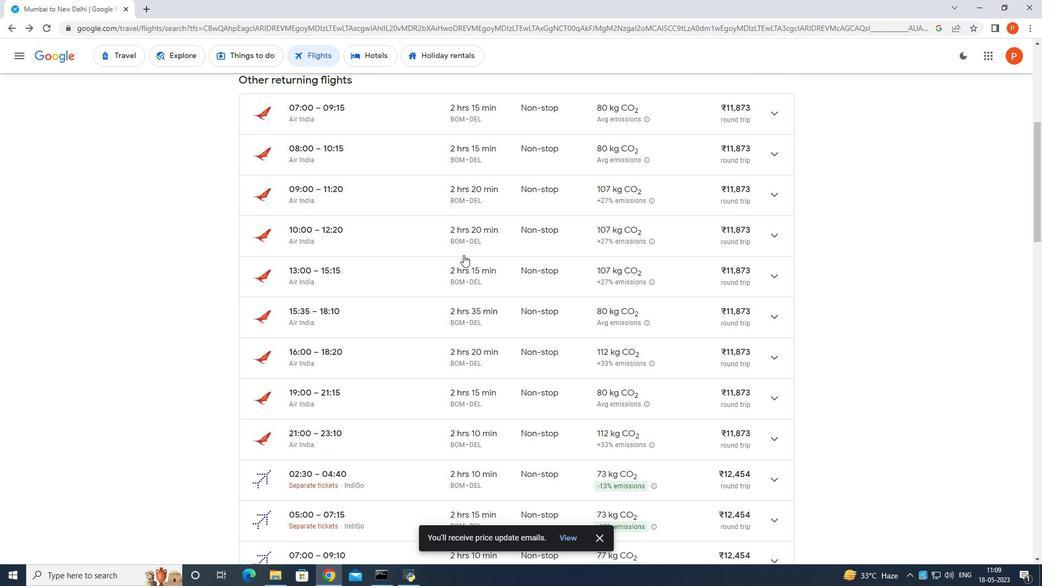 
Action: Mouse scrolled (463, 254) with delta (0, 0)
Screenshot: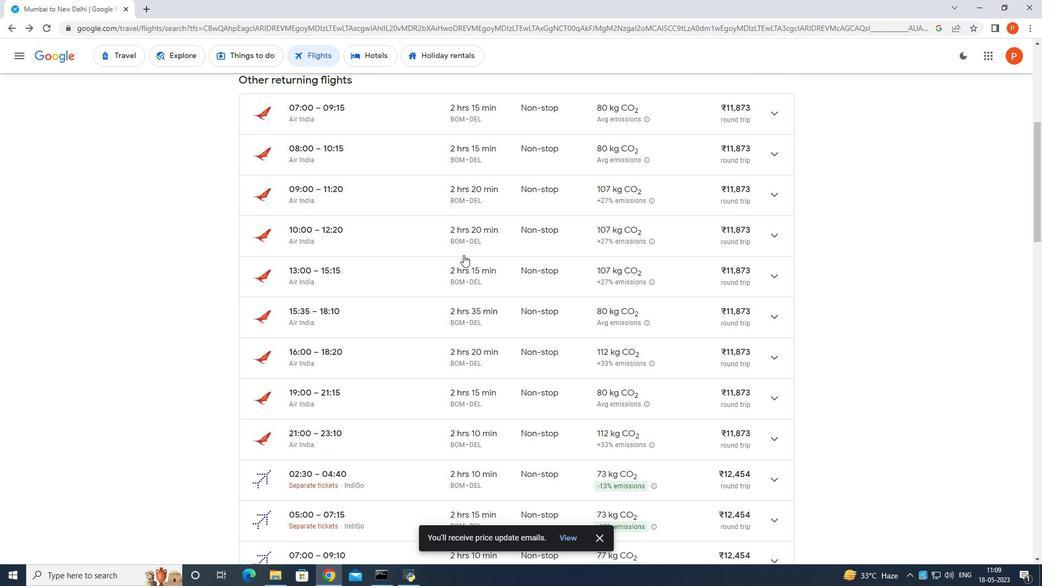 
Action: Mouse scrolled (463, 254) with delta (0, 0)
Screenshot: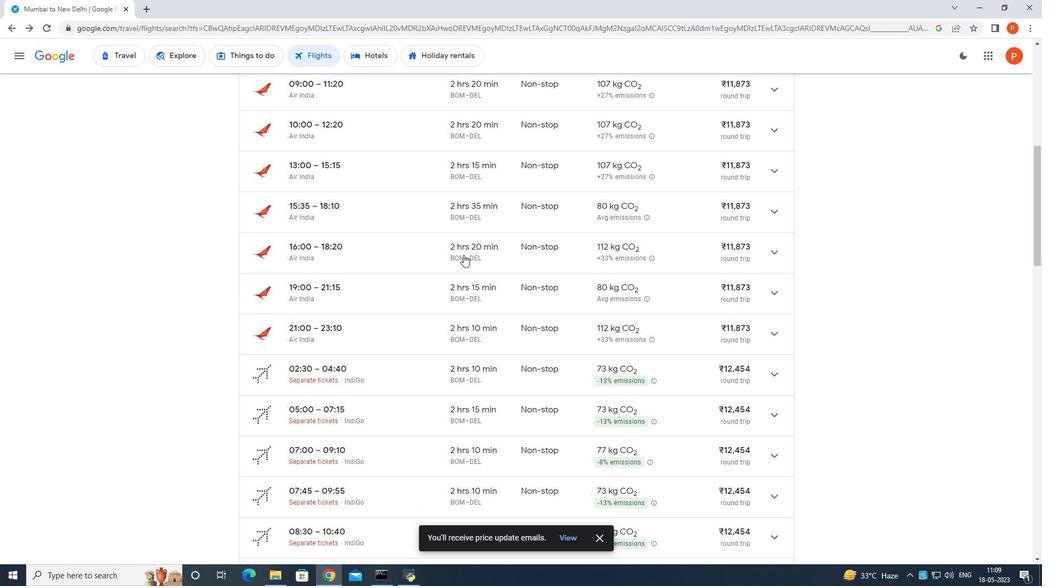 
Action: Mouse scrolled (463, 254) with delta (0, 0)
Screenshot: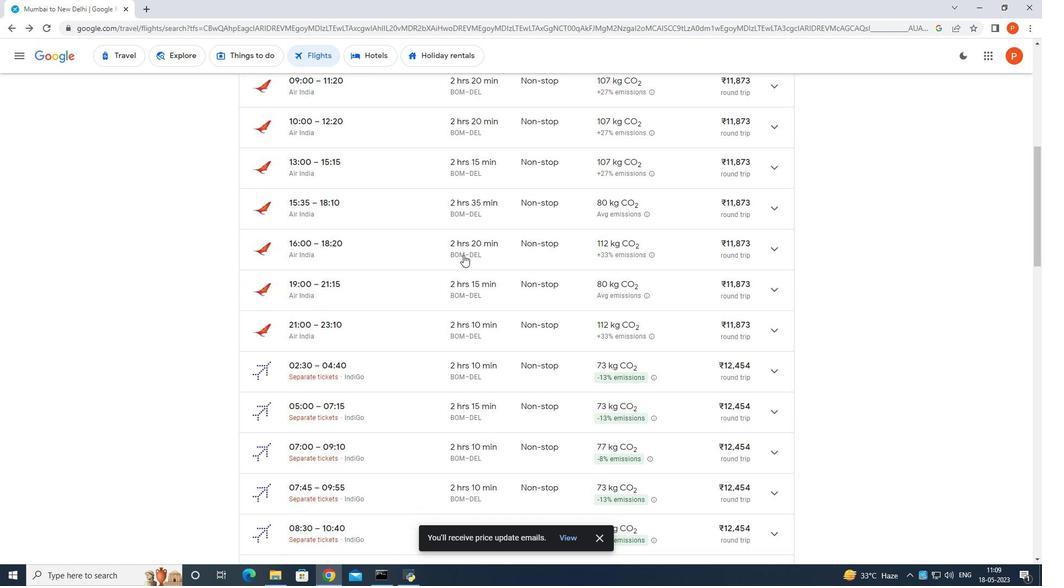 
Action: Mouse scrolled (463, 254) with delta (0, 0)
Screenshot: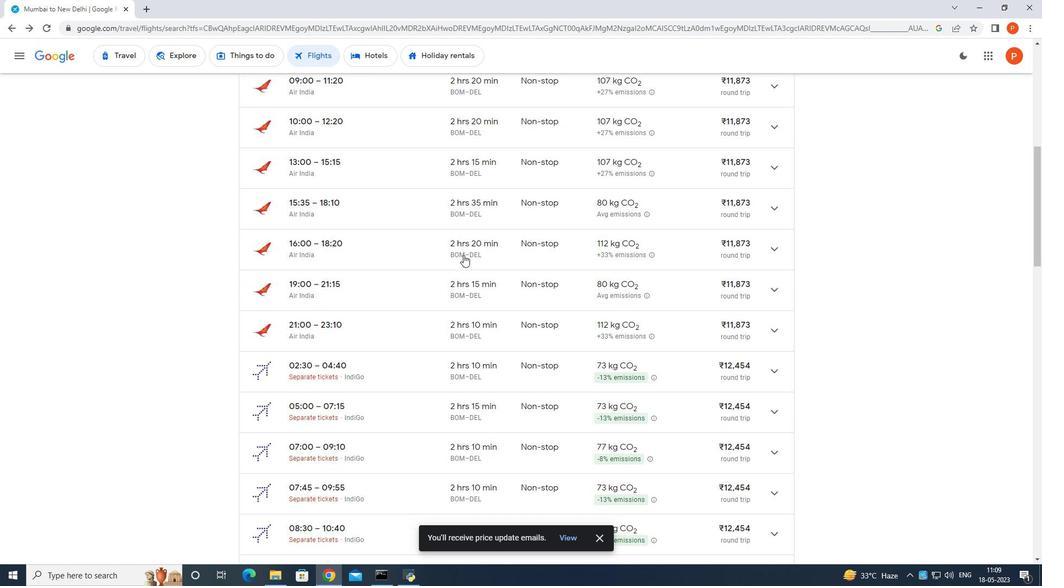 
Action: Mouse moved to (464, 254)
Screenshot: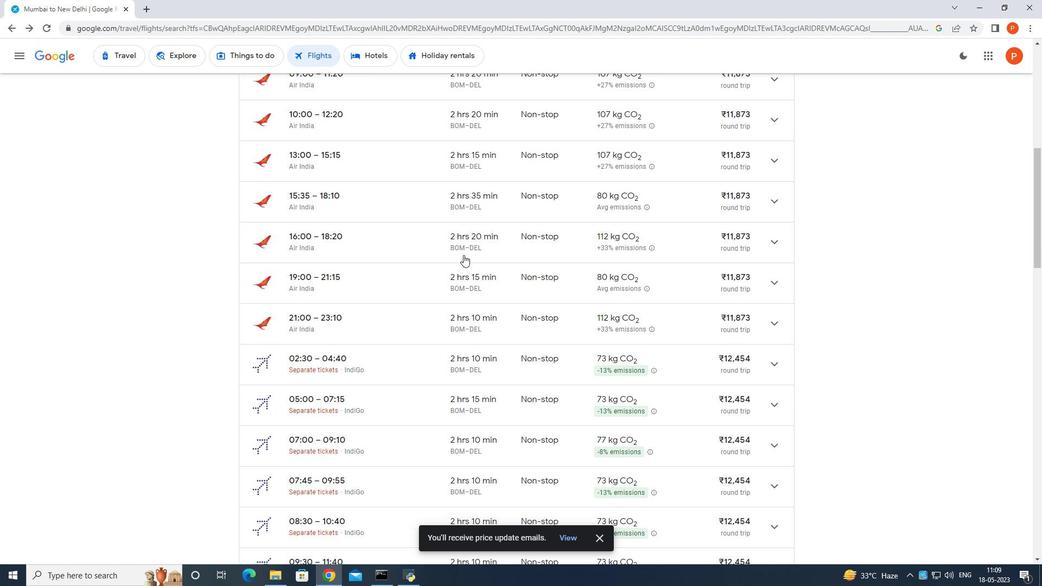 
Action: Mouse scrolled (464, 254) with delta (0, 0)
Screenshot: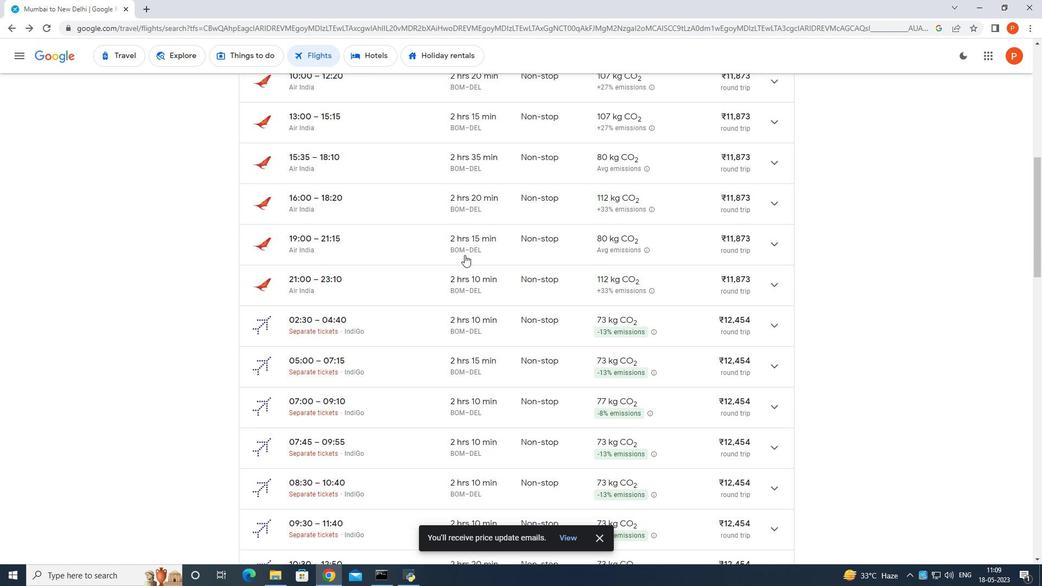
Action: Mouse moved to (465, 254)
Screenshot: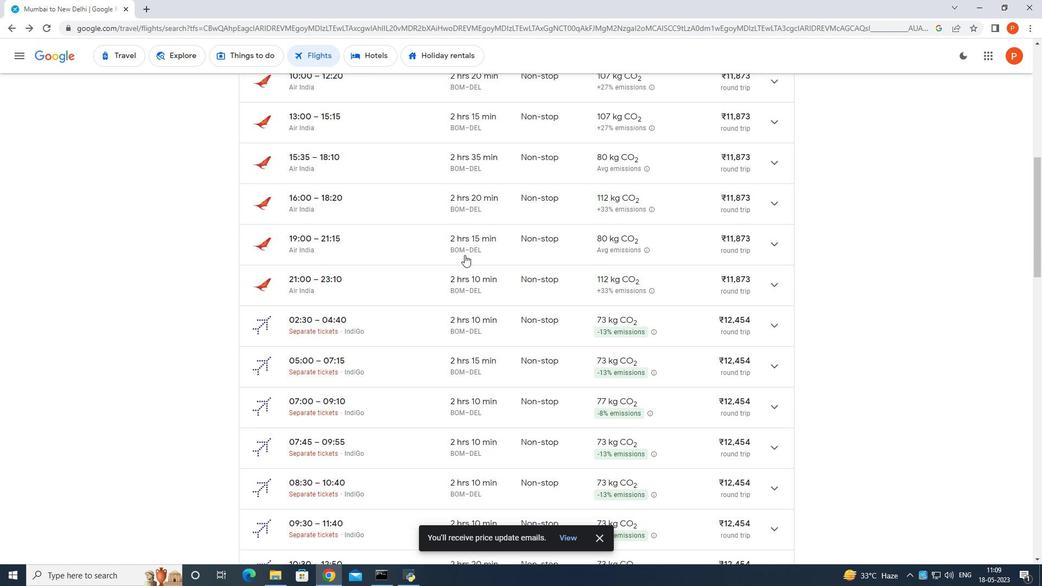 
Action: Mouse scrolled (465, 254) with delta (0, 0)
Screenshot: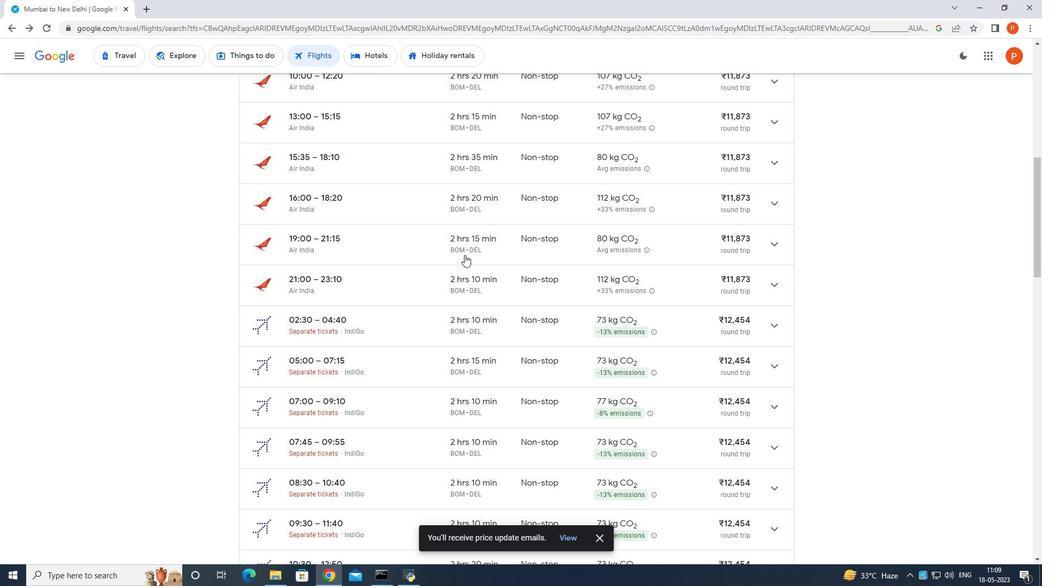 
Action: Mouse moved to (470, 249)
Screenshot: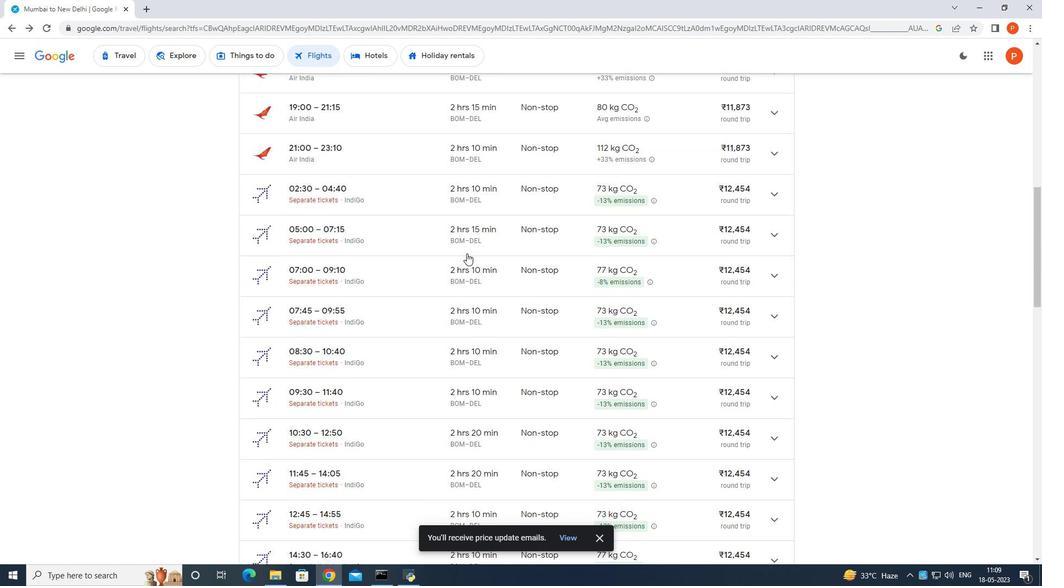 
Action: Mouse scrolled (470, 249) with delta (0, 0)
Screenshot: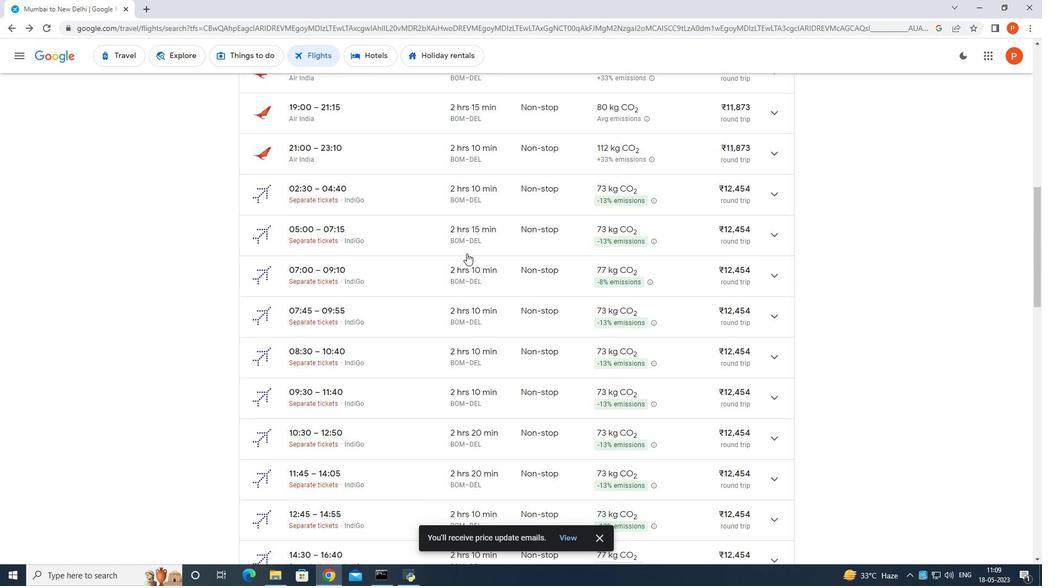 
Action: Mouse scrolled (470, 249) with delta (0, 0)
Screenshot: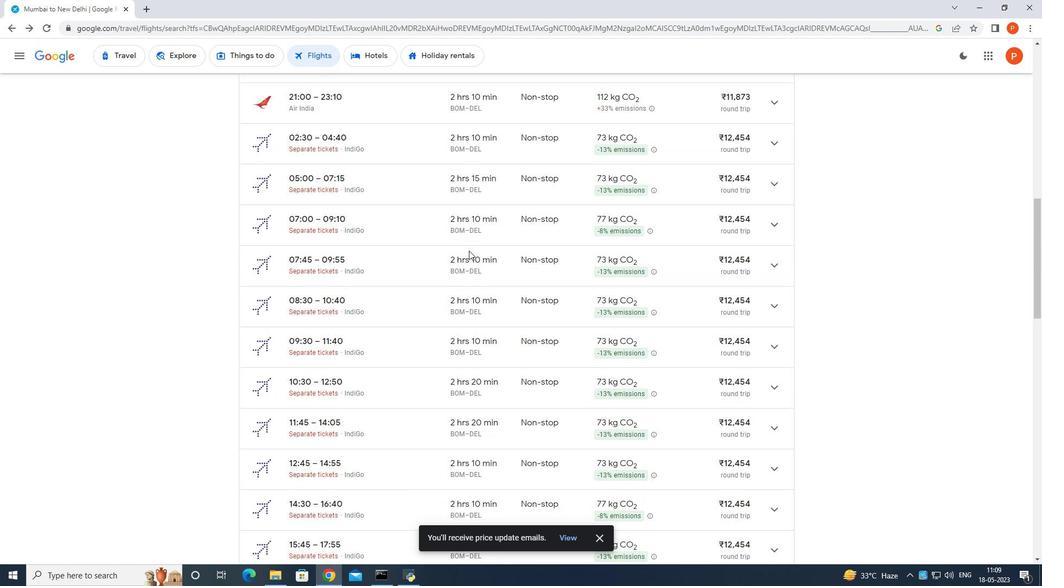 
Action: Mouse scrolled (470, 249) with delta (0, 0)
Screenshot: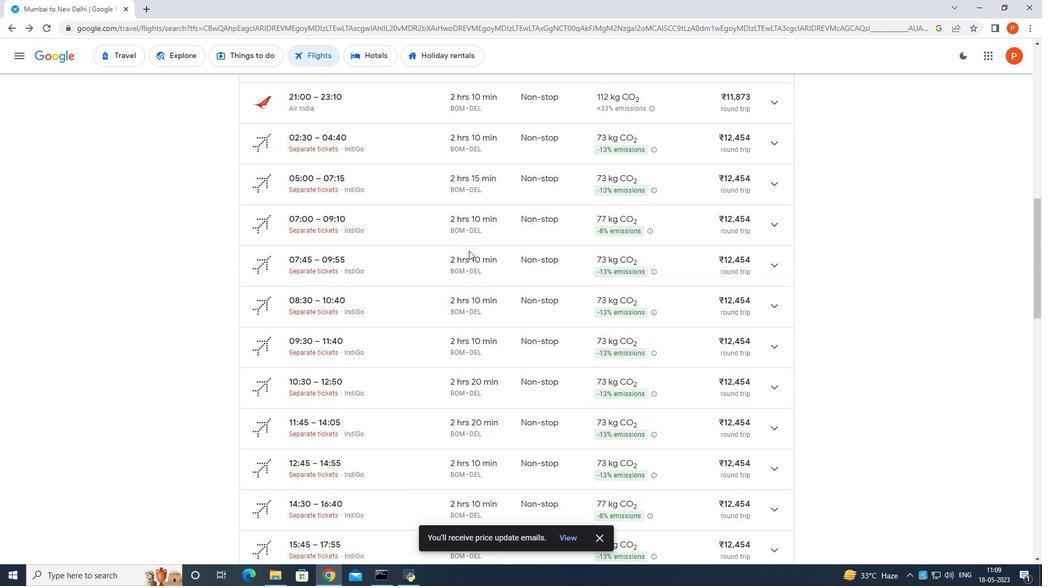 
Action: Mouse scrolled (470, 249) with delta (0, 0)
Screenshot: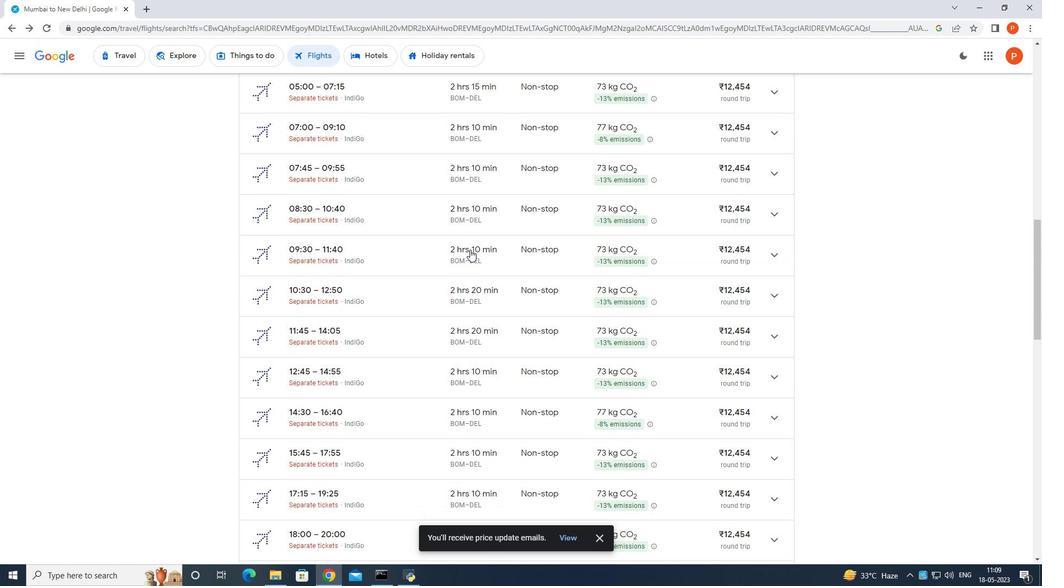 
Action: Mouse scrolled (470, 249) with delta (0, 0)
Screenshot: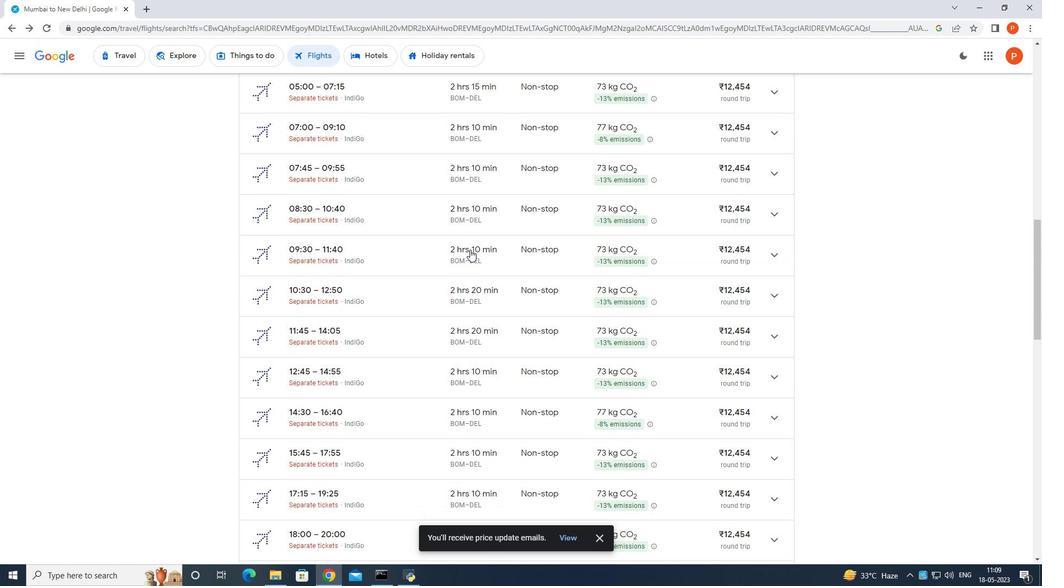 
Action: Mouse scrolled (470, 249) with delta (0, 0)
Screenshot: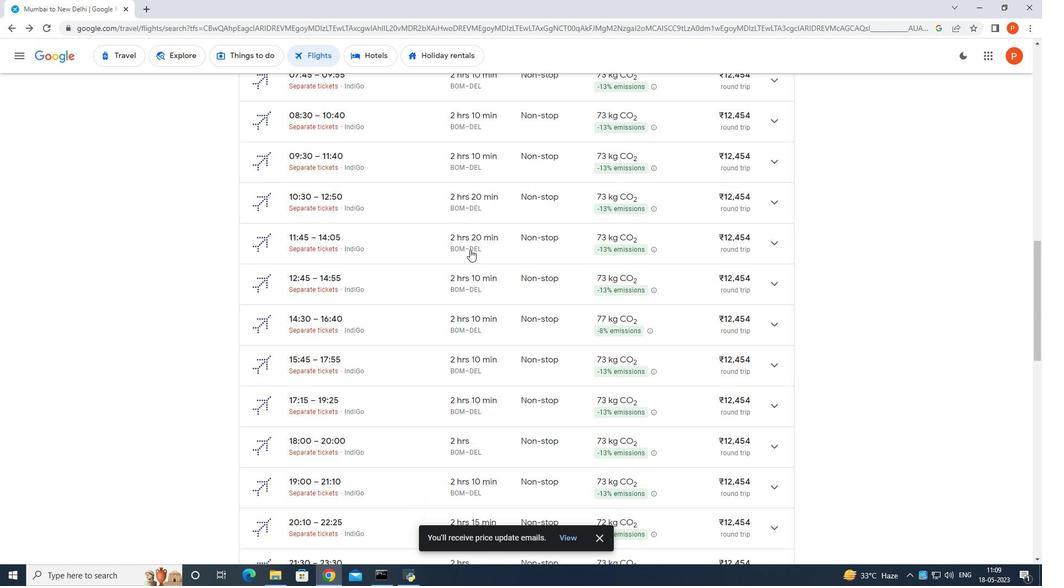 
Action: Mouse moved to (470, 249)
Screenshot: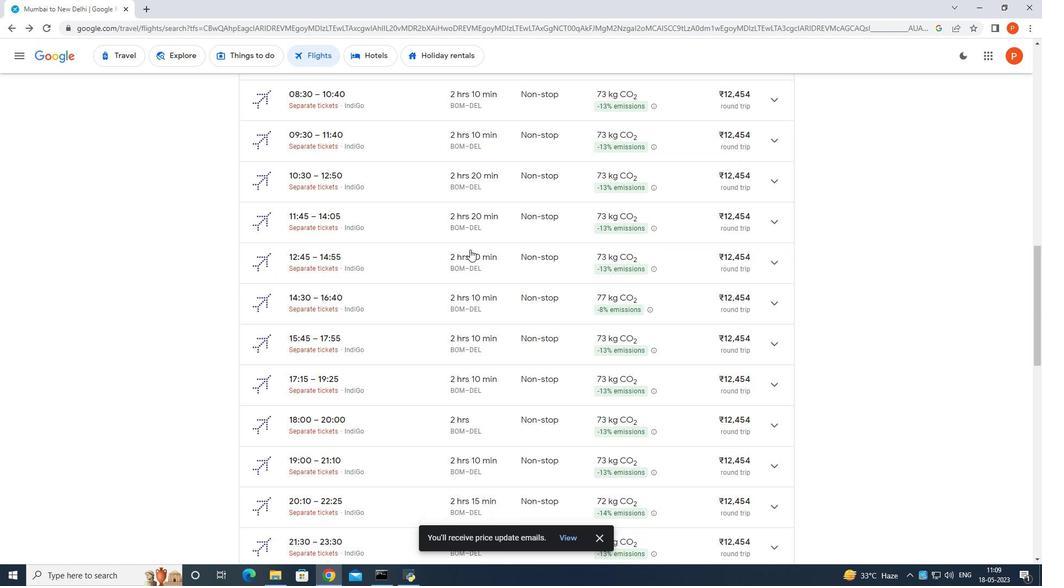 
Action: Mouse scrolled (470, 248) with delta (0, 0)
Screenshot: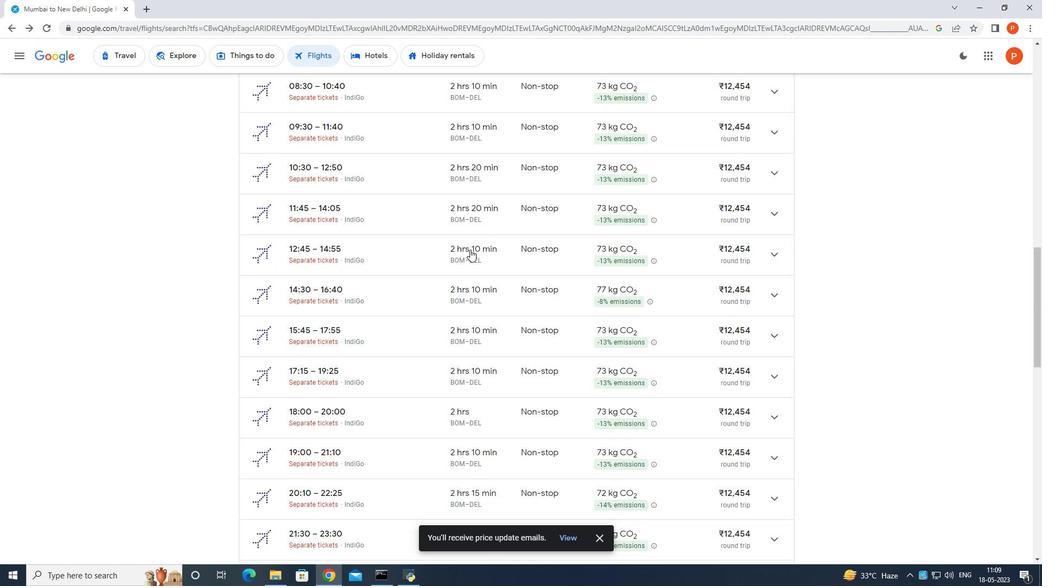 
Action: Mouse scrolled (470, 248) with delta (0, 0)
Screenshot: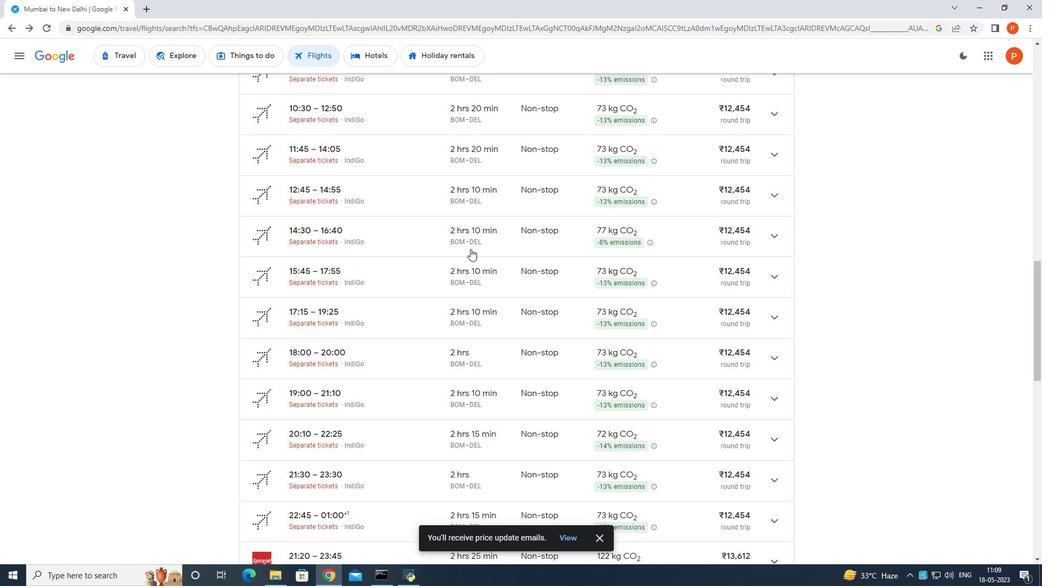 
Action: Mouse scrolled (470, 248) with delta (0, 0)
Screenshot: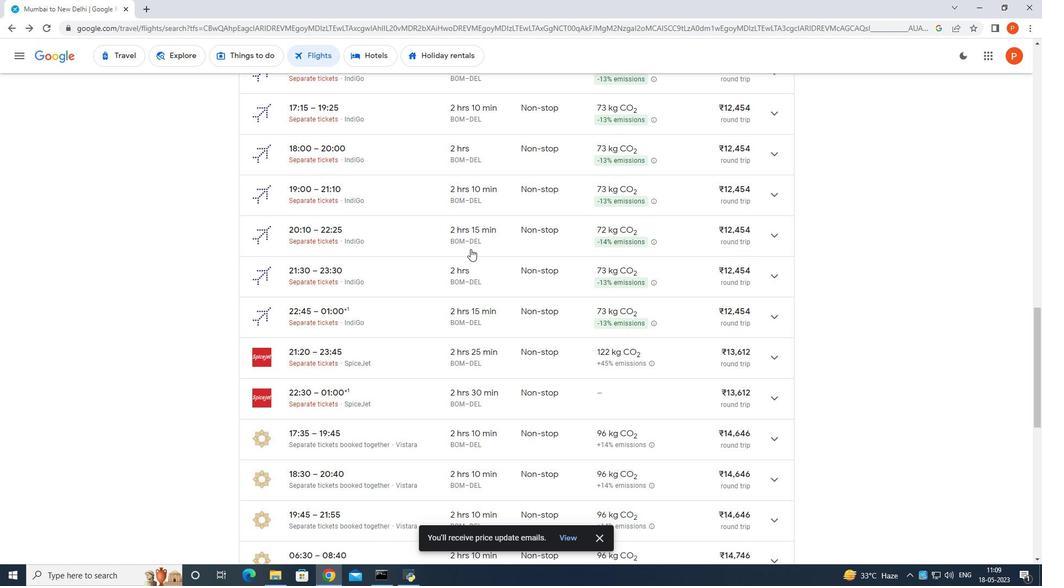 
Action: Mouse moved to (470, 248)
Screenshot: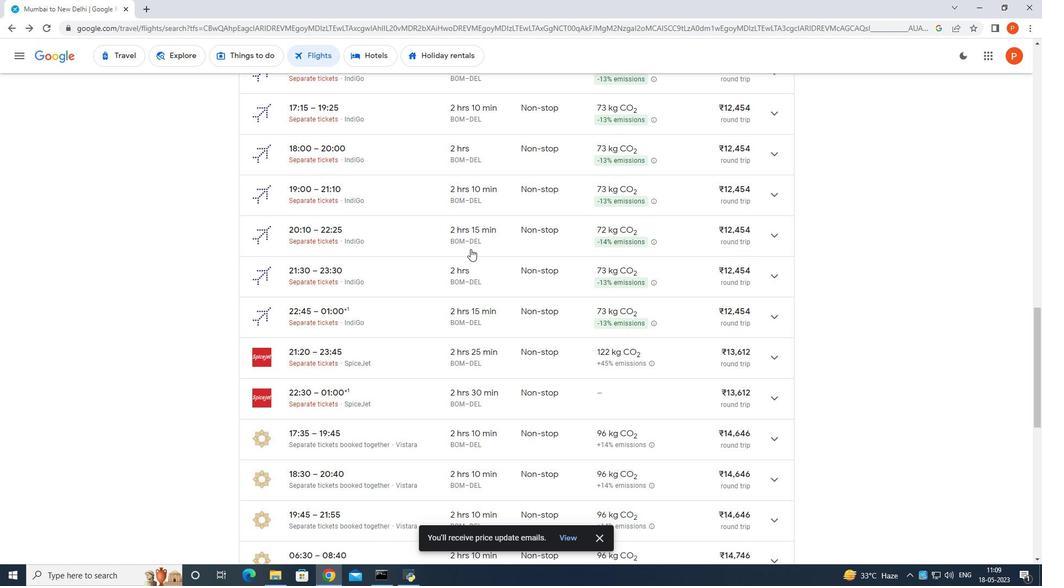 
Action: Mouse scrolled (470, 248) with delta (0, 0)
Screenshot: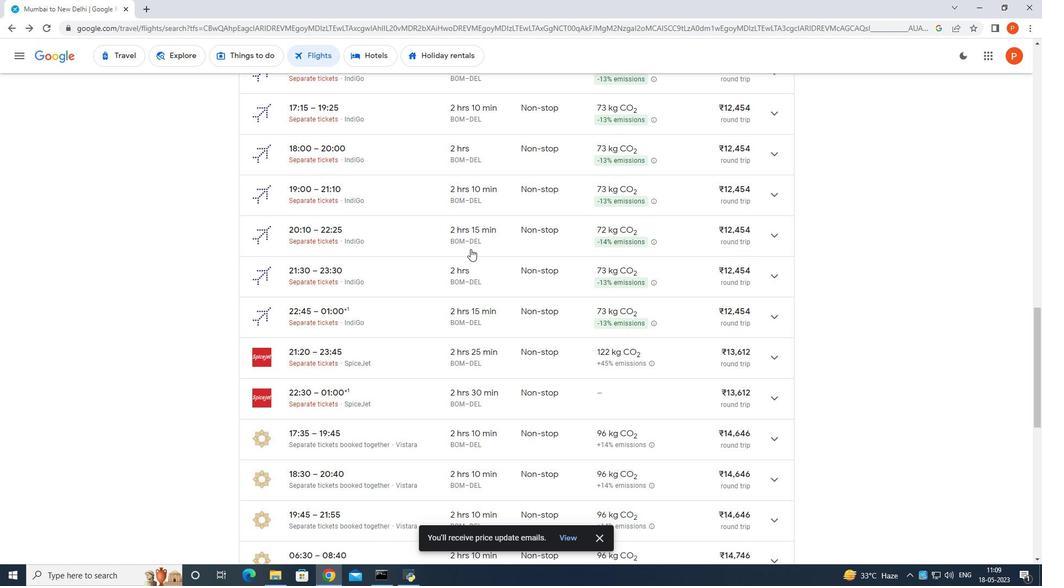 
Action: Mouse moved to (480, 212)
Screenshot: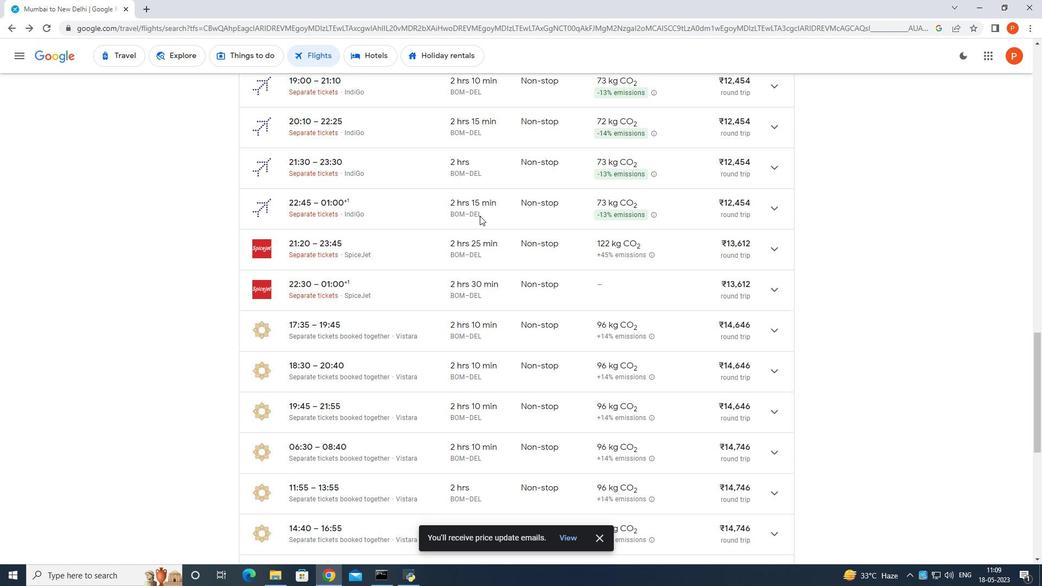 
Action: Mouse pressed left at (480, 212)
Screenshot: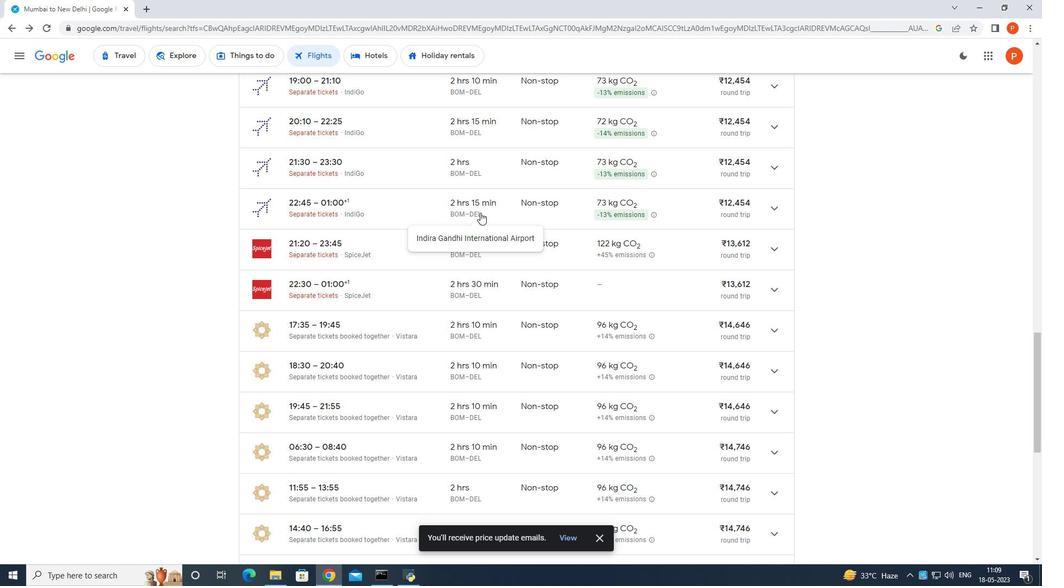 
Action: Mouse pressed left at (480, 212)
Screenshot: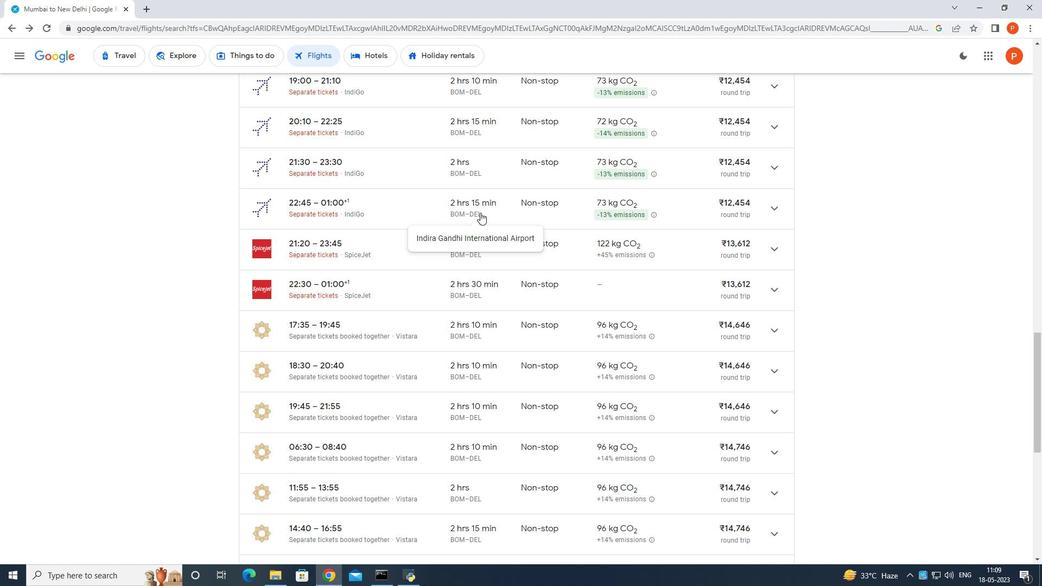 
Action: Mouse moved to (483, 210)
Screenshot: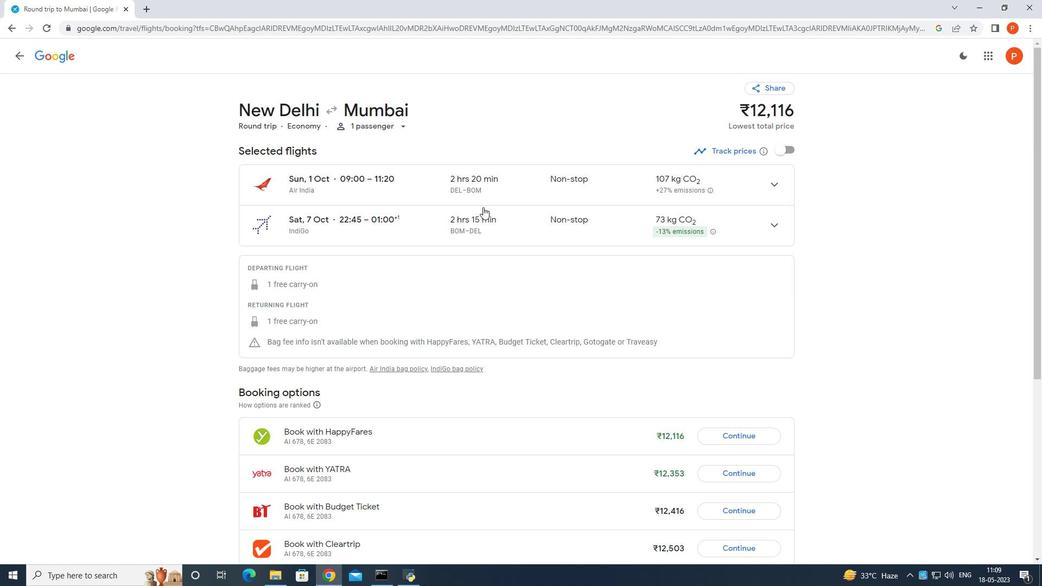 
Action: Mouse scrolled (483, 209) with delta (0, 0)
